 Task: Search one way flight ticket for 1 adult, 6 children, 1 infant in seat and 1 infant on lap in business from Asheville: Asheville Regional Airport to Gillette: Gillette Campbell County Airport on 5-1-2023. Choice of flights is Westjet. Number of bags: 2 checked bags. Price is upto 75000. Outbound departure time preference is 14:45.
Action: Mouse moved to (302, 573)
Screenshot: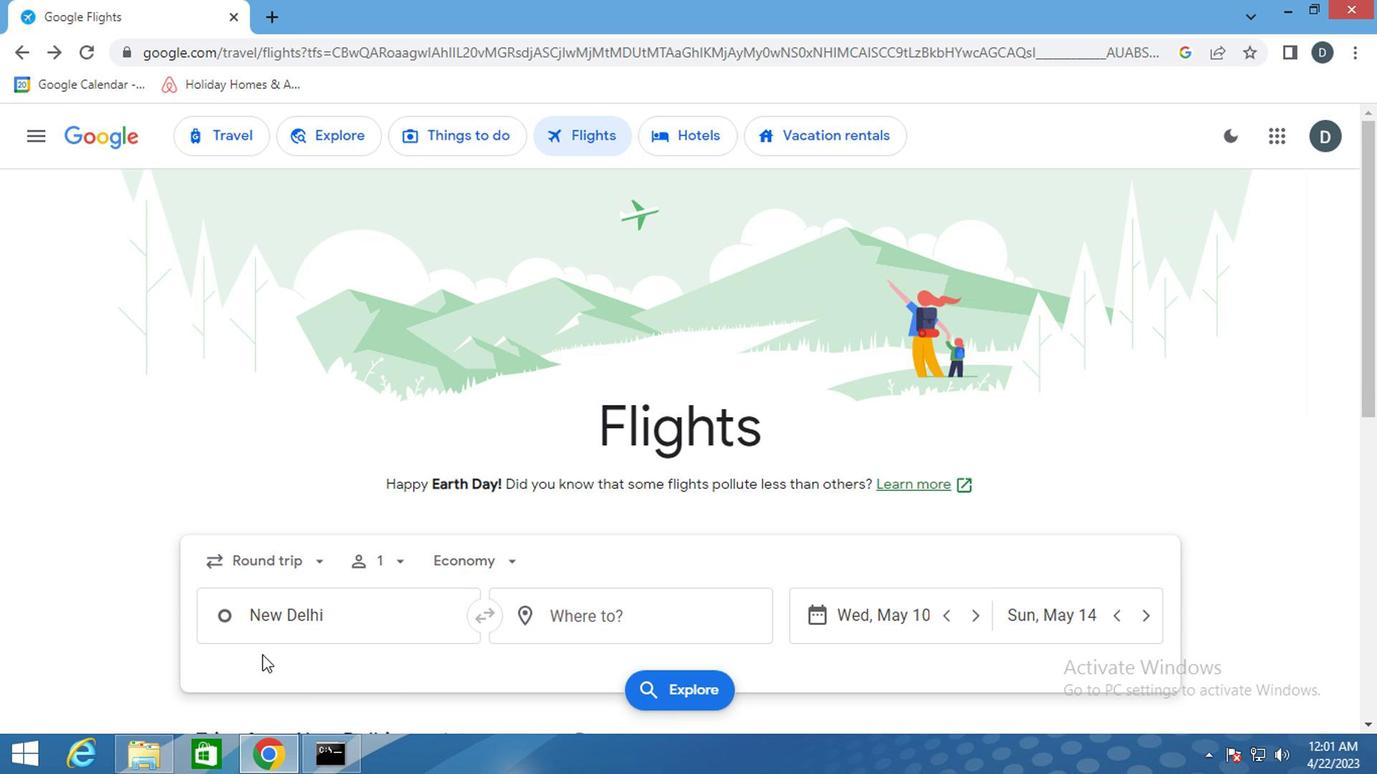 
Action: Mouse pressed left at (302, 573)
Screenshot: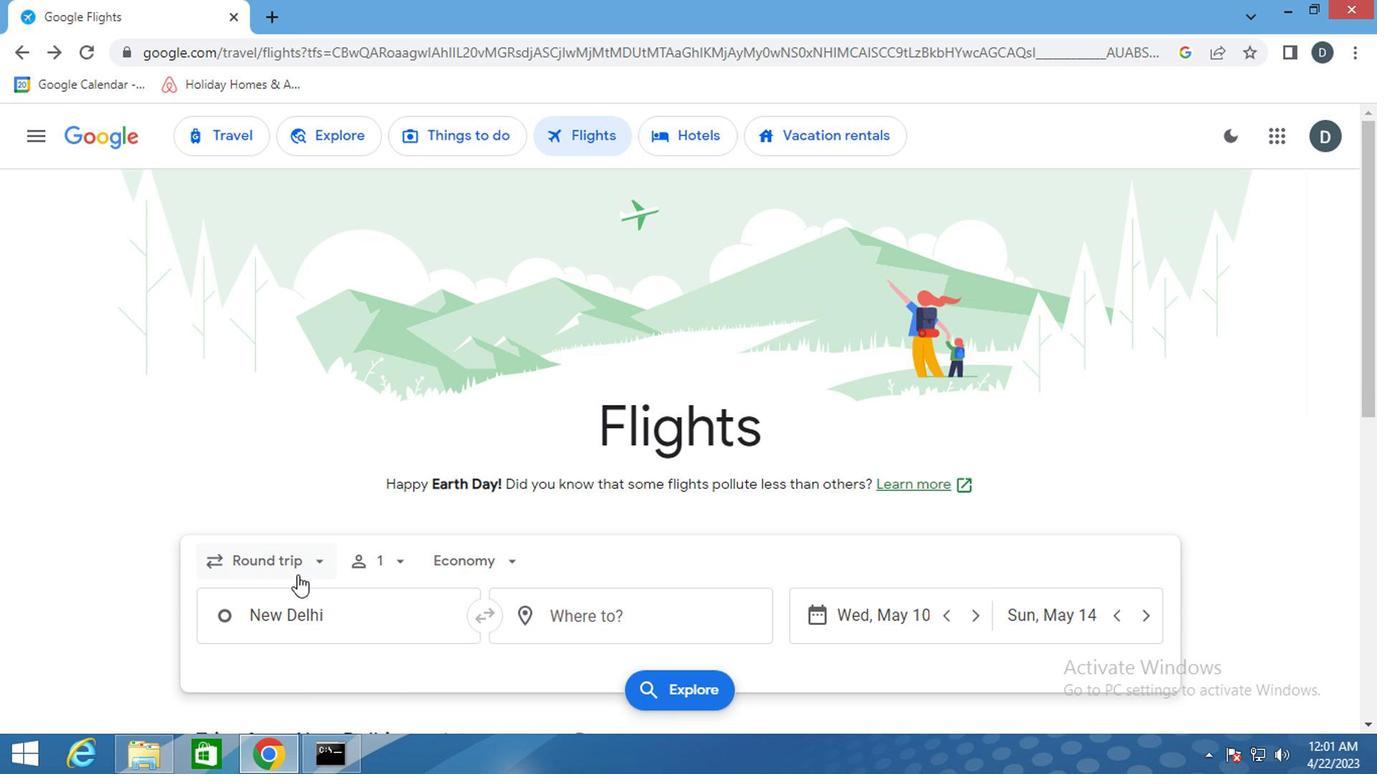 
Action: Mouse moved to (314, 637)
Screenshot: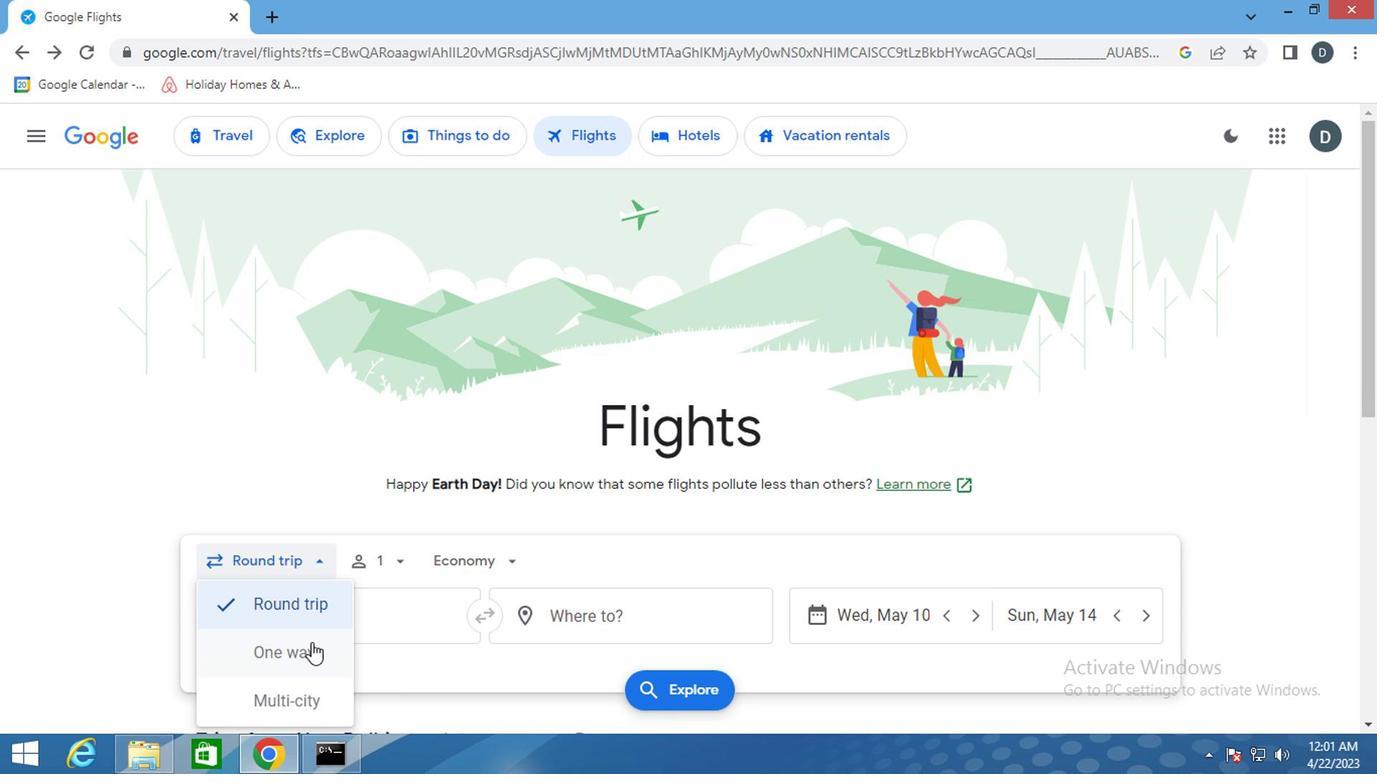 
Action: Mouse pressed left at (314, 637)
Screenshot: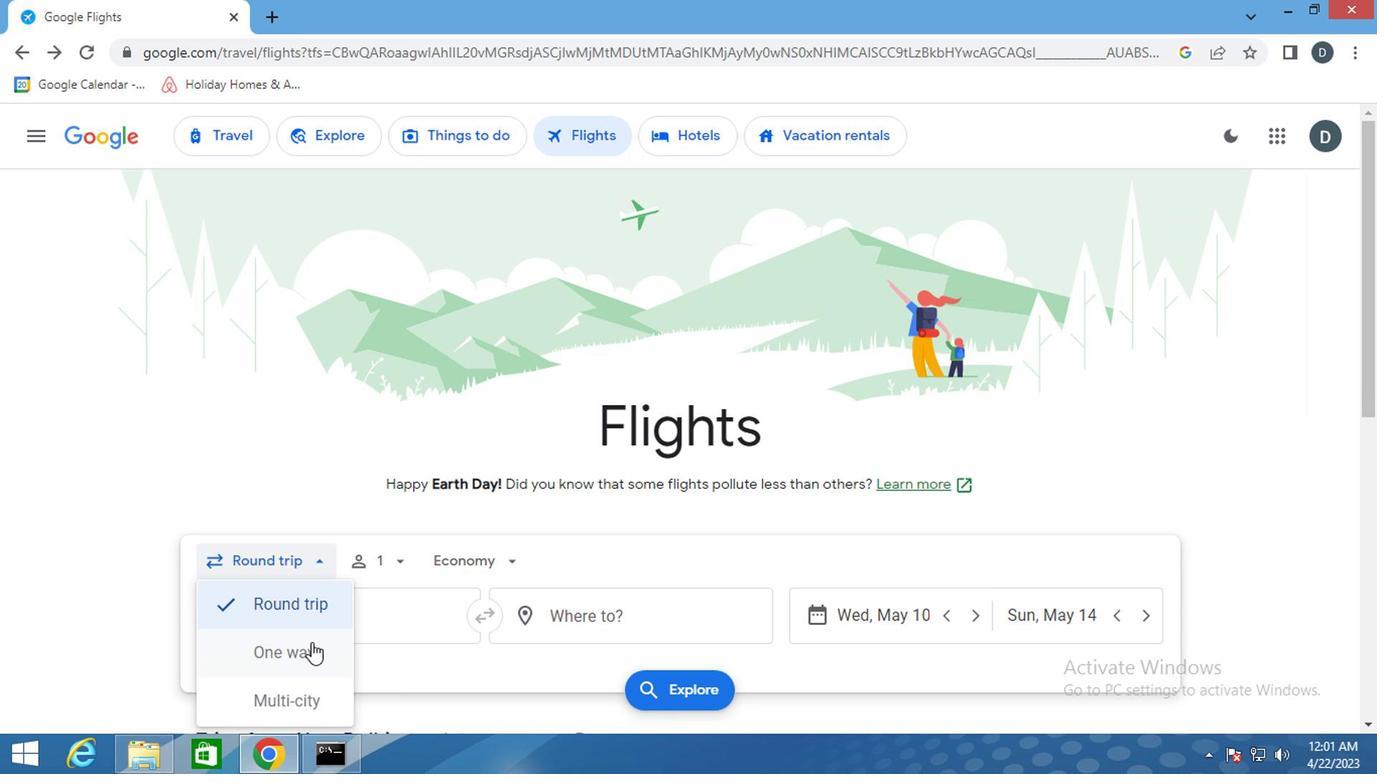 
Action: Mouse moved to (397, 546)
Screenshot: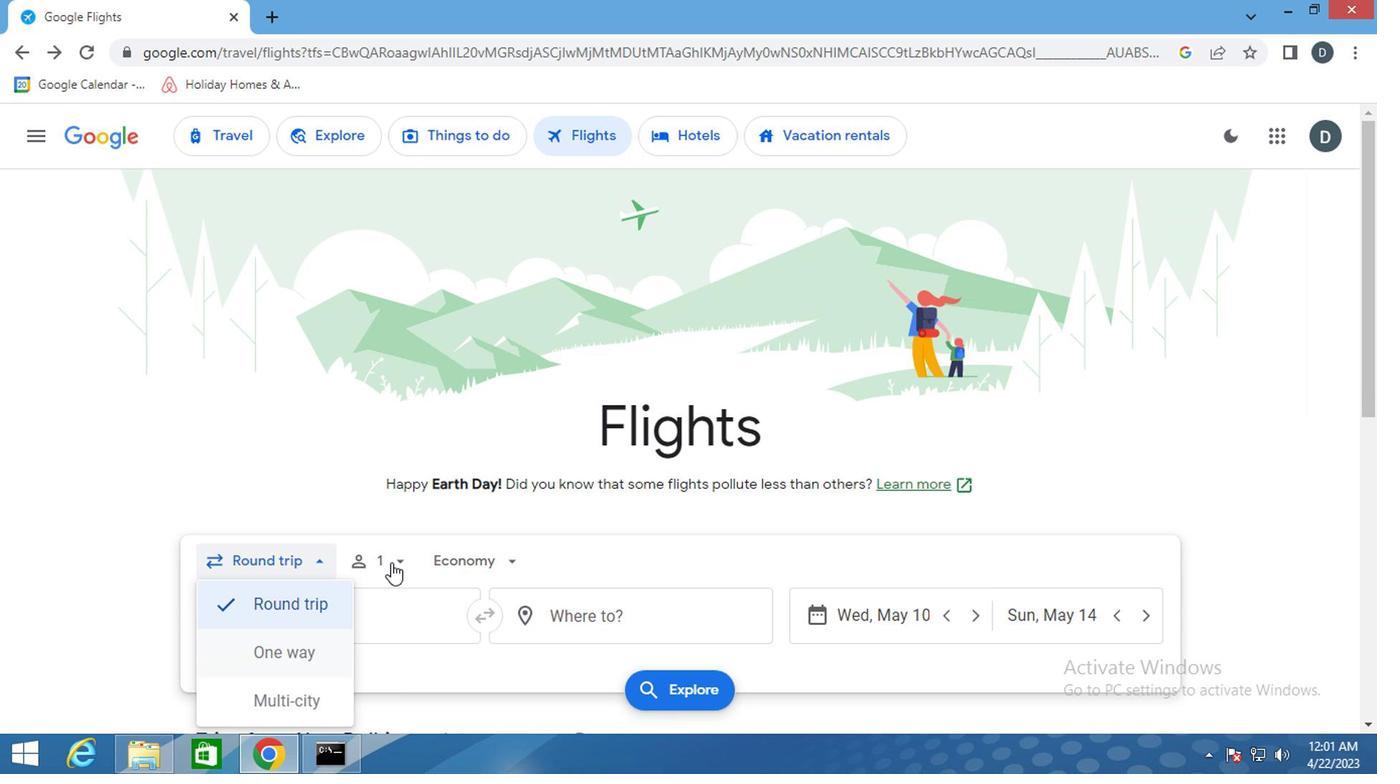 
Action: Mouse pressed left at (397, 546)
Screenshot: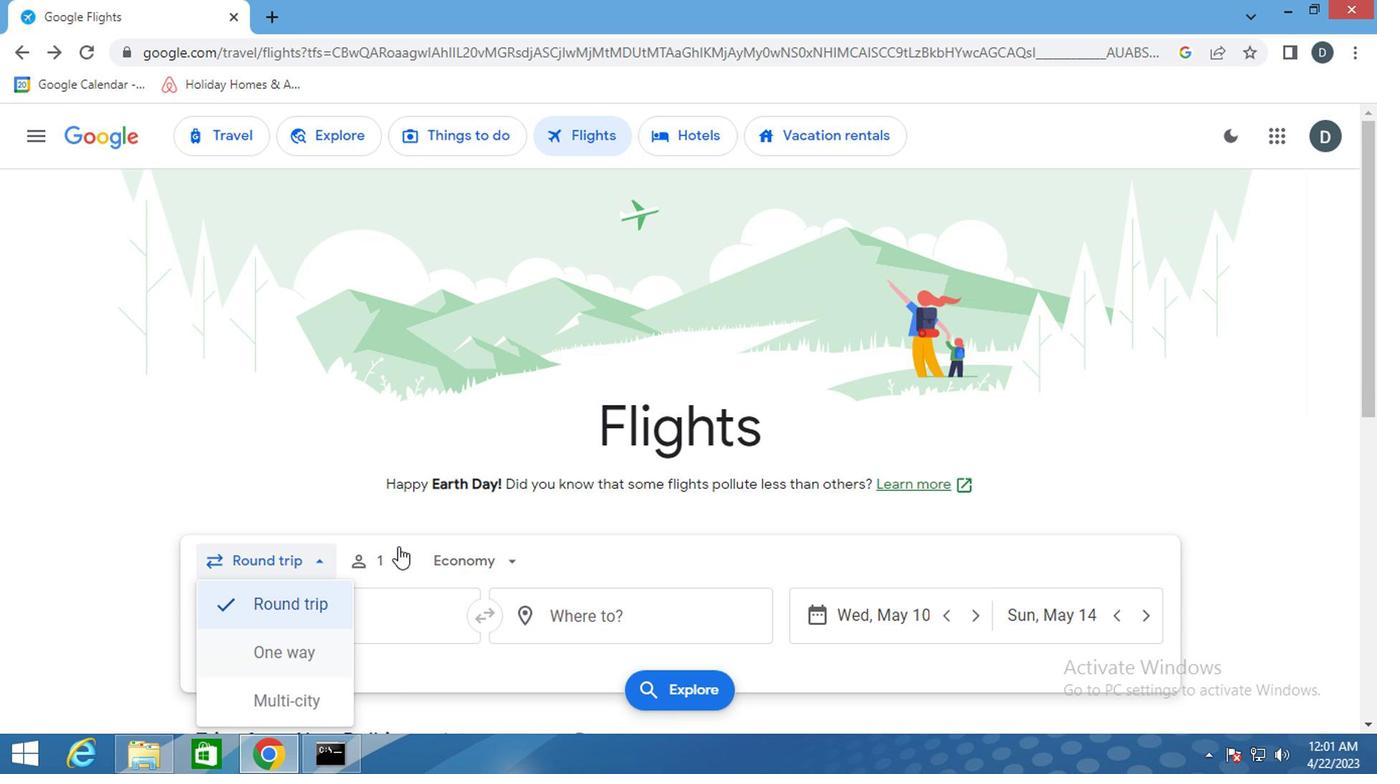 
Action: Mouse moved to (459, 588)
Screenshot: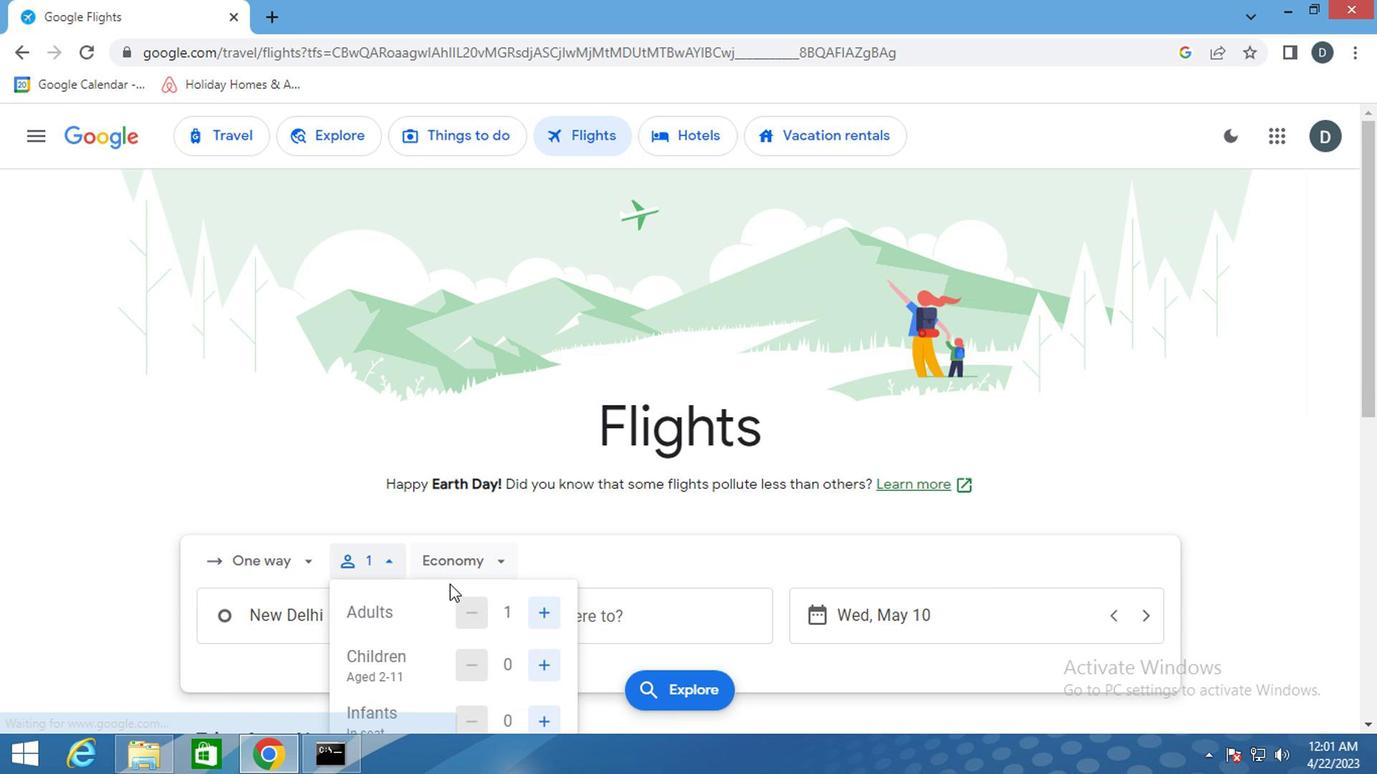 
Action: Mouse scrolled (459, 587) with delta (0, 0)
Screenshot: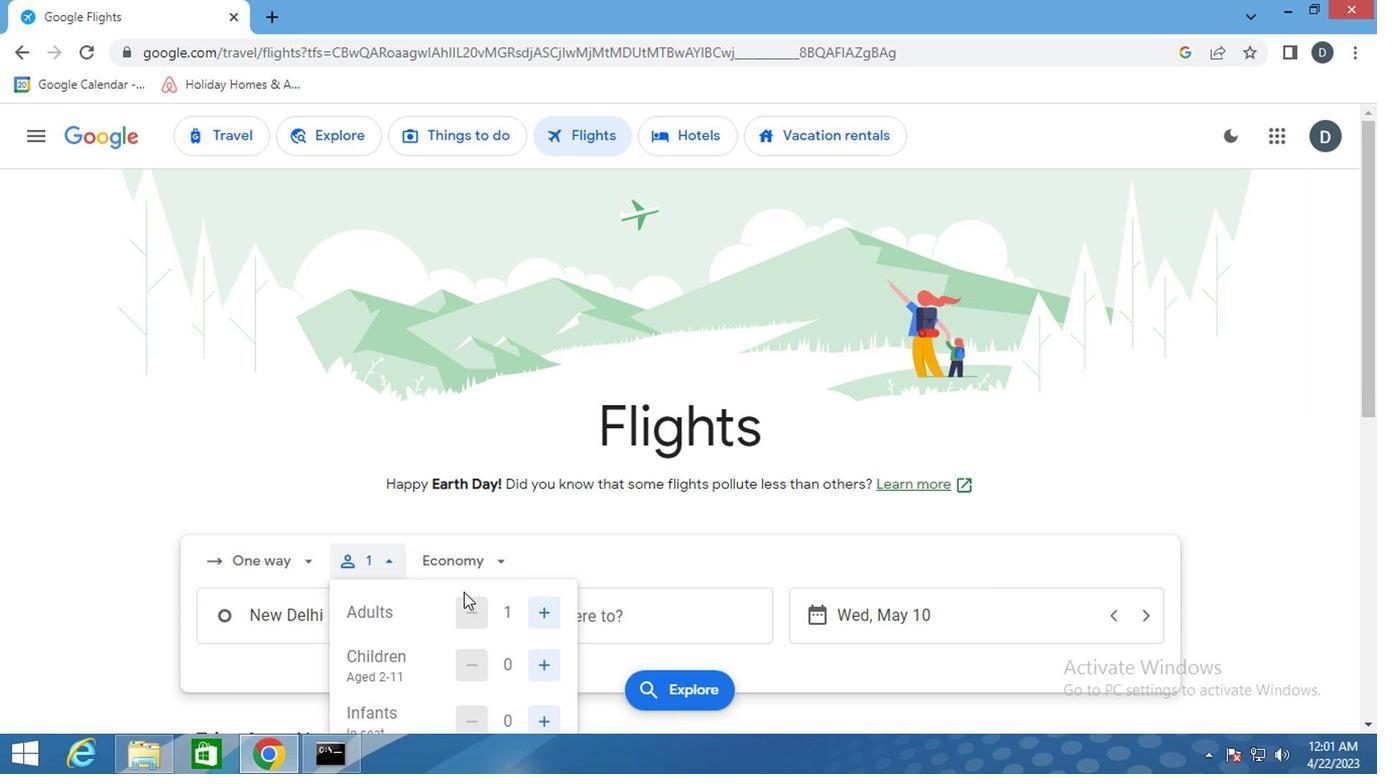 
Action: Mouse scrolled (459, 587) with delta (0, 0)
Screenshot: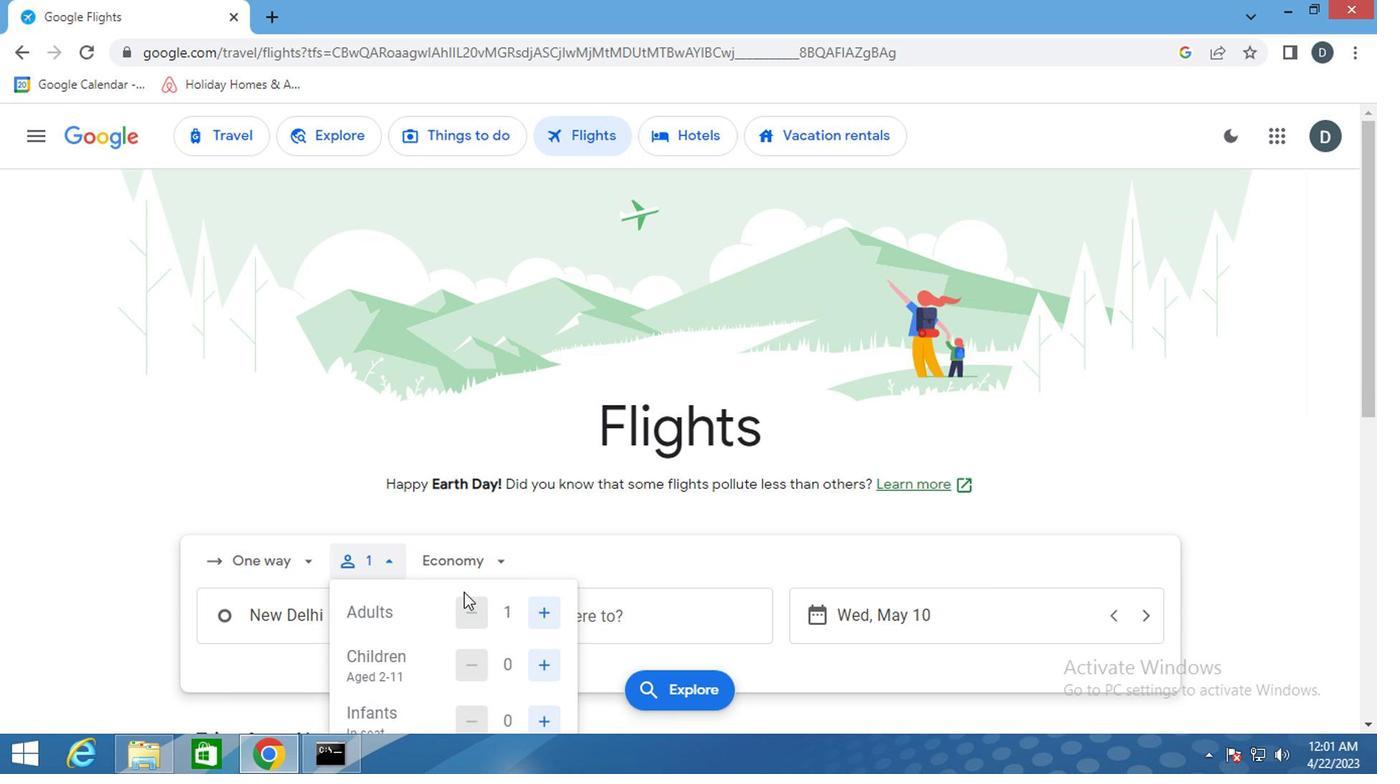 
Action: Mouse moved to (537, 471)
Screenshot: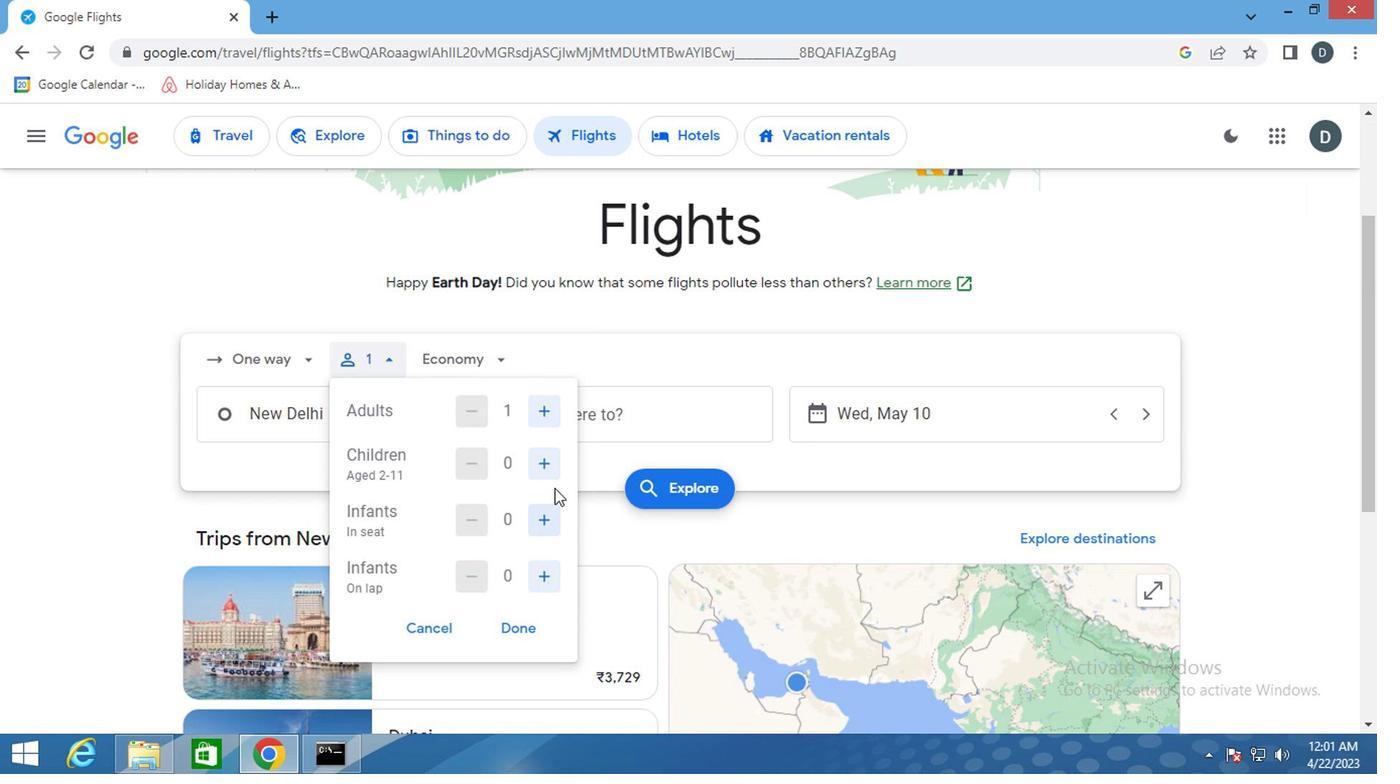 
Action: Mouse pressed left at (537, 471)
Screenshot: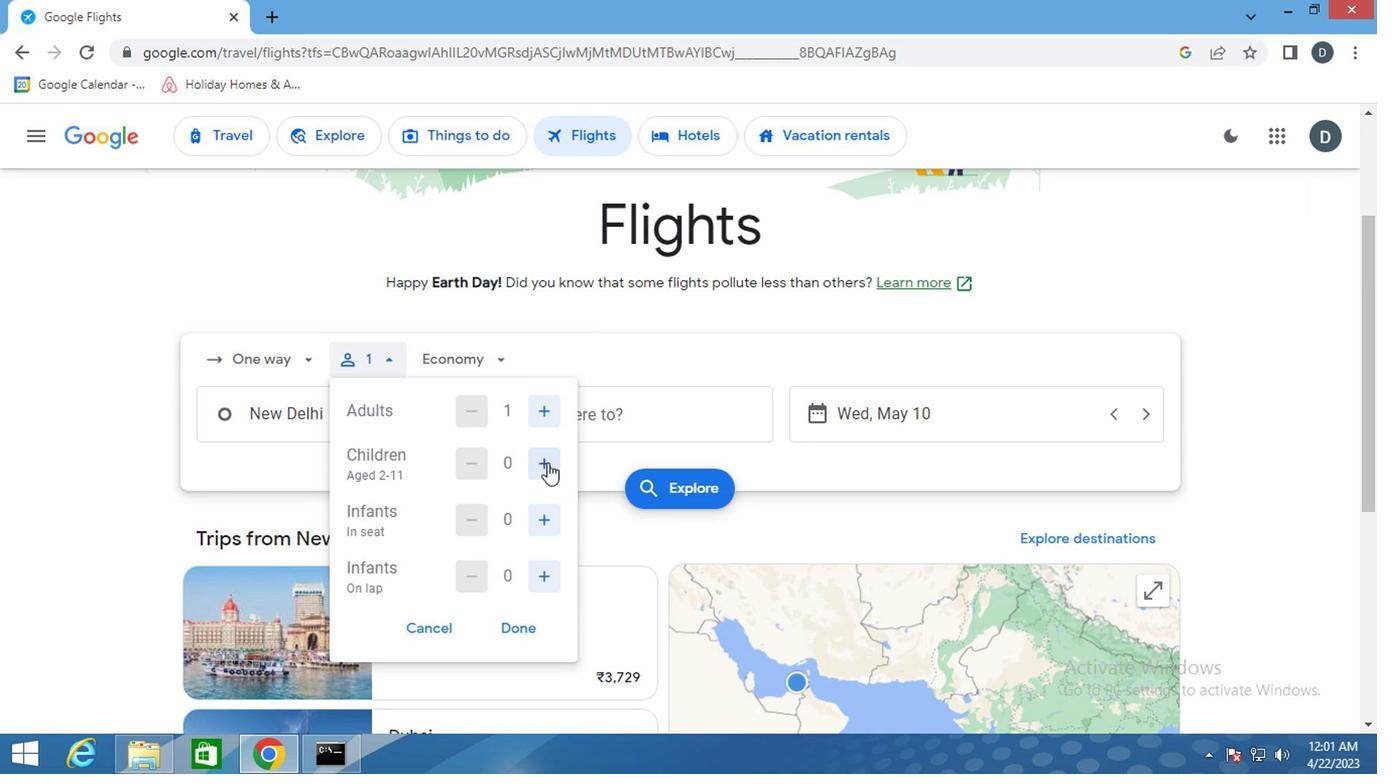 
Action: Mouse pressed left at (537, 471)
Screenshot: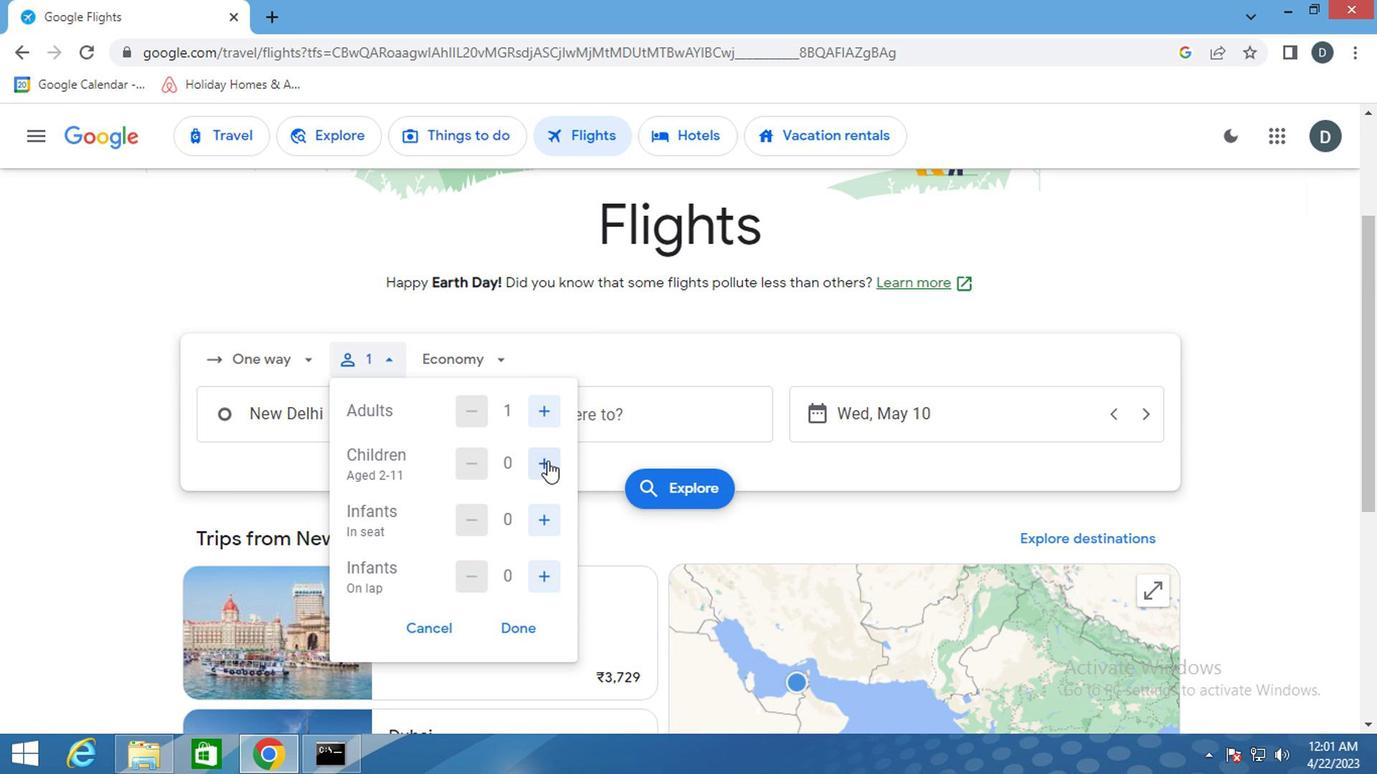 
Action: Mouse pressed left at (537, 471)
Screenshot: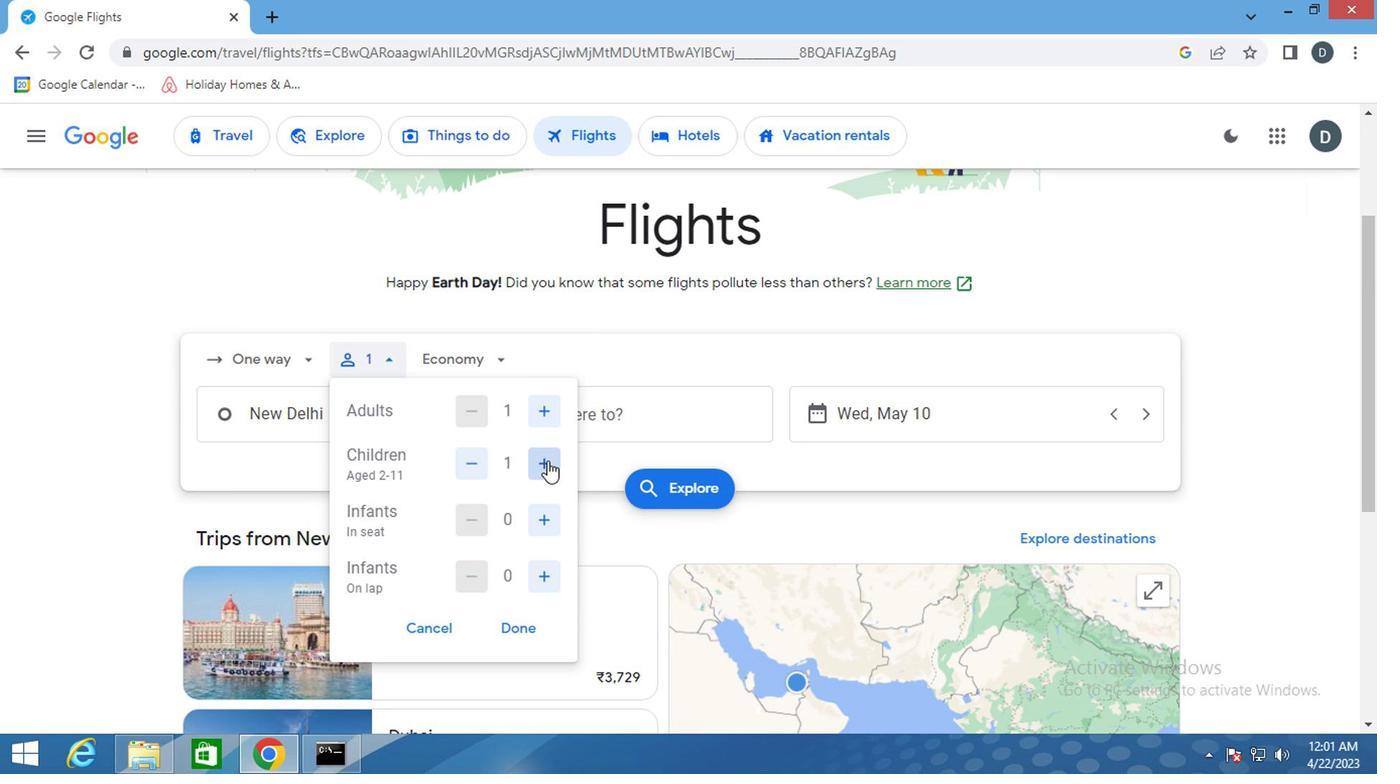 
Action: Mouse pressed left at (537, 471)
Screenshot: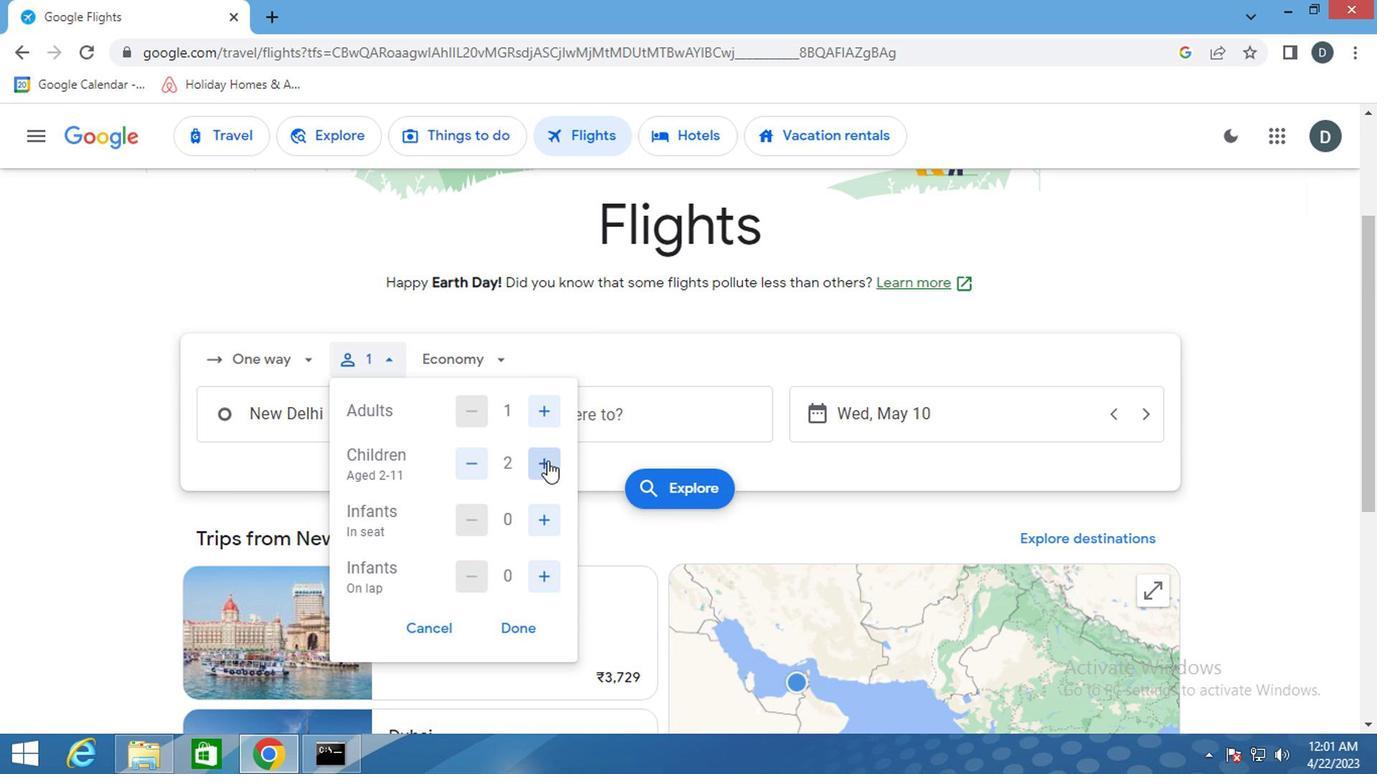 
Action: Mouse pressed left at (537, 471)
Screenshot: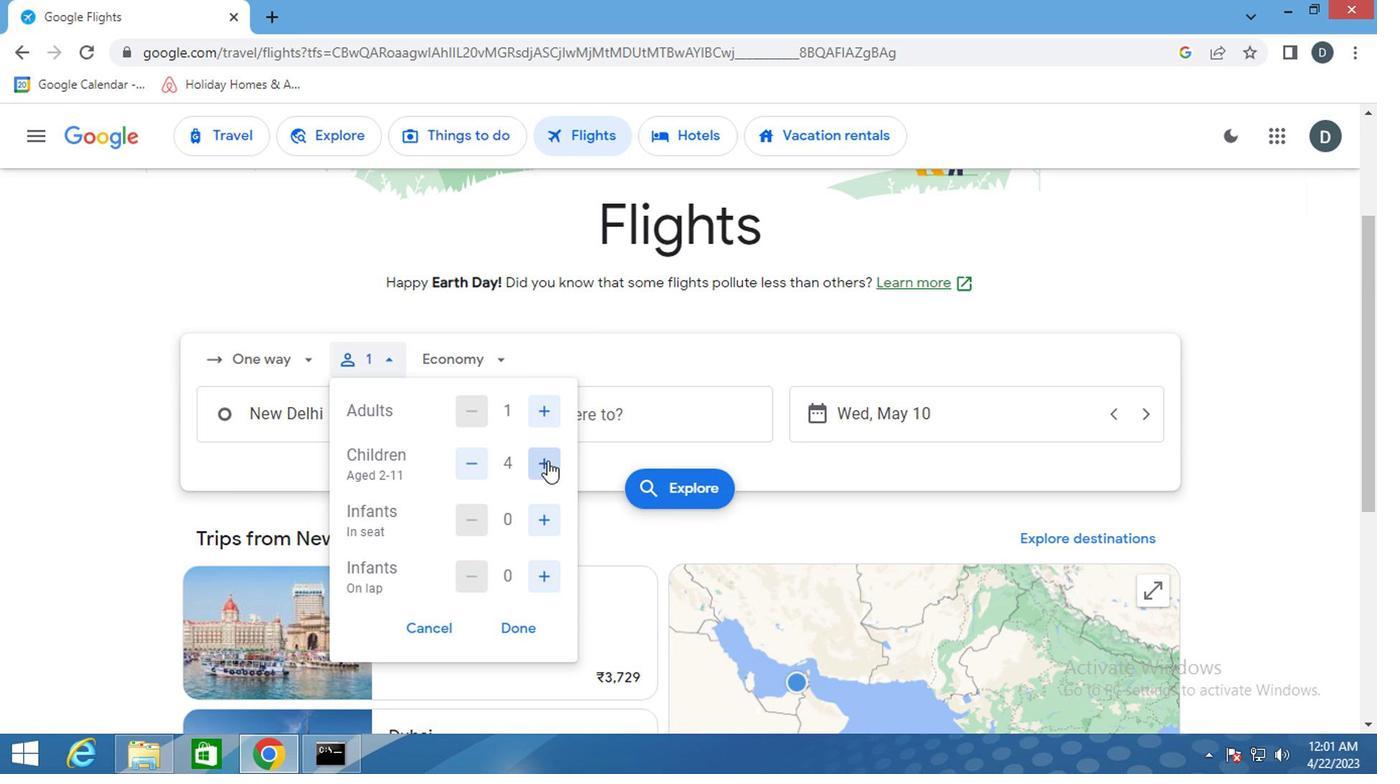 
Action: Mouse pressed left at (537, 471)
Screenshot: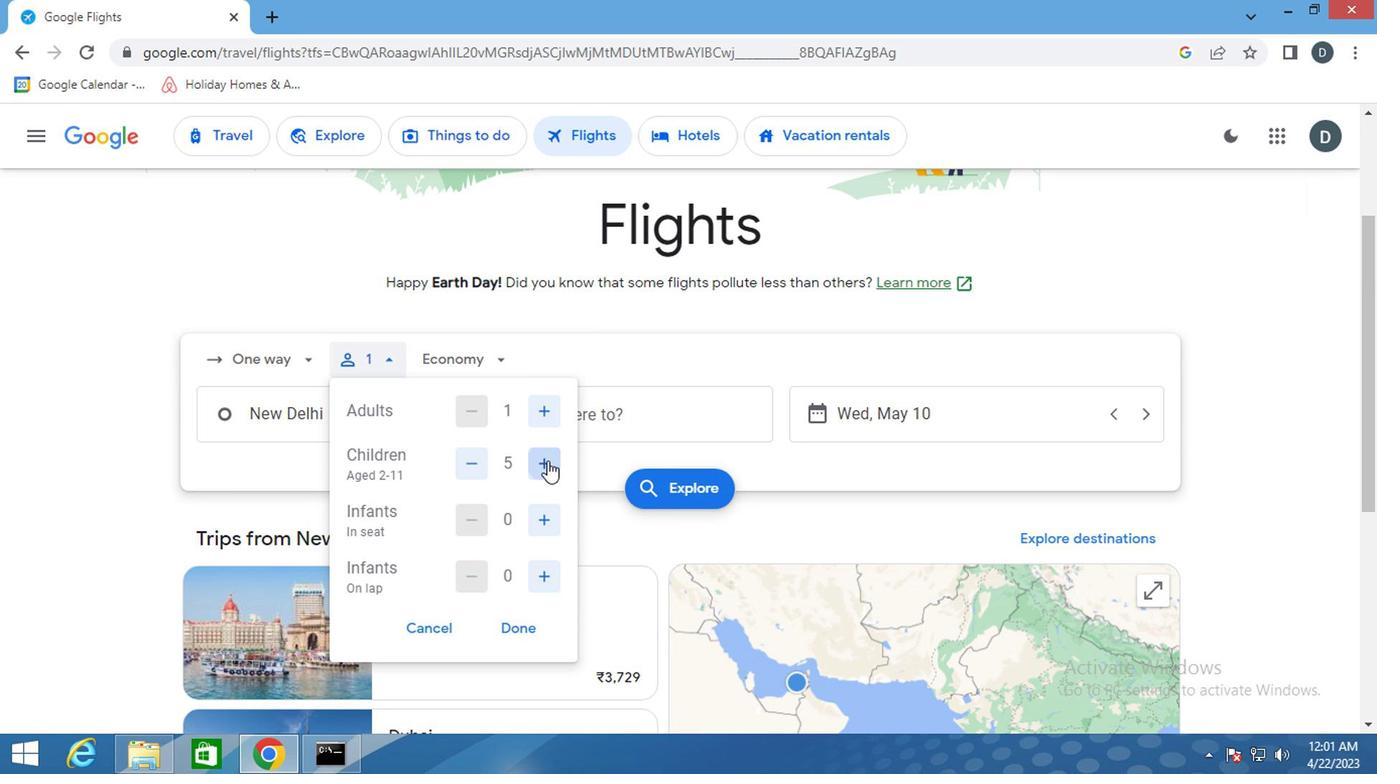 
Action: Mouse moved to (526, 523)
Screenshot: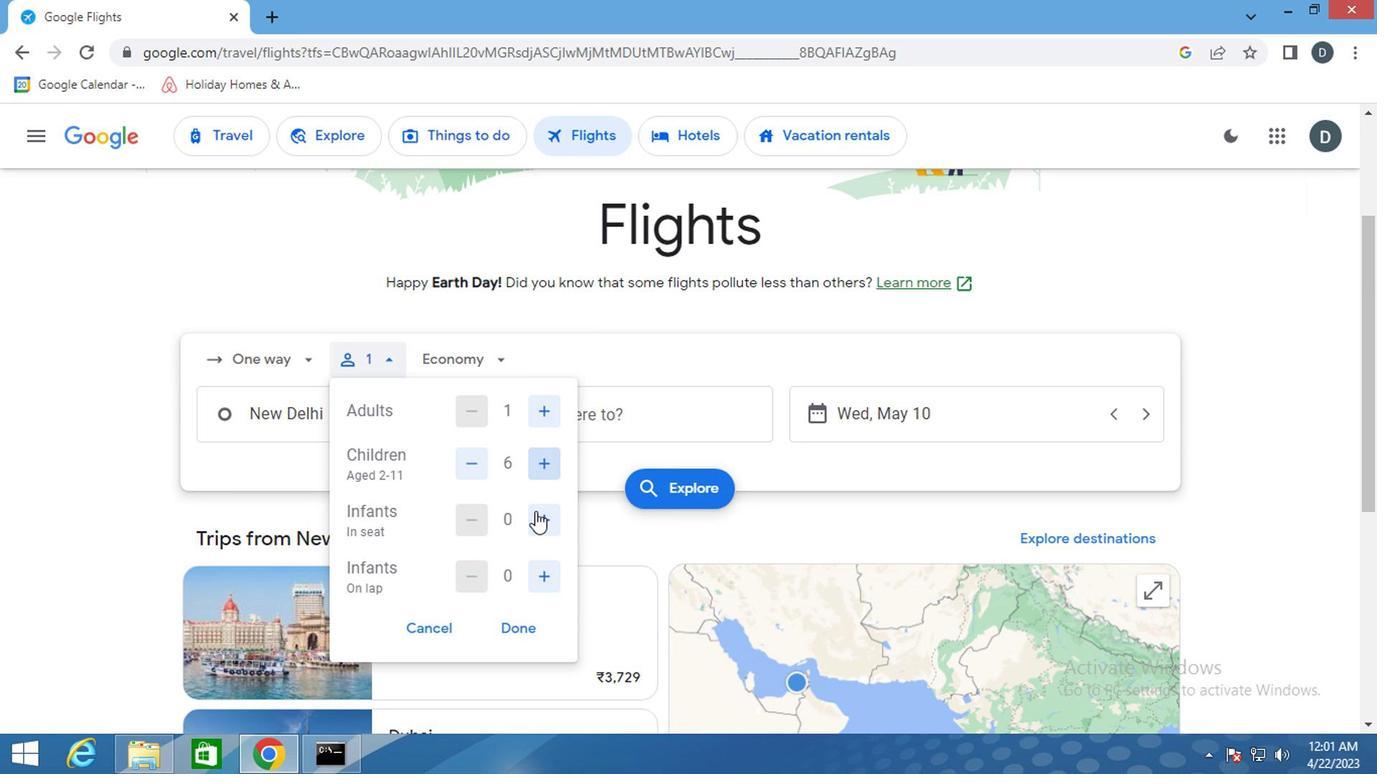 
Action: Mouse pressed left at (526, 523)
Screenshot: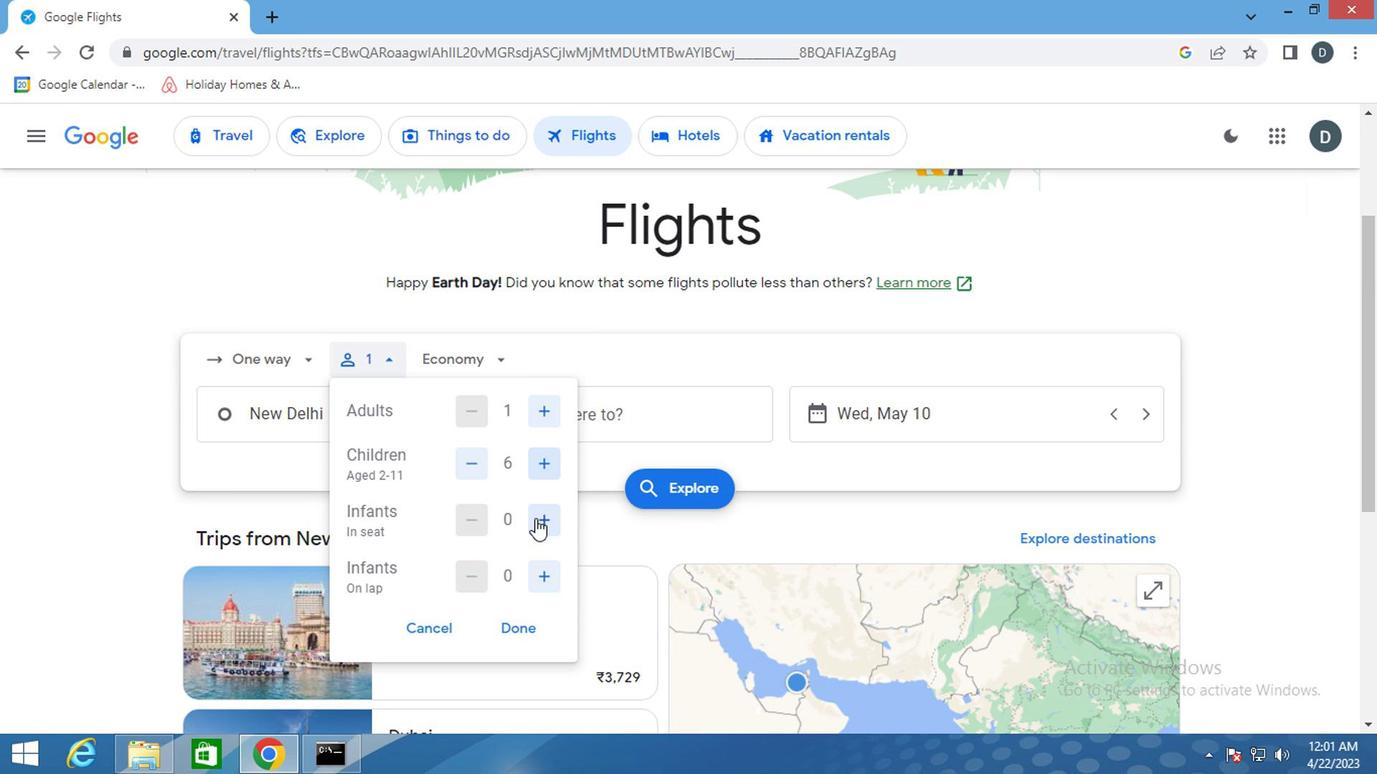 
Action: Mouse moved to (536, 574)
Screenshot: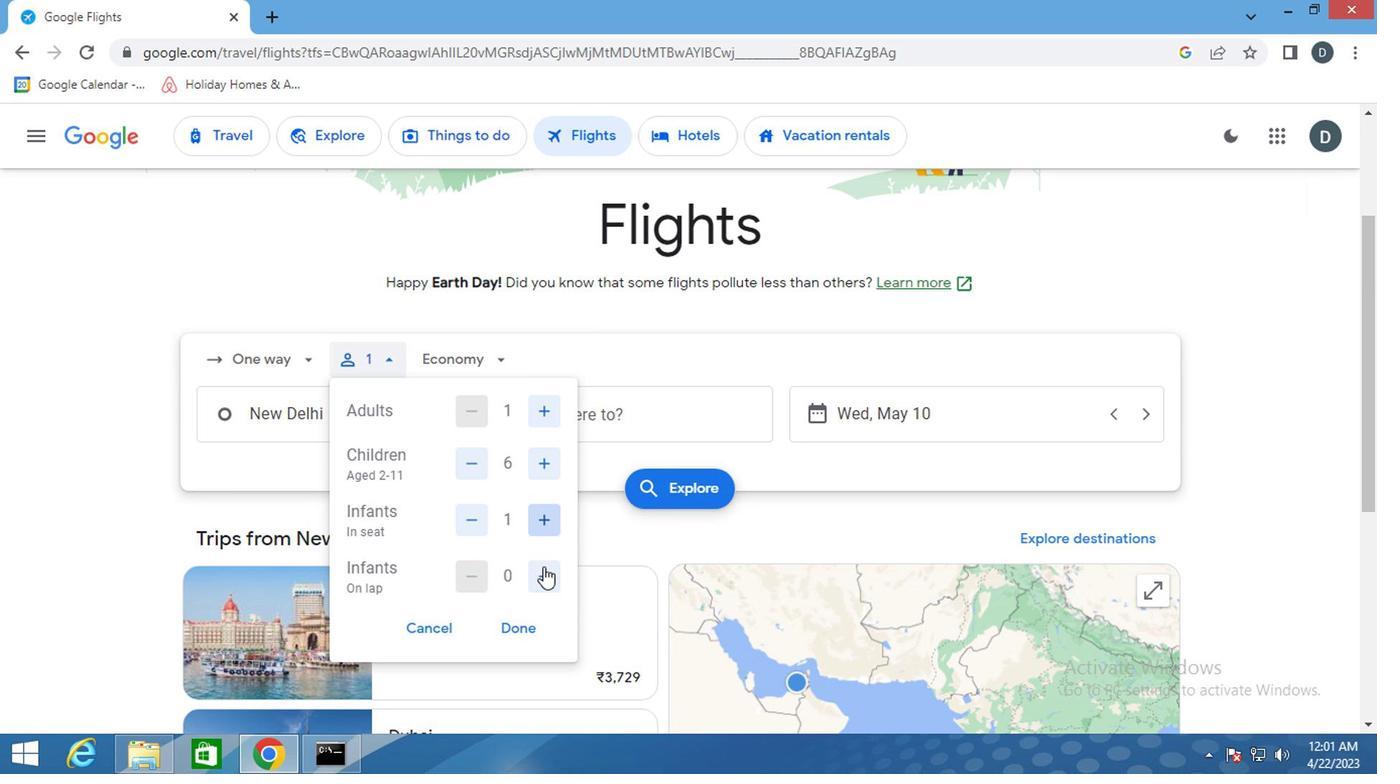 
Action: Mouse pressed left at (536, 574)
Screenshot: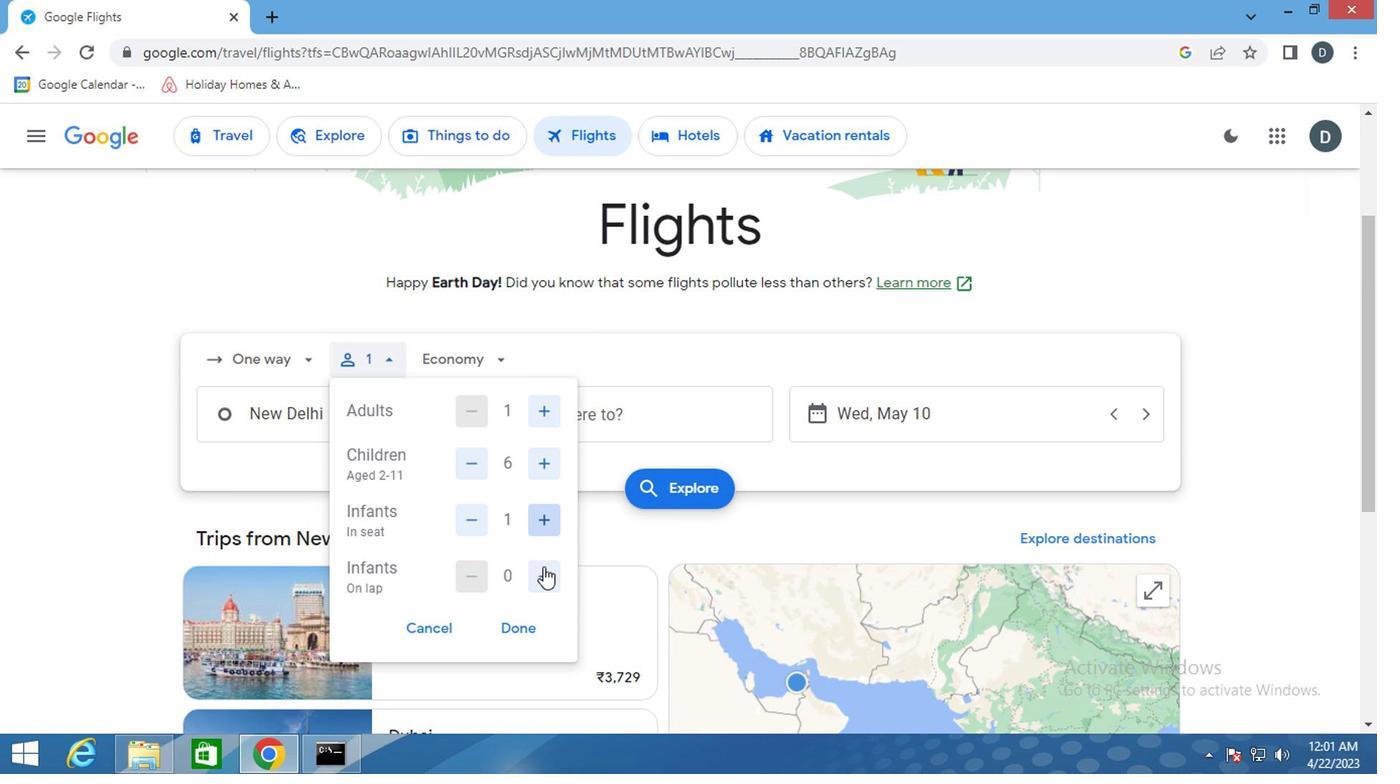 
Action: Mouse moved to (524, 617)
Screenshot: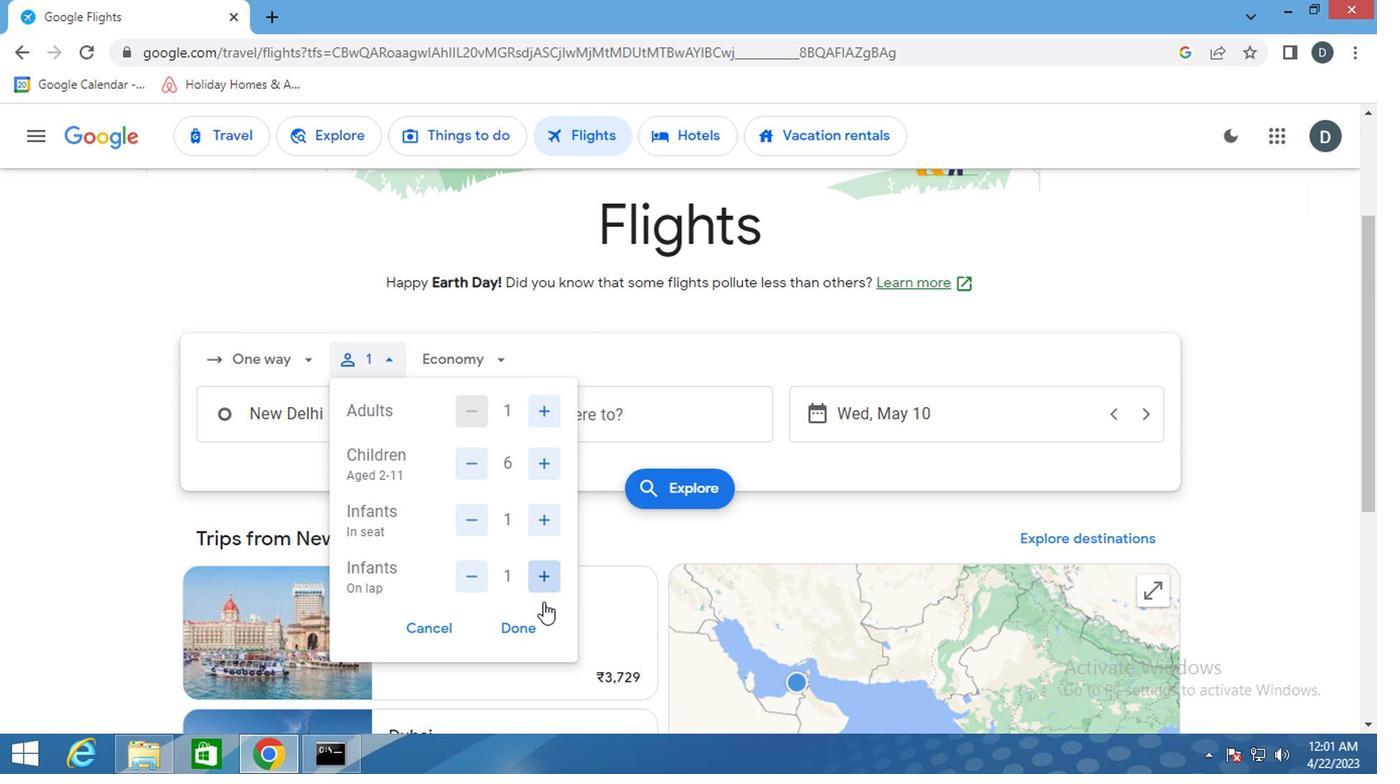 
Action: Mouse pressed left at (524, 617)
Screenshot: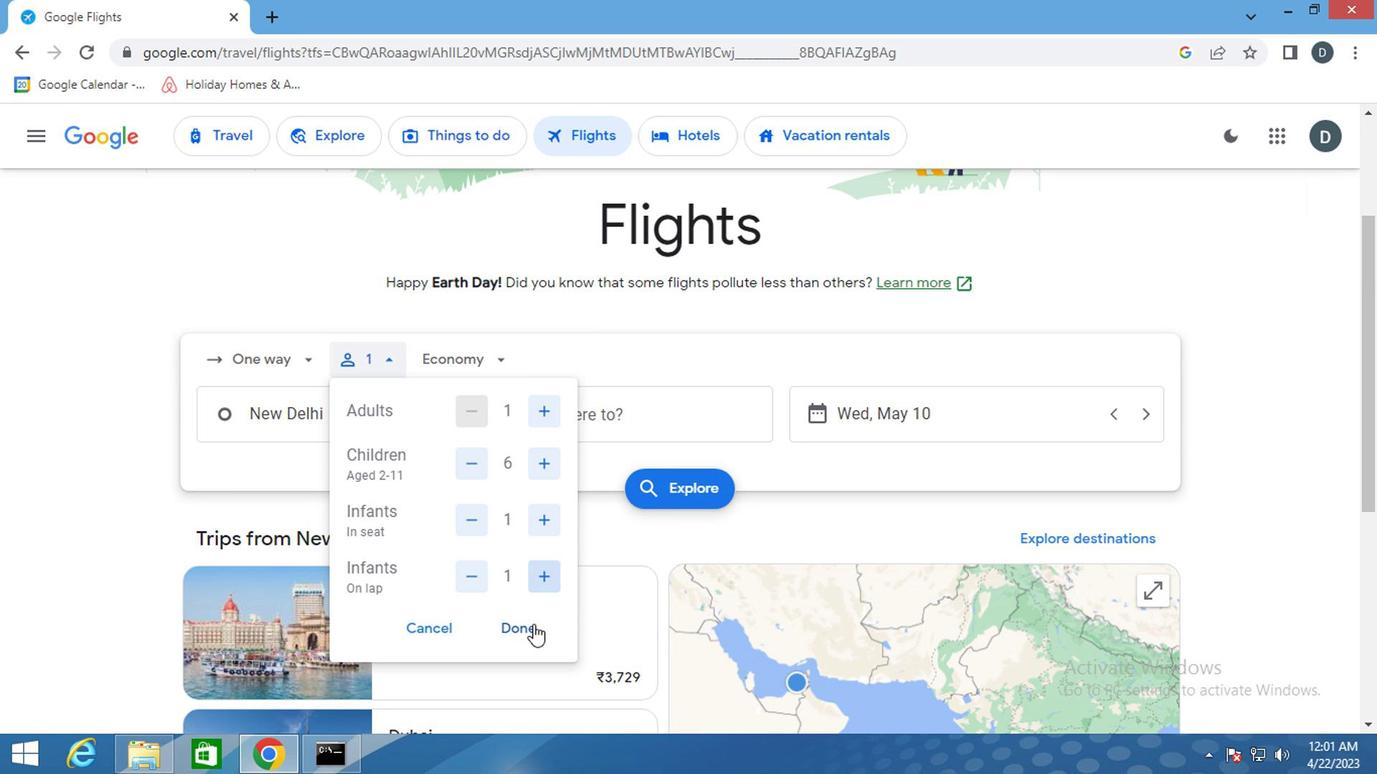 
Action: Mouse moved to (490, 391)
Screenshot: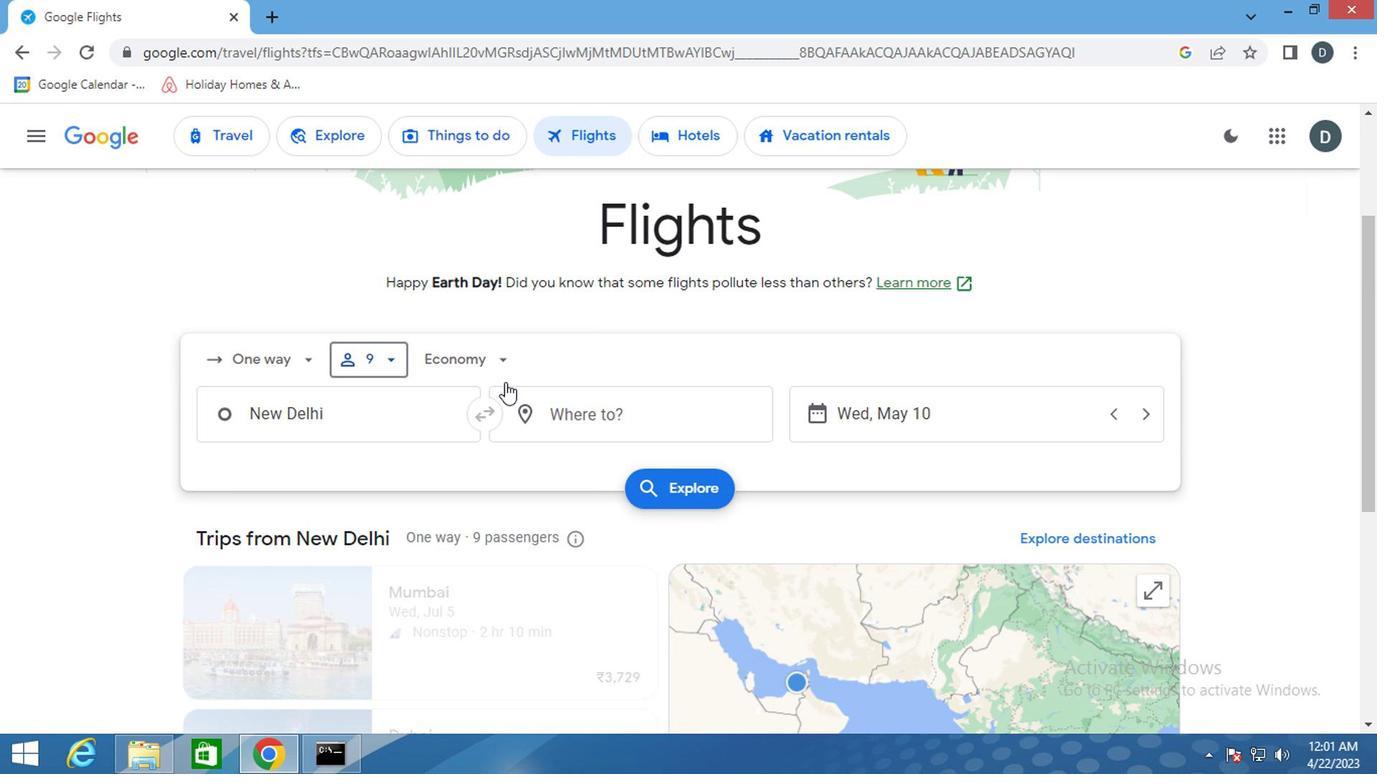 
Action: Mouse pressed left at (490, 391)
Screenshot: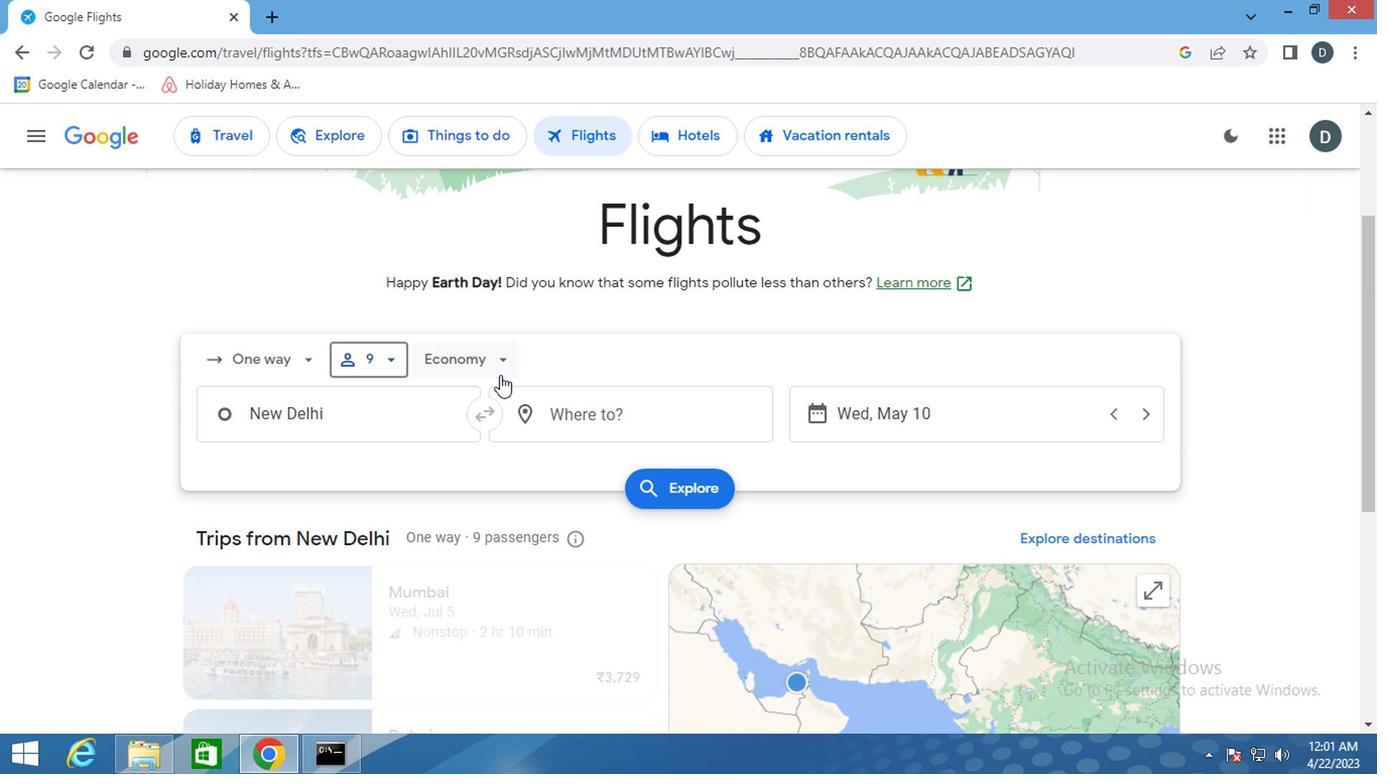 
Action: Mouse moved to (533, 516)
Screenshot: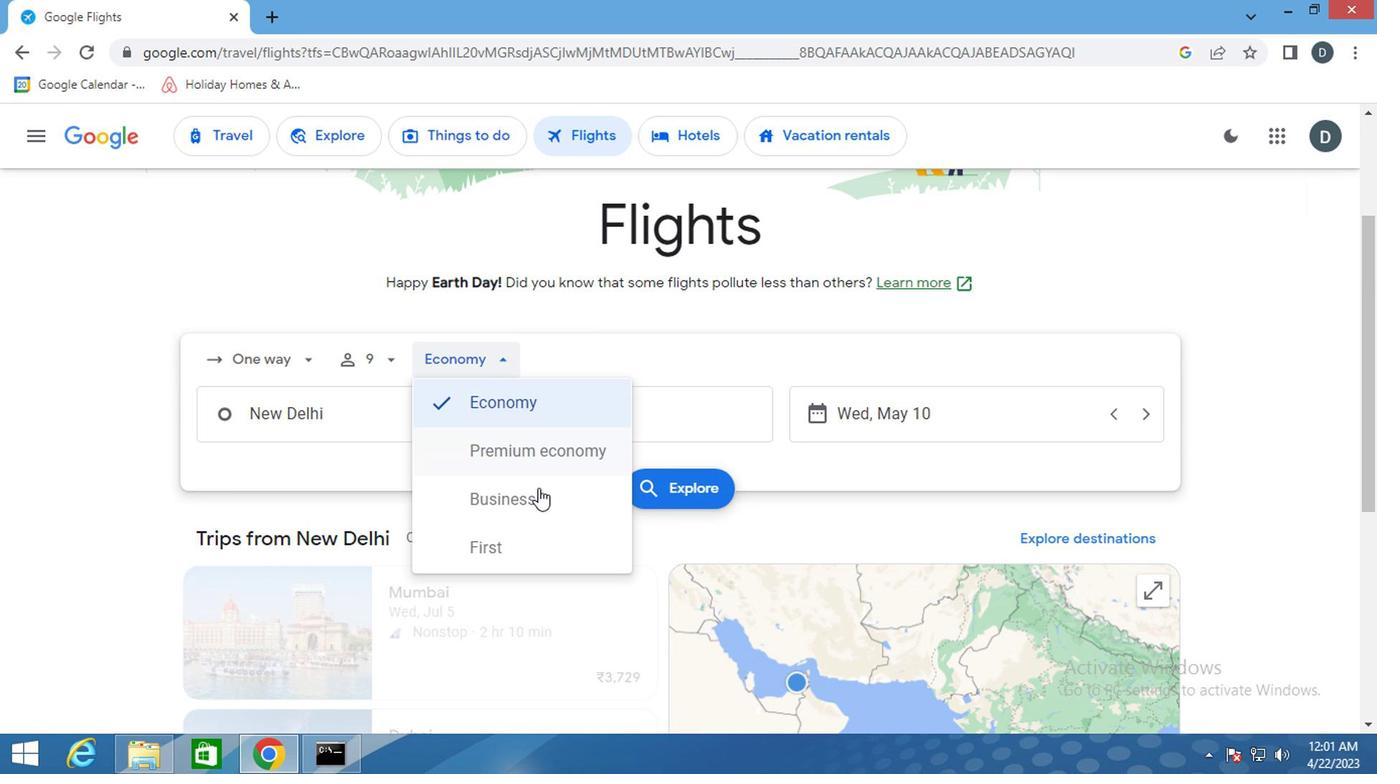 
Action: Mouse pressed left at (533, 516)
Screenshot: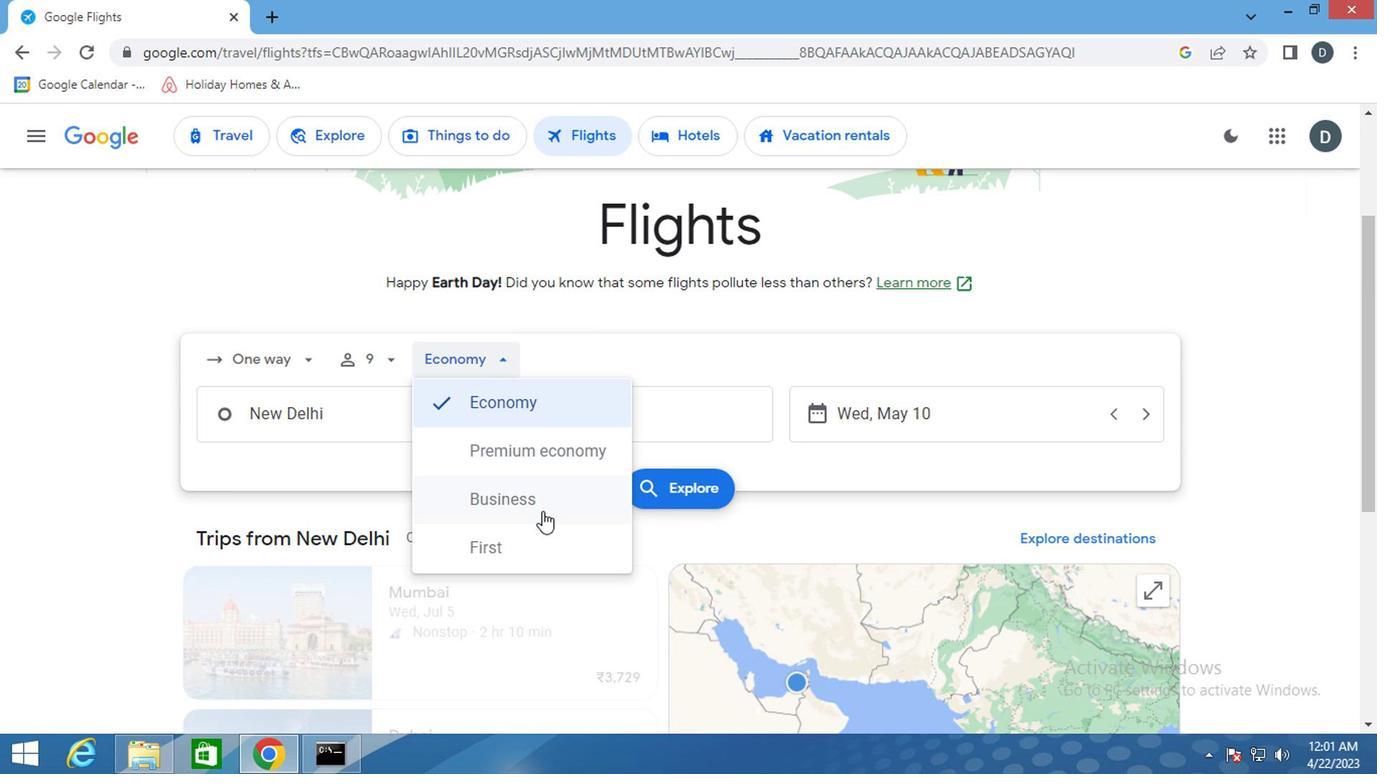 
Action: Mouse moved to (358, 429)
Screenshot: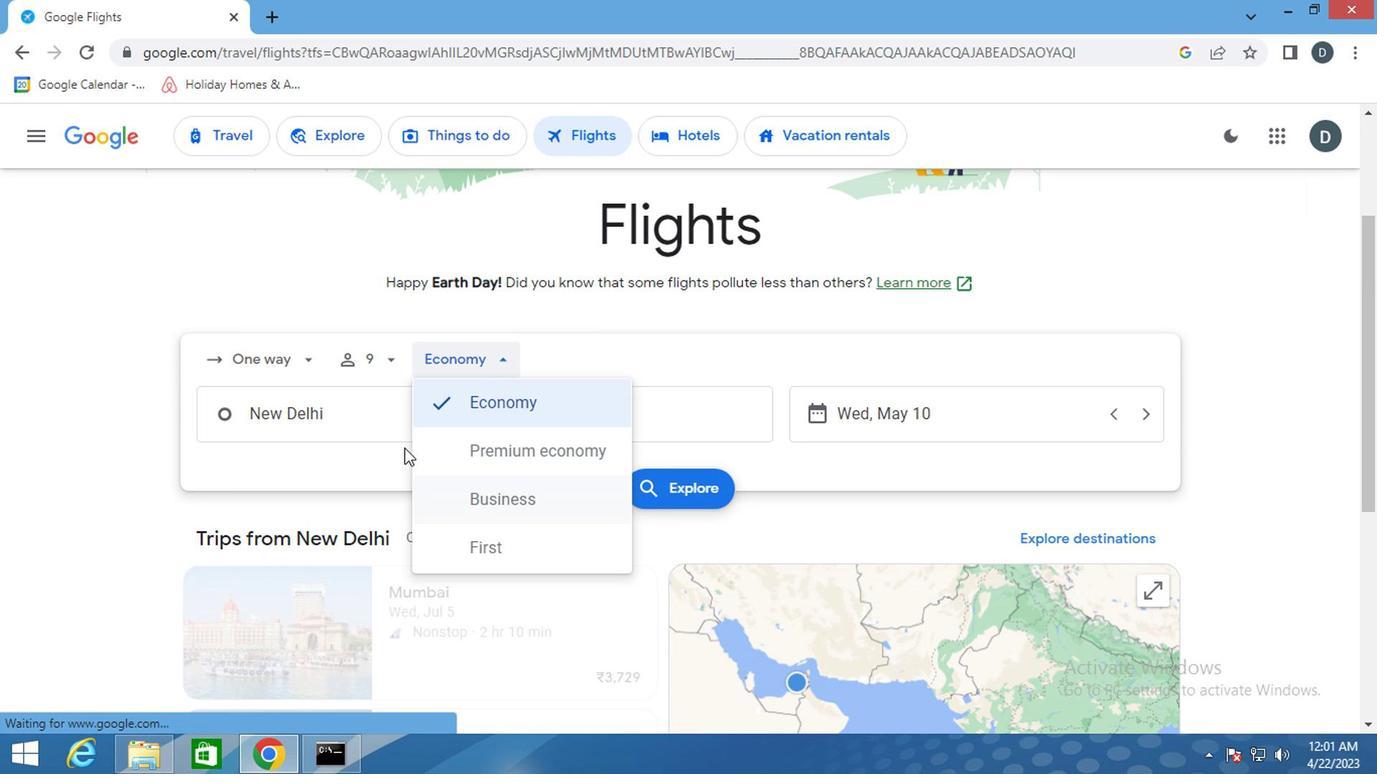 
Action: Mouse pressed left at (358, 429)
Screenshot: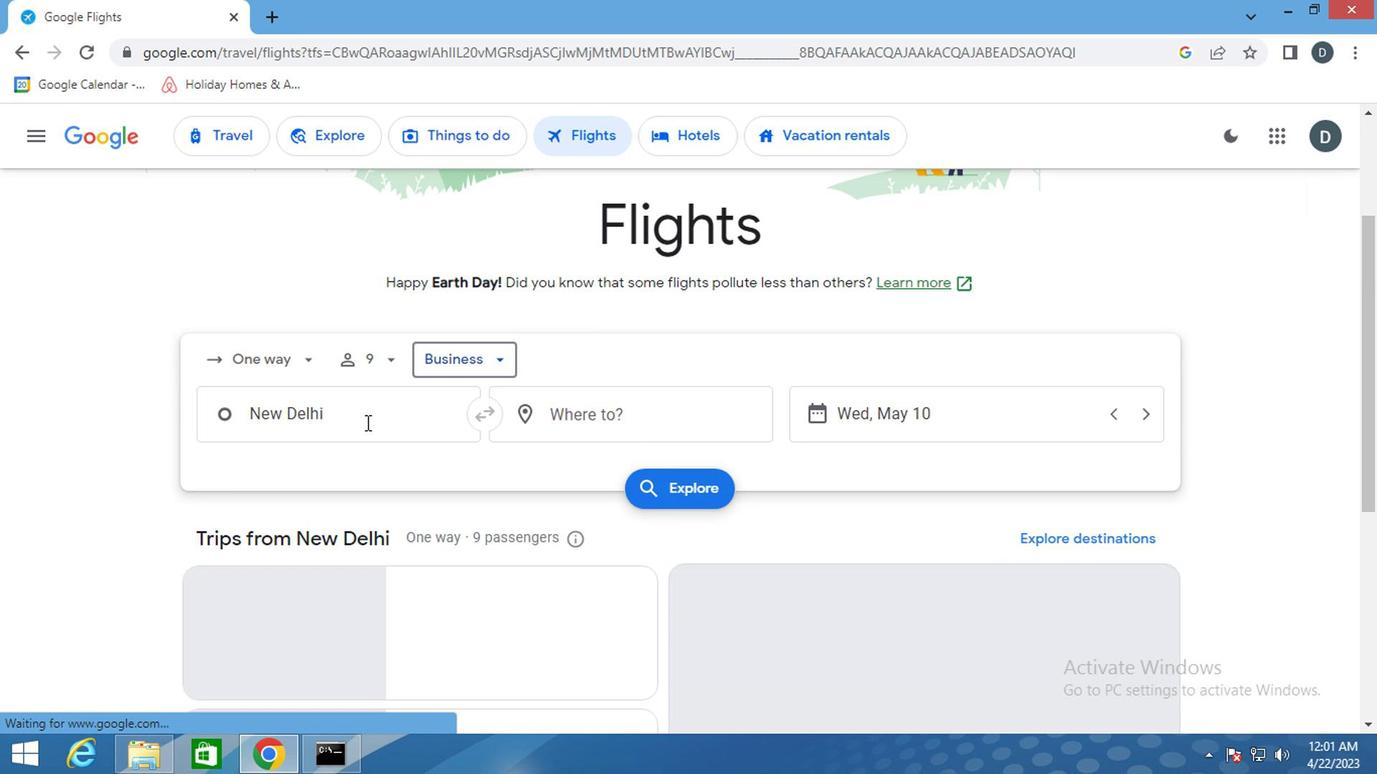 
Action: Mouse moved to (358, 429)
Screenshot: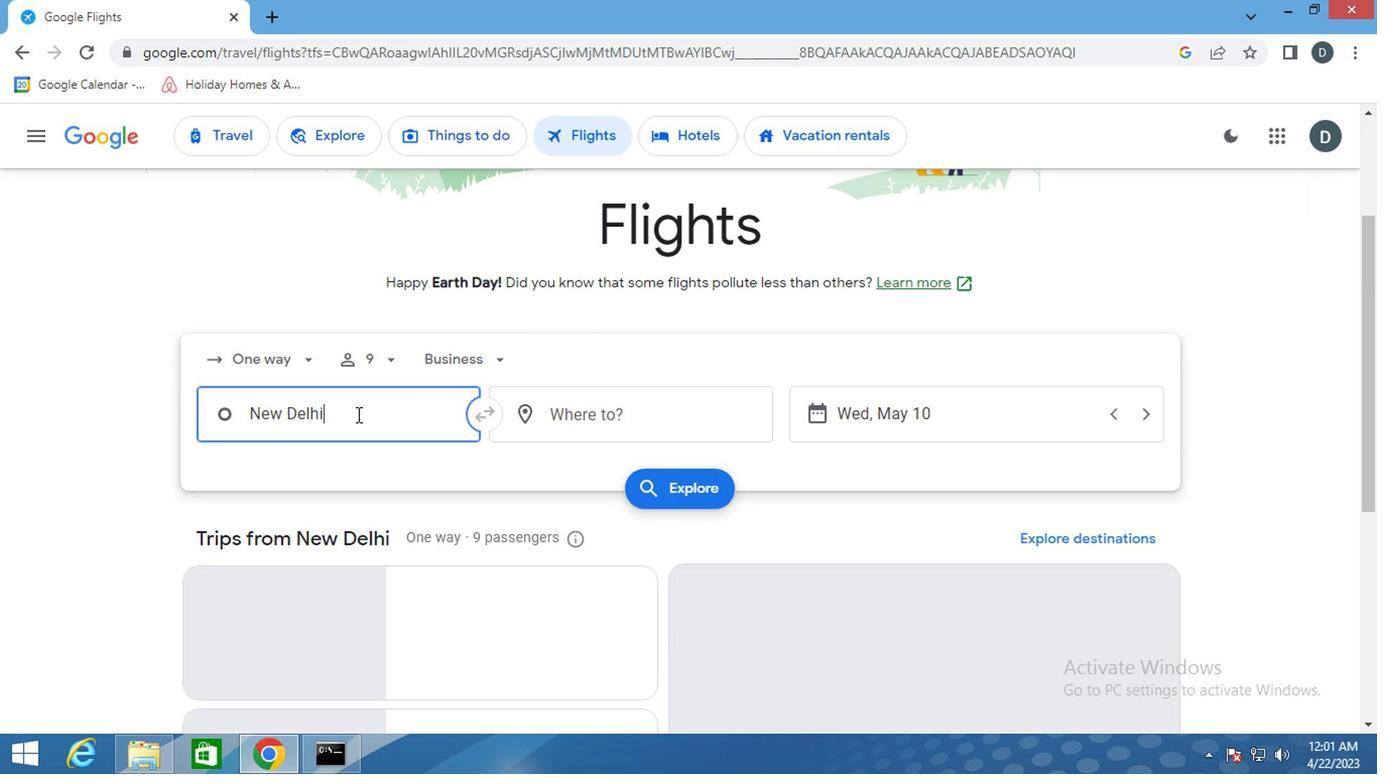 
Action: Key pressed <Key.shift>ASHE
Screenshot: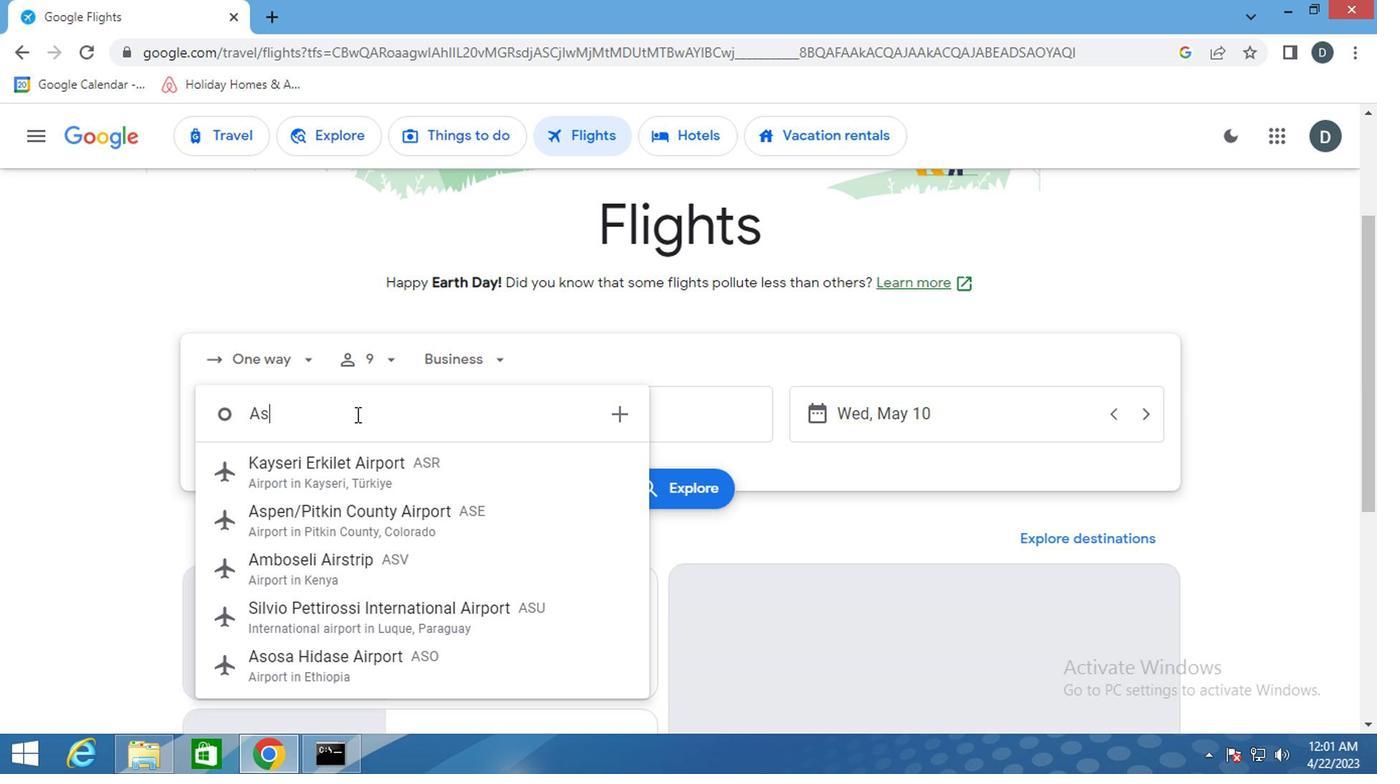 
Action: Mouse moved to (389, 538)
Screenshot: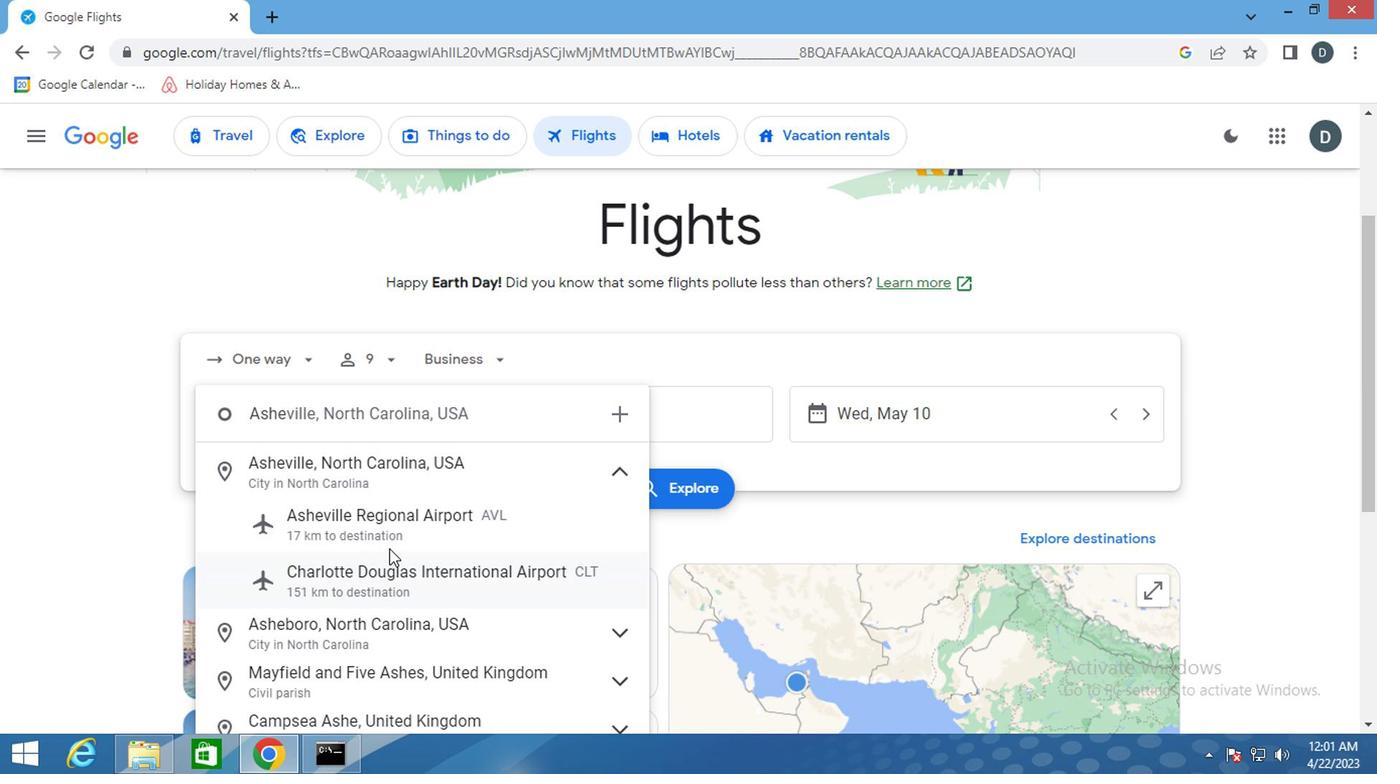 
Action: Mouse pressed left at (389, 538)
Screenshot: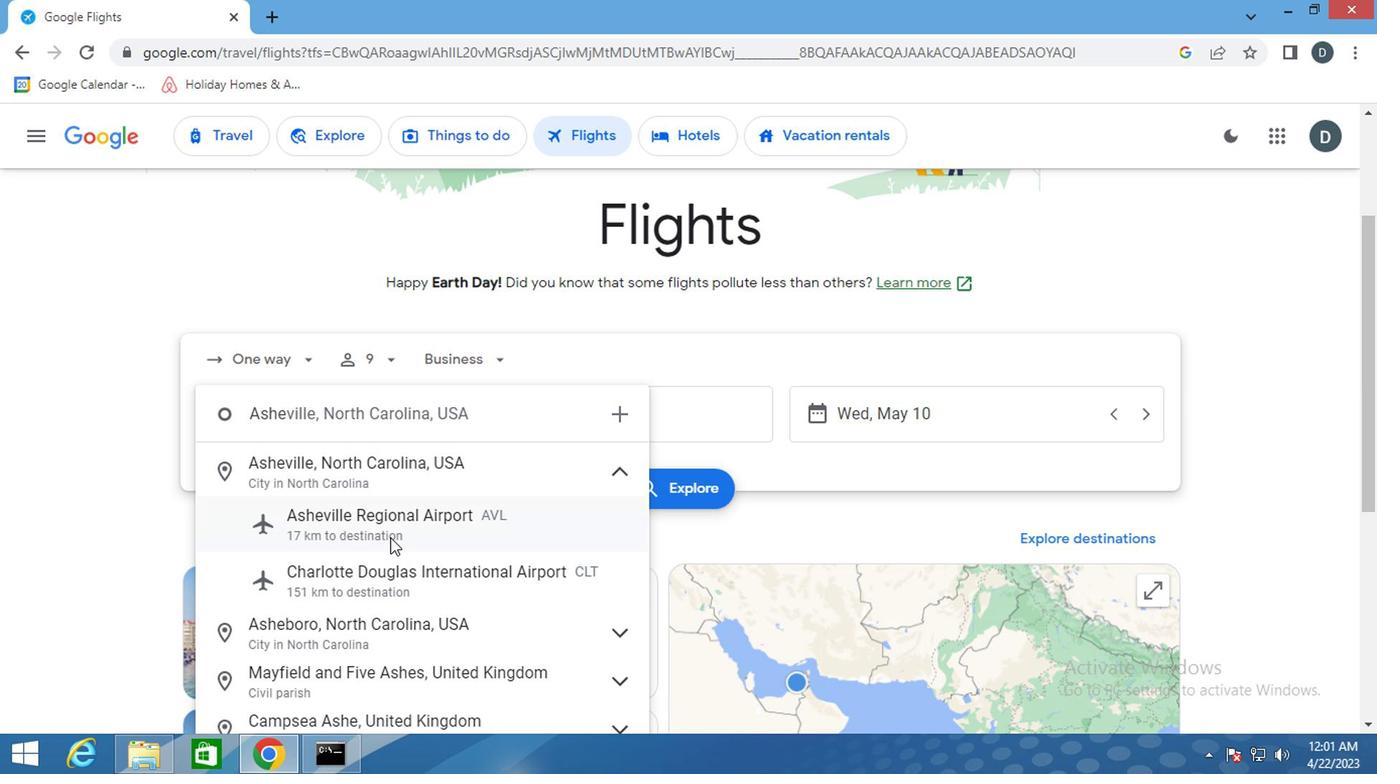 
Action: Mouse moved to (645, 422)
Screenshot: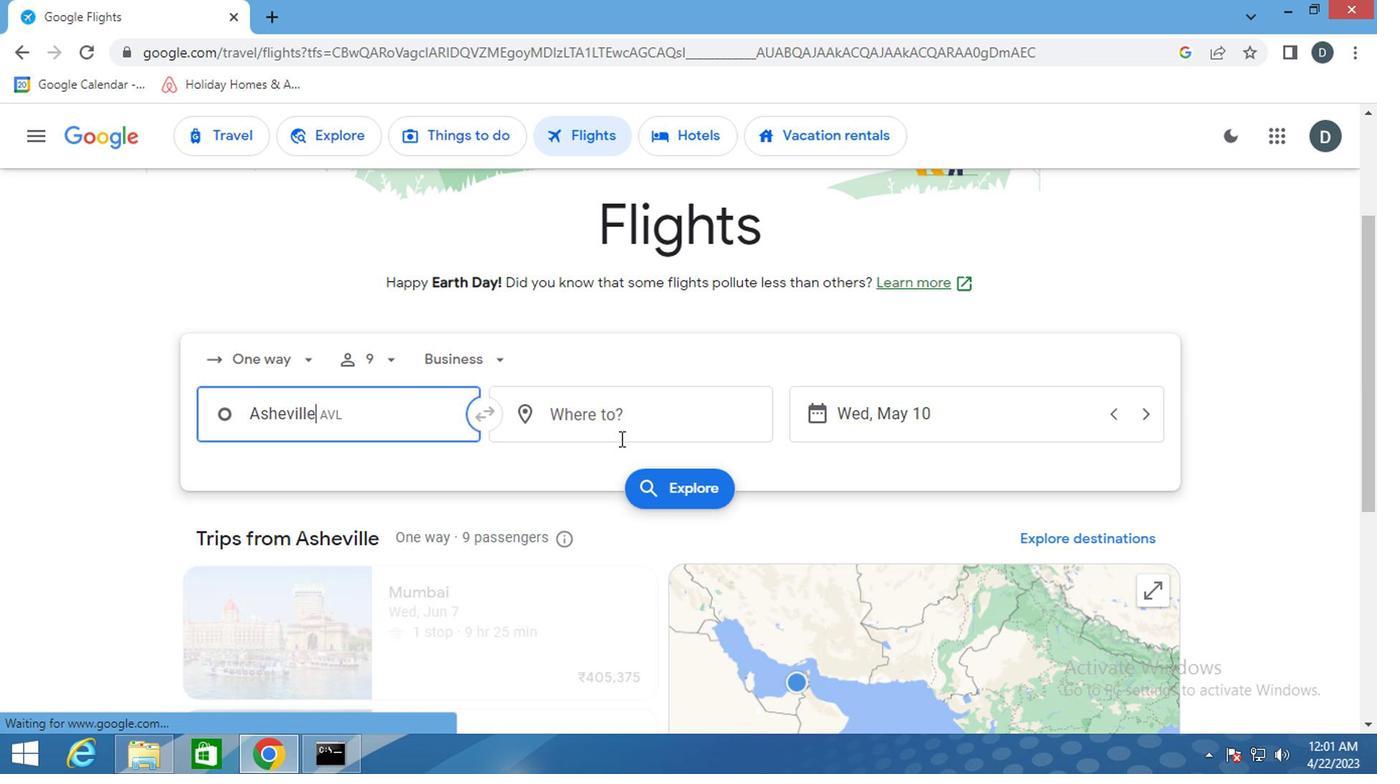 
Action: Mouse pressed left at (645, 422)
Screenshot: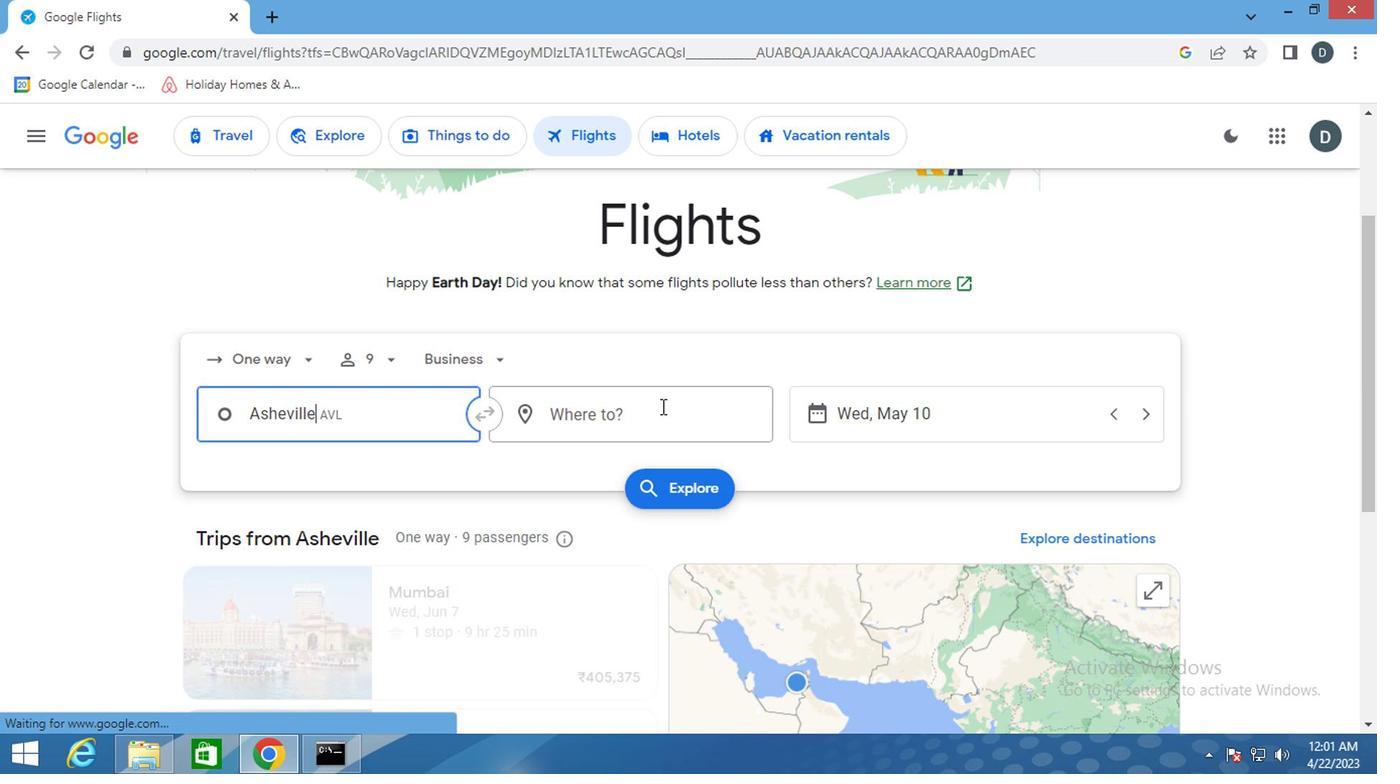 
Action: Mouse moved to (642, 422)
Screenshot: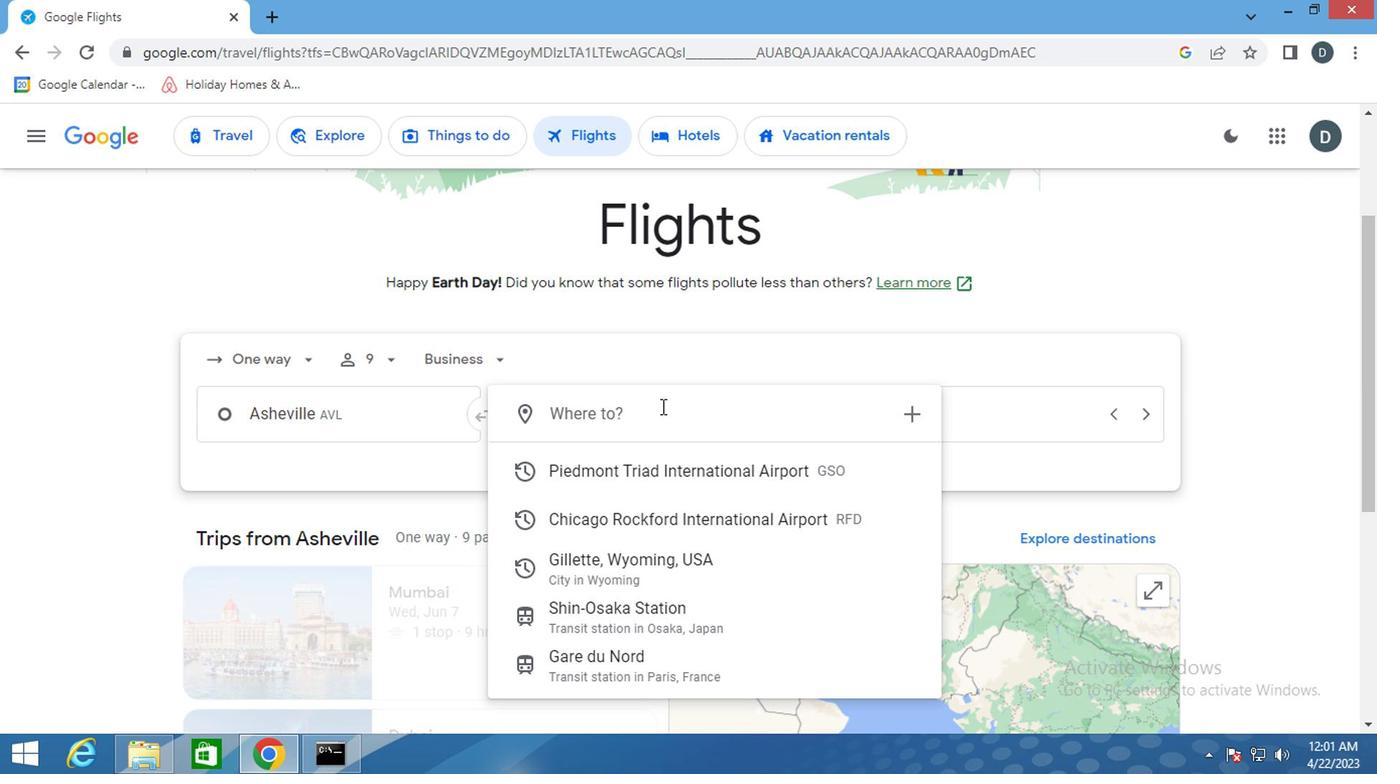 
Action: Key pressed <Key.shift>GILLETTE
Screenshot: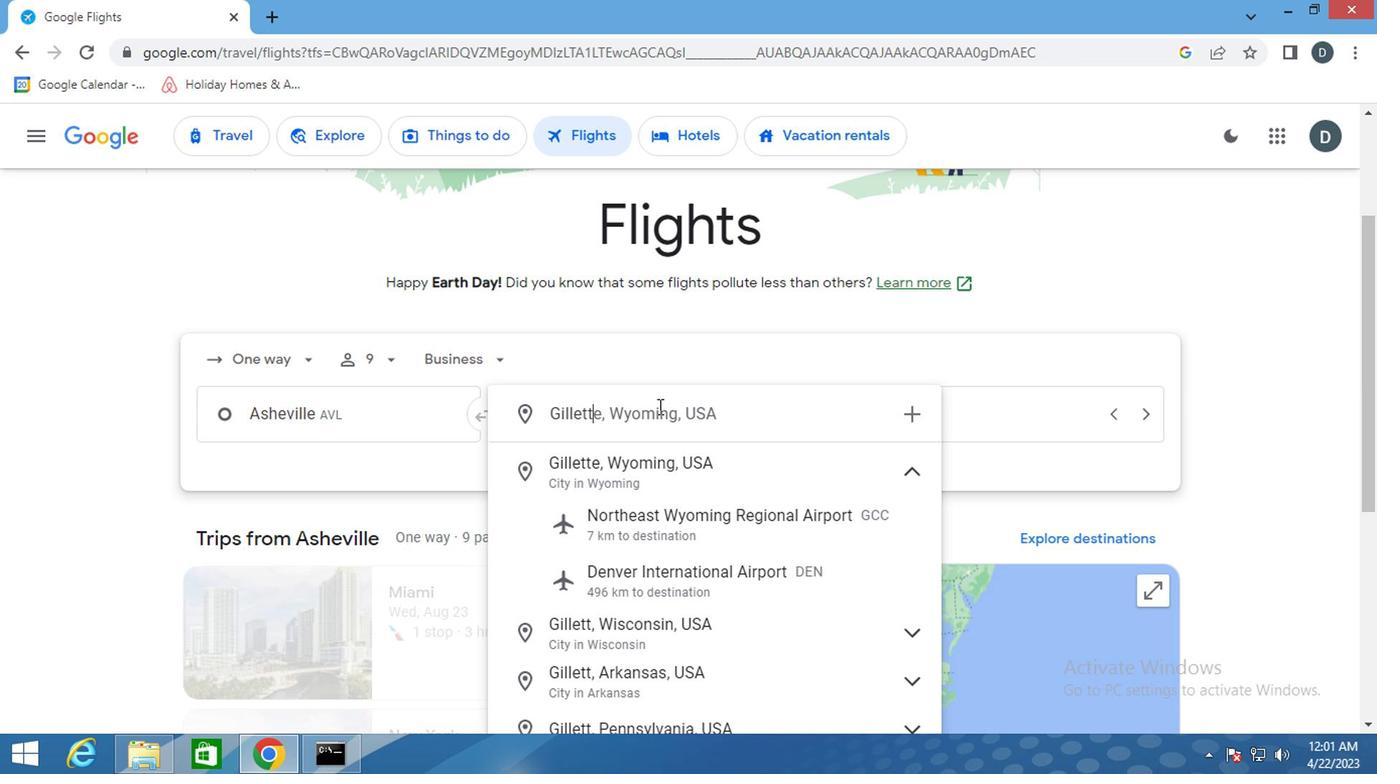 
Action: Mouse moved to (639, 460)
Screenshot: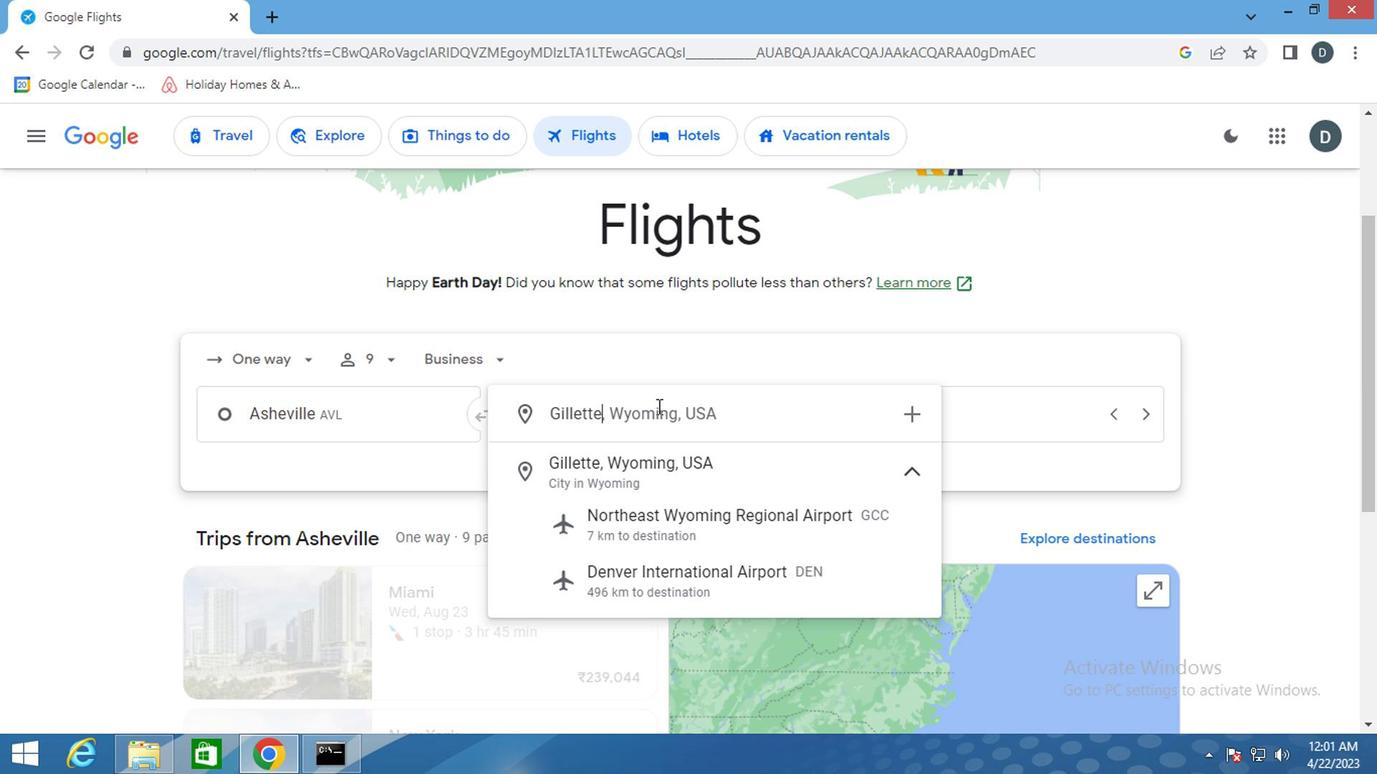 
Action: Mouse pressed left at (639, 460)
Screenshot: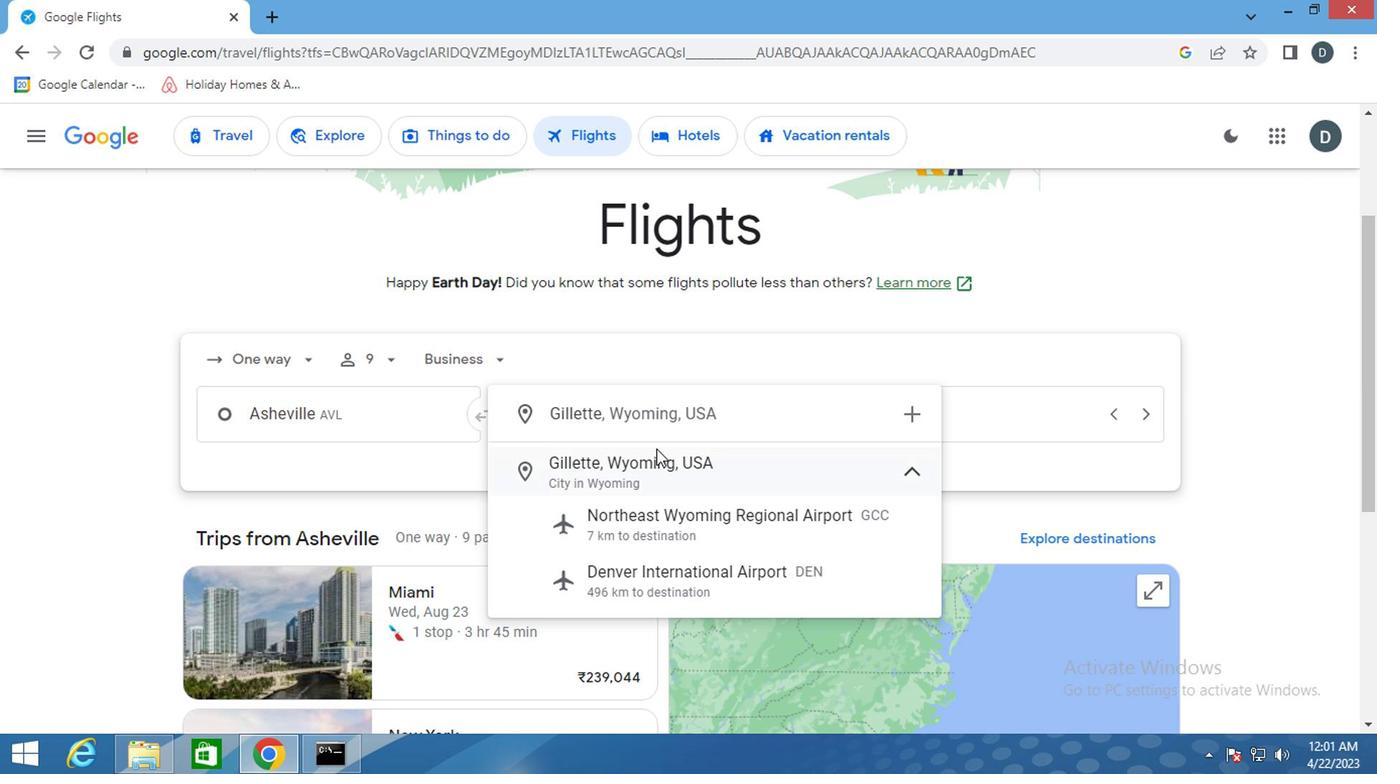 
Action: Mouse moved to (826, 422)
Screenshot: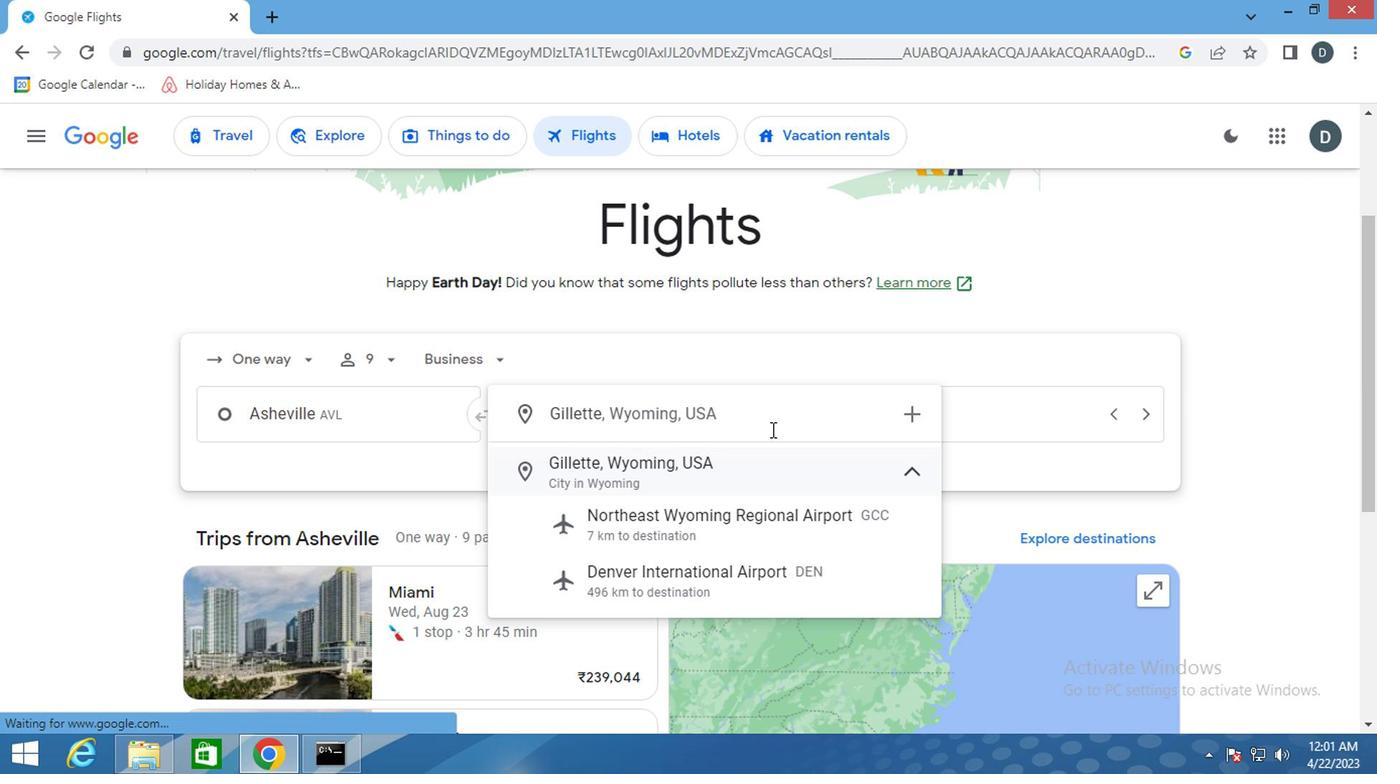 
Action: Mouse pressed left at (826, 422)
Screenshot: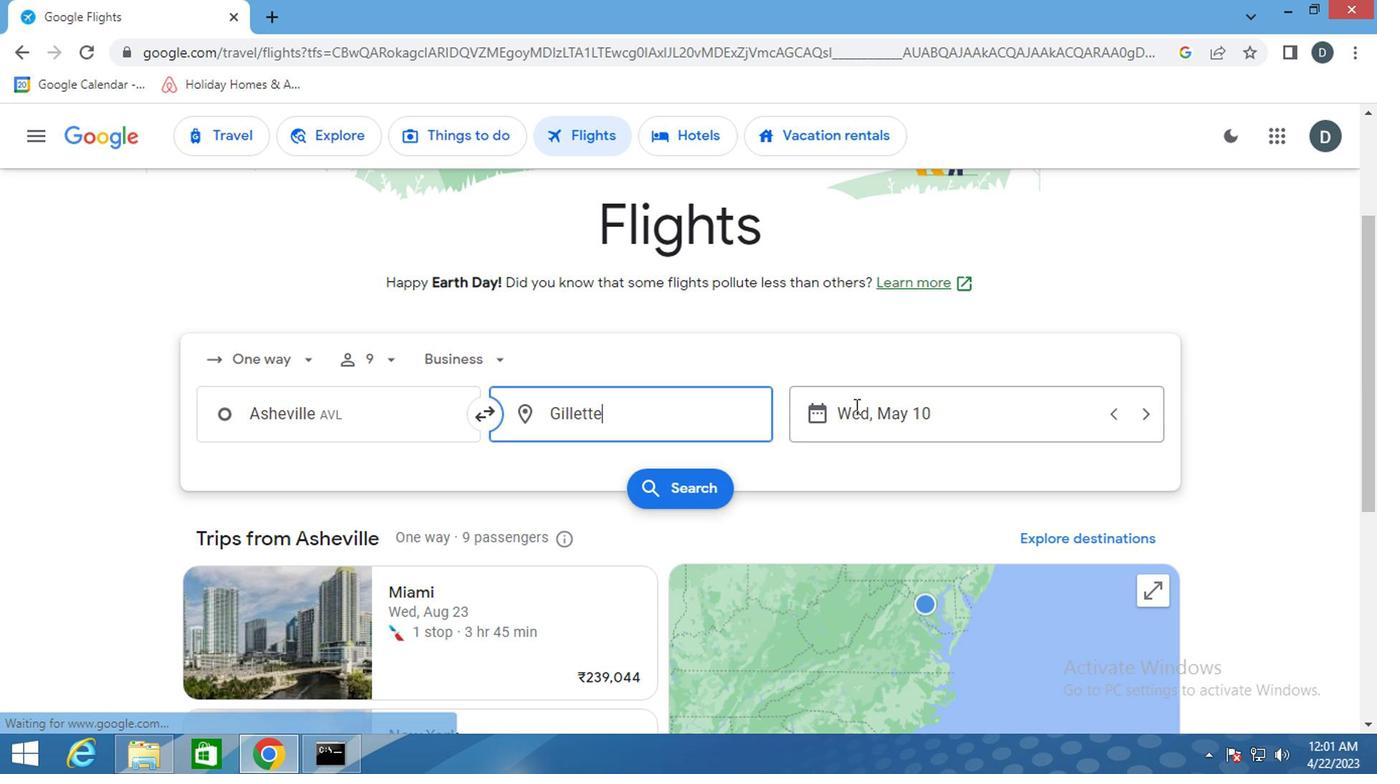 
Action: Mouse moved to (834, 384)
Screenshot: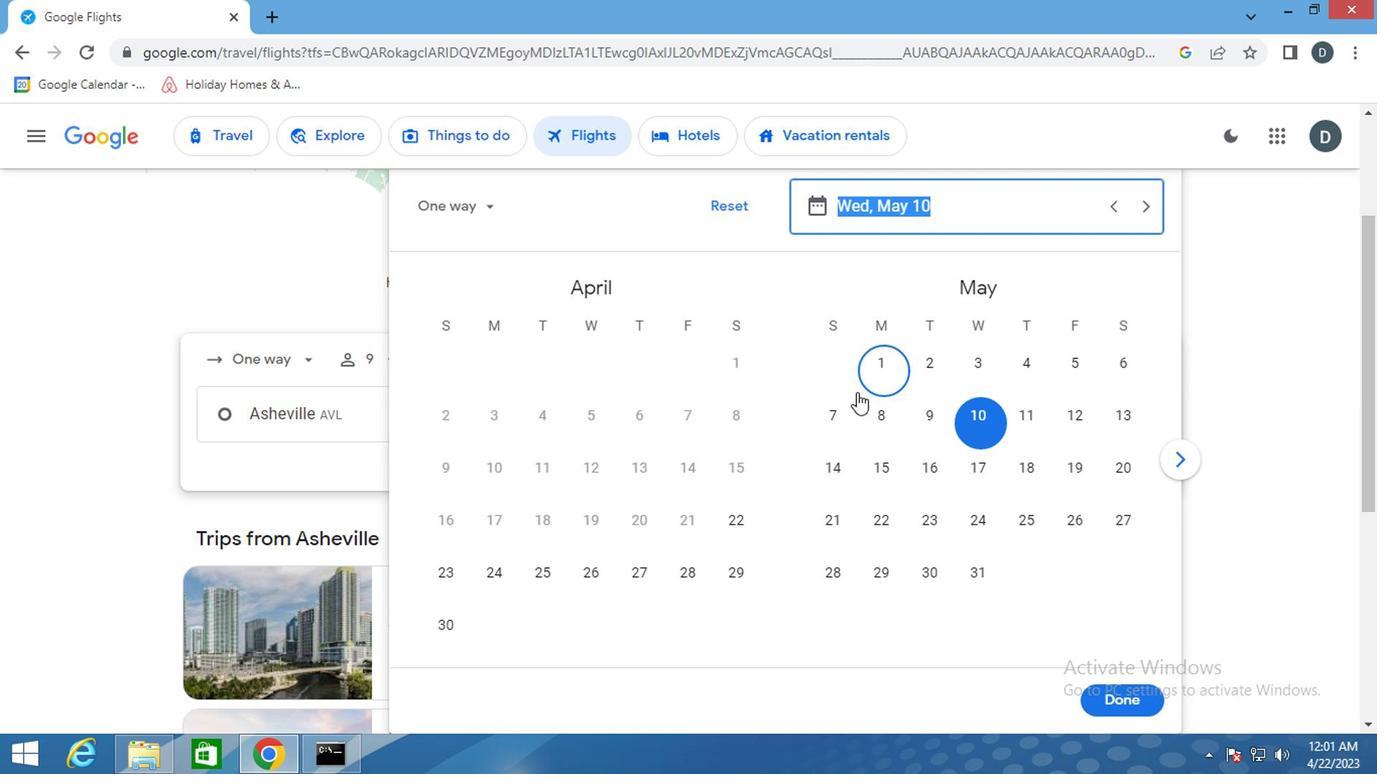 
Action: Mouse pressed left at (834, 384)
Screenshot: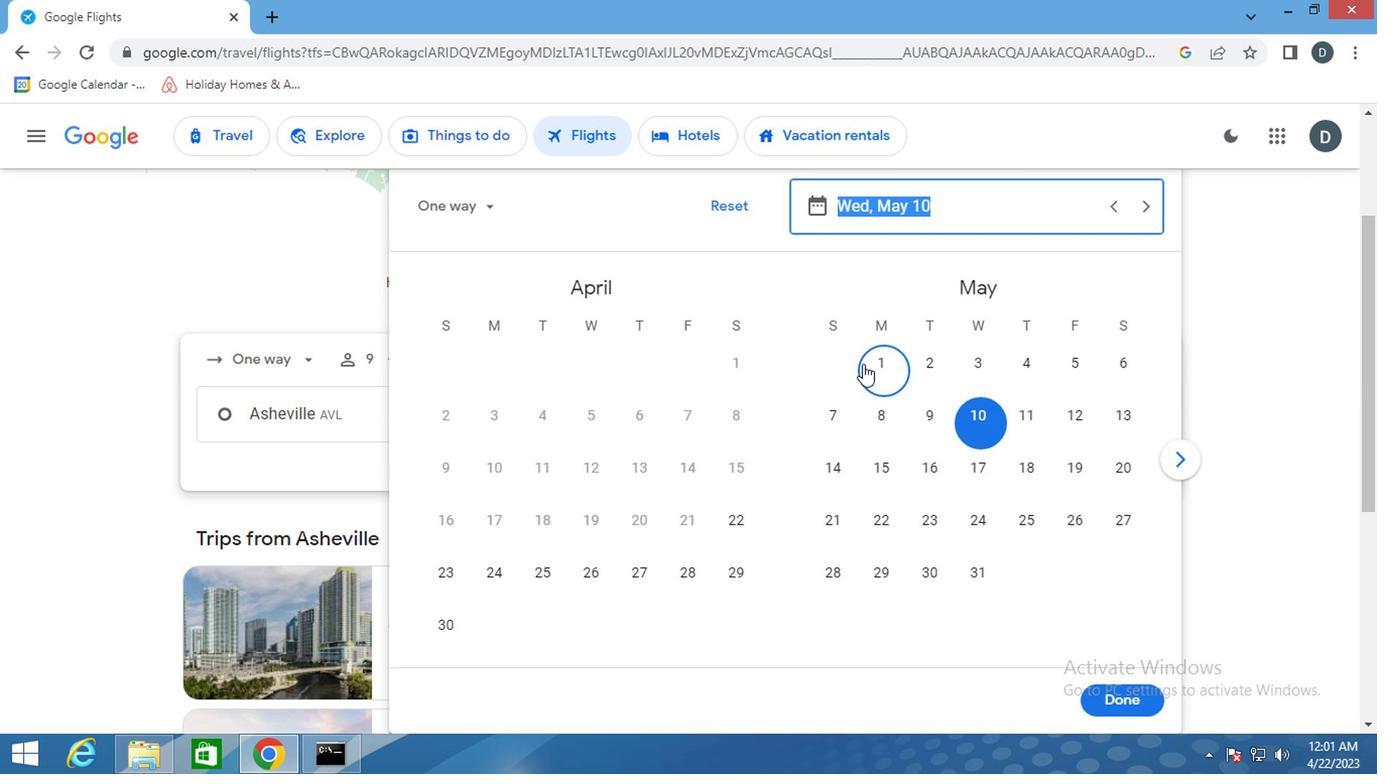 
Action: Mouse moved to (1064, 681)
Screenshot: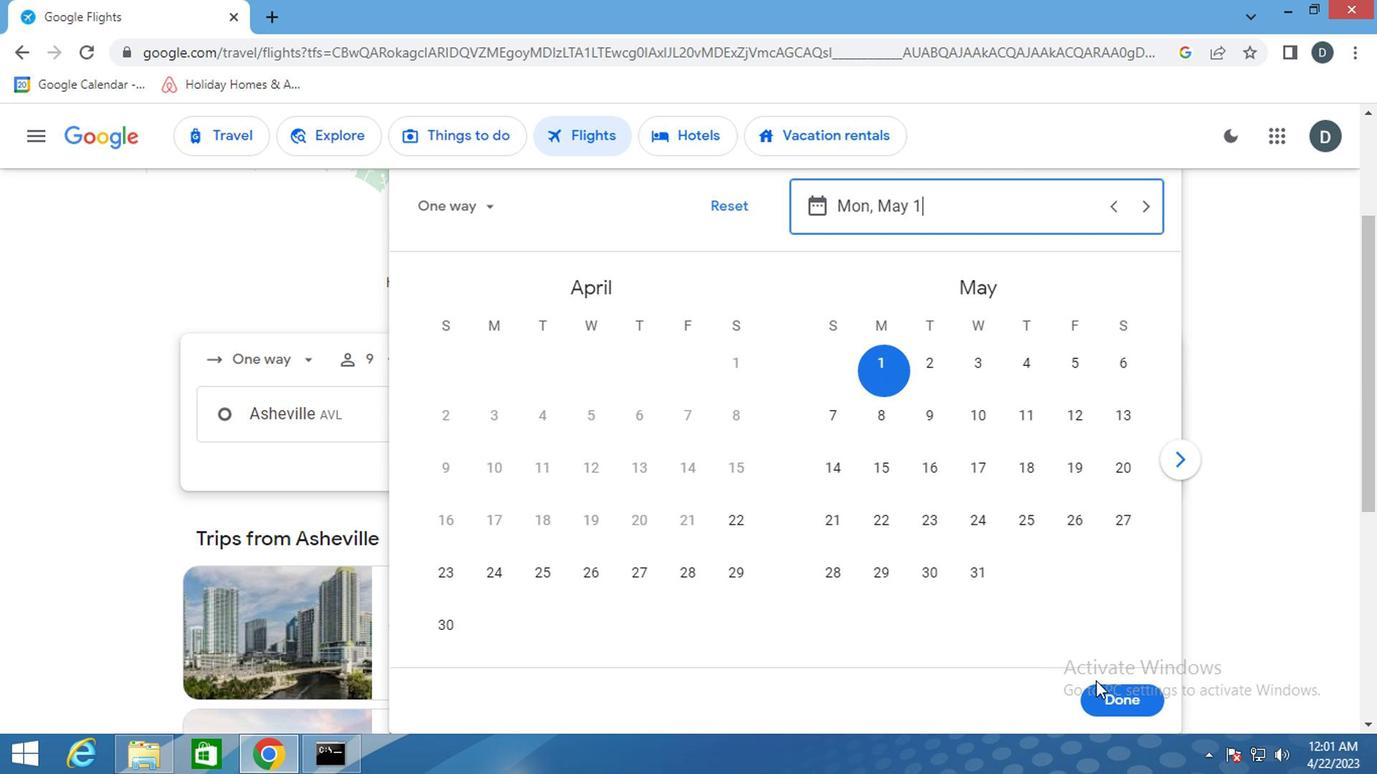 
Action: Mouse pressed left at (1064, 681)
Screenshot: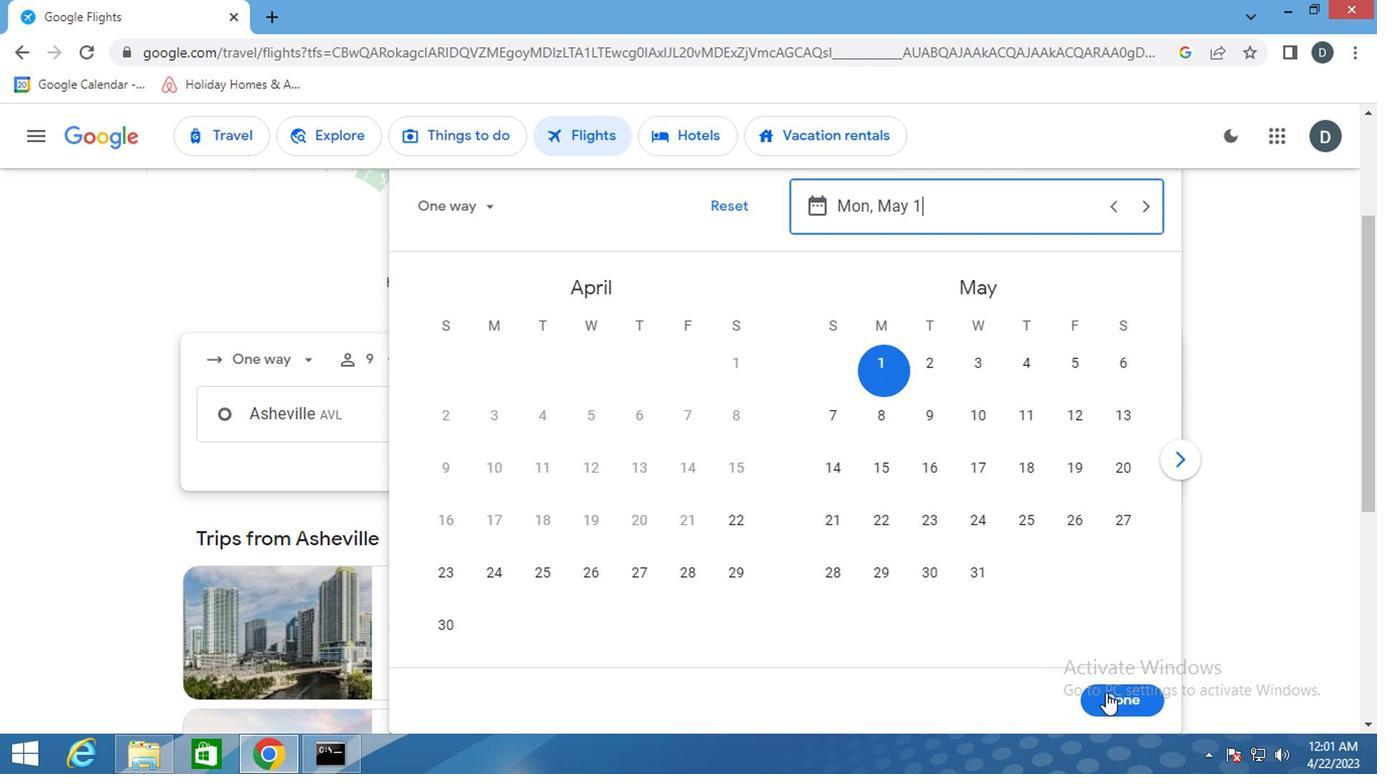 
Action: Mouse moved to (670, 499)
Screenshot: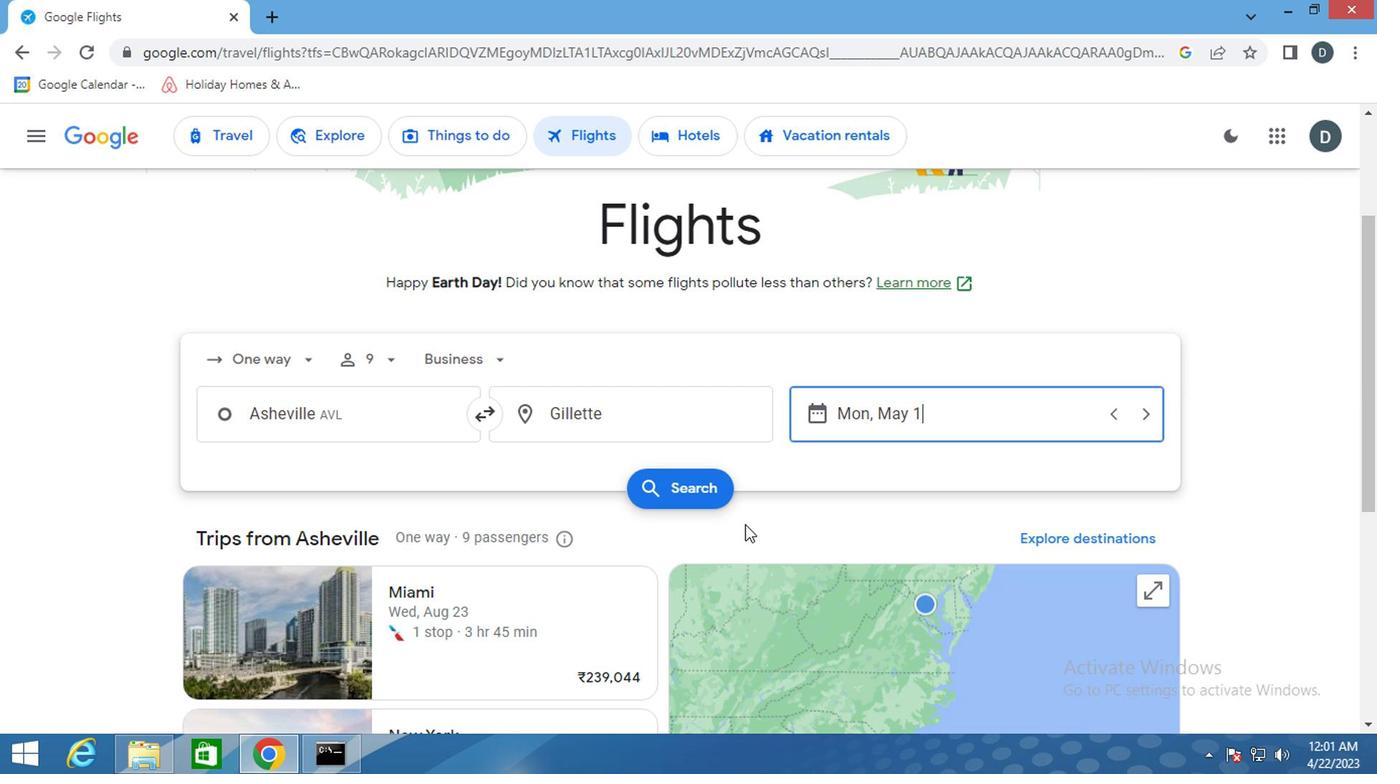 
Action: Mouse pressed left at (670, 499)
Screenshot: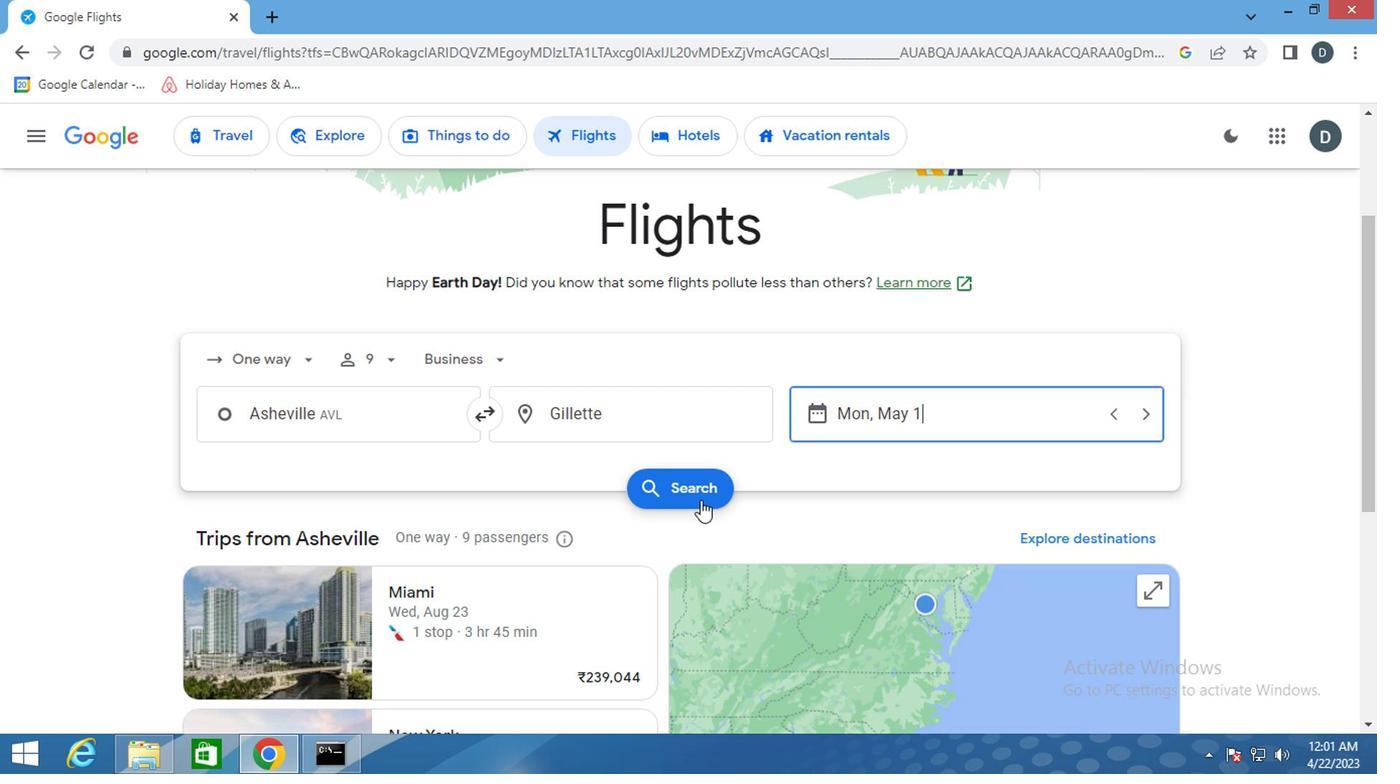 
Action: Mouse moved to (256, 339)
Screenshot: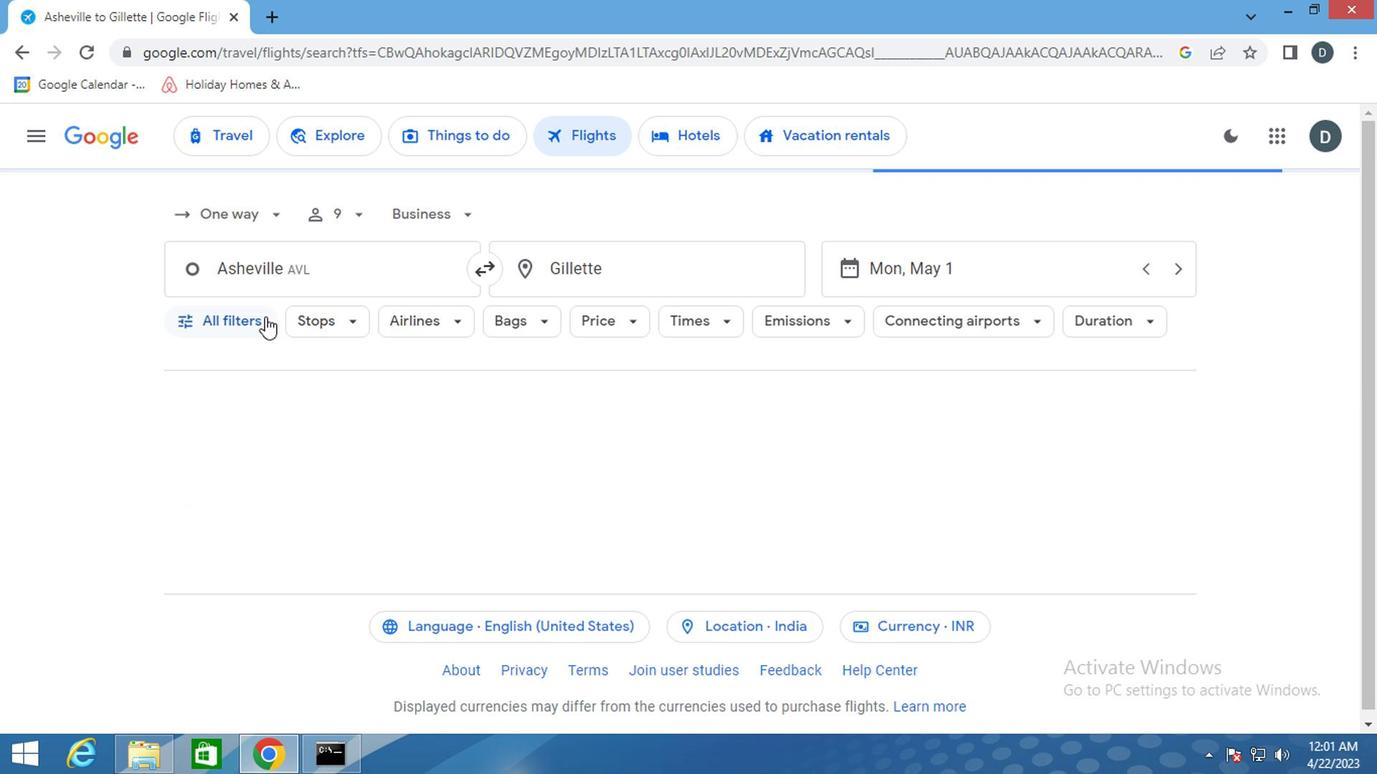 
Action: Mouse pressed left at (256, 339)
Screenshot: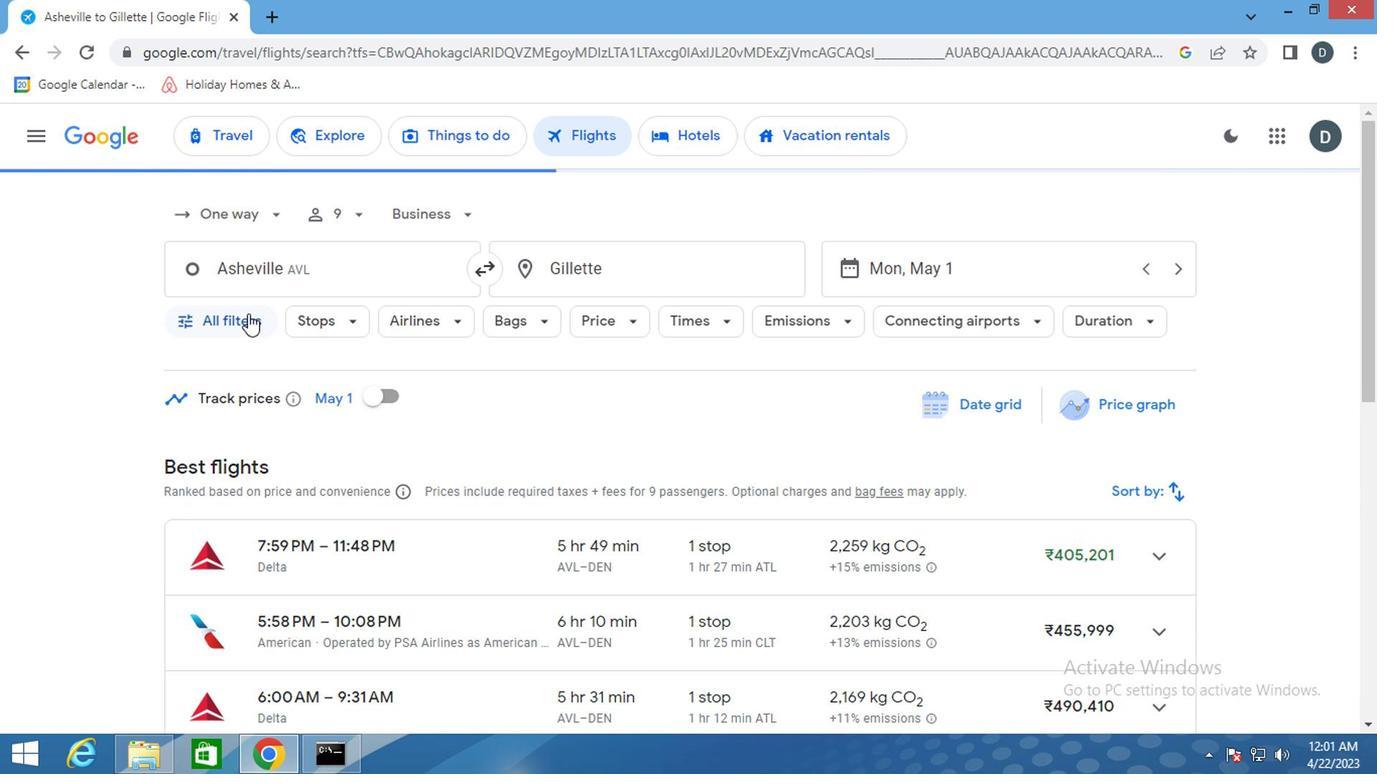 
Action: Mouse moved to (337, 481)
Screenshot: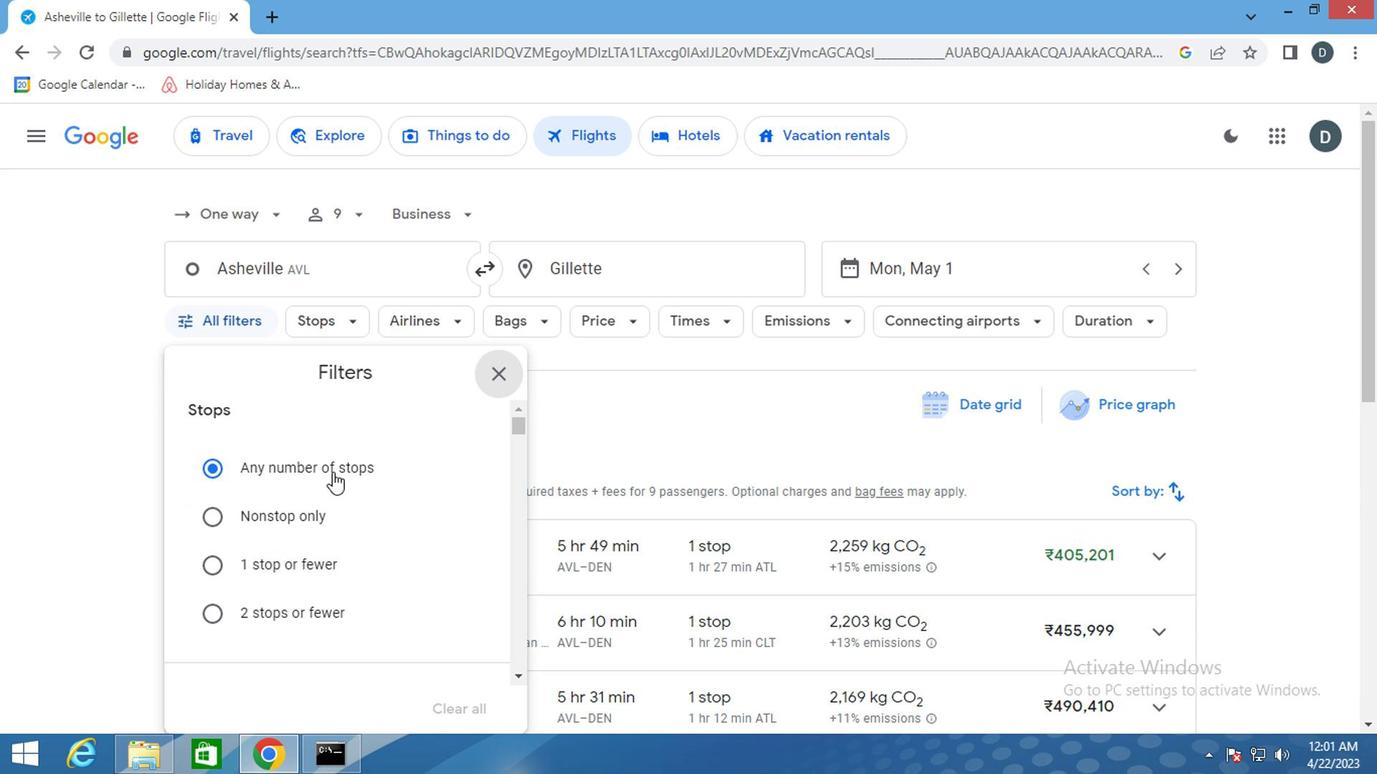 
Action: Mouse scrolled (337, 479) with delta (0, -1)
Screenshot: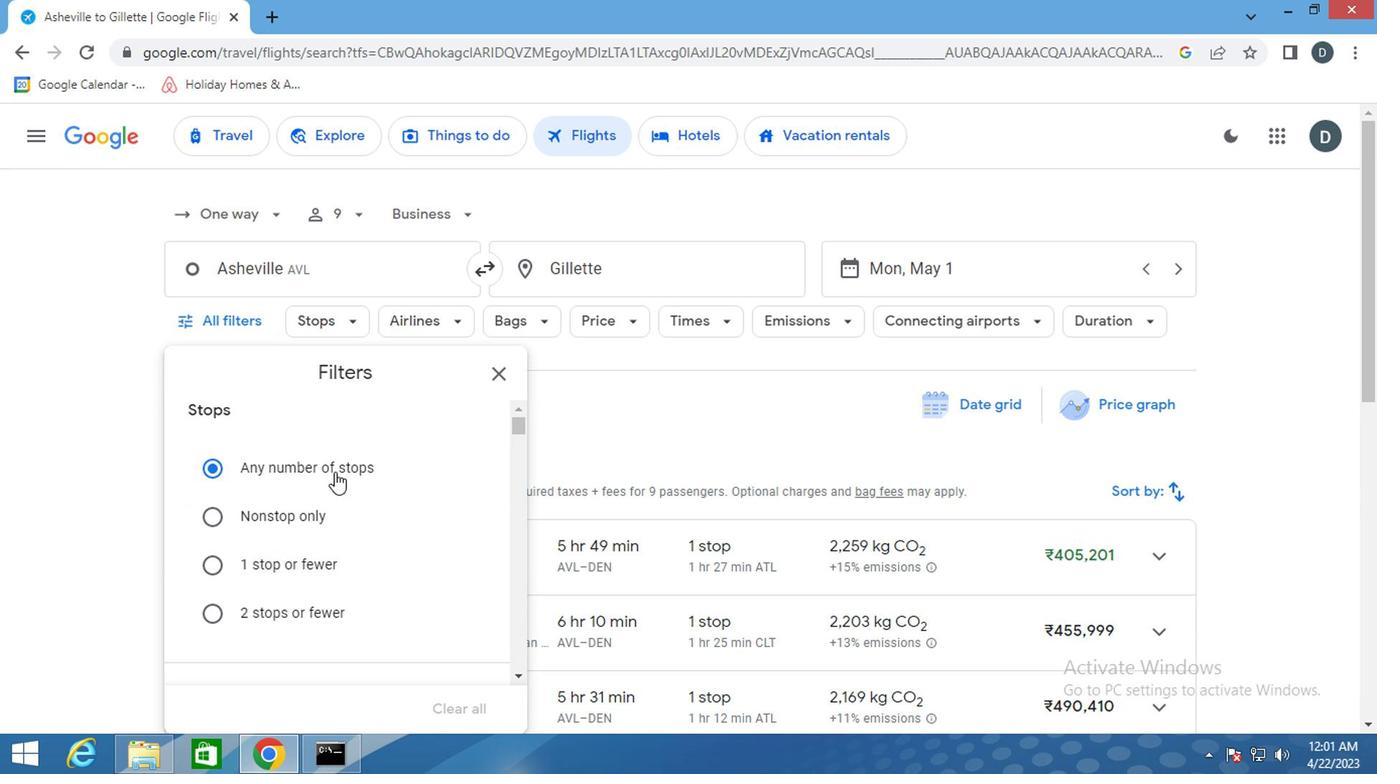 
Action: Mouse scrolled (337, 479) with delta (0, -1)
Screenshot: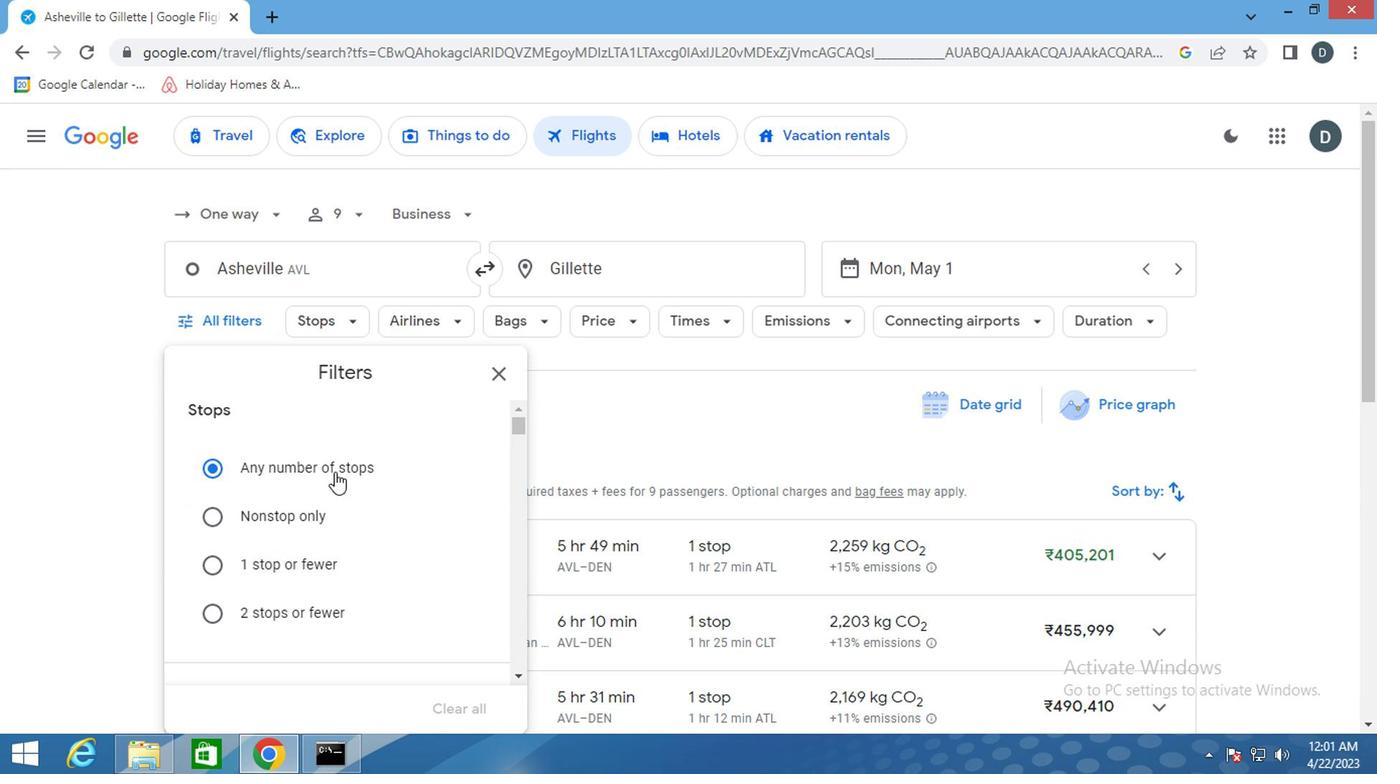 
Action: Mouse moved to (364, 504)
Screenshot: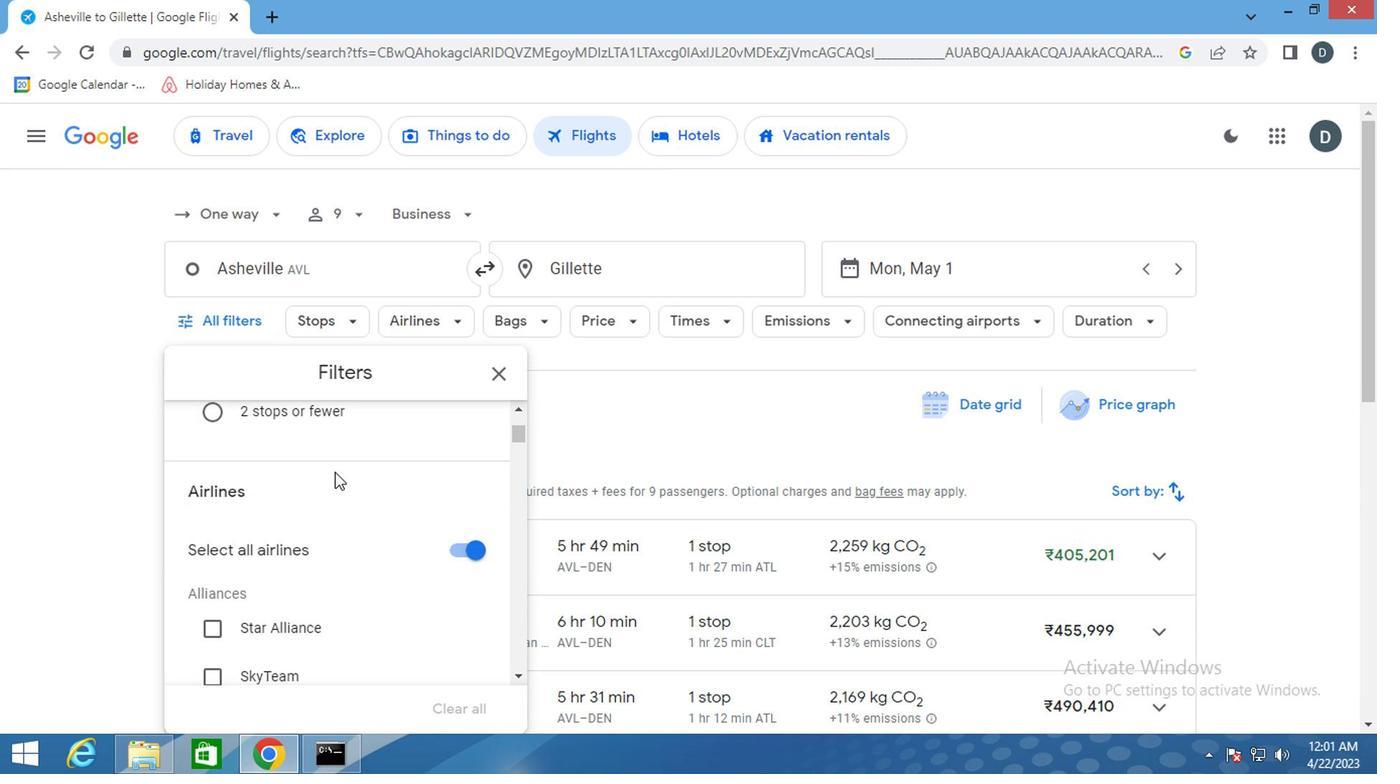 
Action: Mouse scrolled (364, 503) with delta (0, 0)
Screenshot: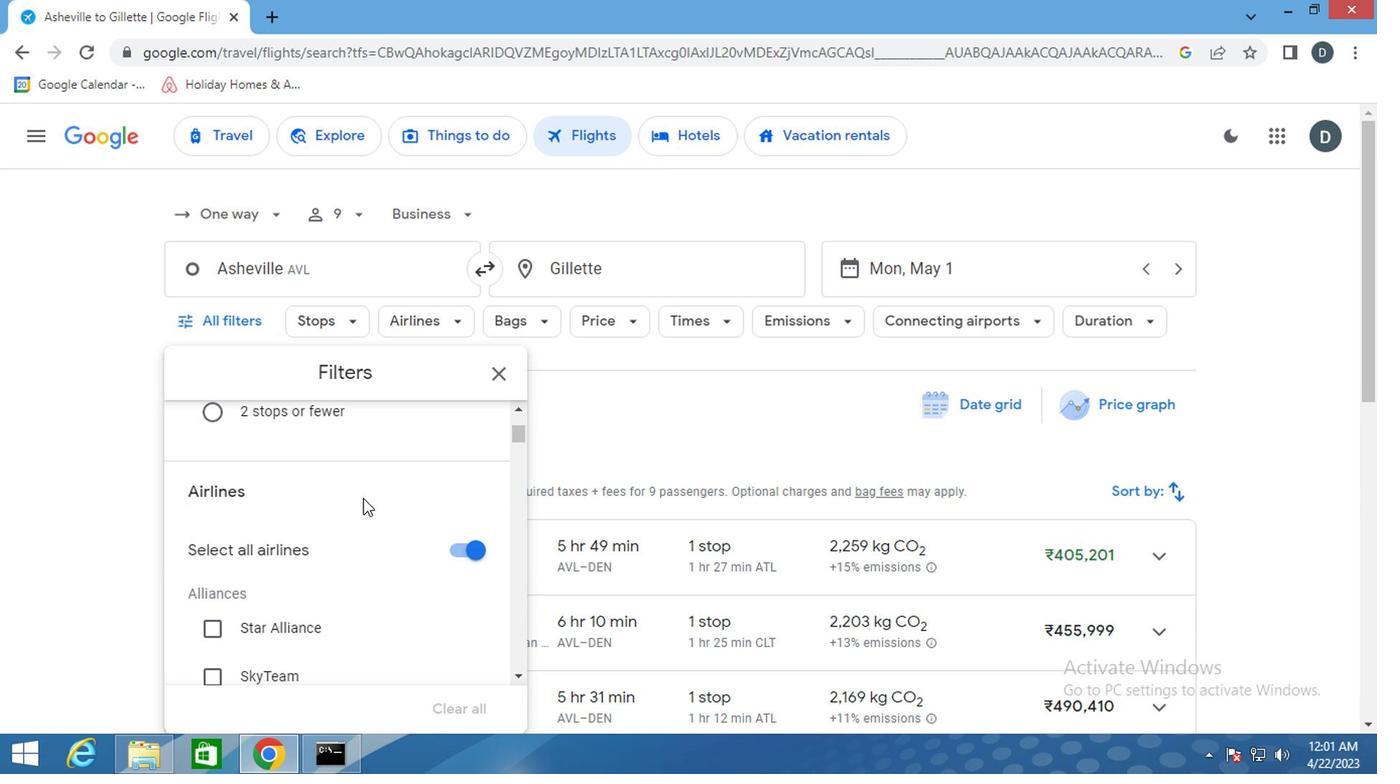 
Action: Mouse scrolled (364, 503) with delta (0, 0)
Screenshot: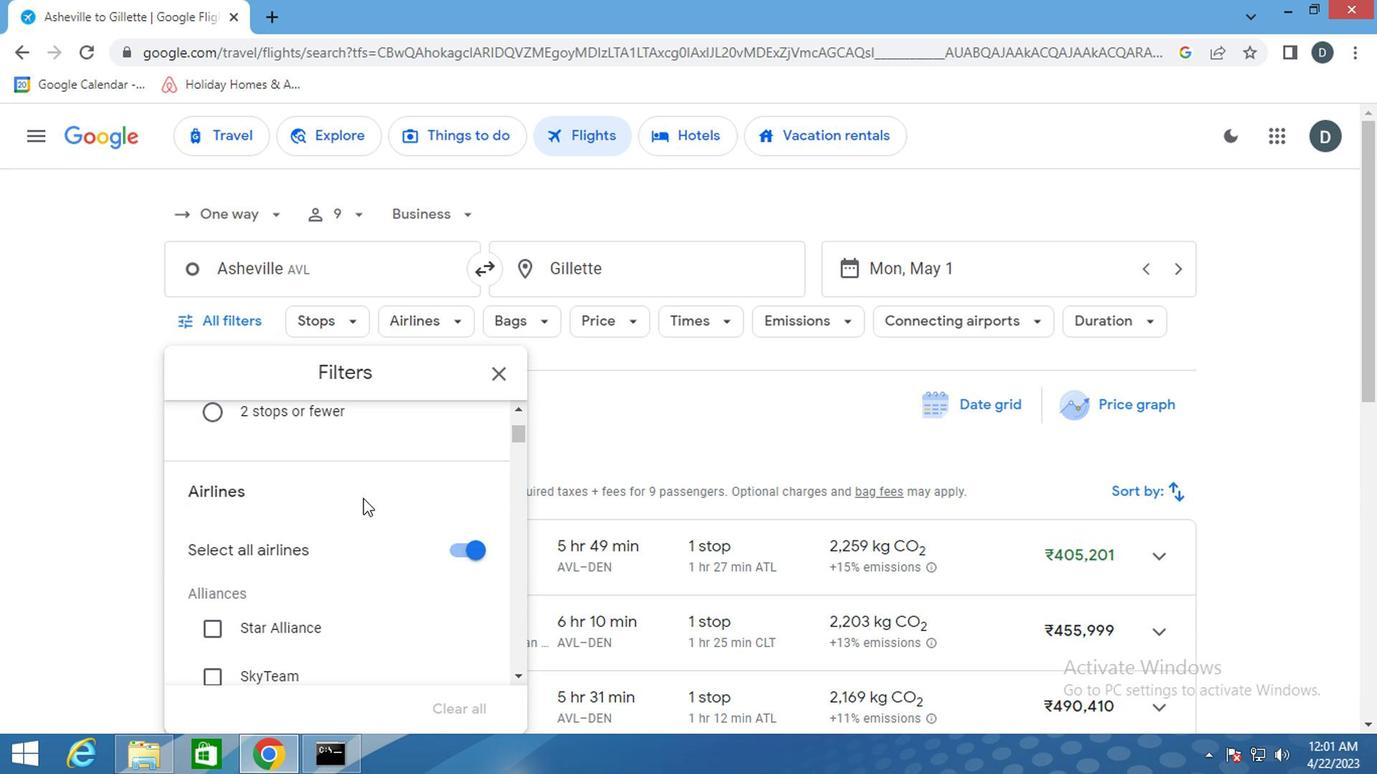 
Action: Mouse scrolled (364, 503) with delta (0, 0)
Screenshot: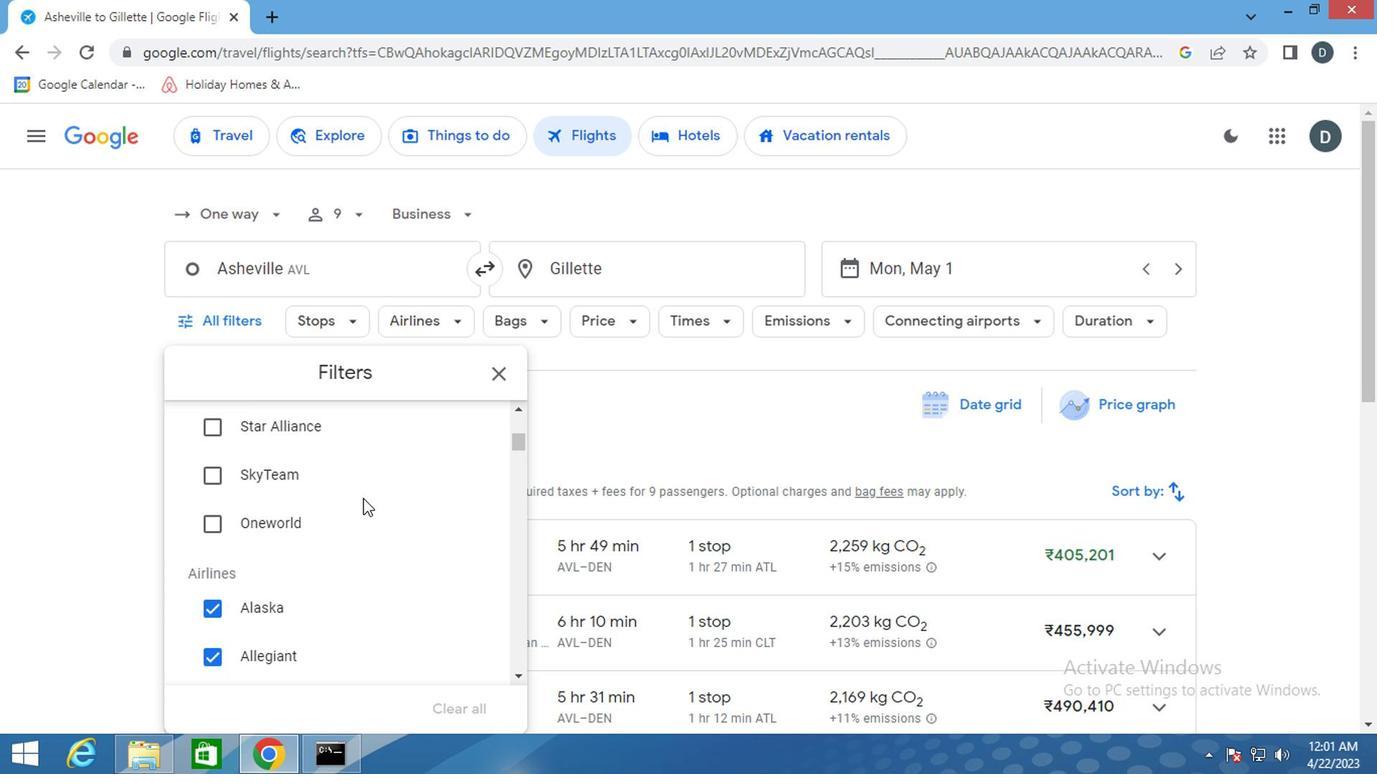 
Action: Mouse scrolled (364, 503) with delta (0, 0)
Screenshot: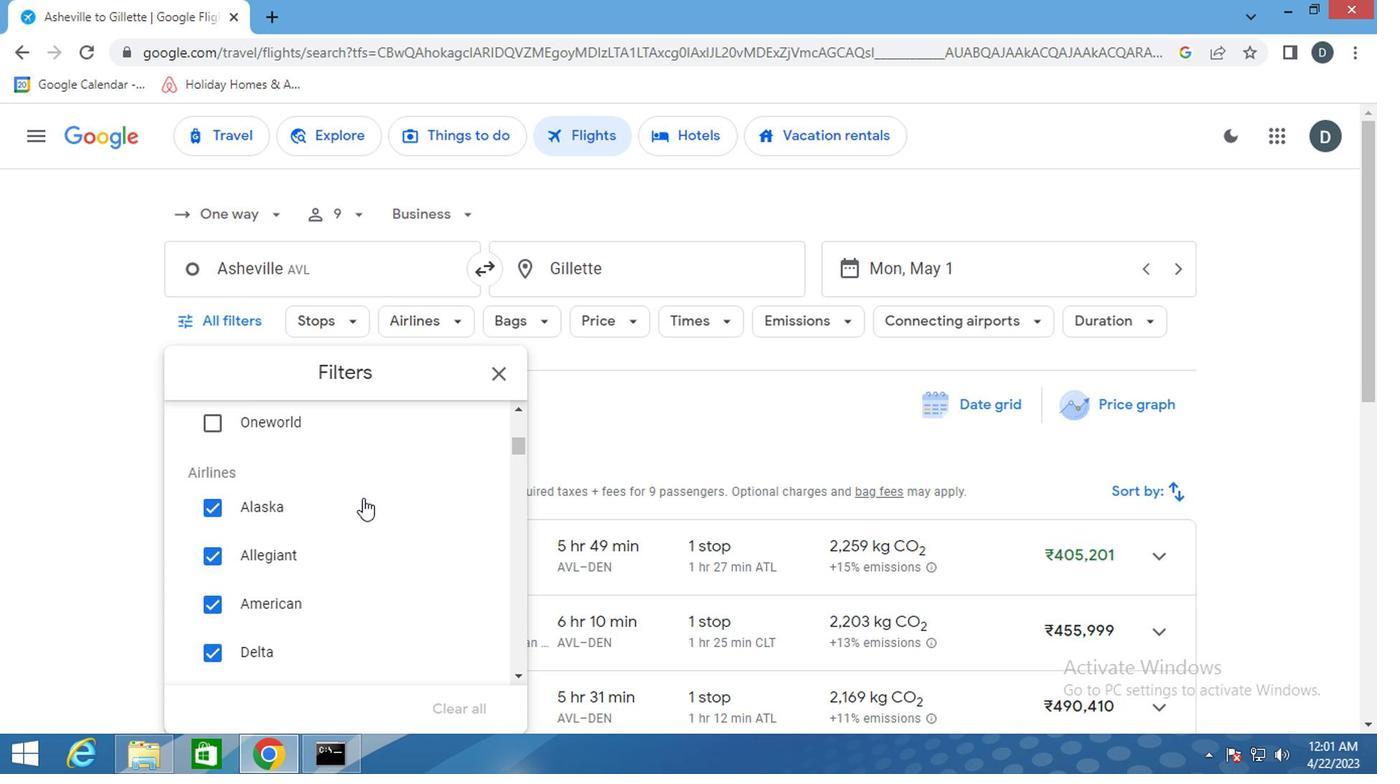 
Action: Mouse scrolled (364, 503) with delta (0, 0)
Screenshot: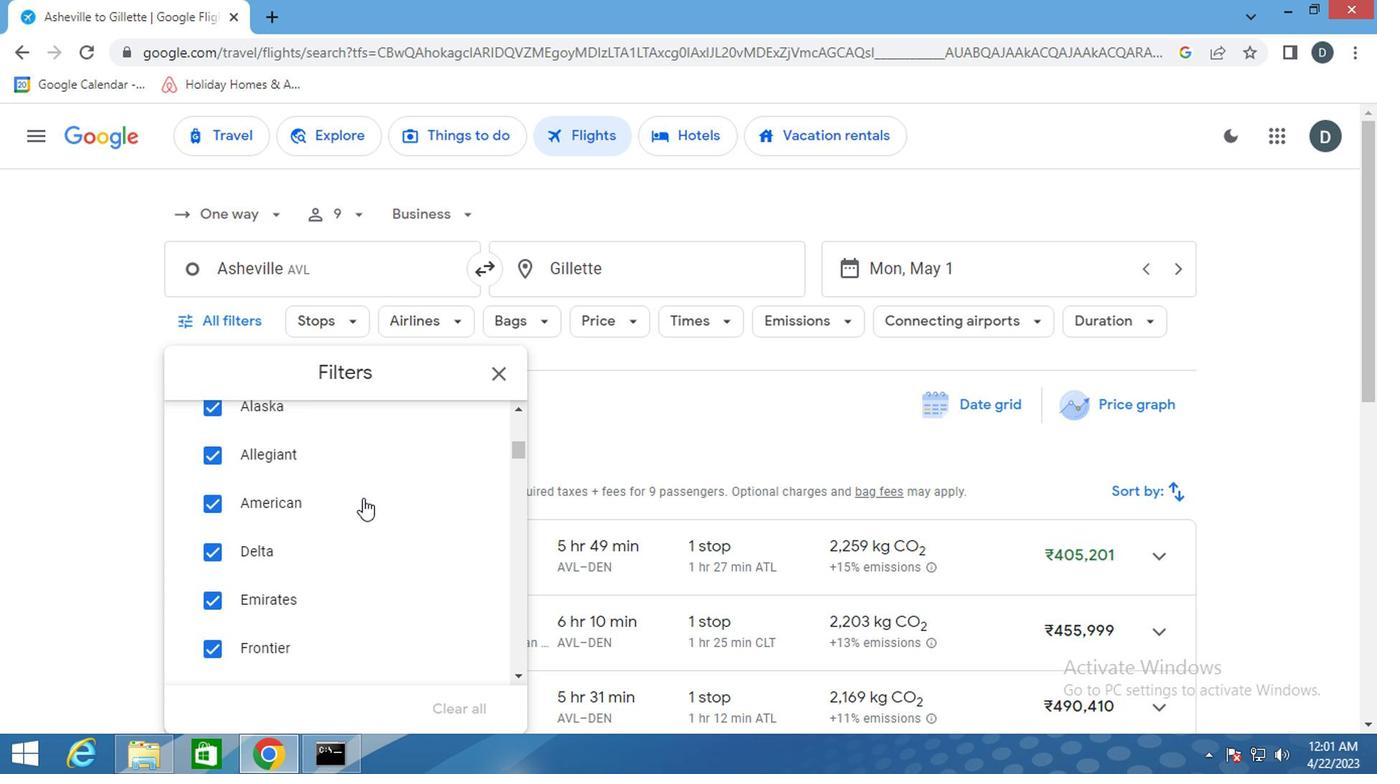 
Action: Mouse moved to (367, 546)
Screenshot: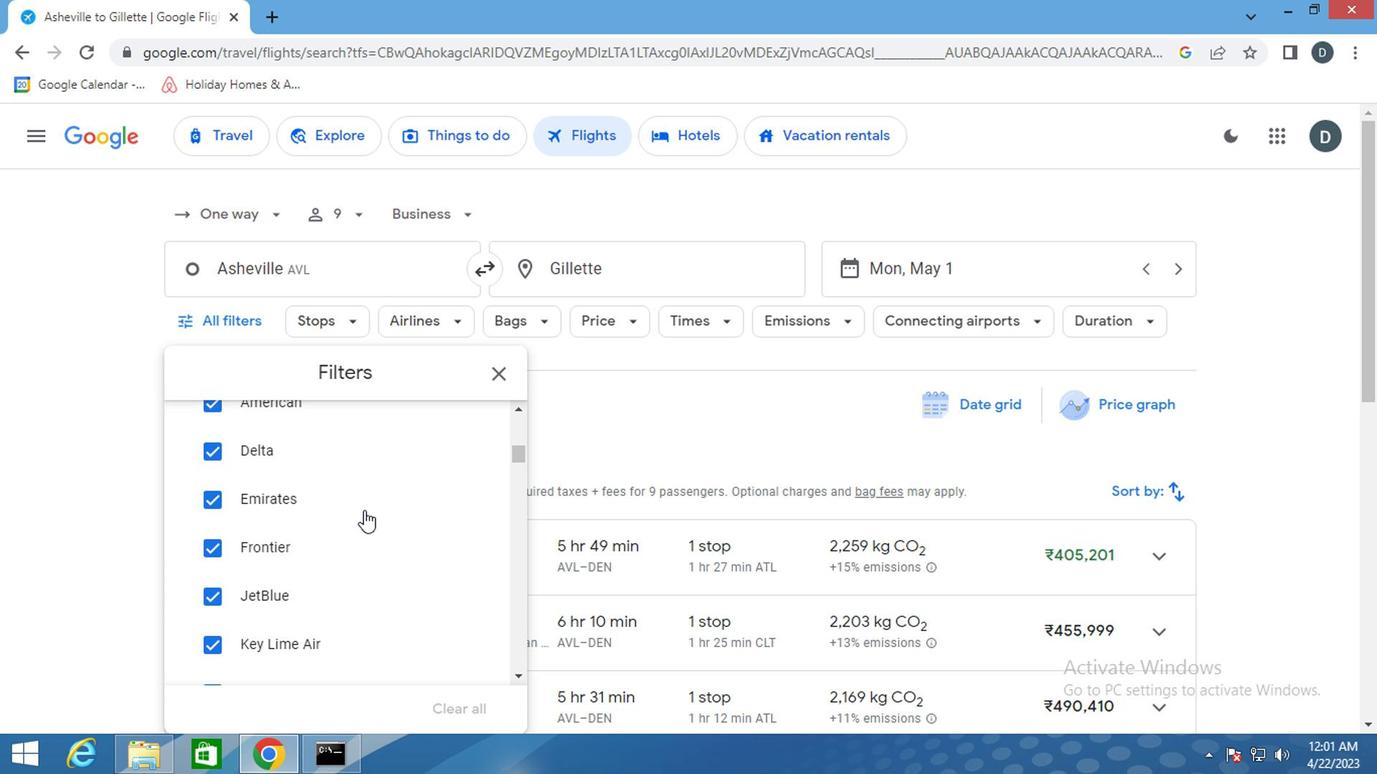 
Action: Mouse scrolled (367, 545) with delta (0, 0)
Screenshot: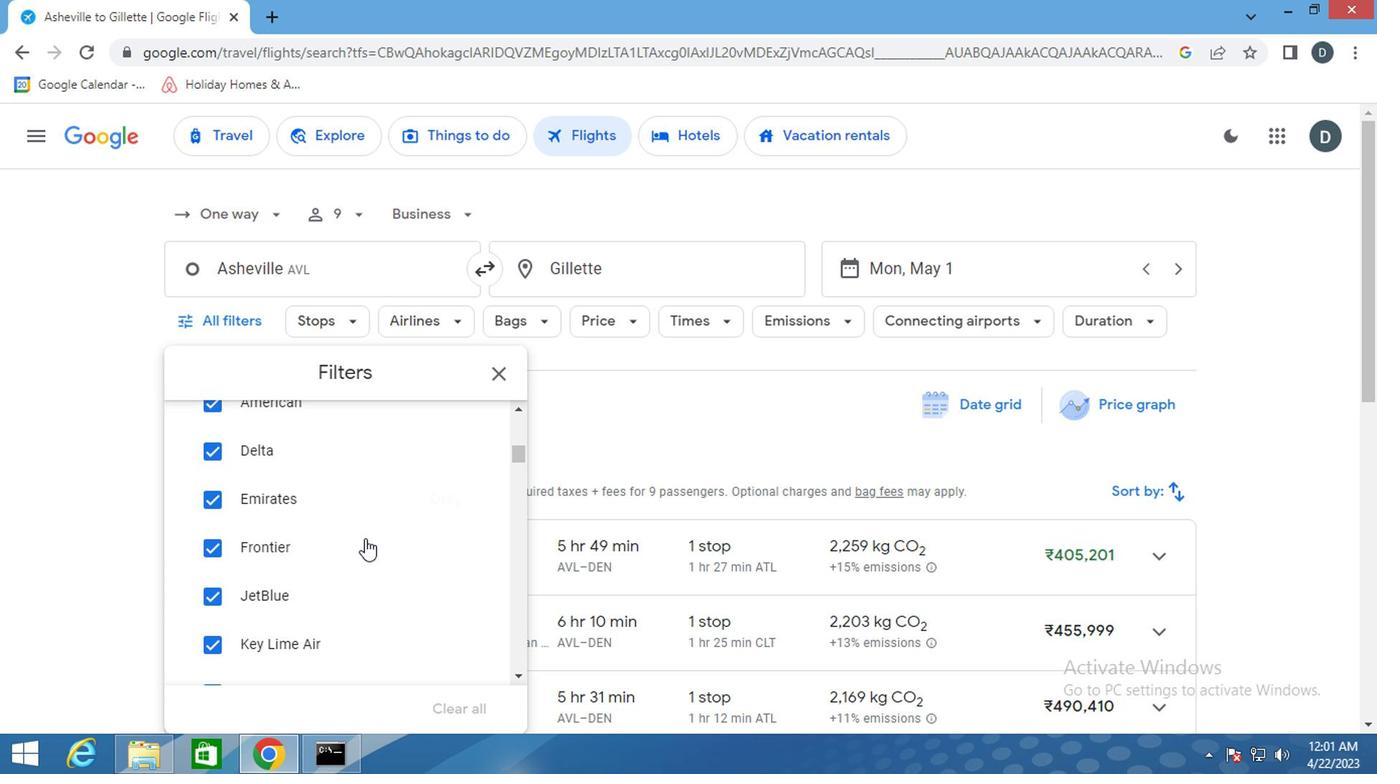 
Action: Mouse scrolled (367, 545) with delta (0, 0)
Screenshot: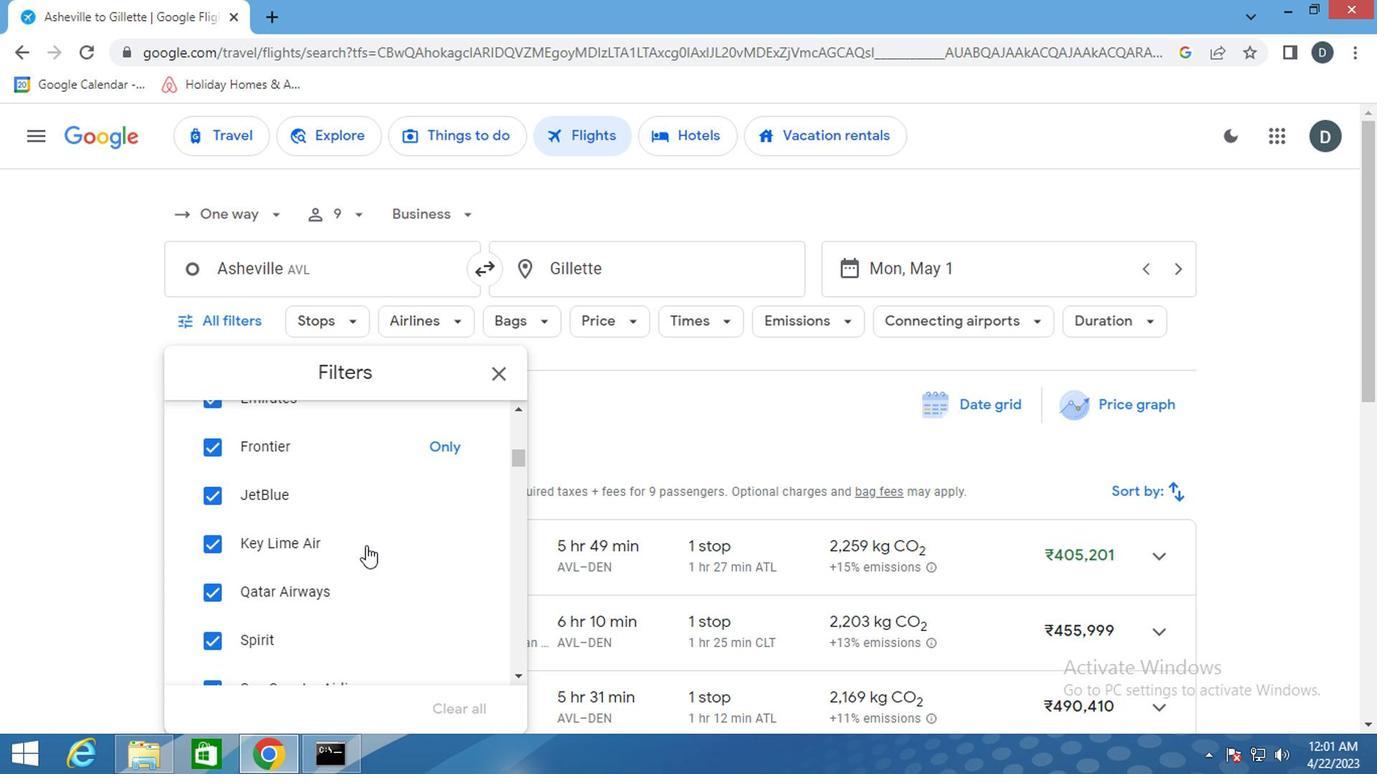 
Action: Mouse scrolled (367, 545) with delta (0, 0)
Screenshot: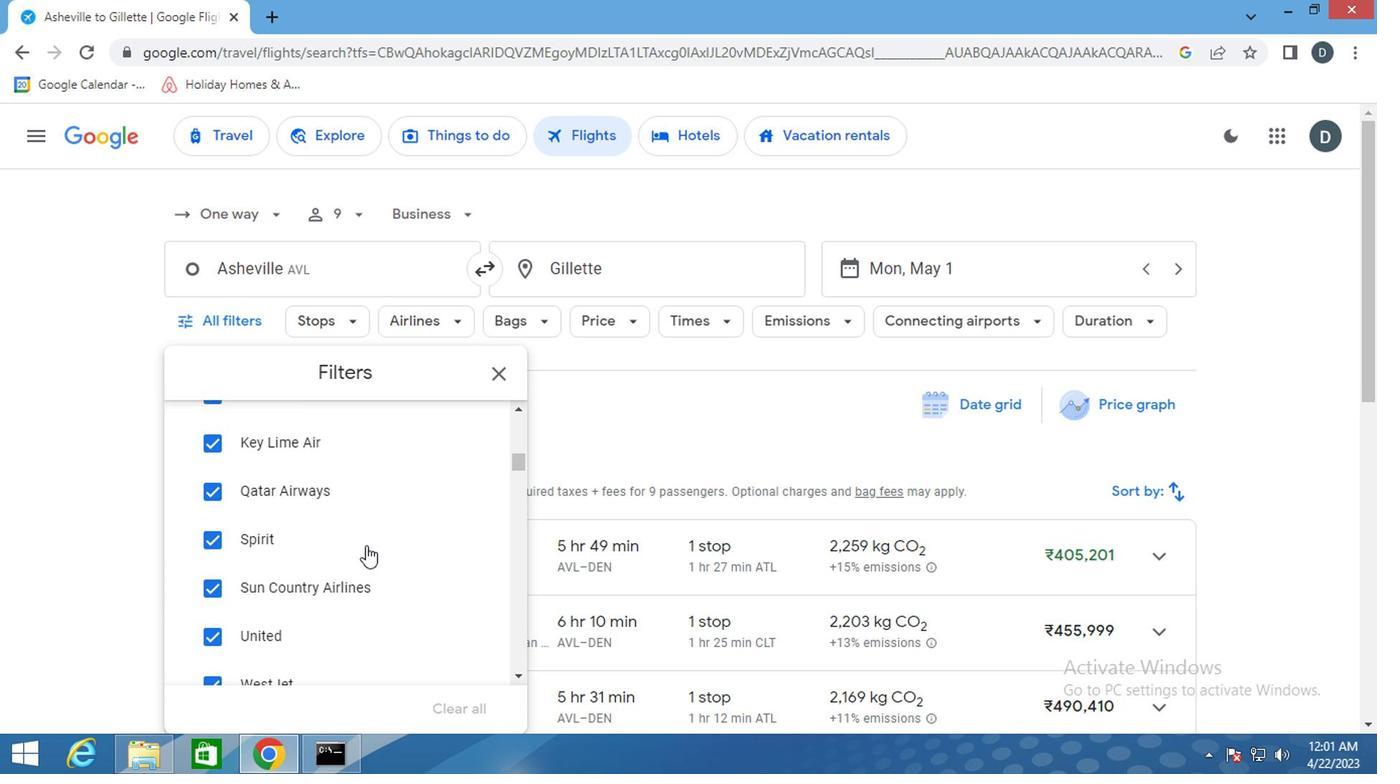 
Action: Mouse moved to (446, 584)
Screenshot: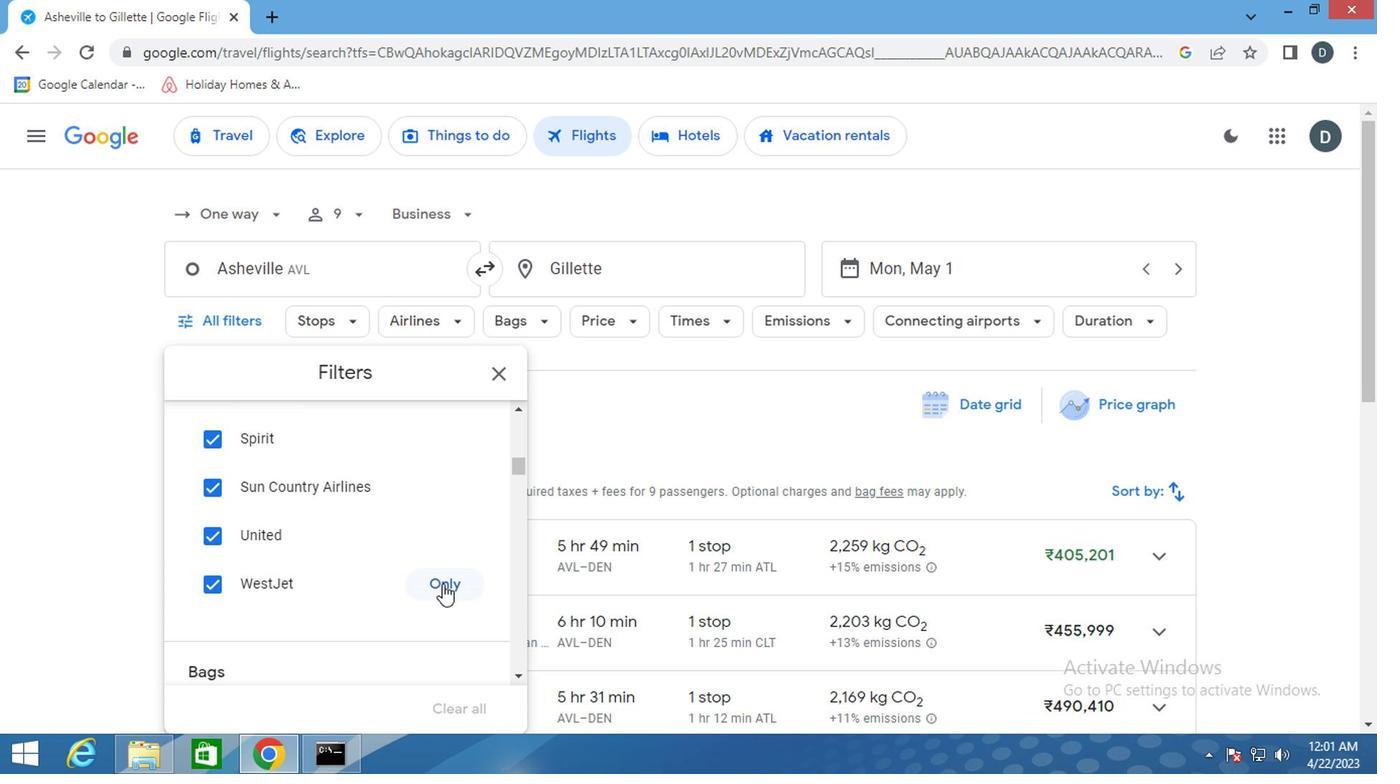 
Action: Mouse pressed left at (446, 584)
Screenshot: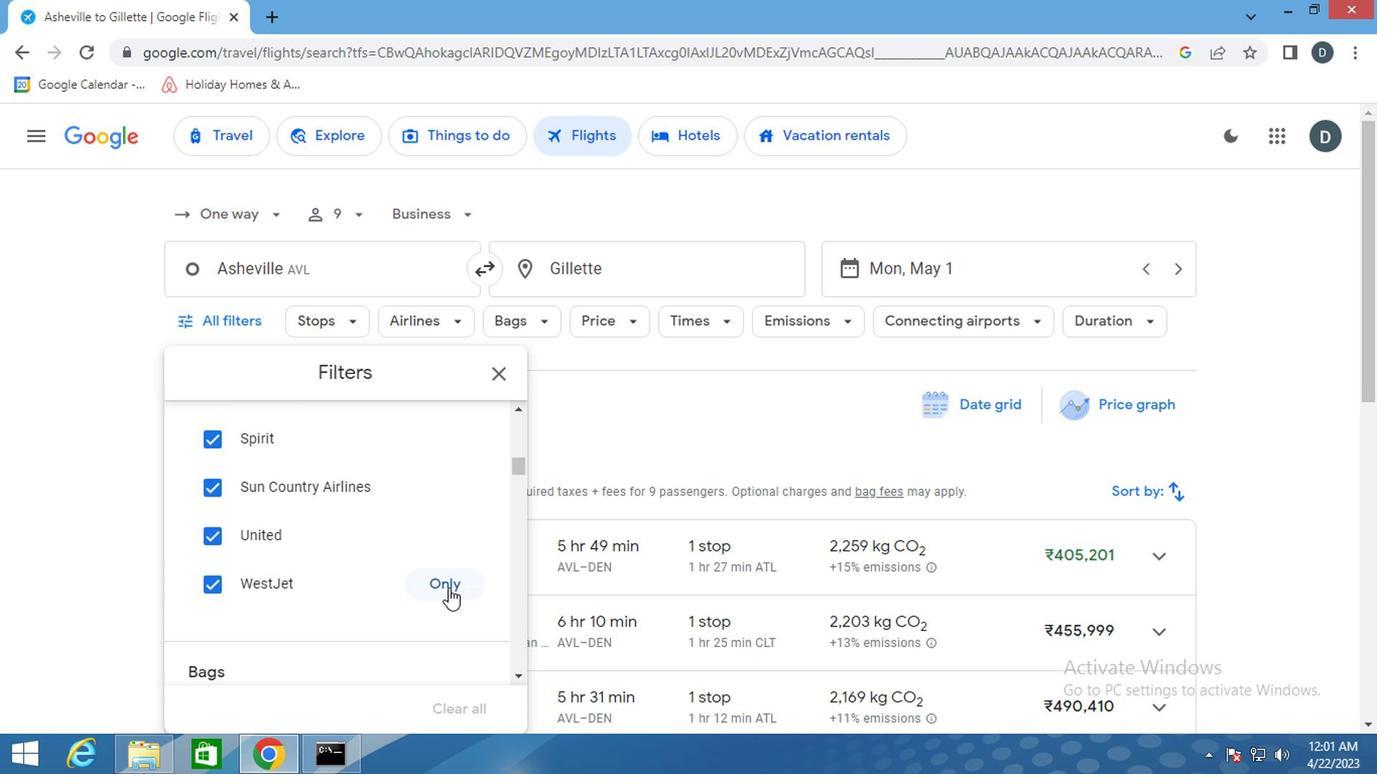 
Action: Mouse moved to (426, 566)
Screenshot: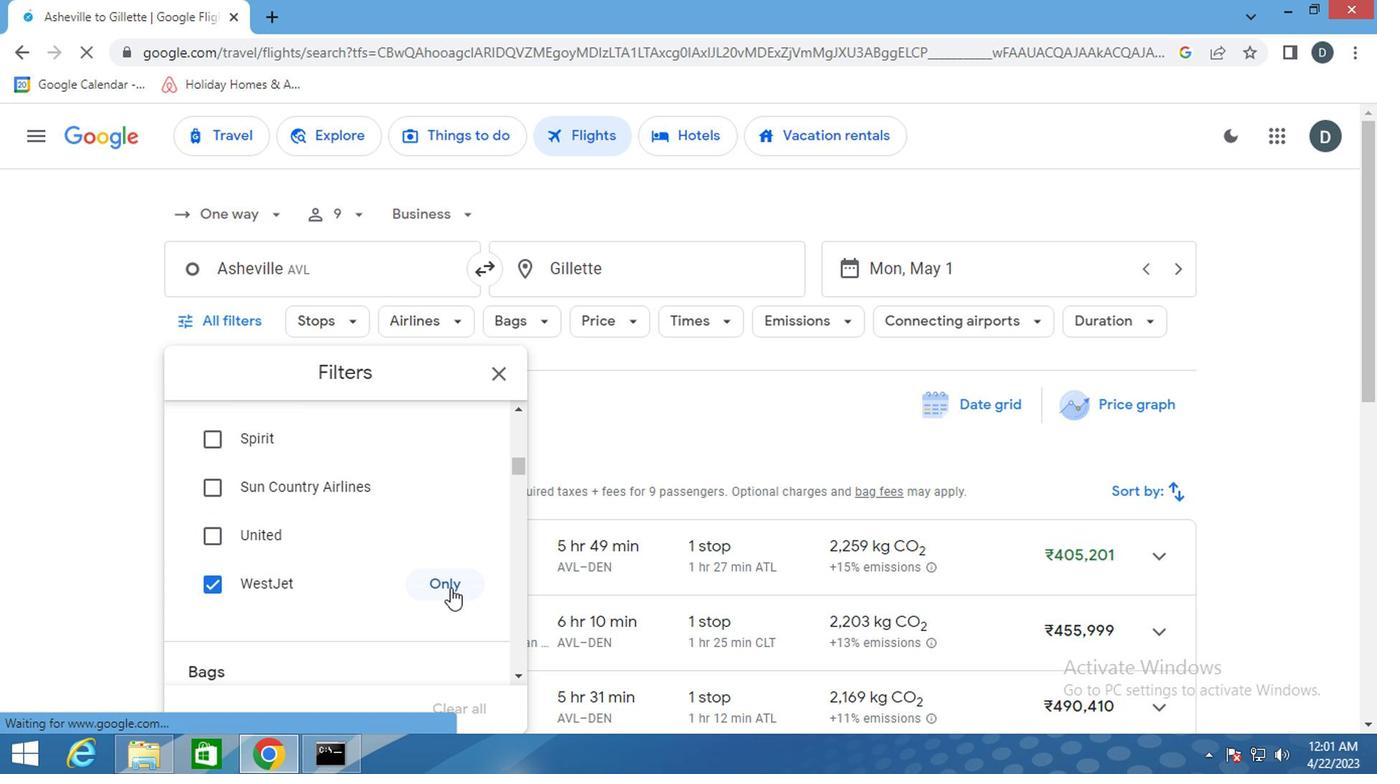 
Action: Mouse scrolled (426, 566) with delta (0, 0)
Screenshot: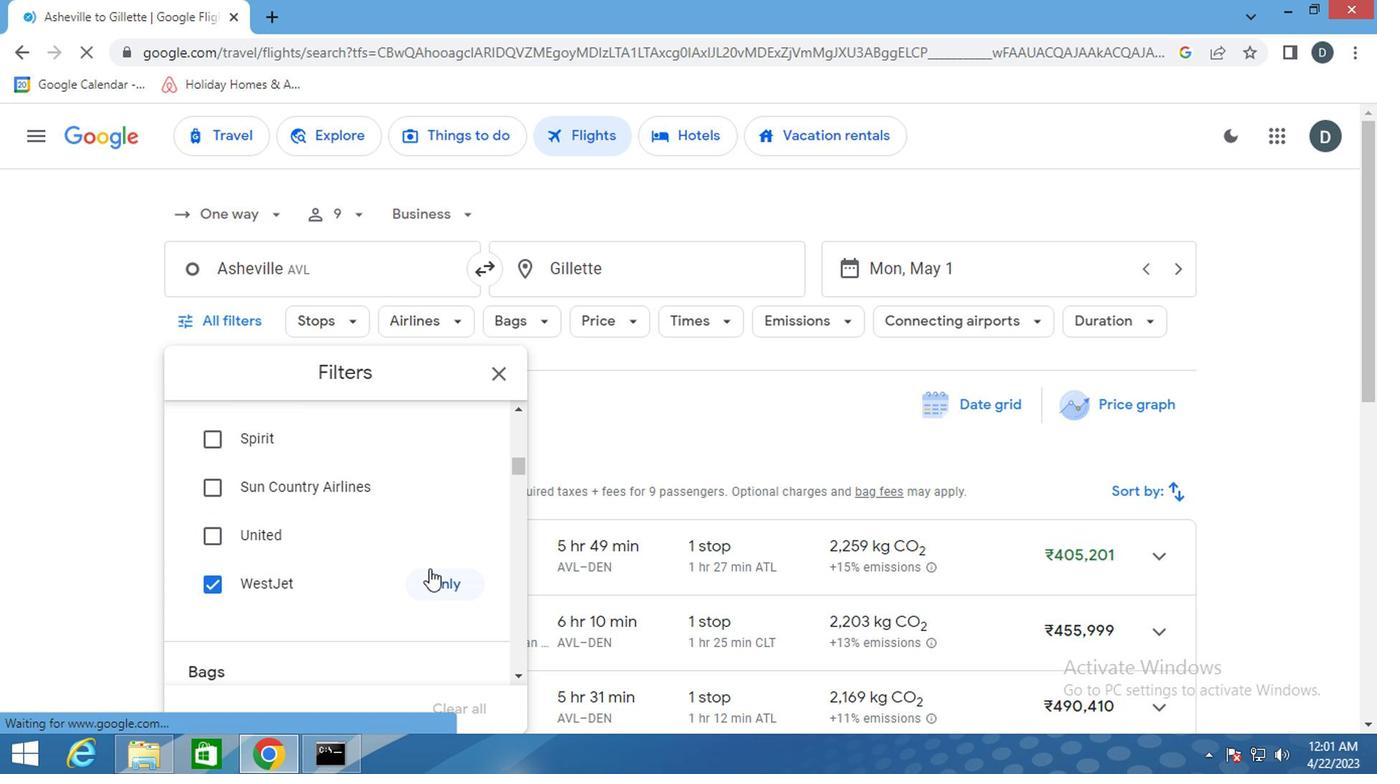 
Action: Mouse scrolled (426, 566) with delta (0, 0)
Screenshot: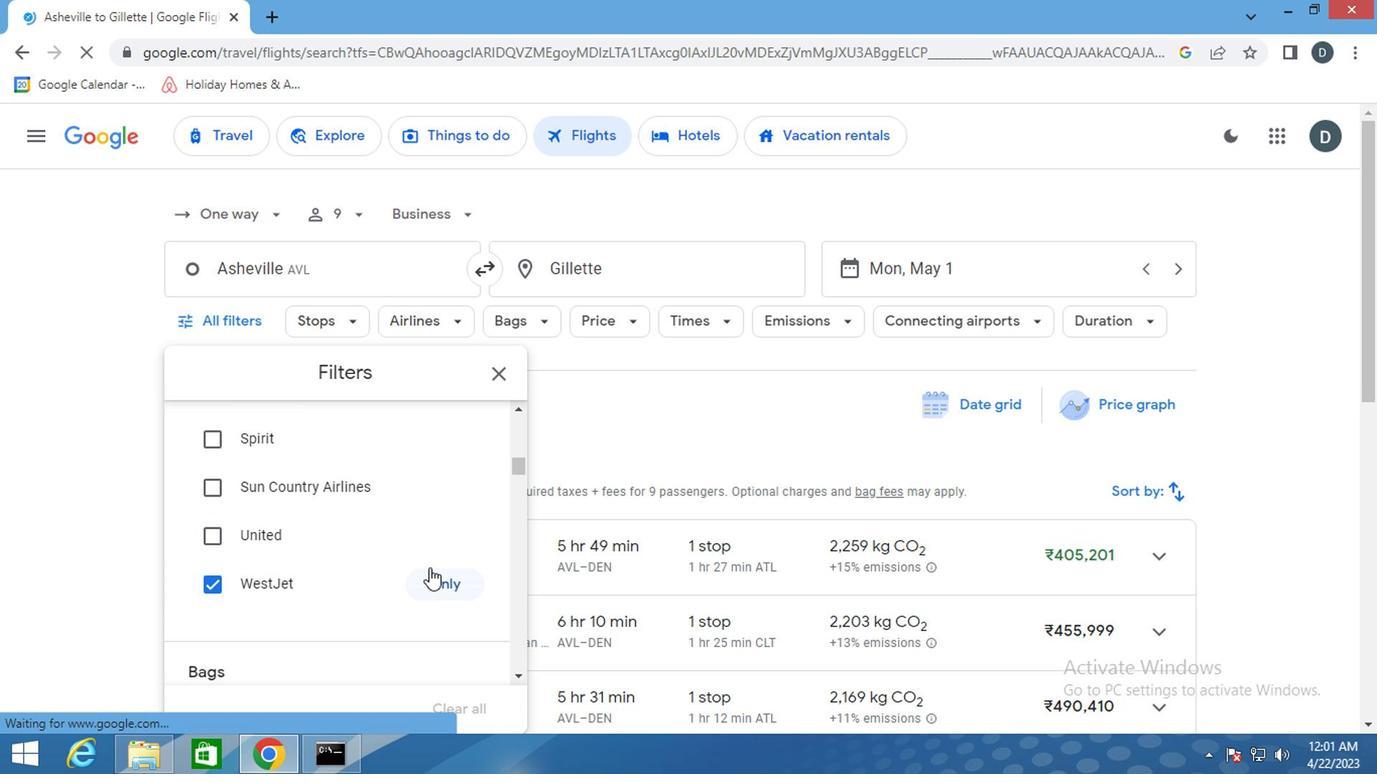 
Action: Mouse moved to (462, 563)
Screenshot: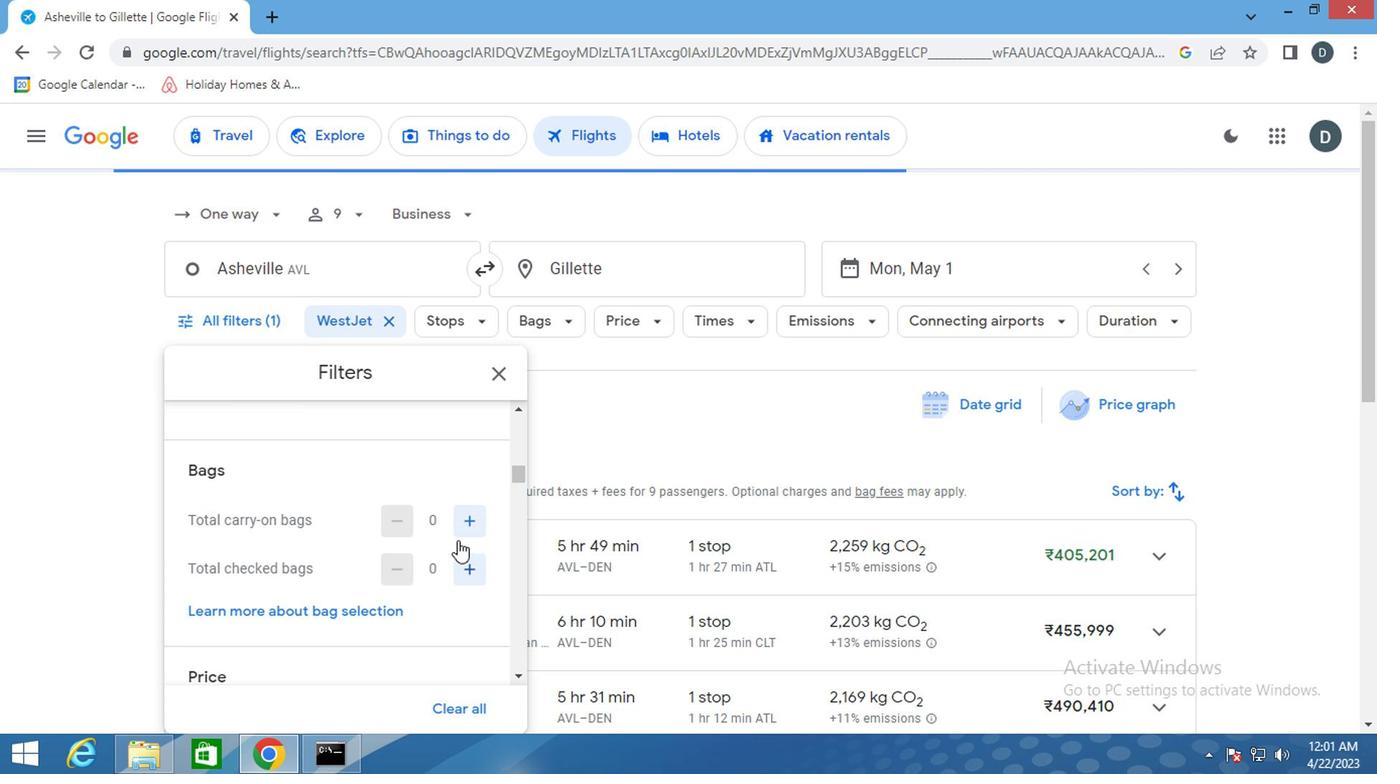 
Action: Mouse pressed left at (462, 563)
Screenshot: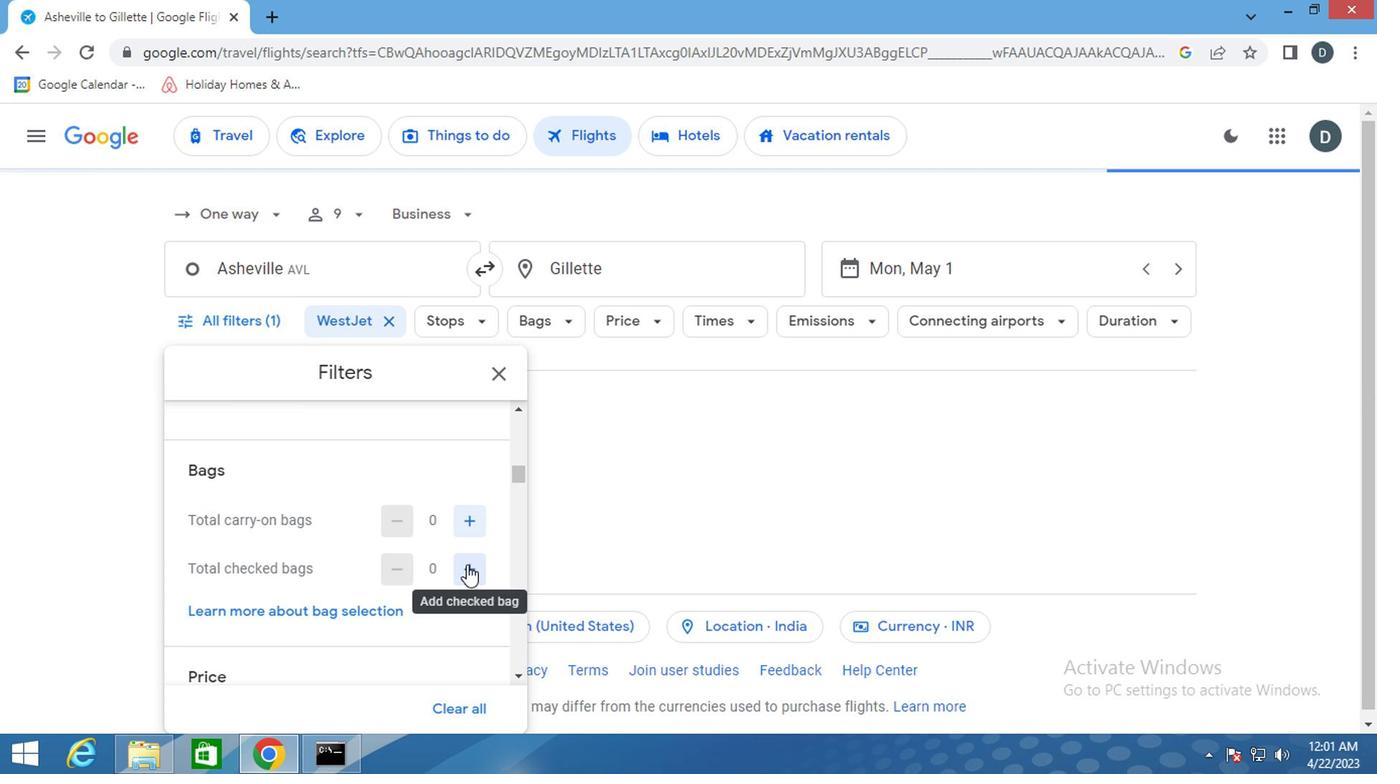 
Action: Mouse pressed left at (462, 563)
Screenshot: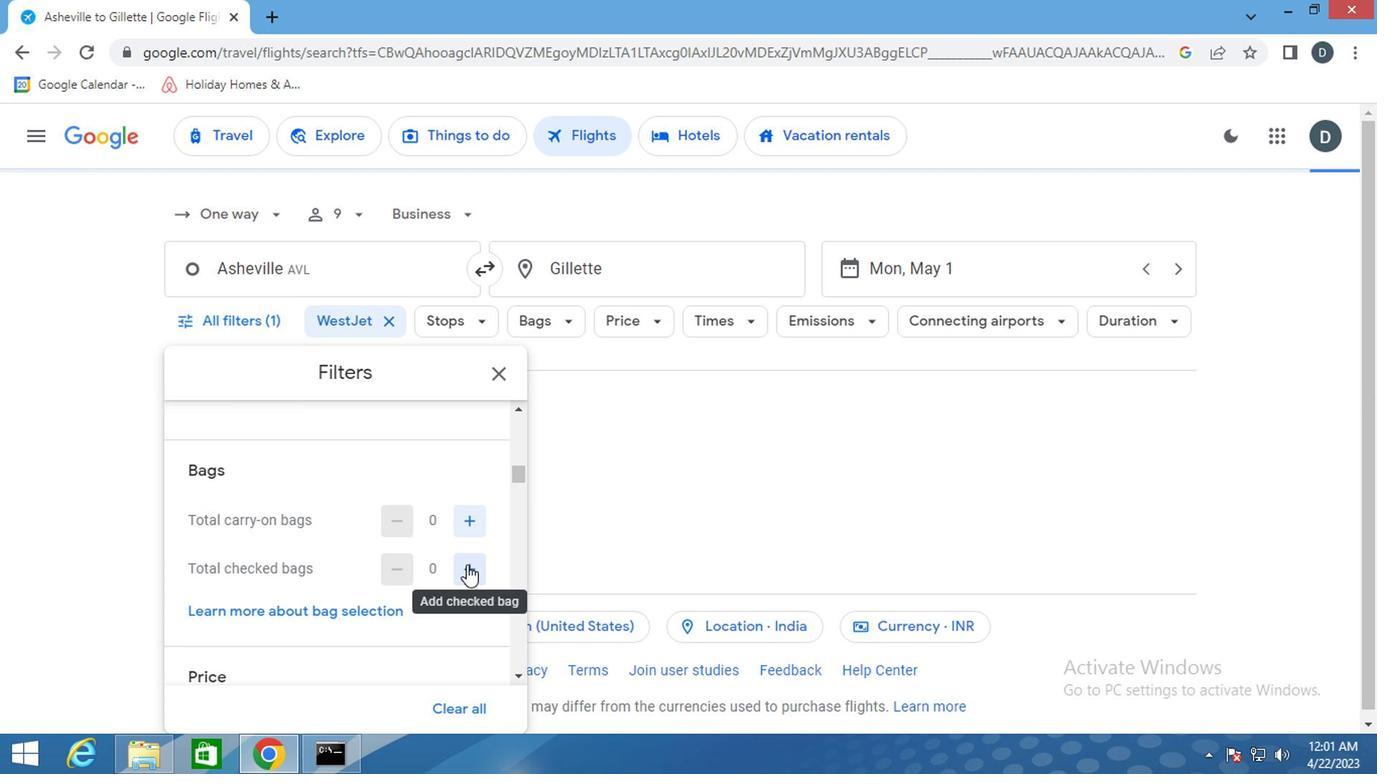 
Action: Mouse moved to (409, 618)
Screenshot: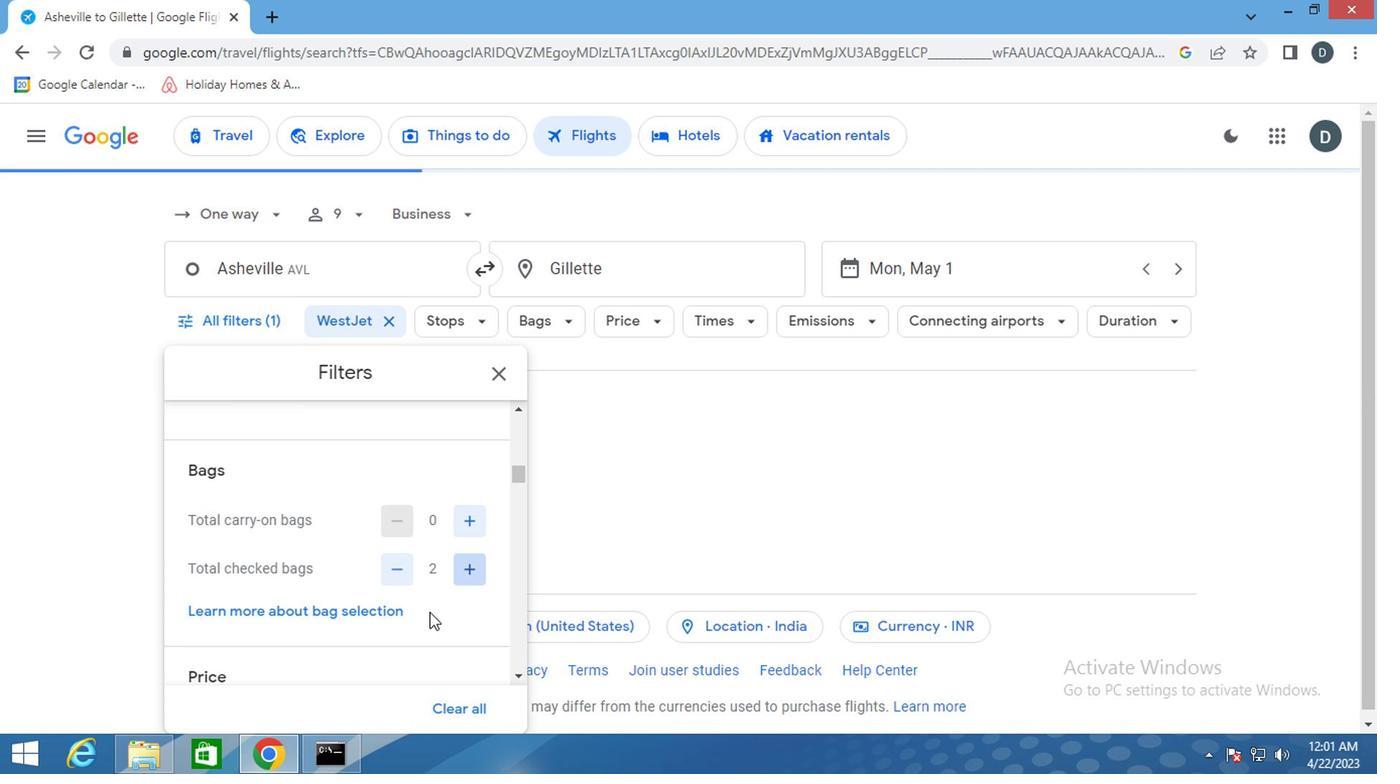 
Action: Mouse scrolled (409, 617) with delta (0, 0)
Screenshot: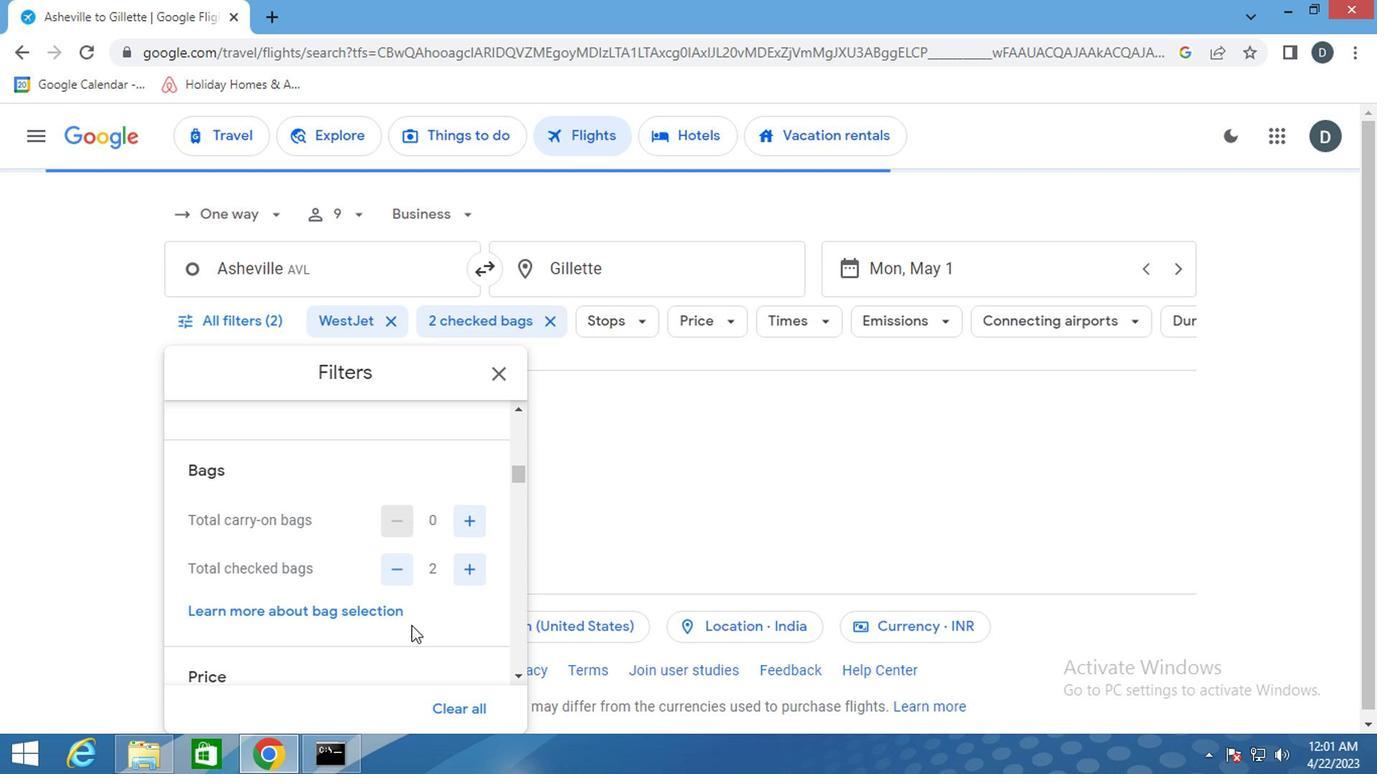 
Action: Mouse scrolled (409, 617) with delta (0, 0)
Screenshot: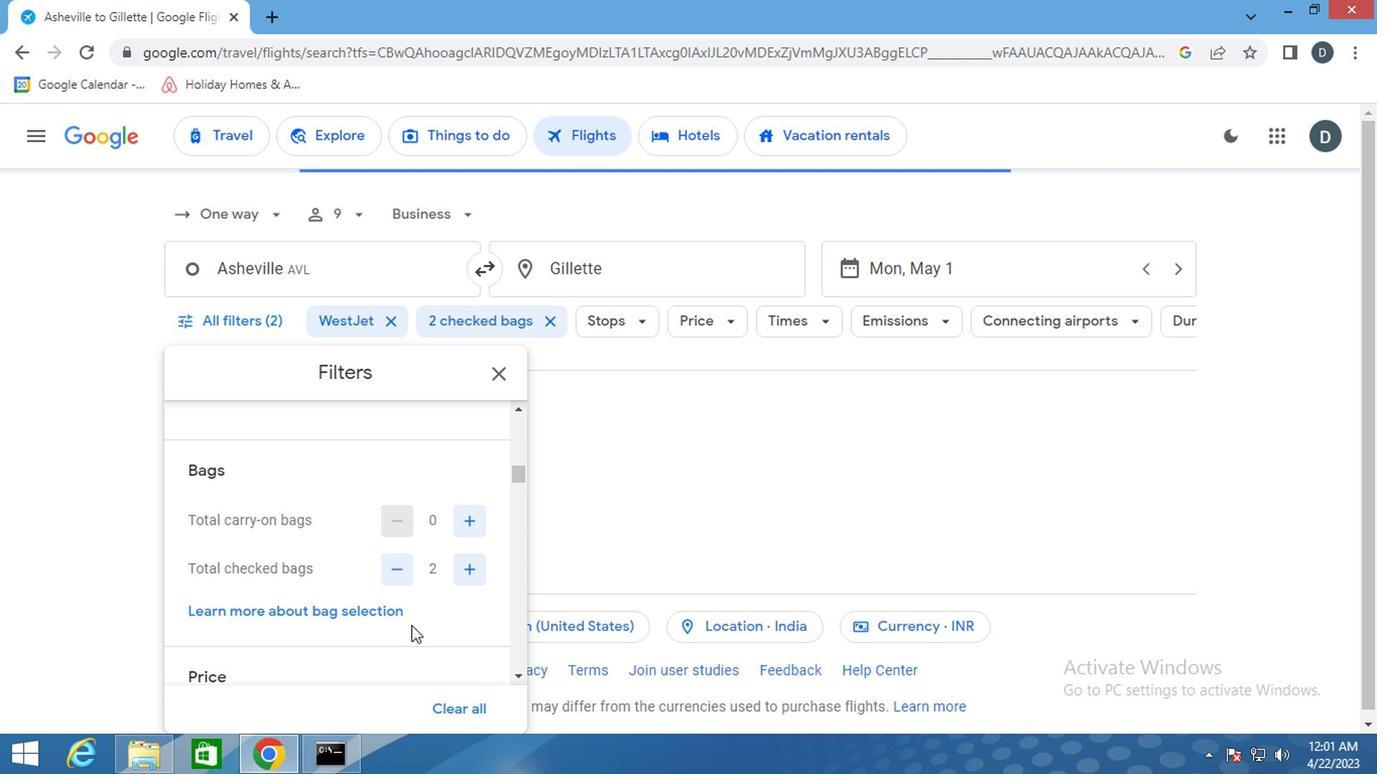 
Action: Mouse moved to (469, 568)
Screenshot: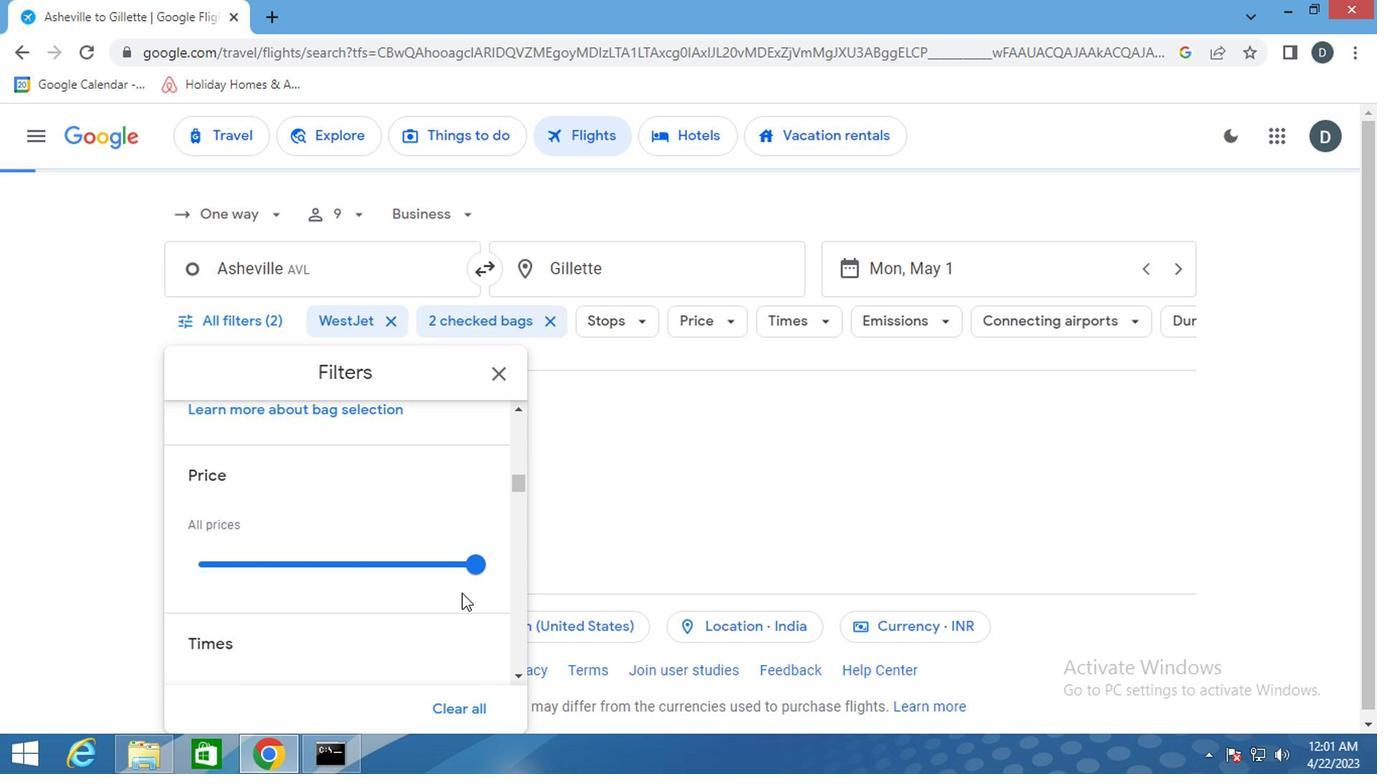 
Action: Mouse pressed left at (469, 568)
Screenshot: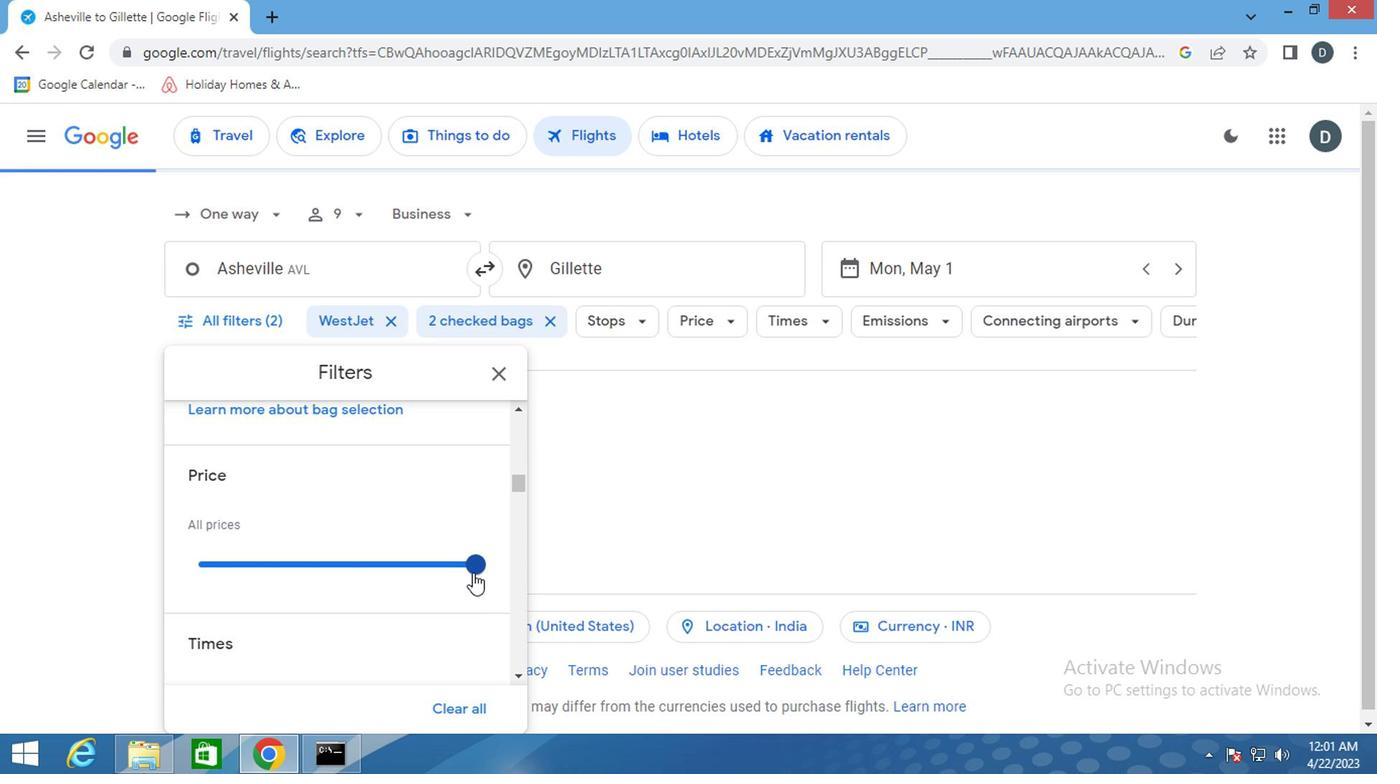 
Action: Mouse moved to (203, 549)
Screenshot: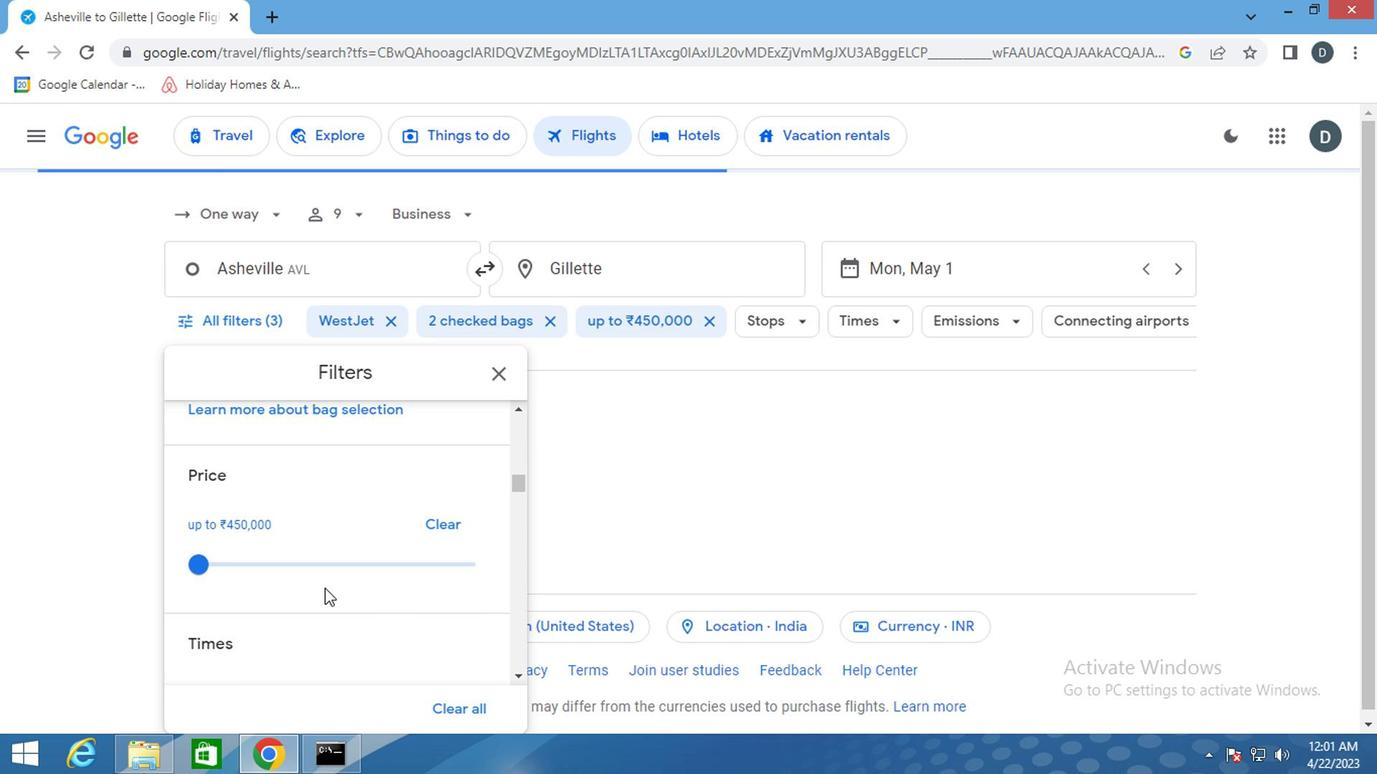 
Action: Mouse pressed left at (203, 549)
Screenshot: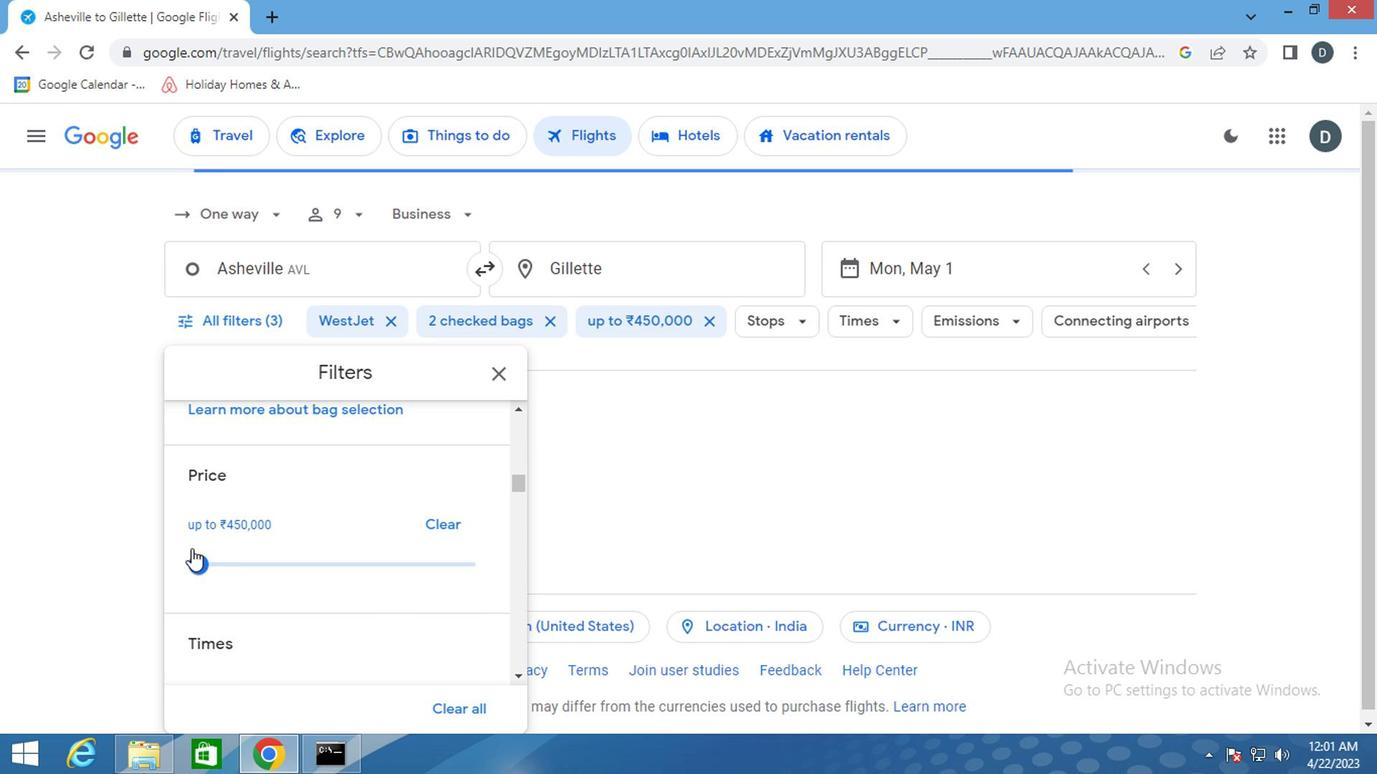 
Action: Mouse moved to (377, 611)
Screenshot: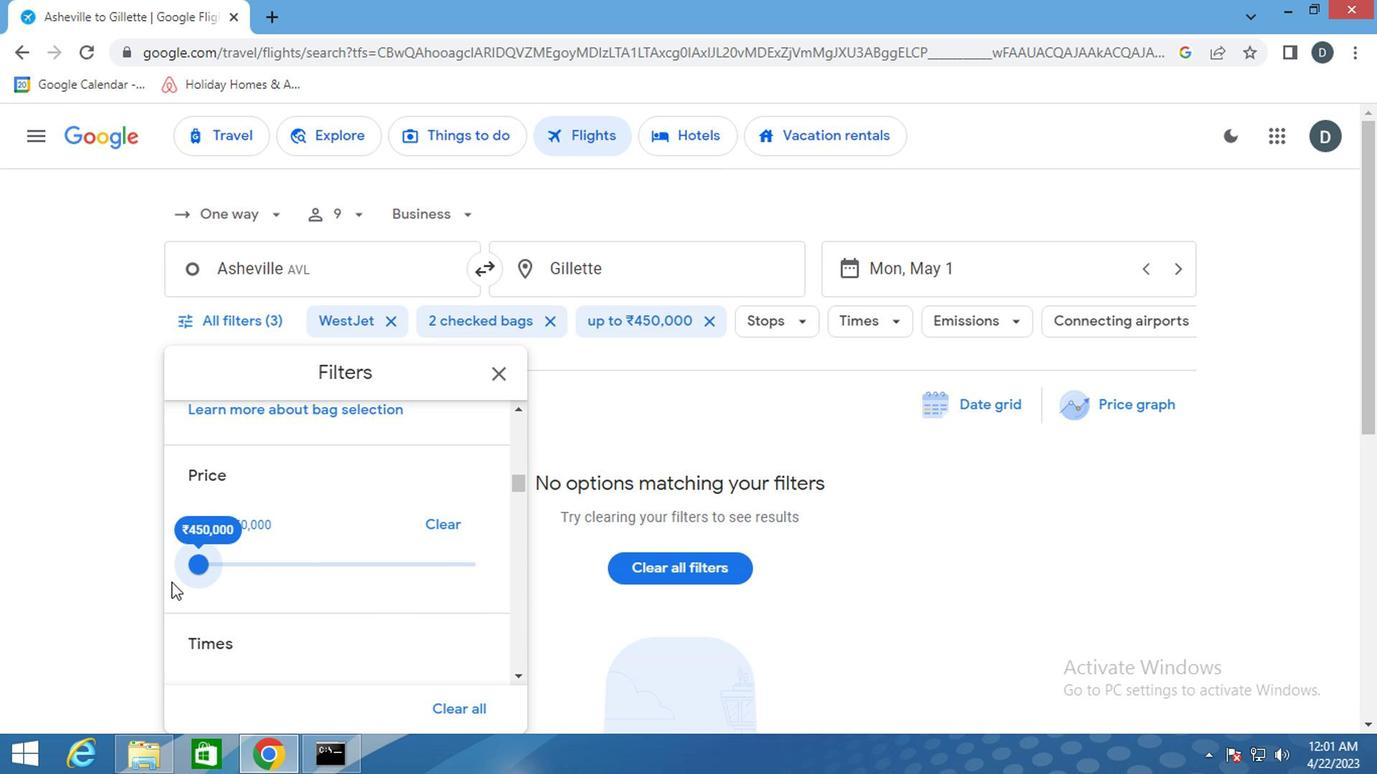 
Action: Mouse scrolled (377, 609) with delta (0, -1)
Screenshot: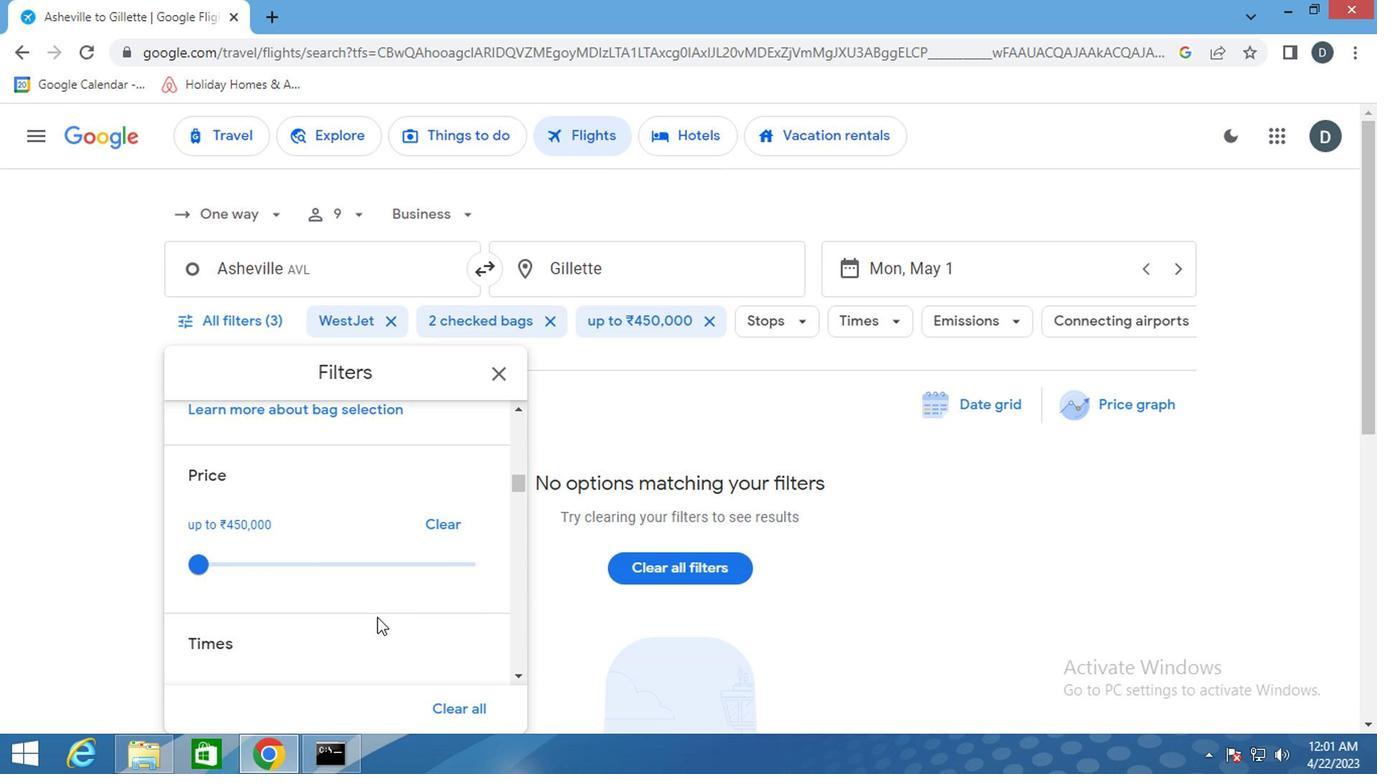 
Action: Mouse scrolled (377, 609) with delta (0, -1)
Screenshot: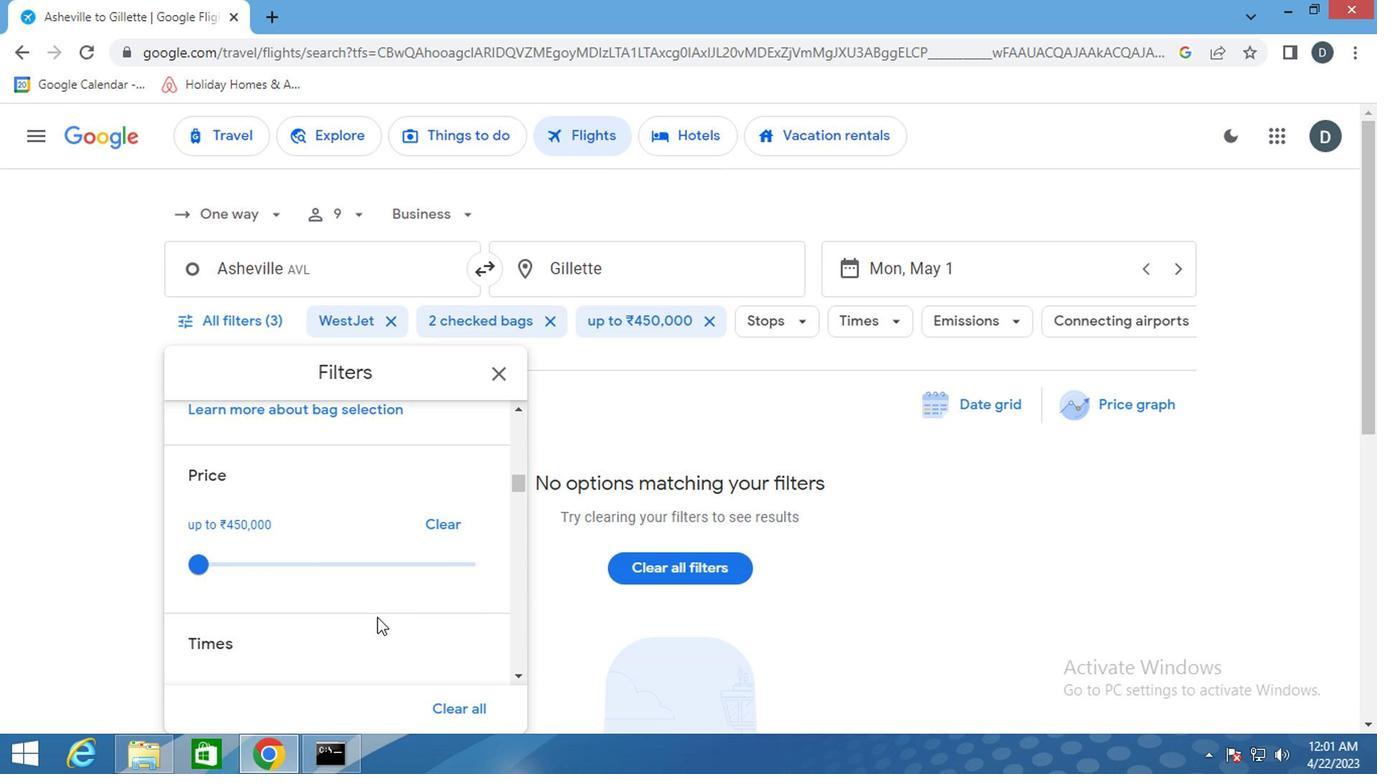 
Action: Mouse moved to (210, 583)
Screenshot: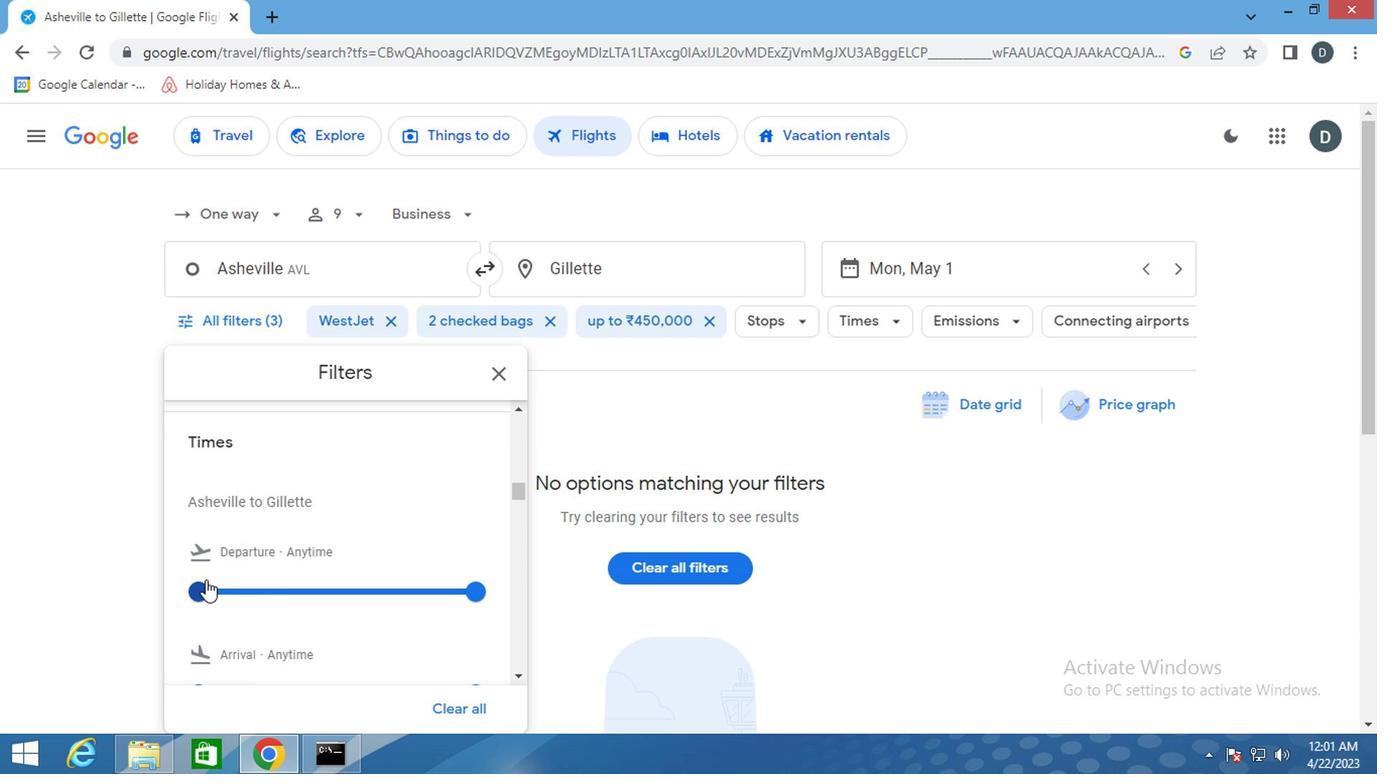 
Action: Mouse pressed left at (210, 583)
Screenshot: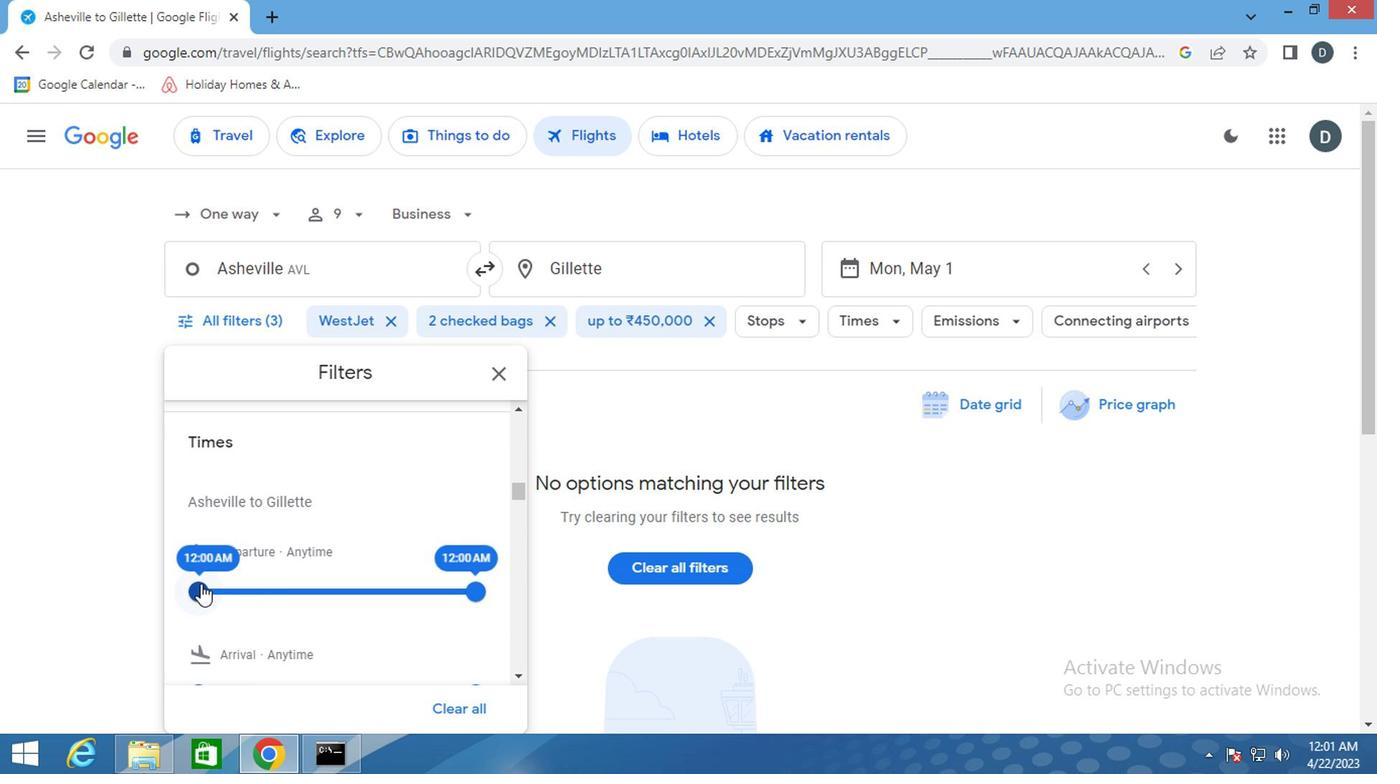 
Action: Mouse moved to (466, 588)
Screenshot: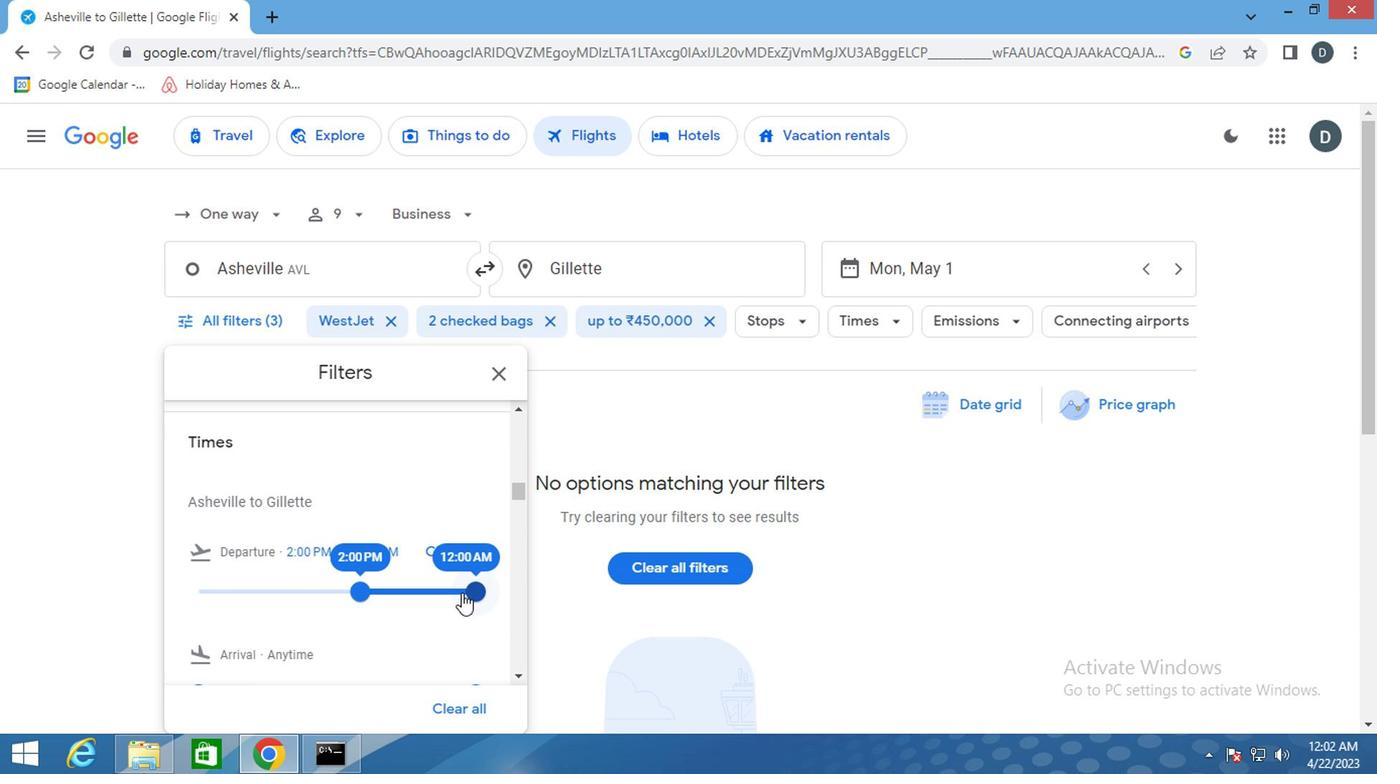 
Action: Mouse pressed left at (466, 588)
Screenshot: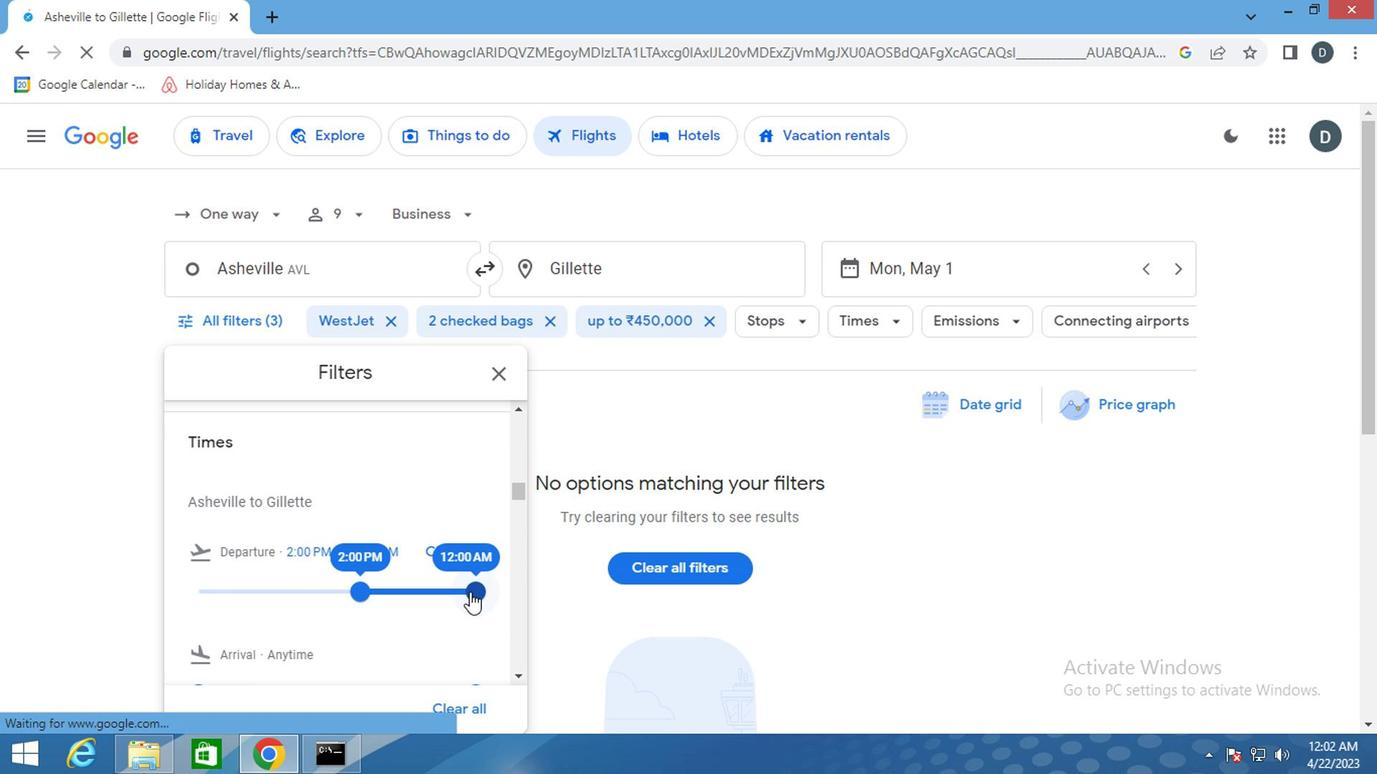 
Action: Mouse moved to (380, 619)
Screenshot: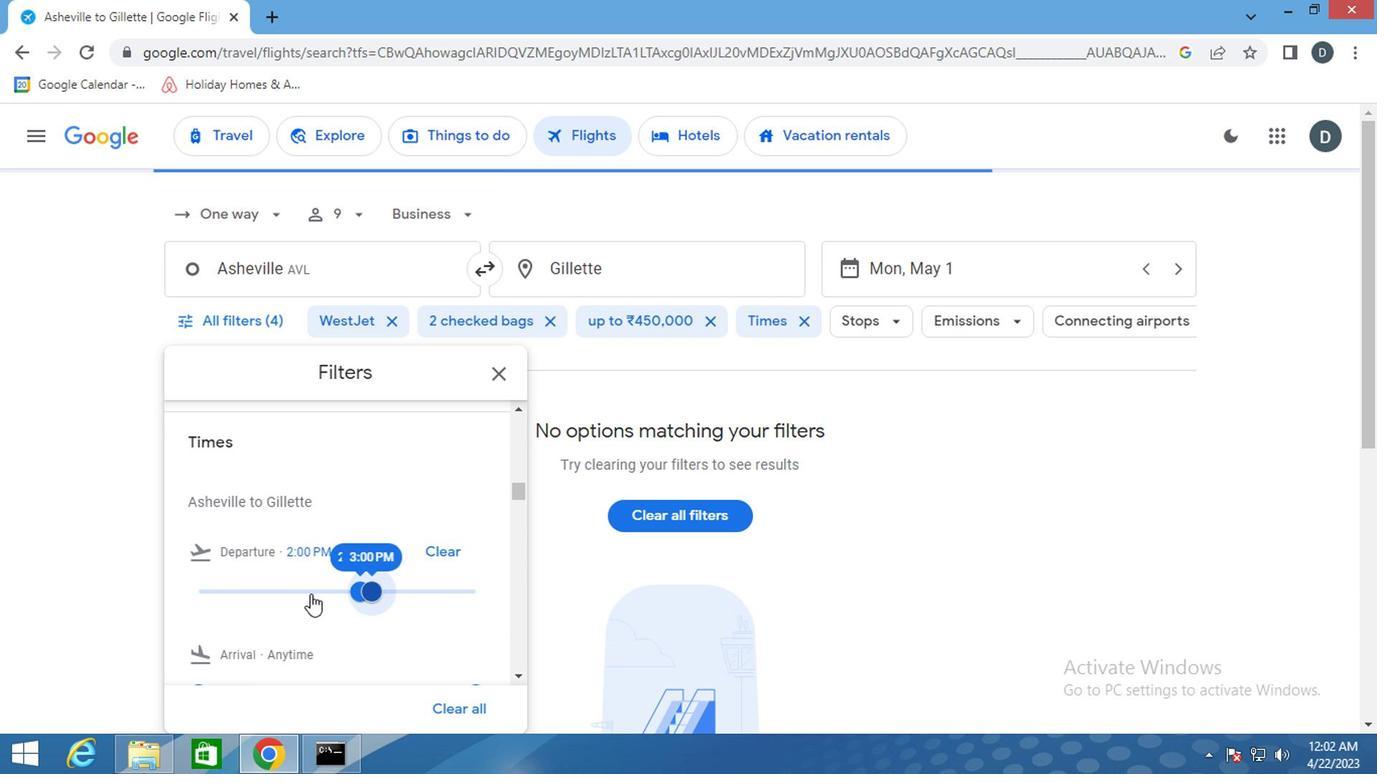 
Action: Mouse scrolled (380, 619) with delta (0, 0)
Screenshot: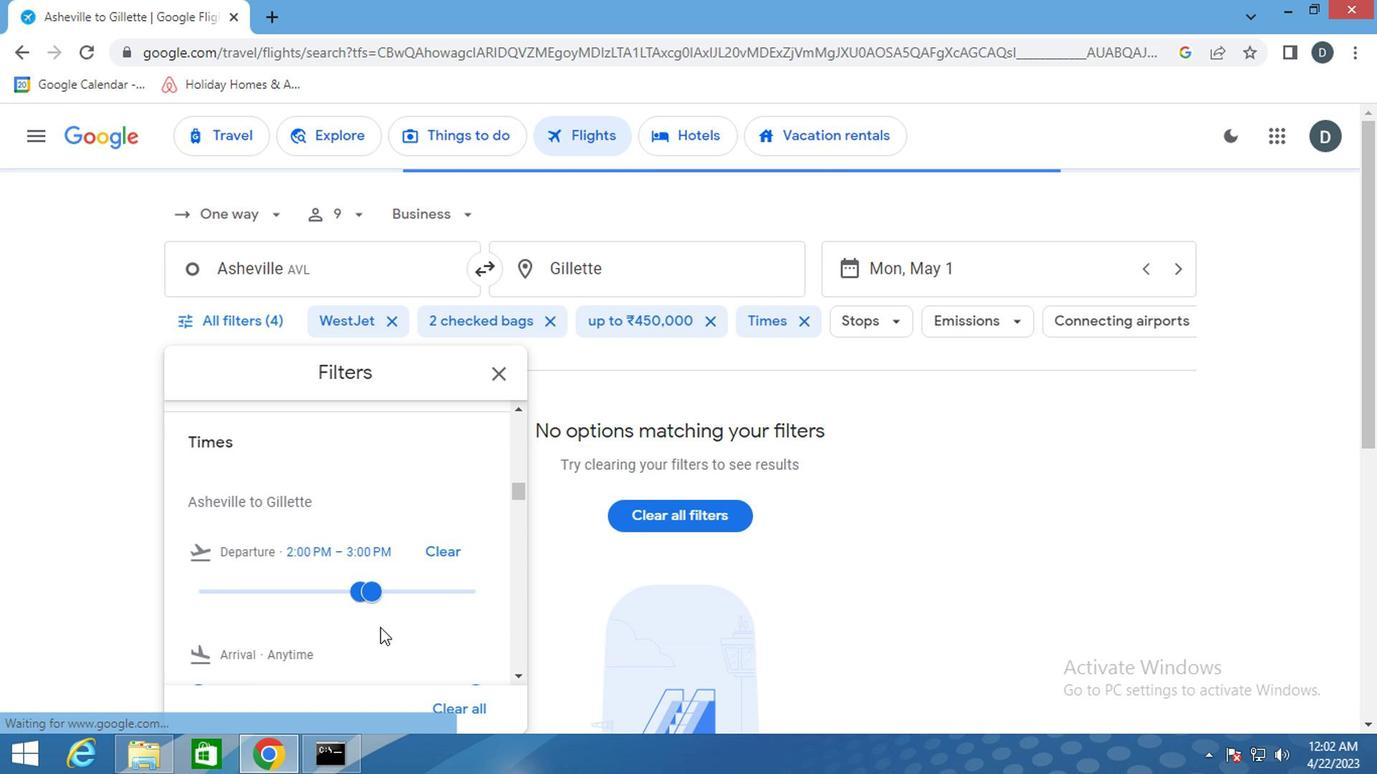 
Action: Mouse scrolled (380, 619) with delta (0, 0)
Screenshot: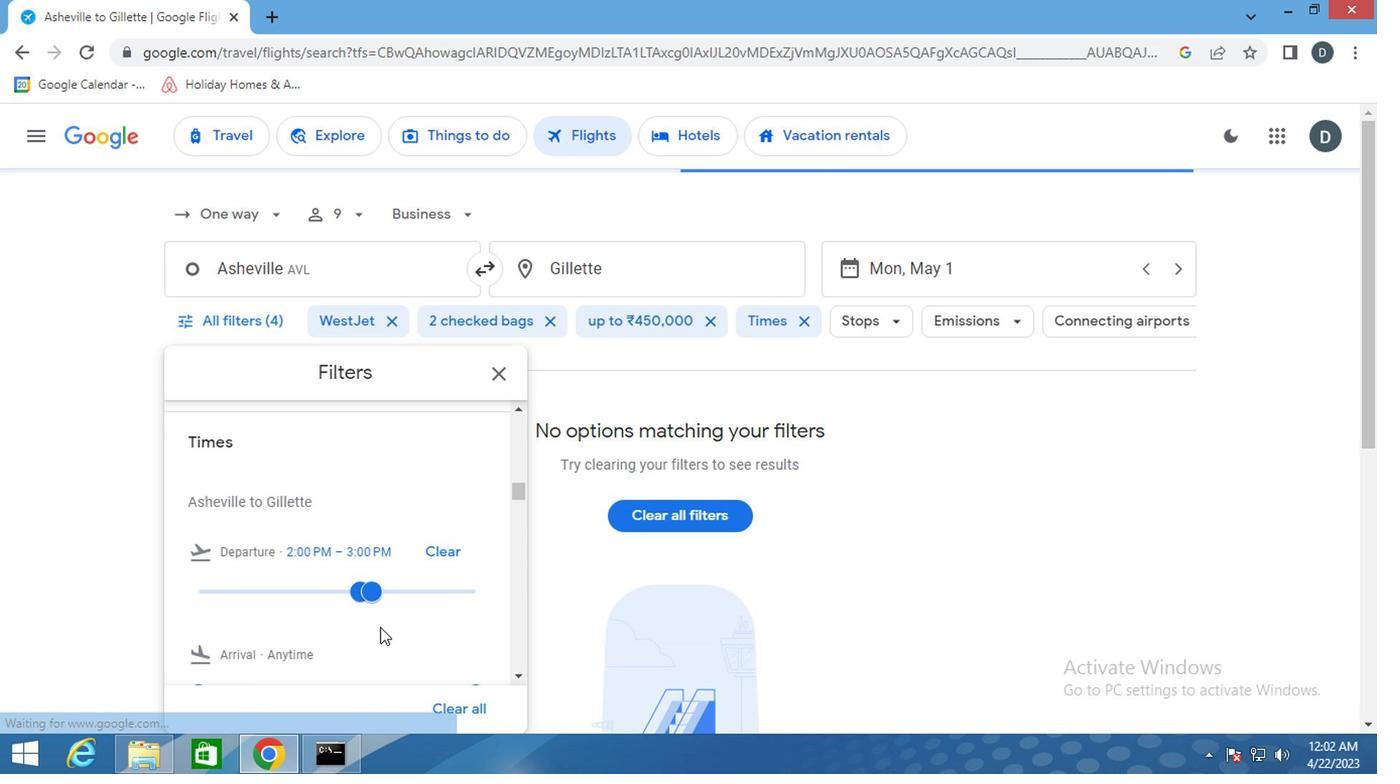 
Action: Mouse scrolled (380, 619) with delta (0, 0)
Screenshot: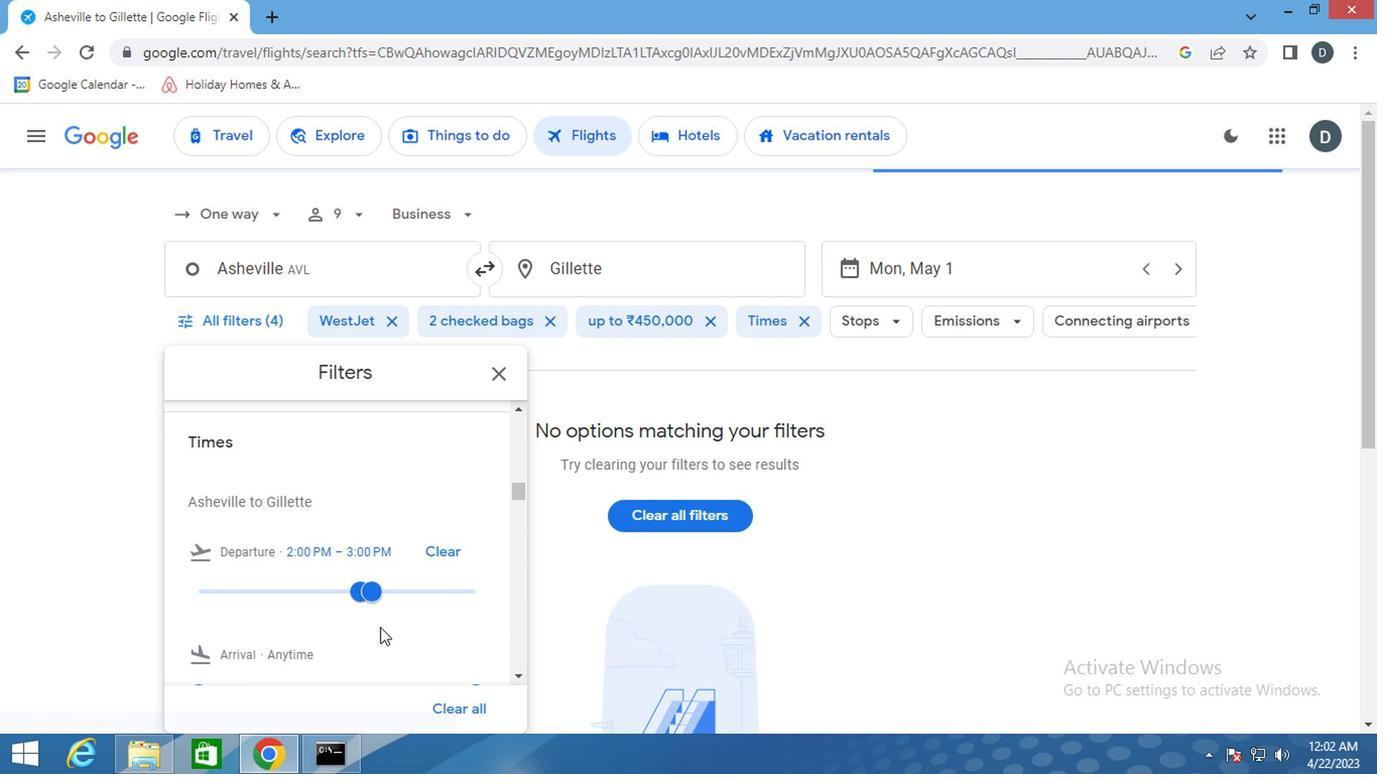 
Action: Mouse moved to (384, 619)
Screenshot: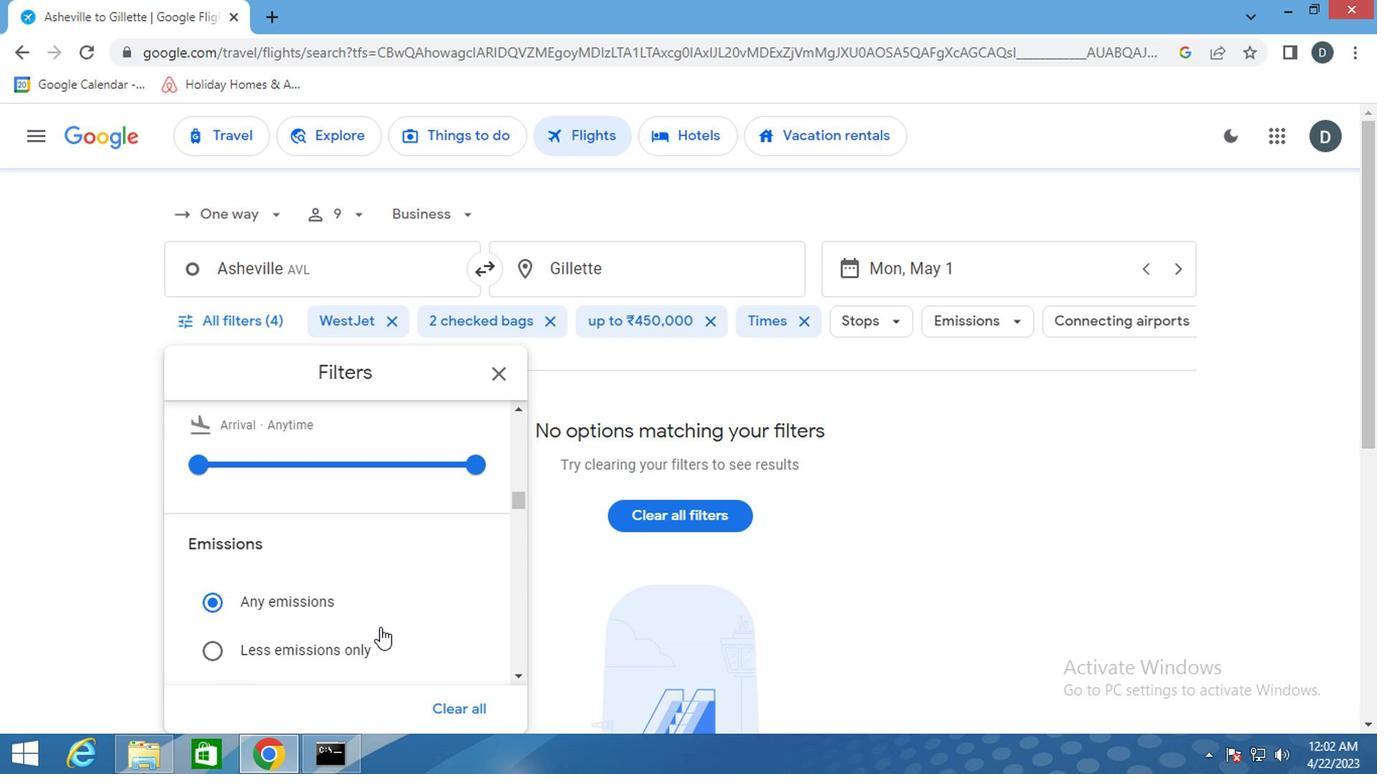 
Action: Mouse scrolled (384, 619) with delta (0, 0)
Screenshot: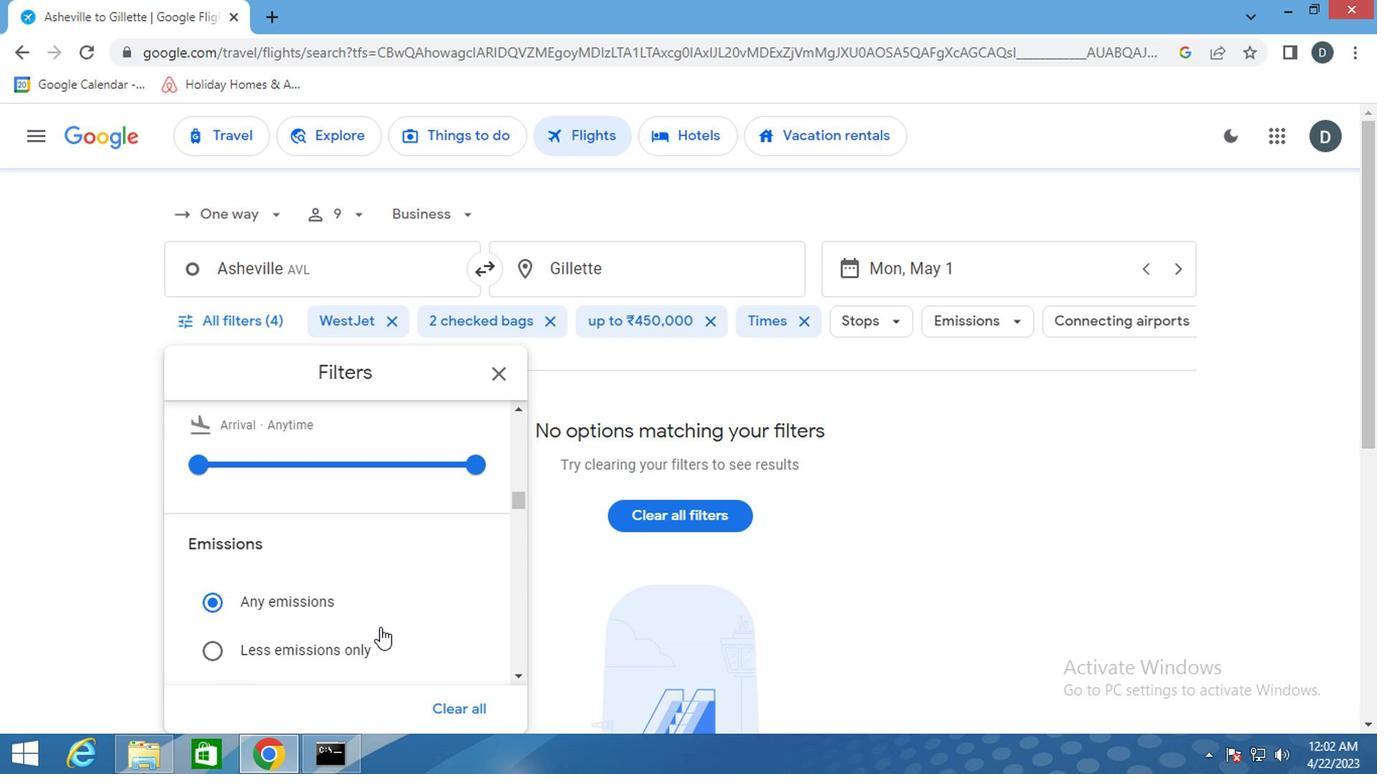 
Action: Mouse scrolled (384, 619) with delta (0, 0)
Screenshot: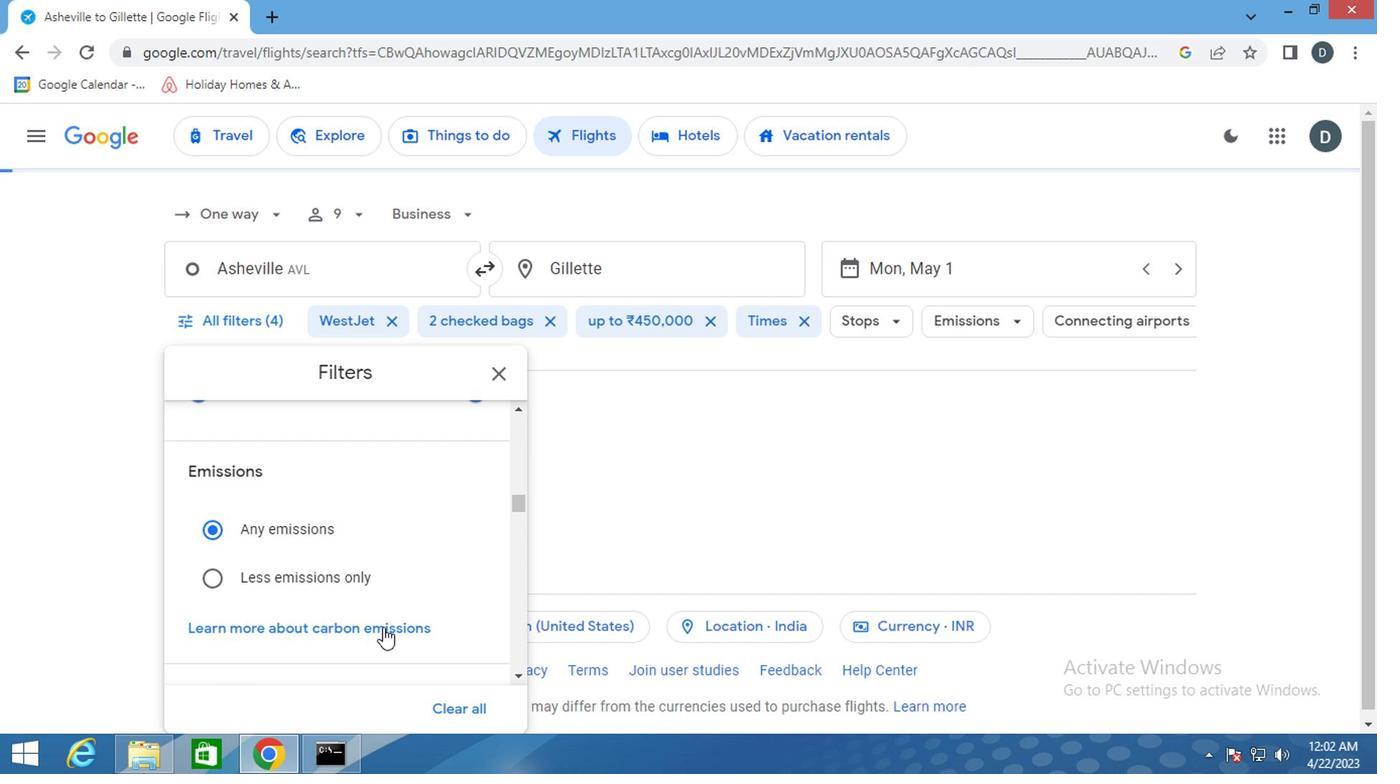 
Action: Mouse scrolled (384, 619) with delta (0, 0)
Screenshot: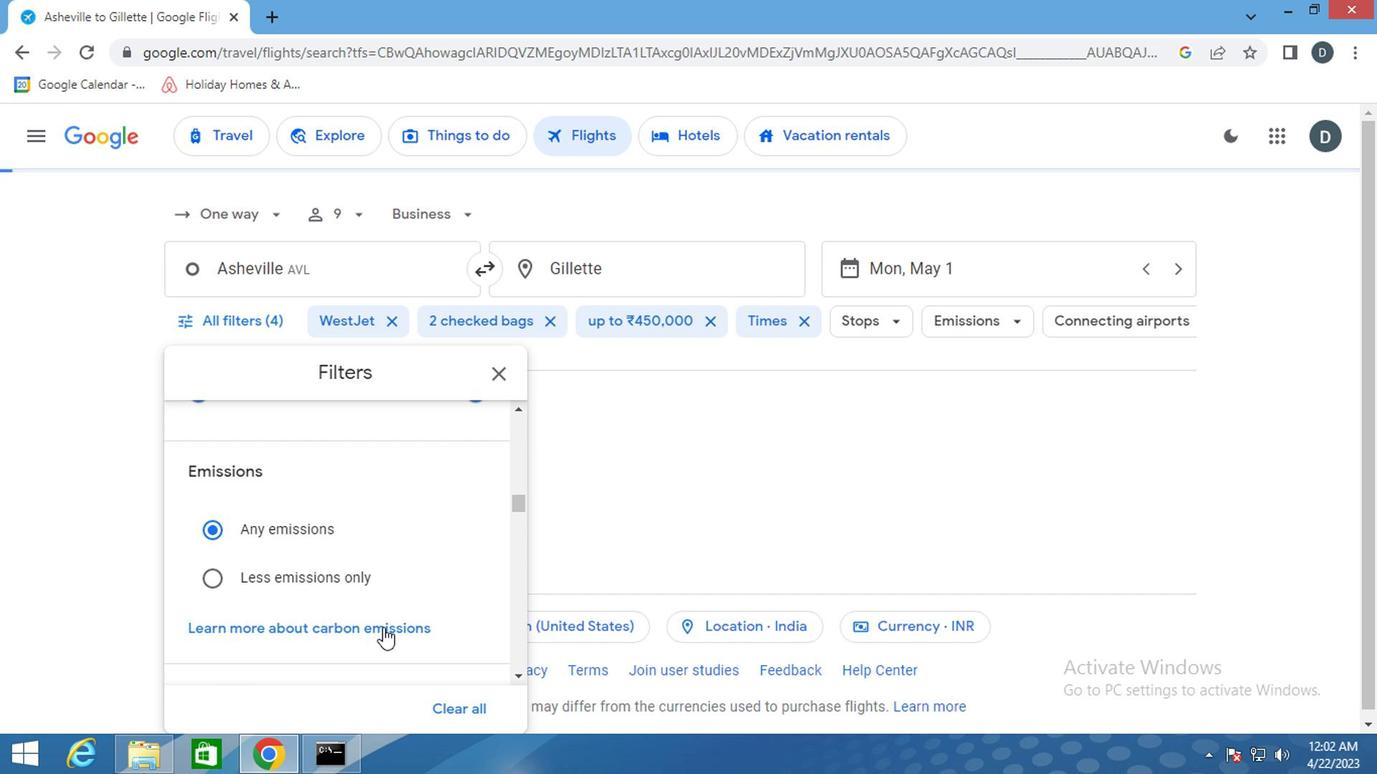 
Action: Mouse scrolled (384, 619) with delta (0, 0)
Screenshot: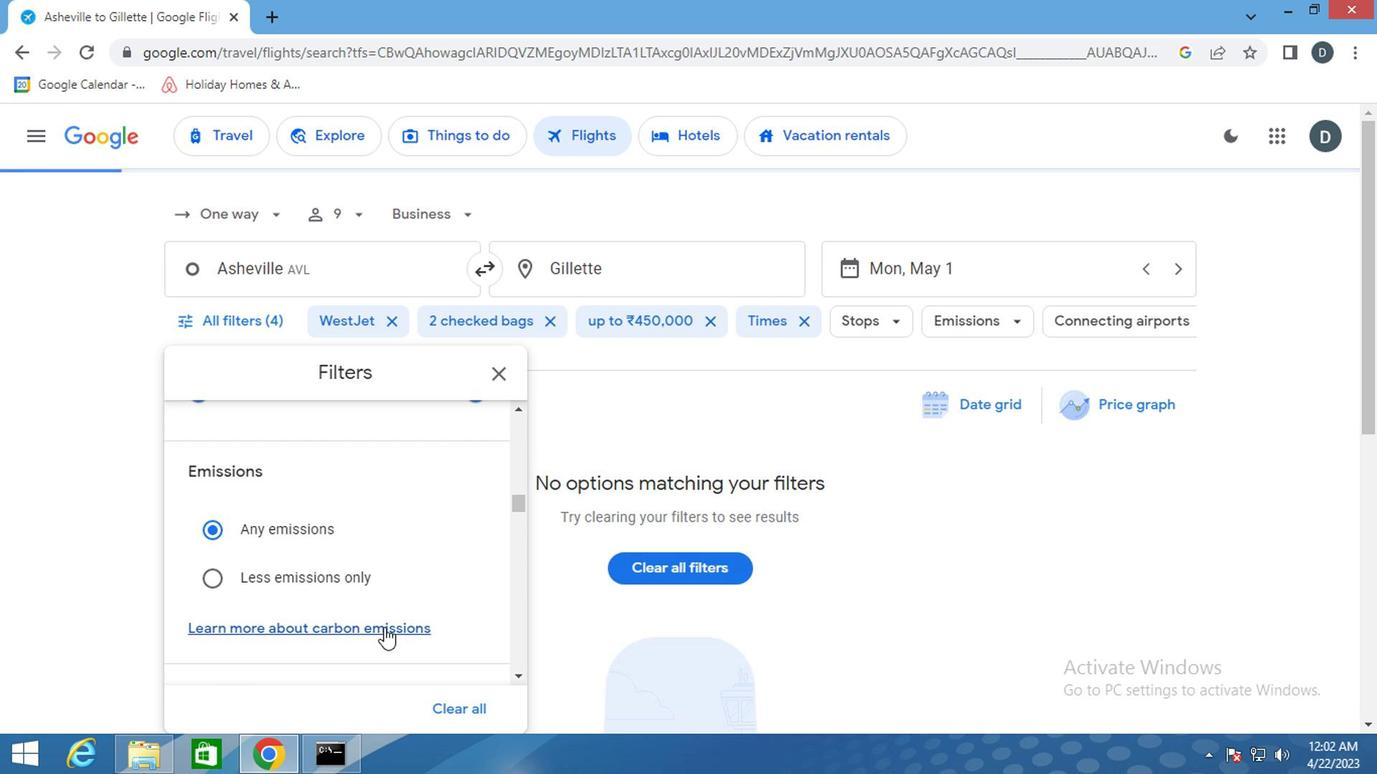 
Action: Mouse moved to (384, 619)
Screenshot: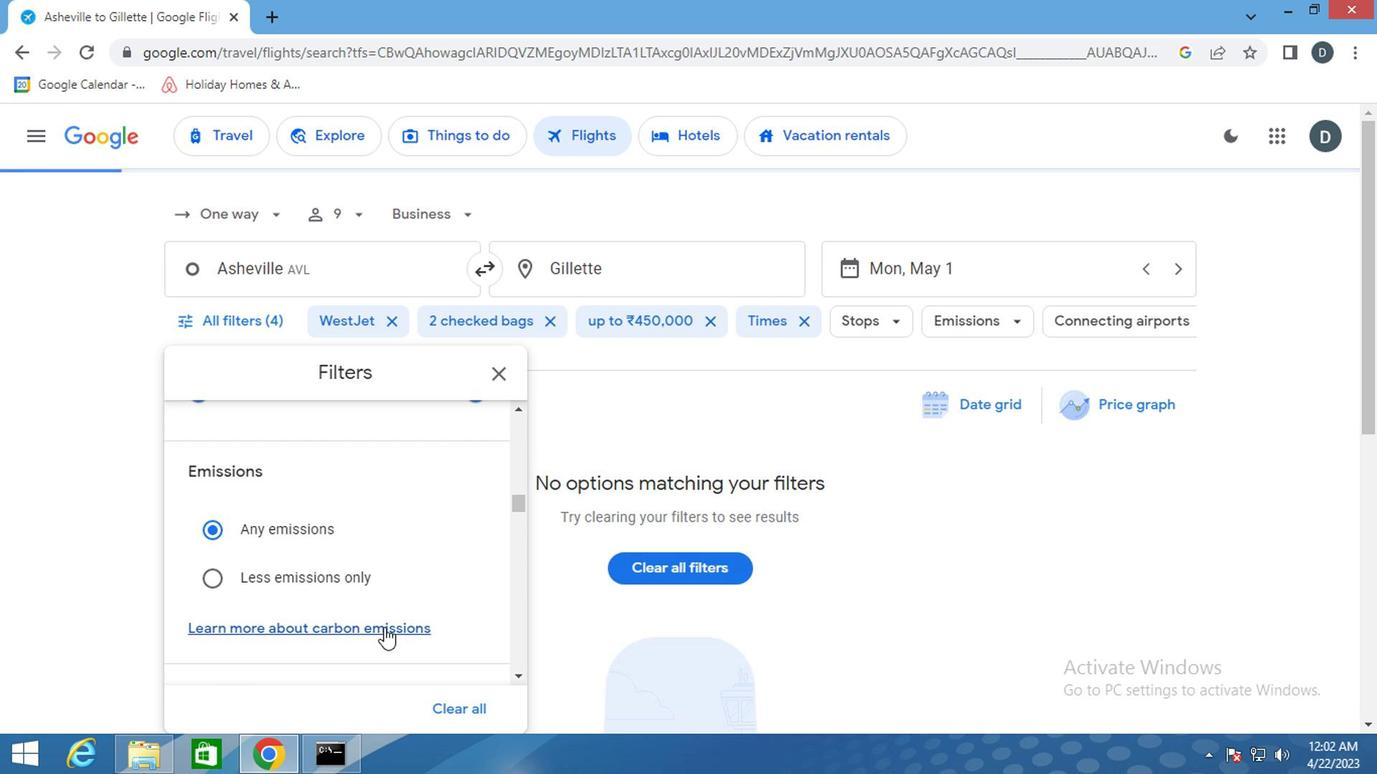
Action: Mouse scrolled (384, 619) with delta (0, 0)
Screenshot: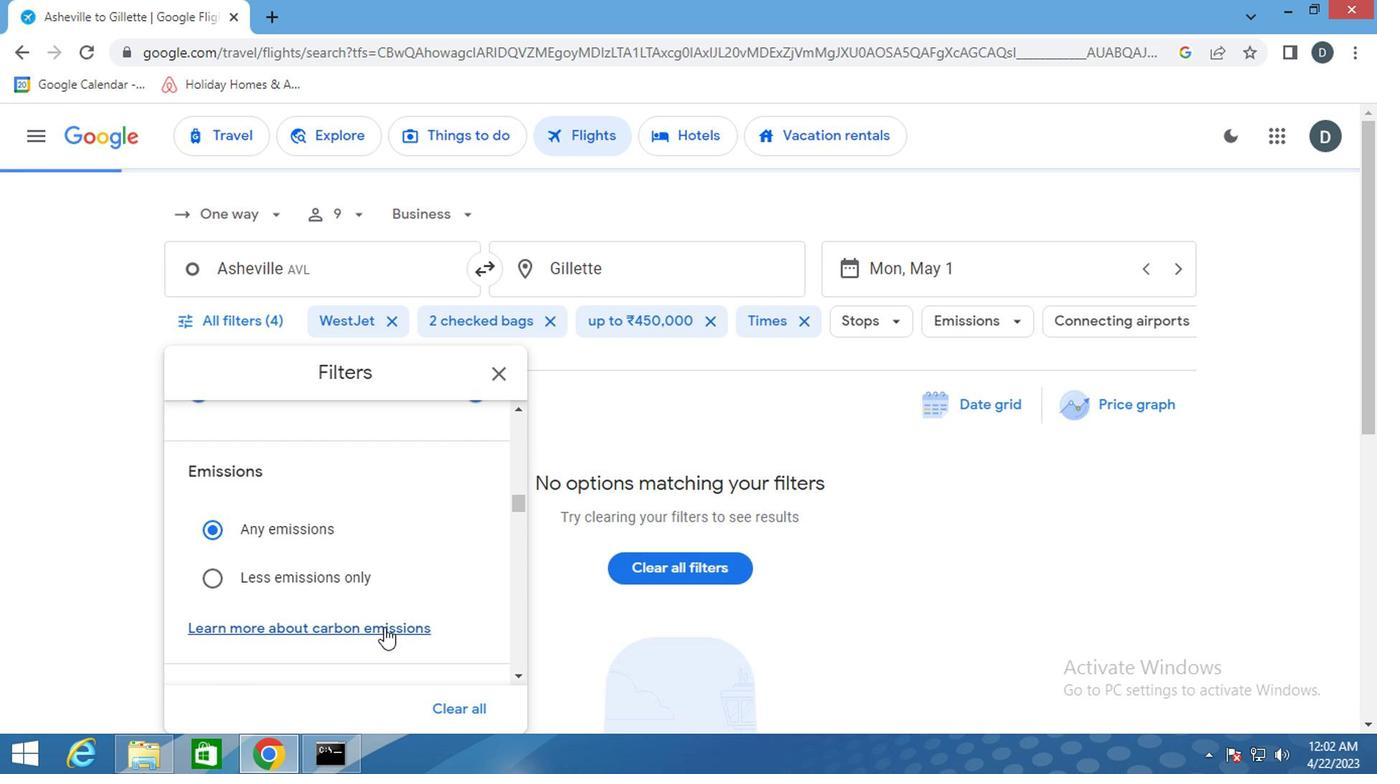 
Action: Mouse moved to (385, 619)
Screenshot: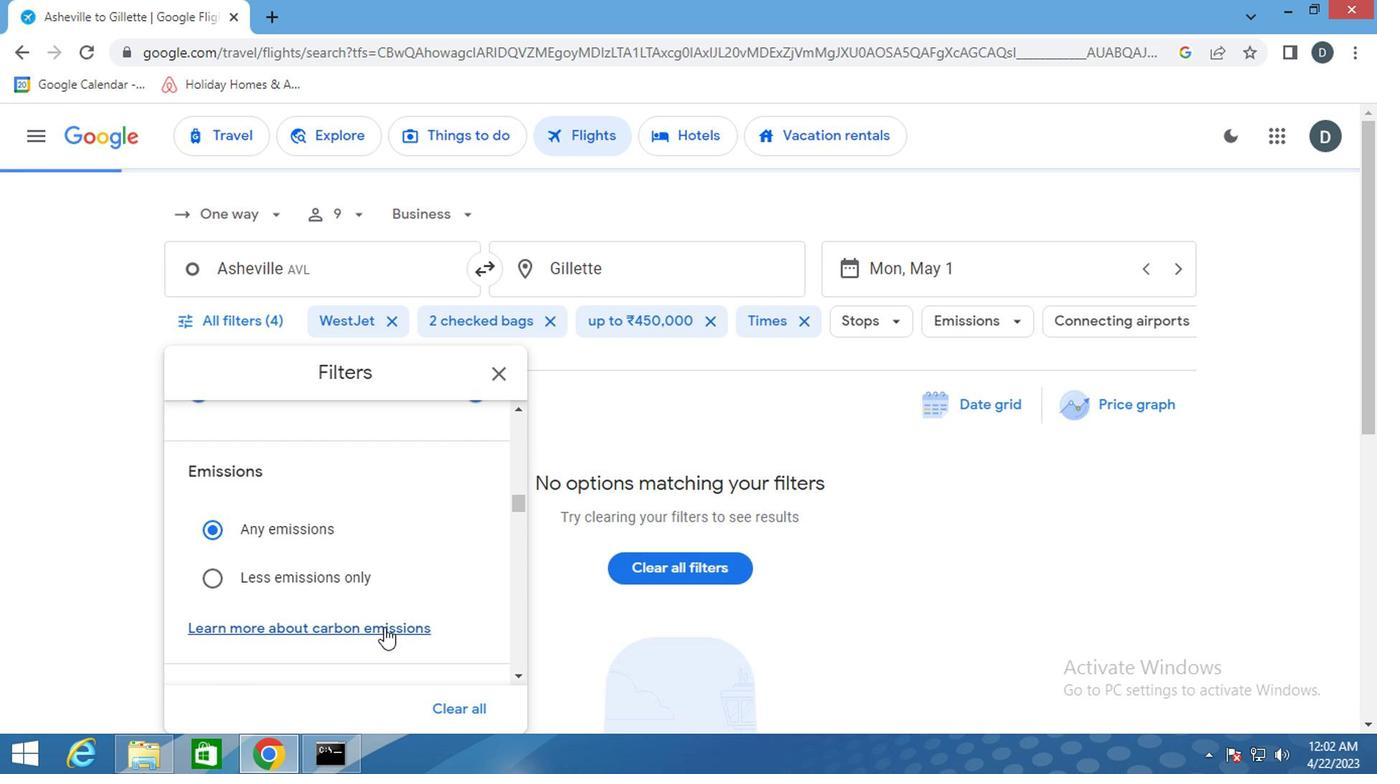 
Action: Mouse scrolled (385, 619) with delta (0, 0)
Screenshot: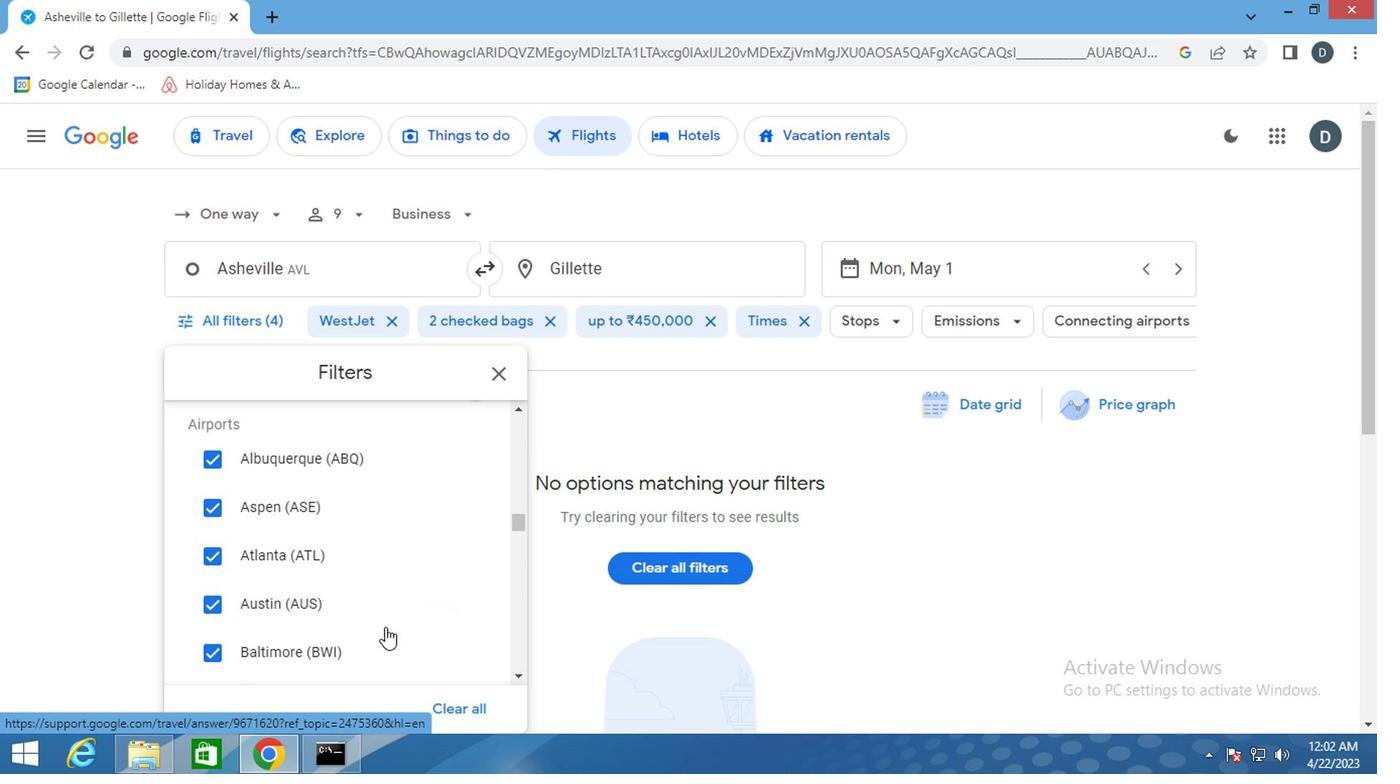 
Action: Mouse scrolled (385, 619) with delta (0, 0)
Screenshot: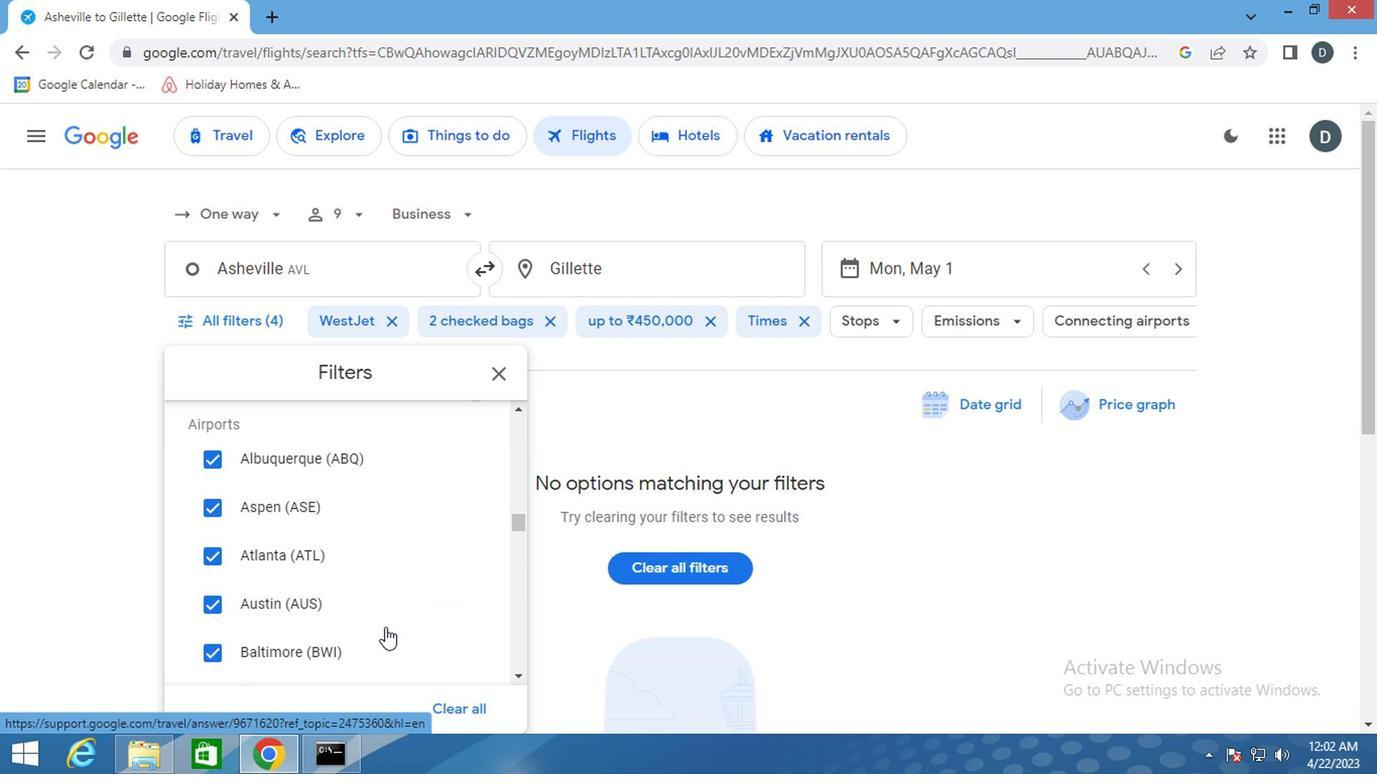 
Action: Mouse scrolled (385, 619) with delta (0, 0)
Screenshot: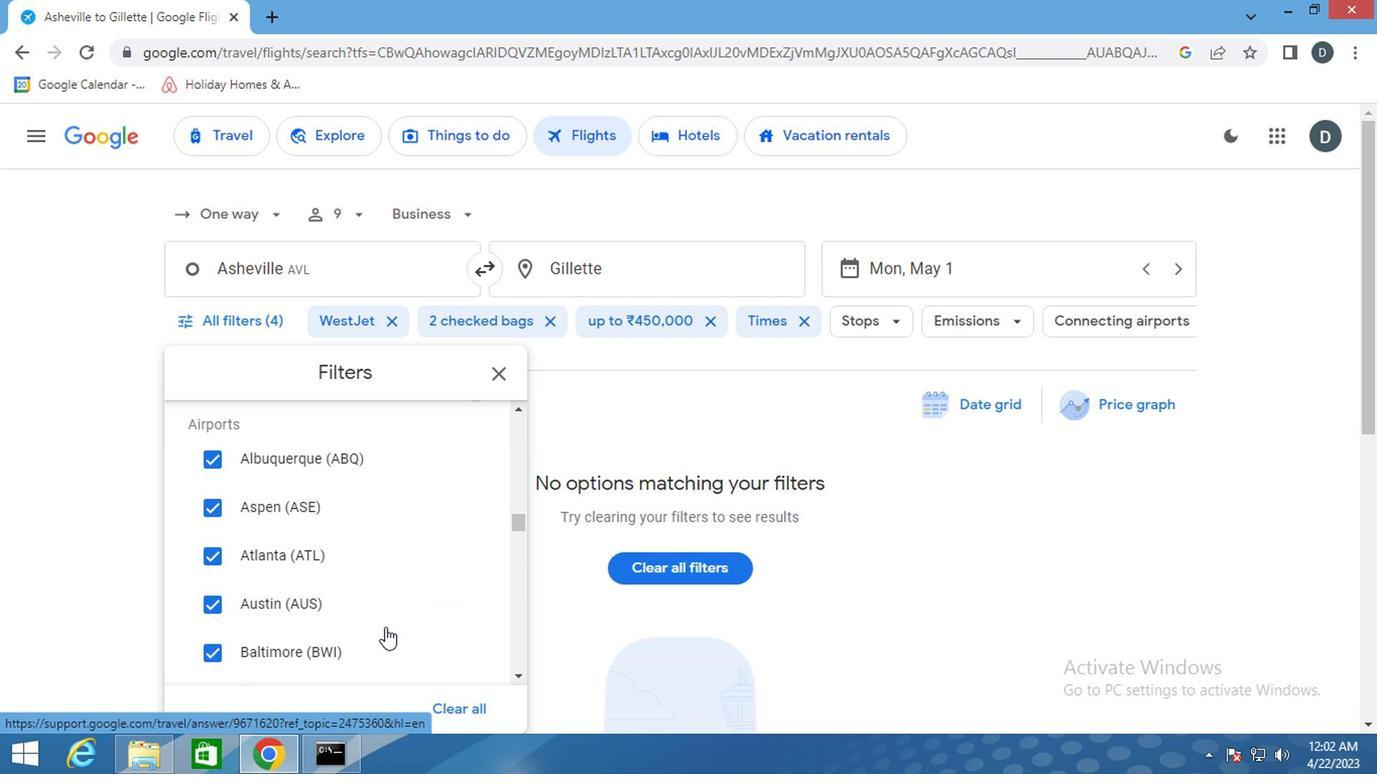 
Action: Mouse scrolled (385, 619) with delta (0, 0)
Screenshot: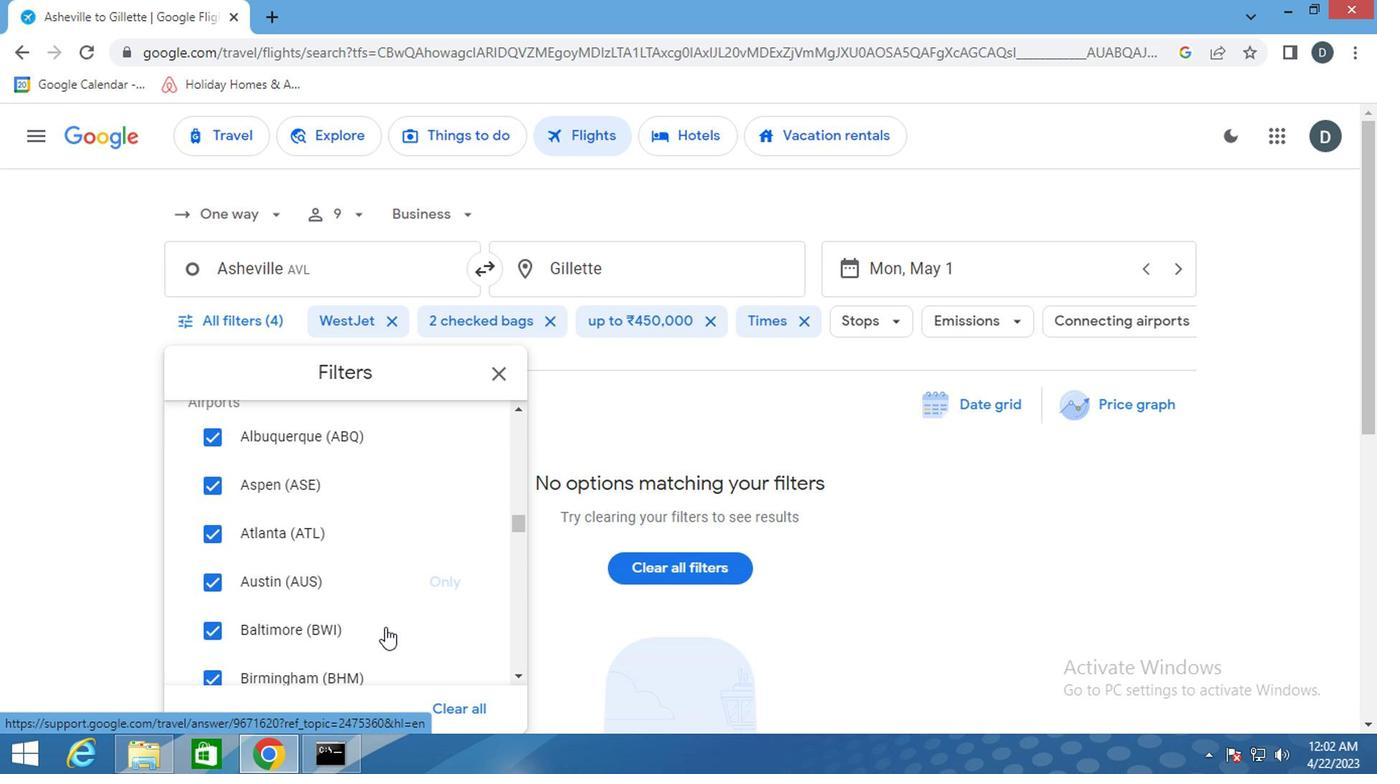 
Action: Mouse scrolled (385, 619) with delta (0, 0)
Screenshot: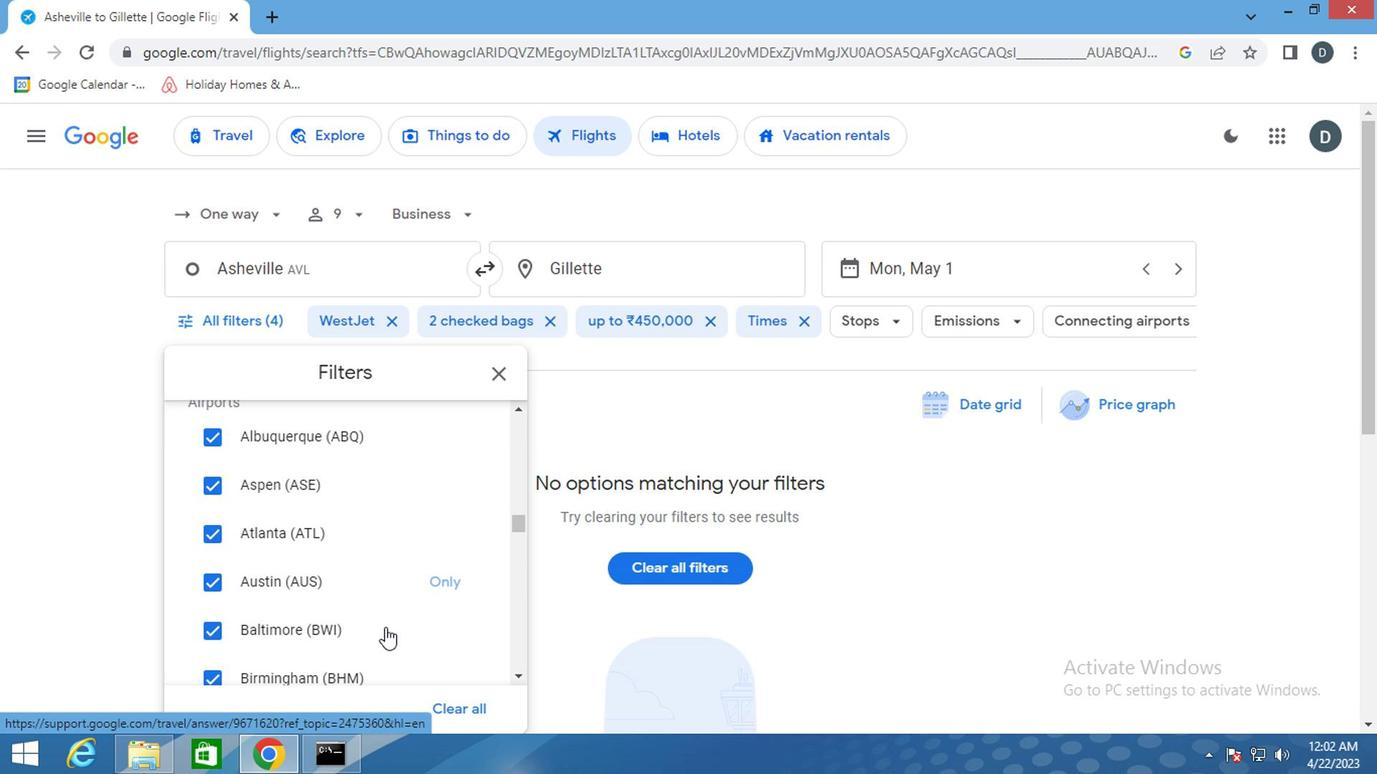 
Action: Mouse moved to (385, 619)
Screenshot: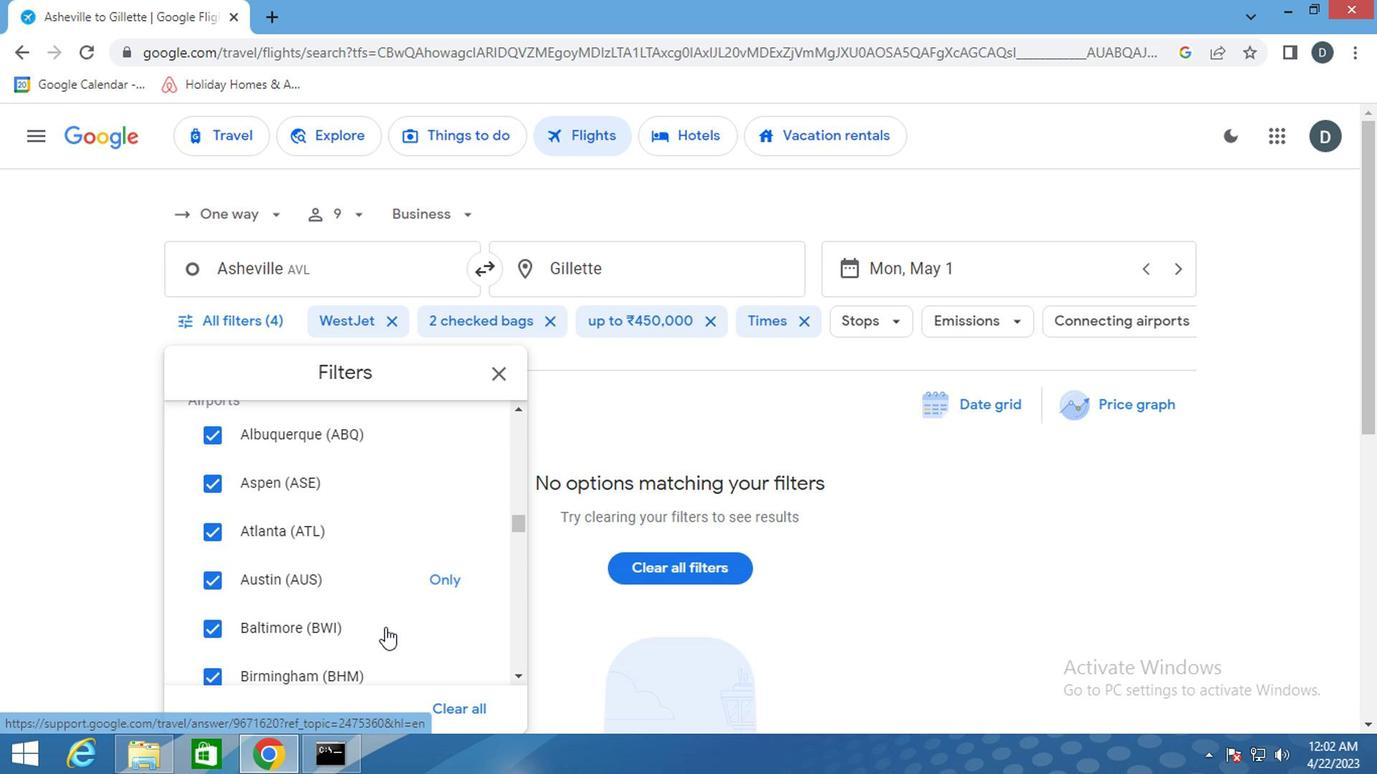 
Action: Mouse scrolled (385, 619) with delta (0, 0)
Screenshot: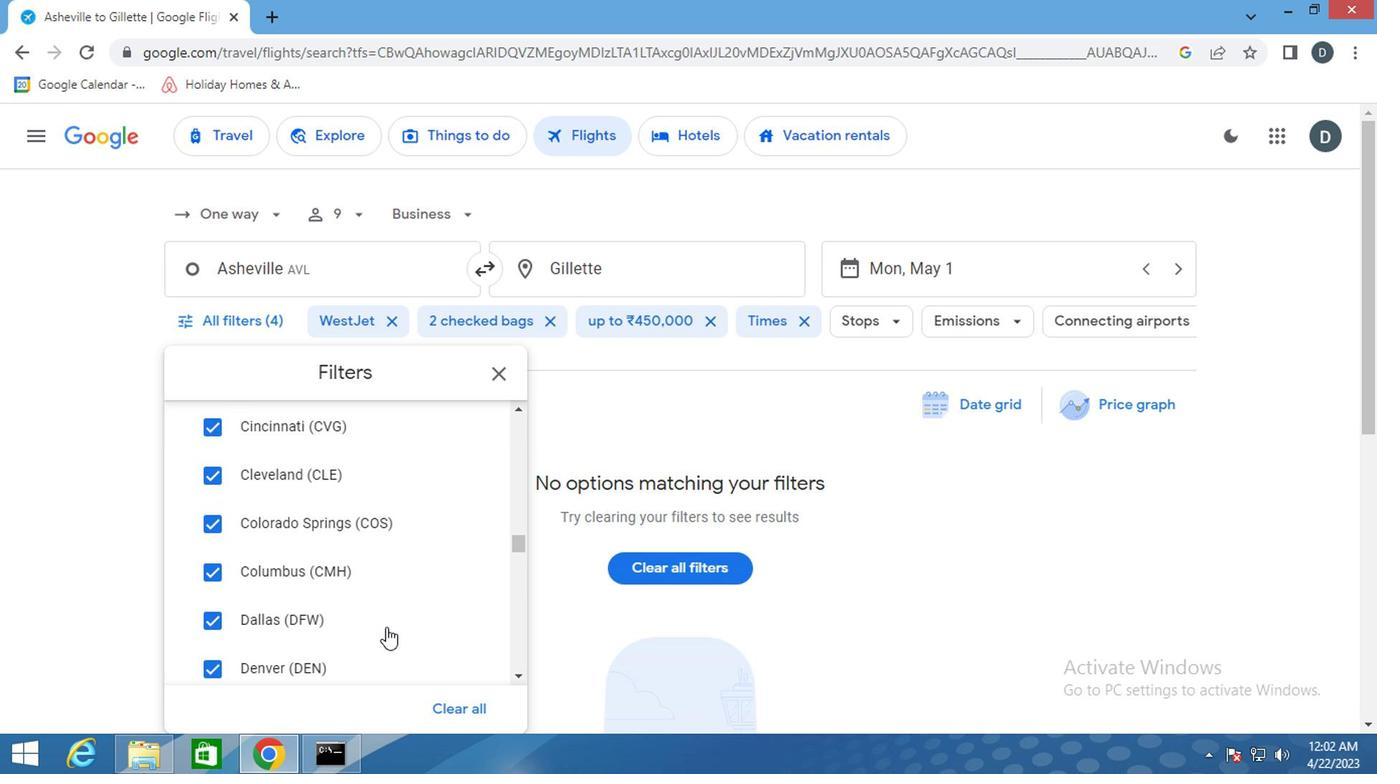 
Action: Mouse scrolled (385, 619) with delta (0, 0)
Screenshot: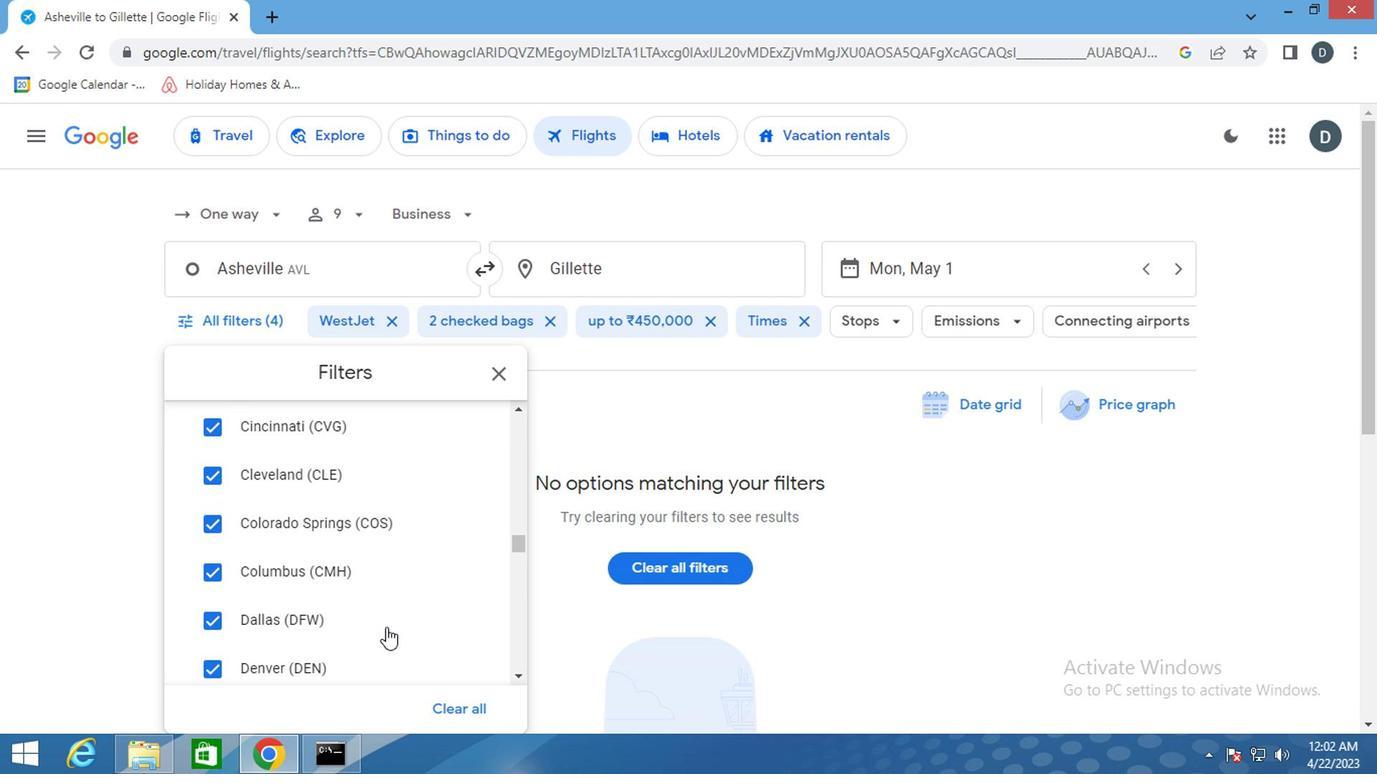 
Action: Mouse scrolled (385, 619) with delta (0, 0)
Screenshot: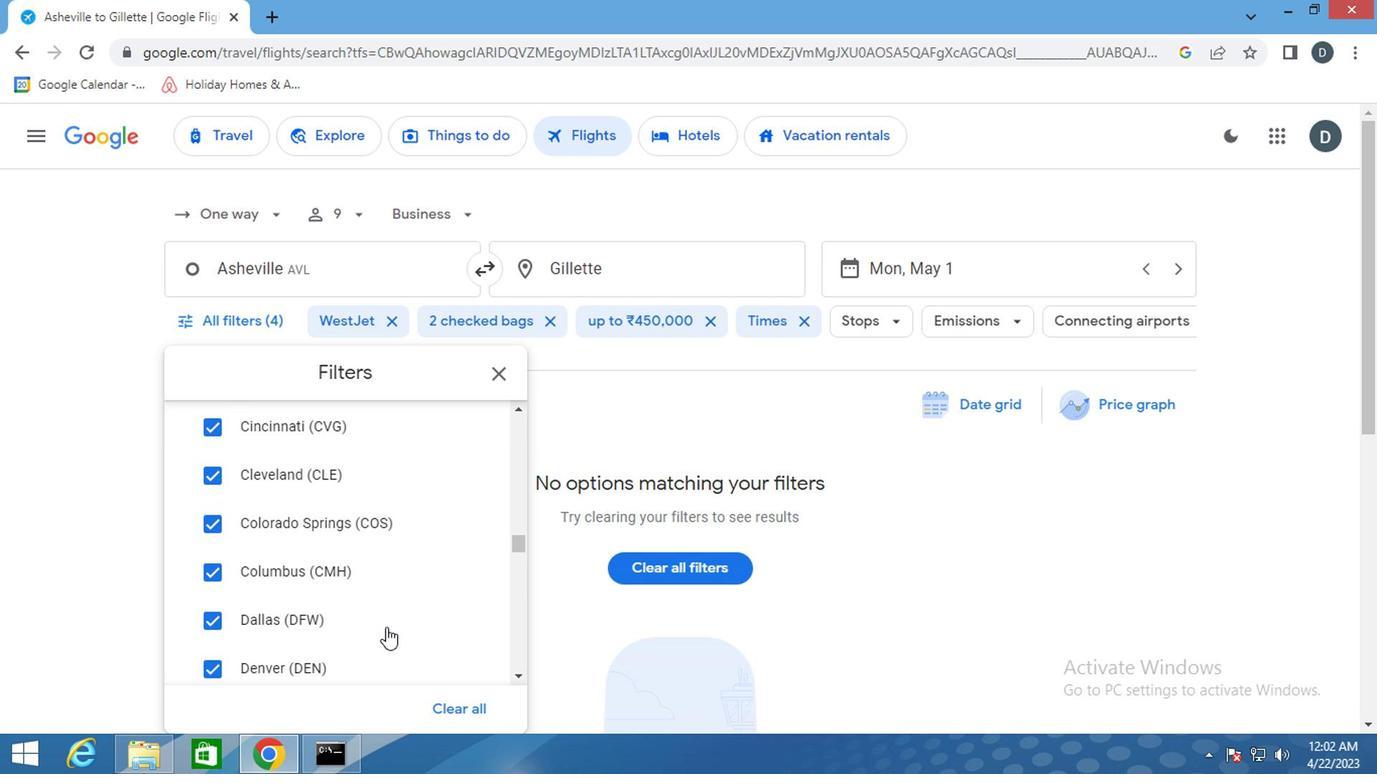 
Action: Mouse scrolled (385, 619) with delta (0, 0)
Screenshot: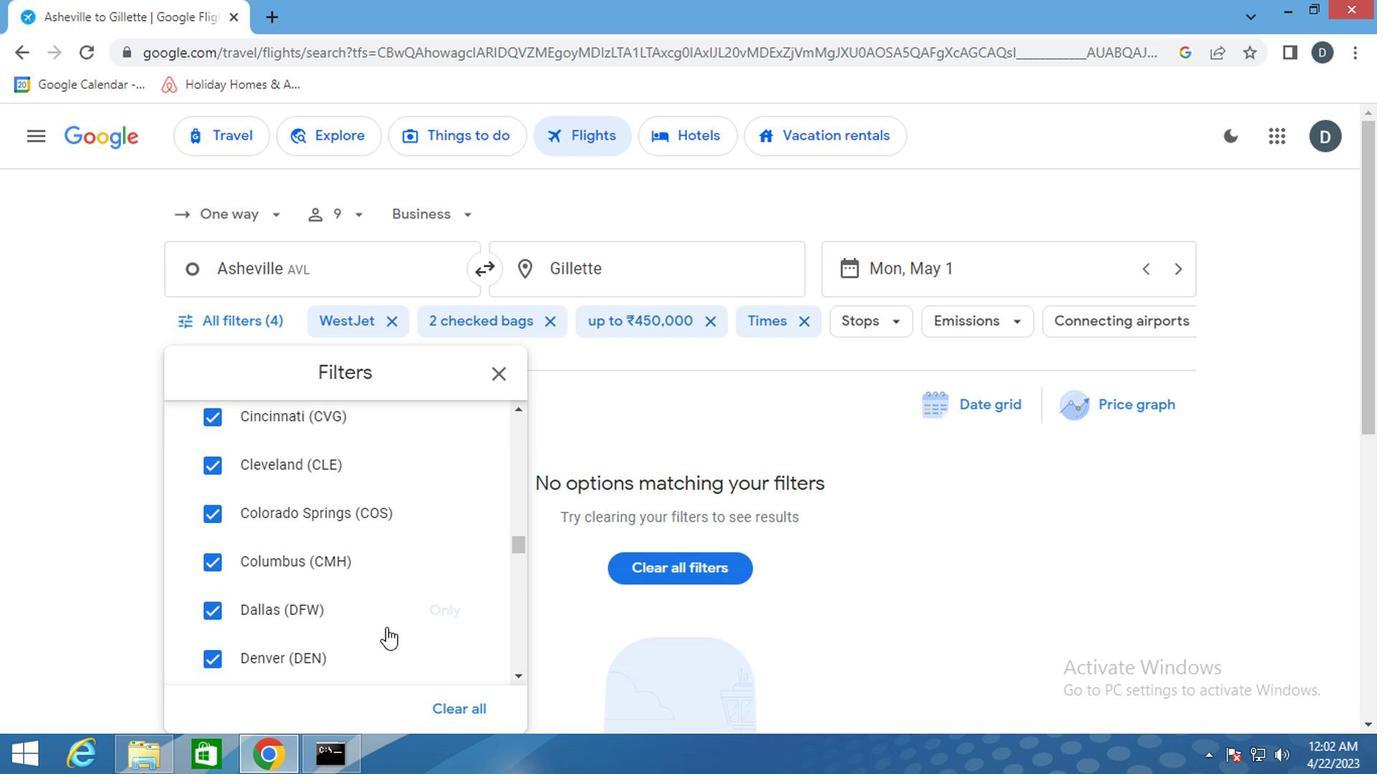 
Action: Mouse scrolled (385, 619) with delta (0, 0)
Screenshot: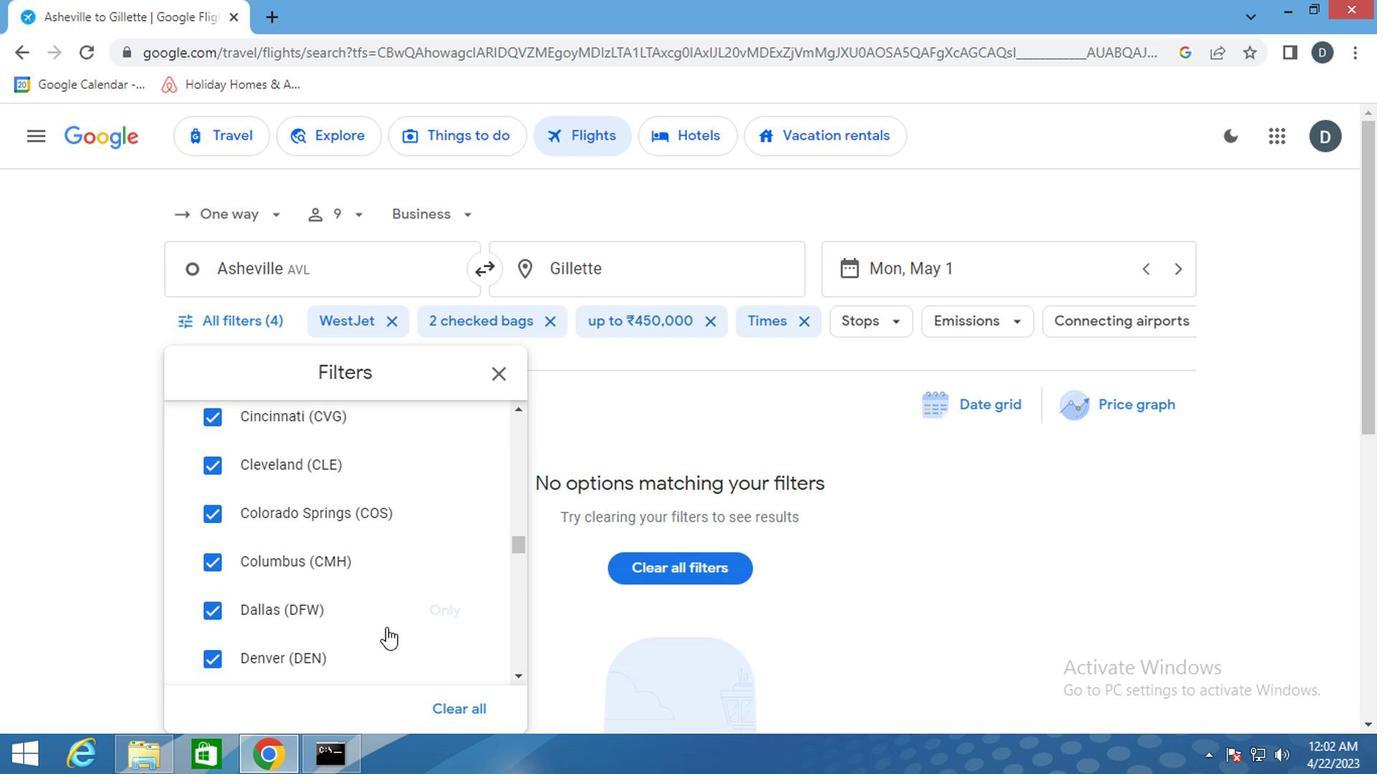 
Action: Mouse scrolled (385, 619) with delta (0, 0)
Screenshot: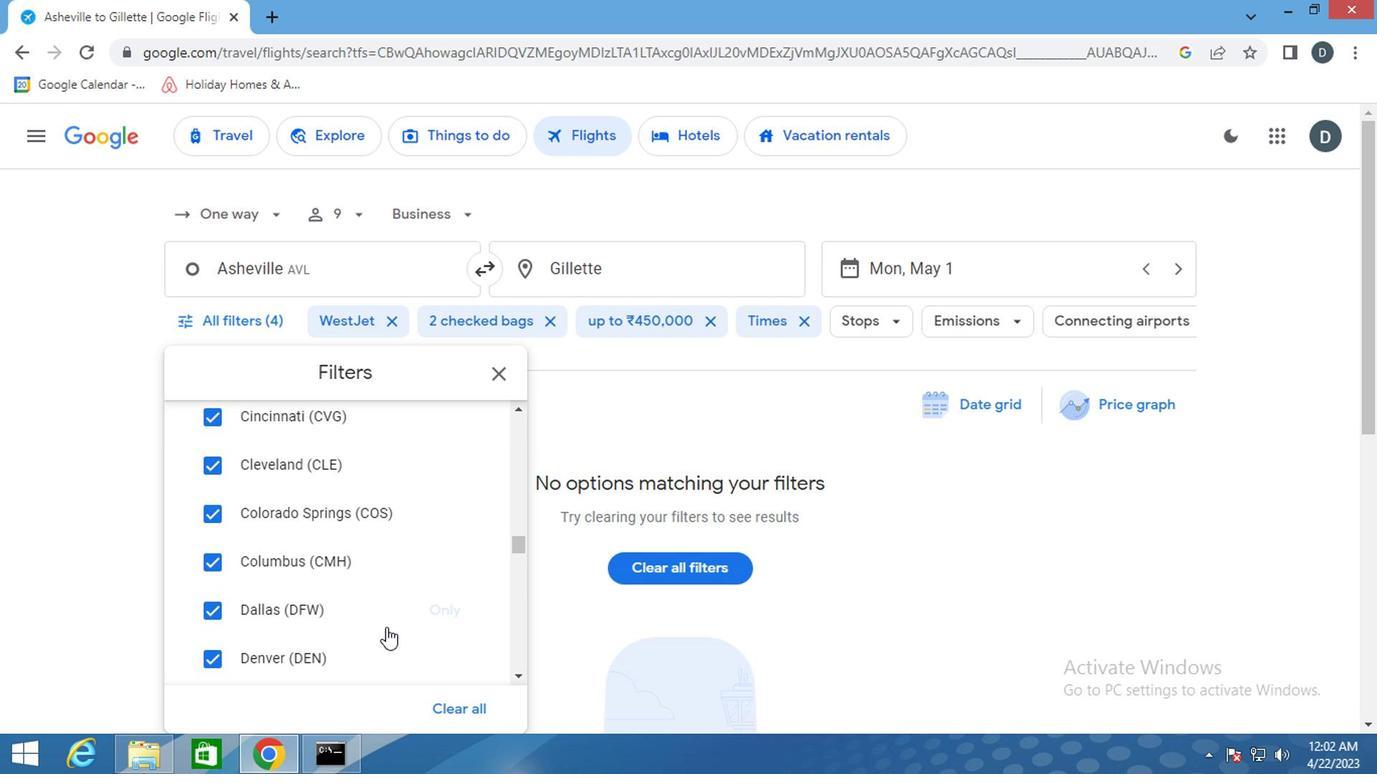 
Action: Mouse moved to (391, 618)
Screenshot: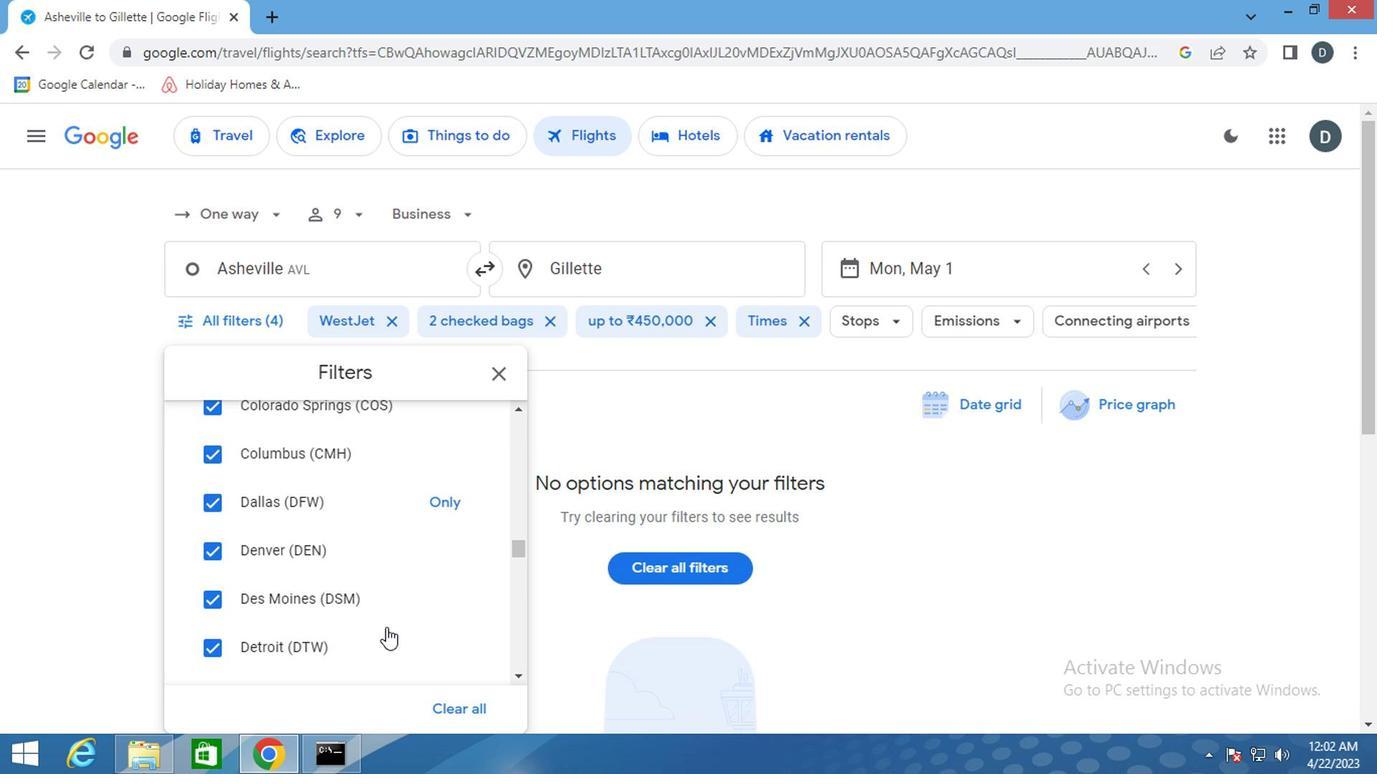 
Action: Mouse scrolled (391, 617) with delta (0, 0)
Screenshot: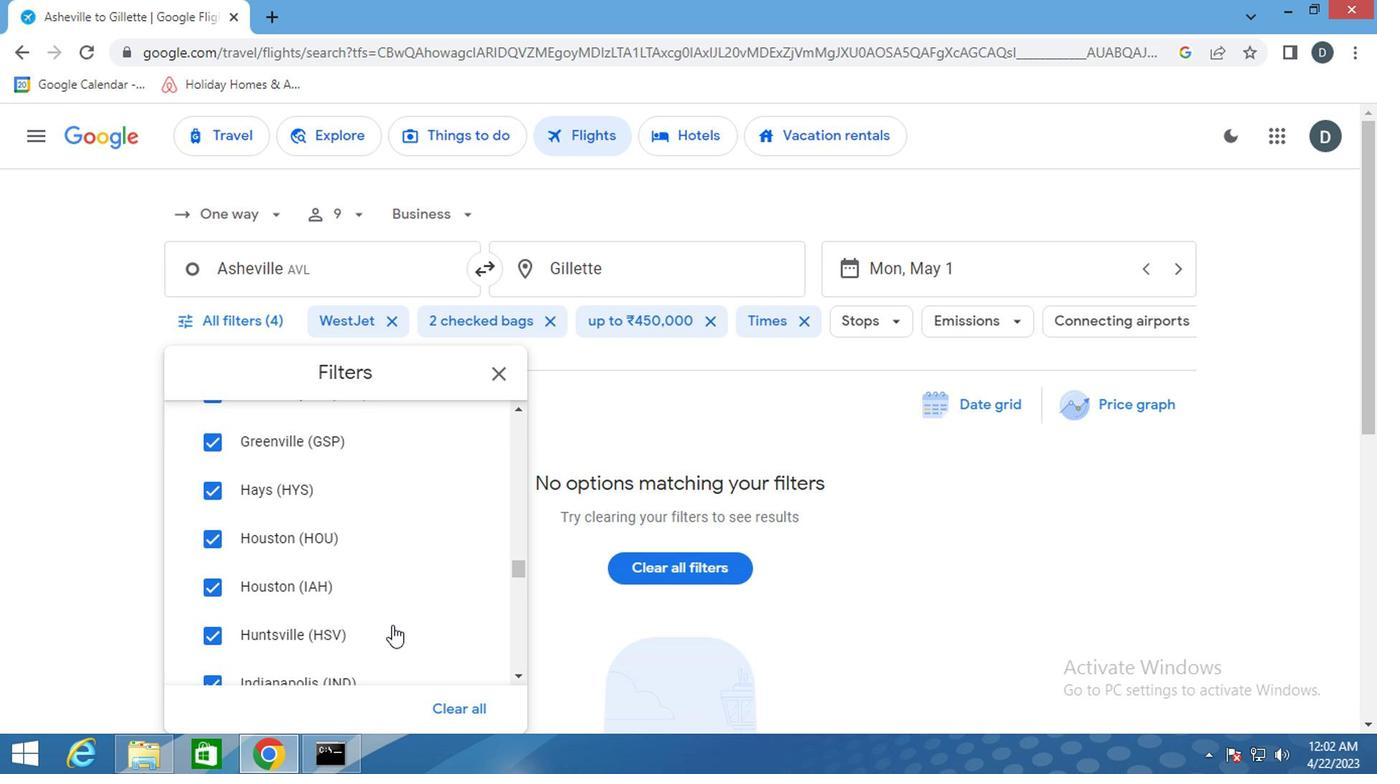 
Action: Mouse scrolled (391, 617) with delta (0, 0)
Screenshot: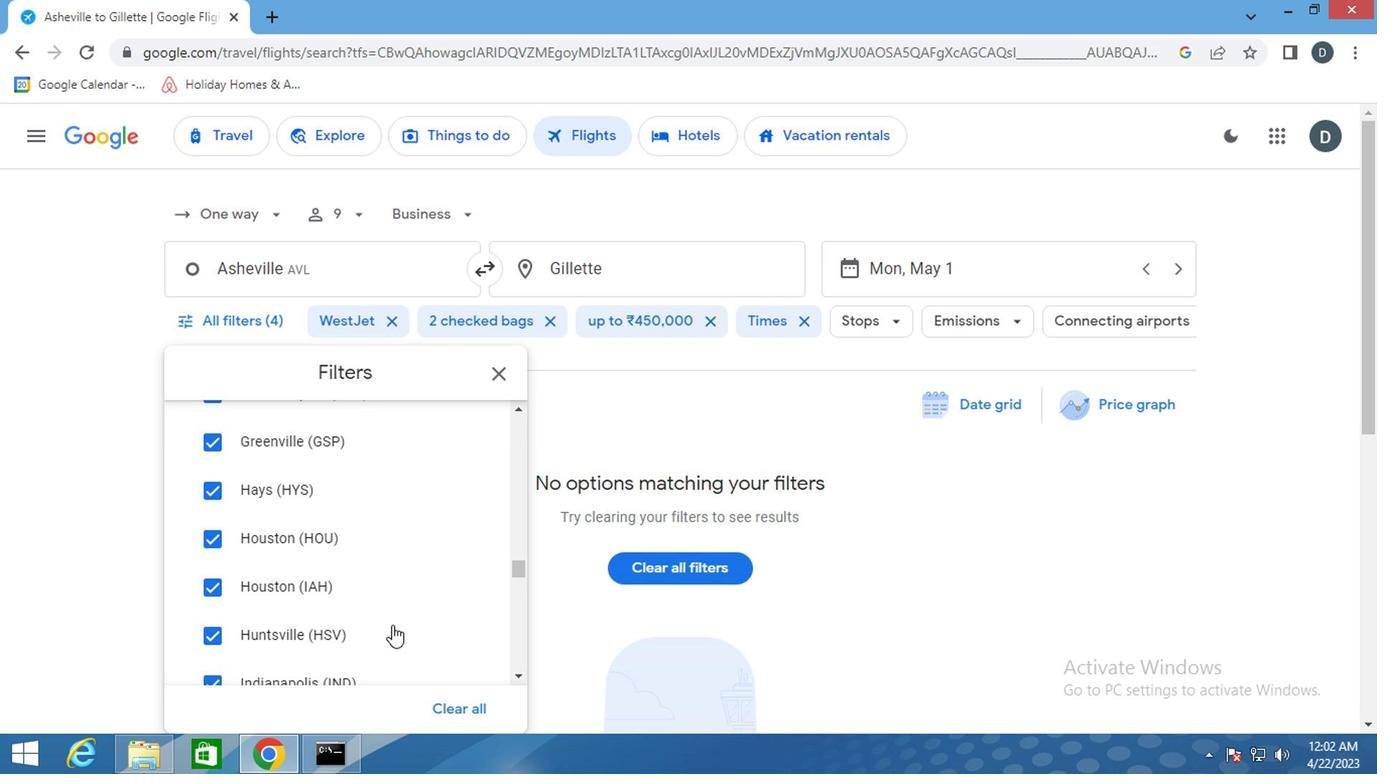 
Action: Mouse scrolled (391, 617) with delta (0, 0)
Screenshot: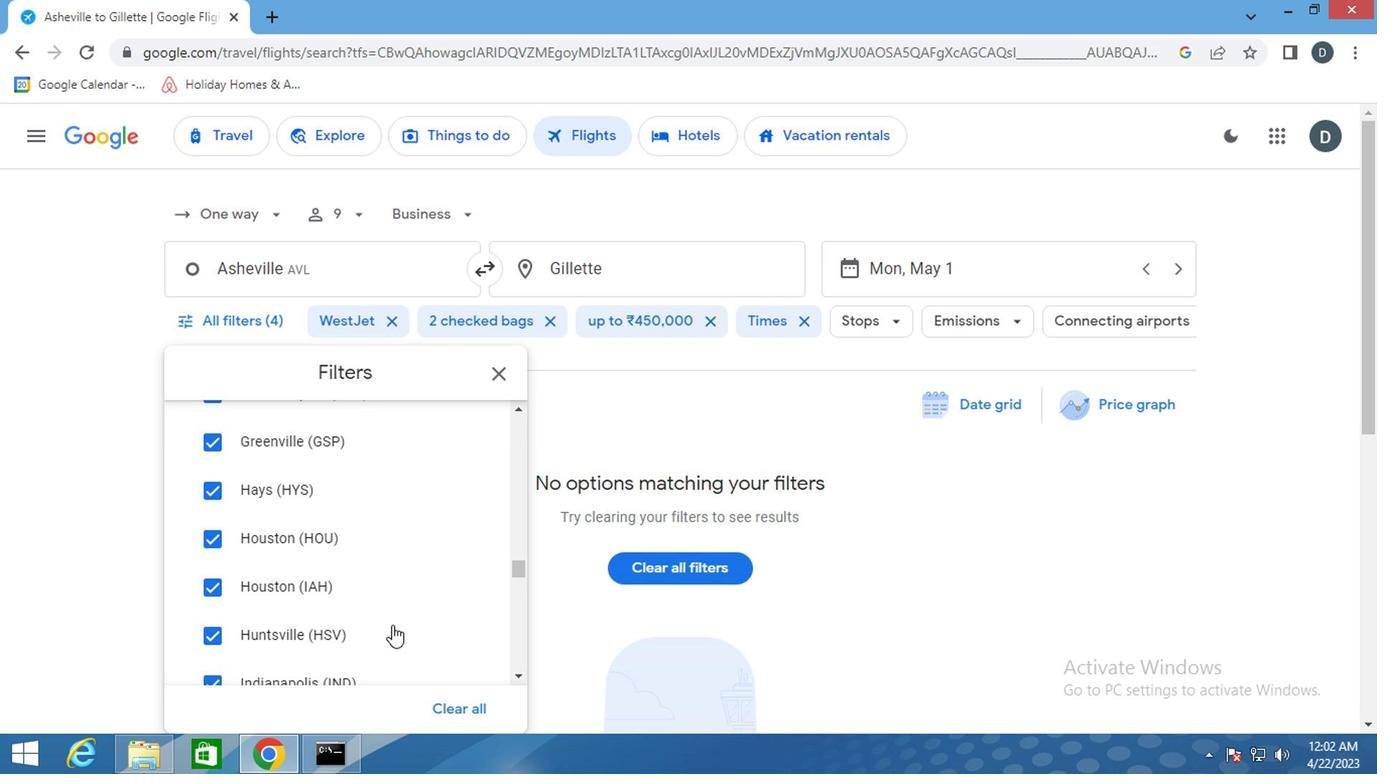 
Action: Mouse scrolled (391, 617) with delta (0, 0)
Screenshot: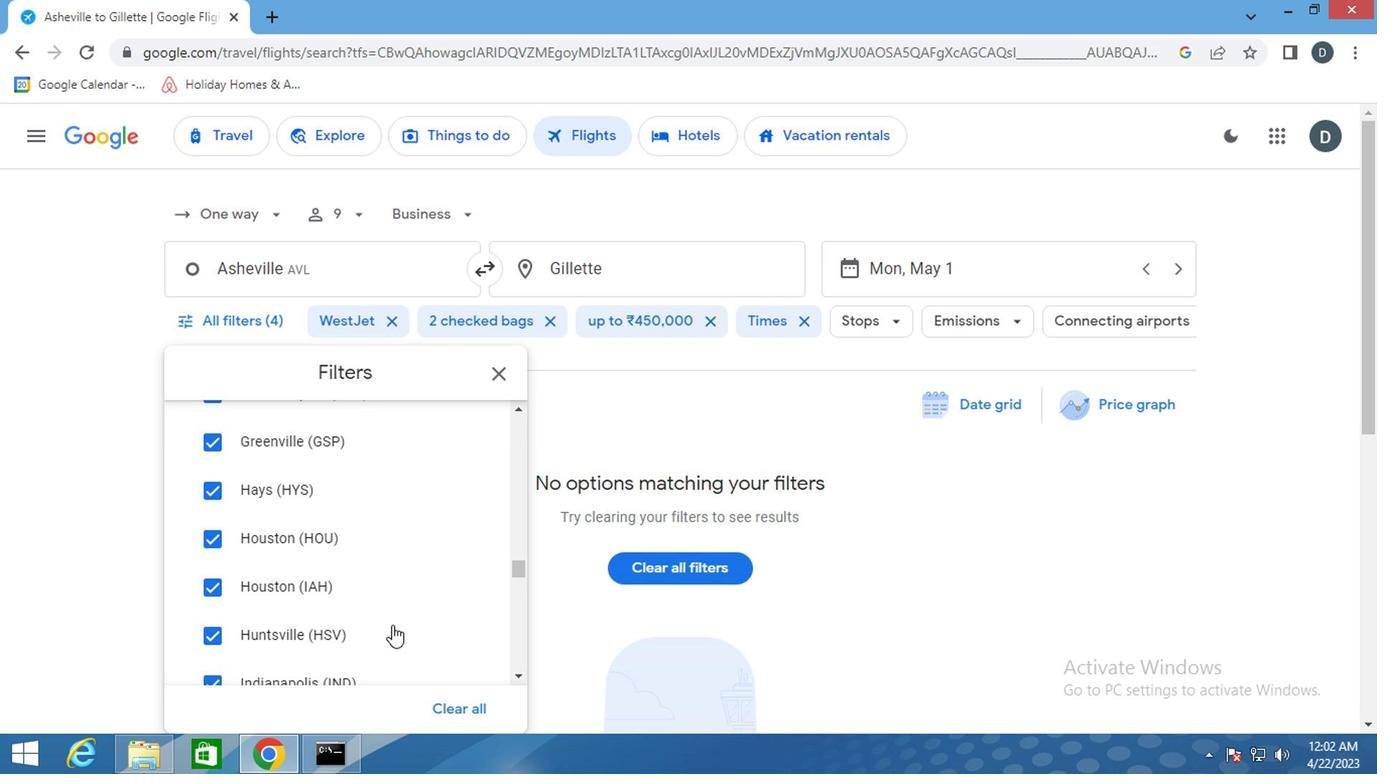 
Action: Mouse scrolled (391, 617) with delta (0, 0)
Screenshot: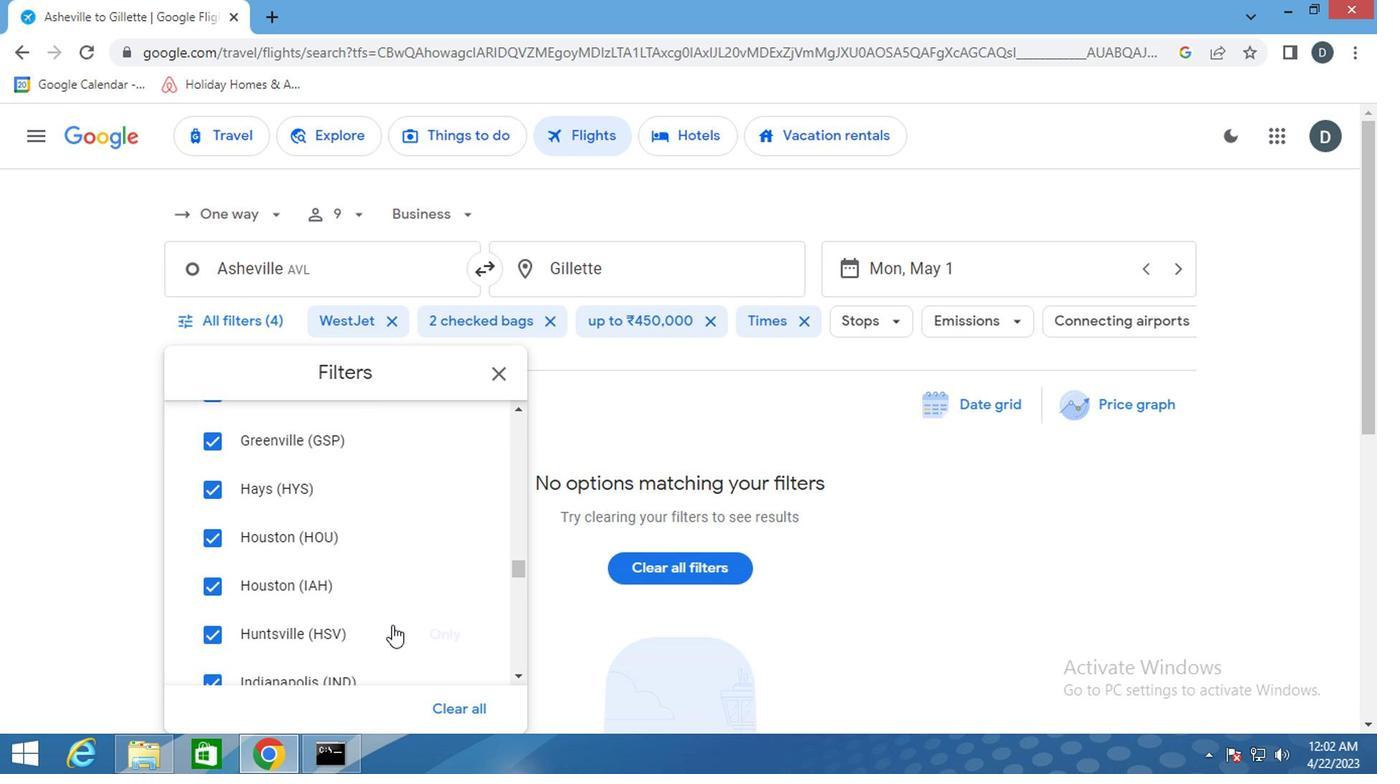 
Action: Mouse scrolled (391, 617) with delta (0, 0)
Screenshot: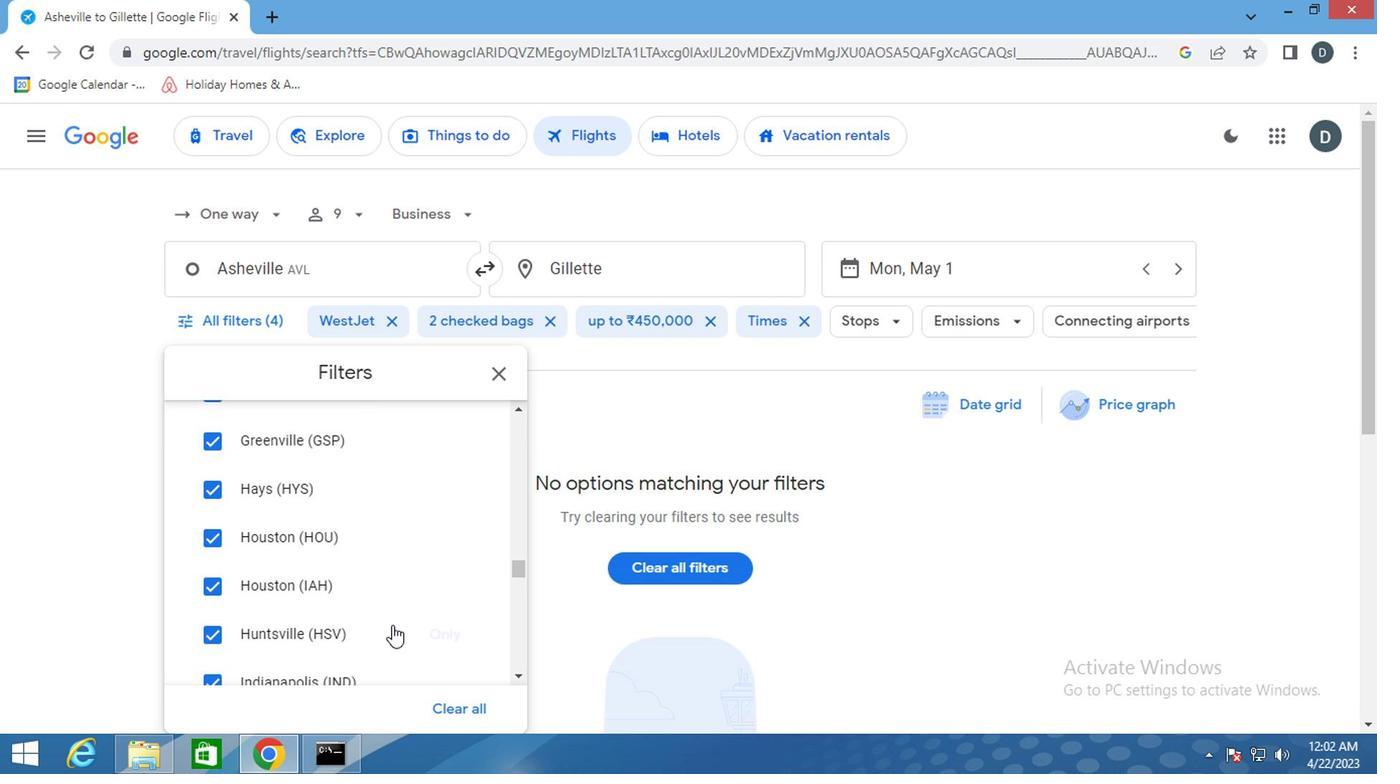 
Action: Mouse moved to (394, 618)
Screenshot: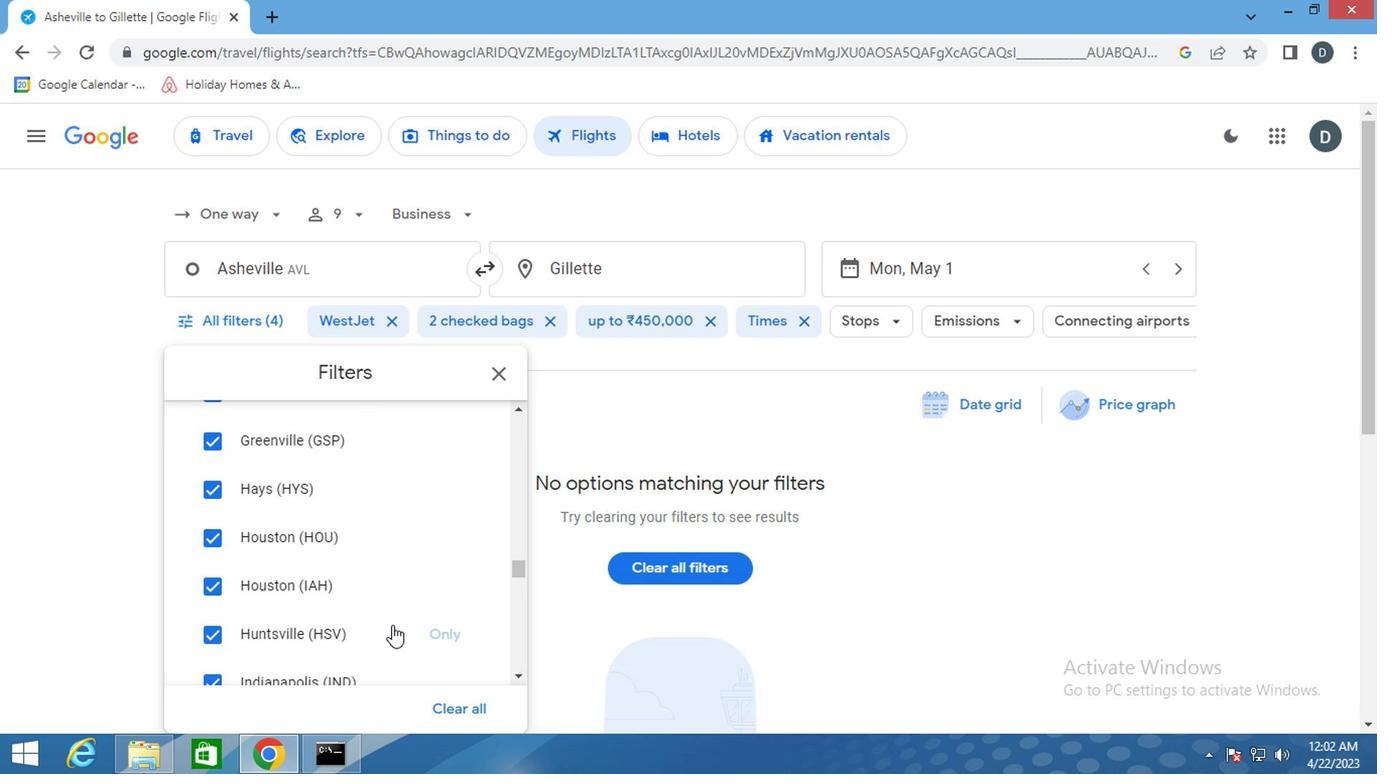 
Action: Mouse scrolled (394, 617) with delta (0, 0)
Screenshot: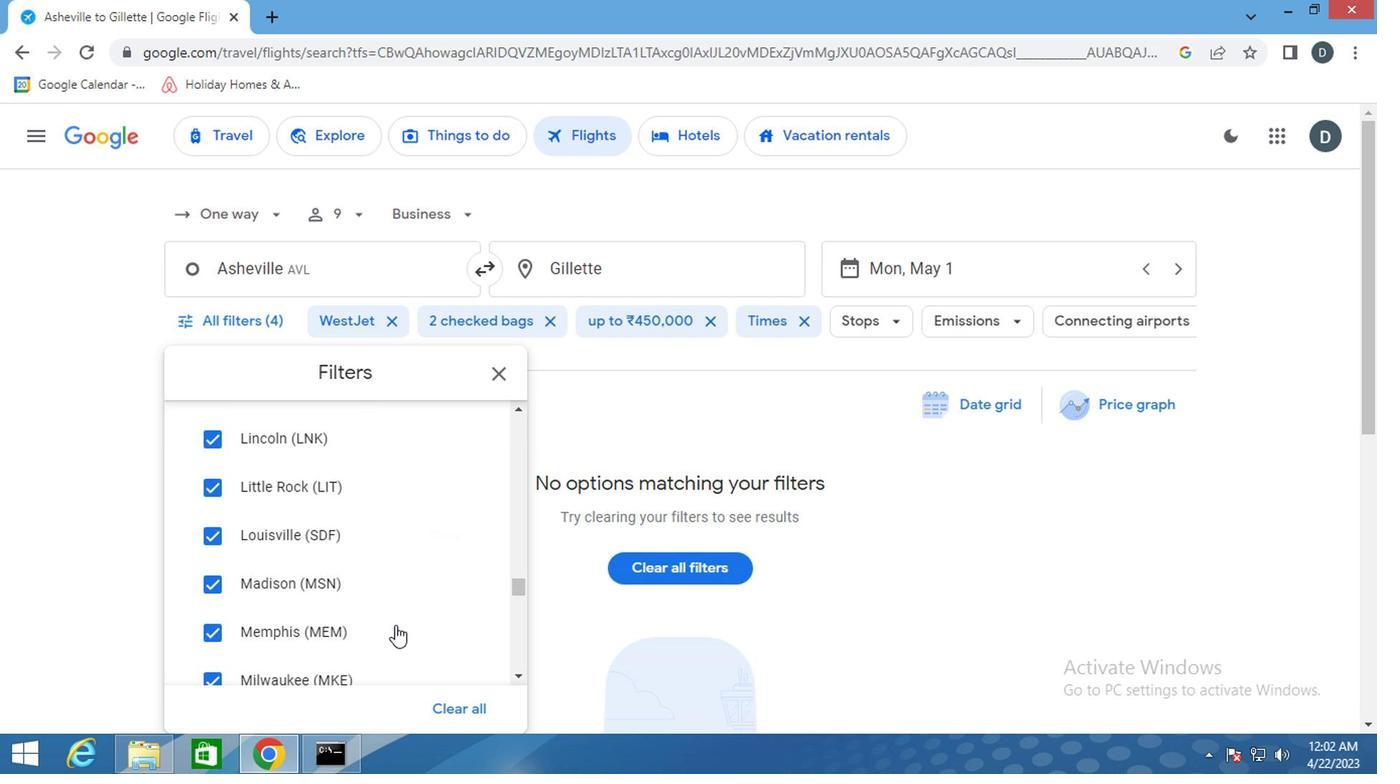 
Action: Mouse scrolled (394, 617) with delta (0, 0)
Screenshot: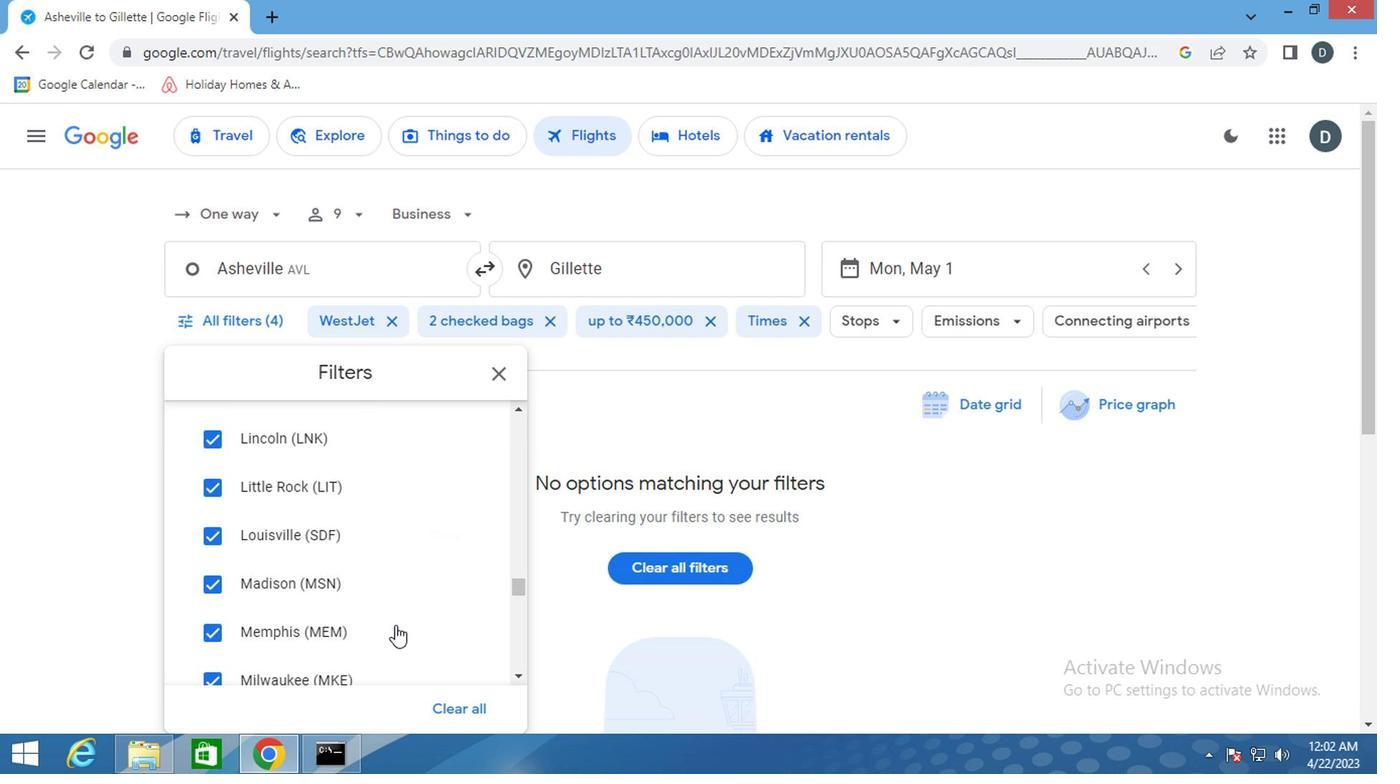 
Action: Mouse scrolled (394, 617) with delta (0, 0)
Screenshot: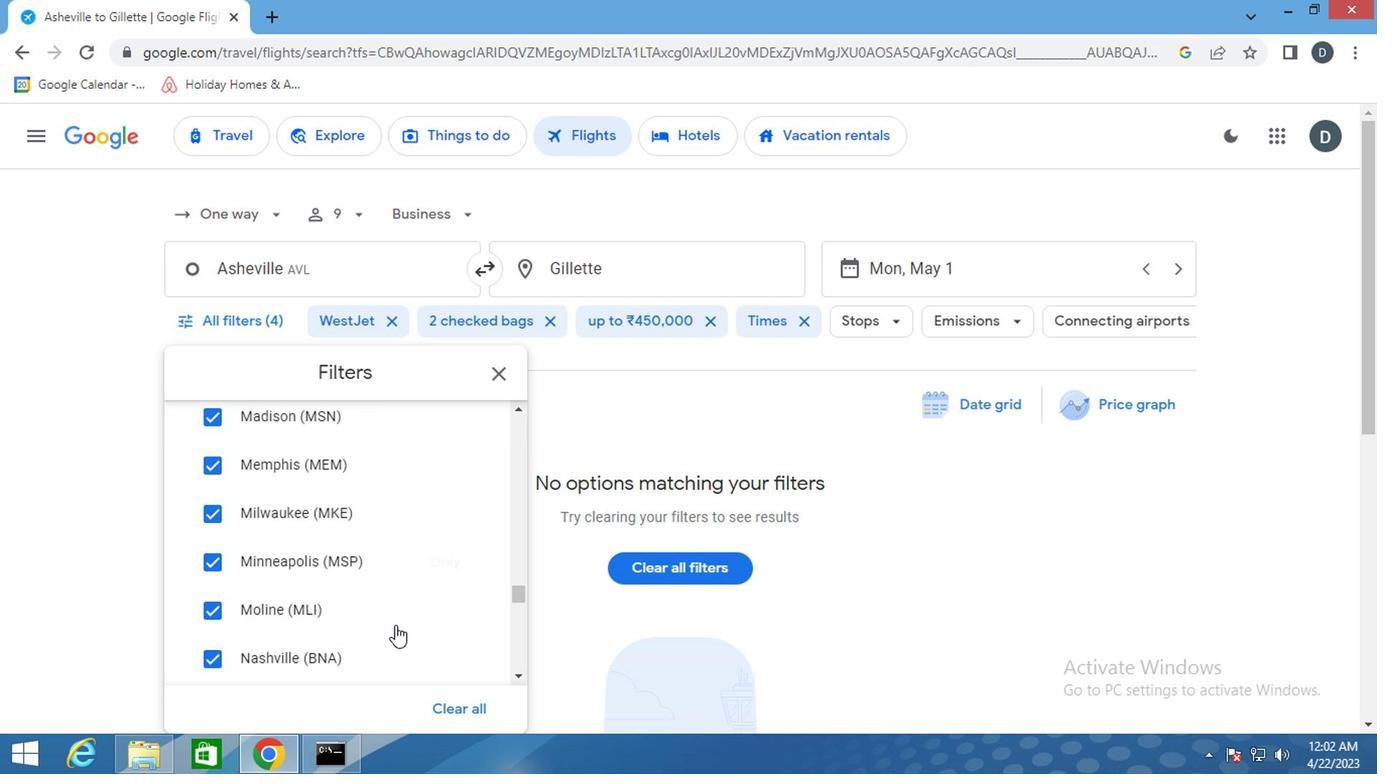 
Action: Mouse scrolled (394, 617) with delta (0, 0)
Screenshot: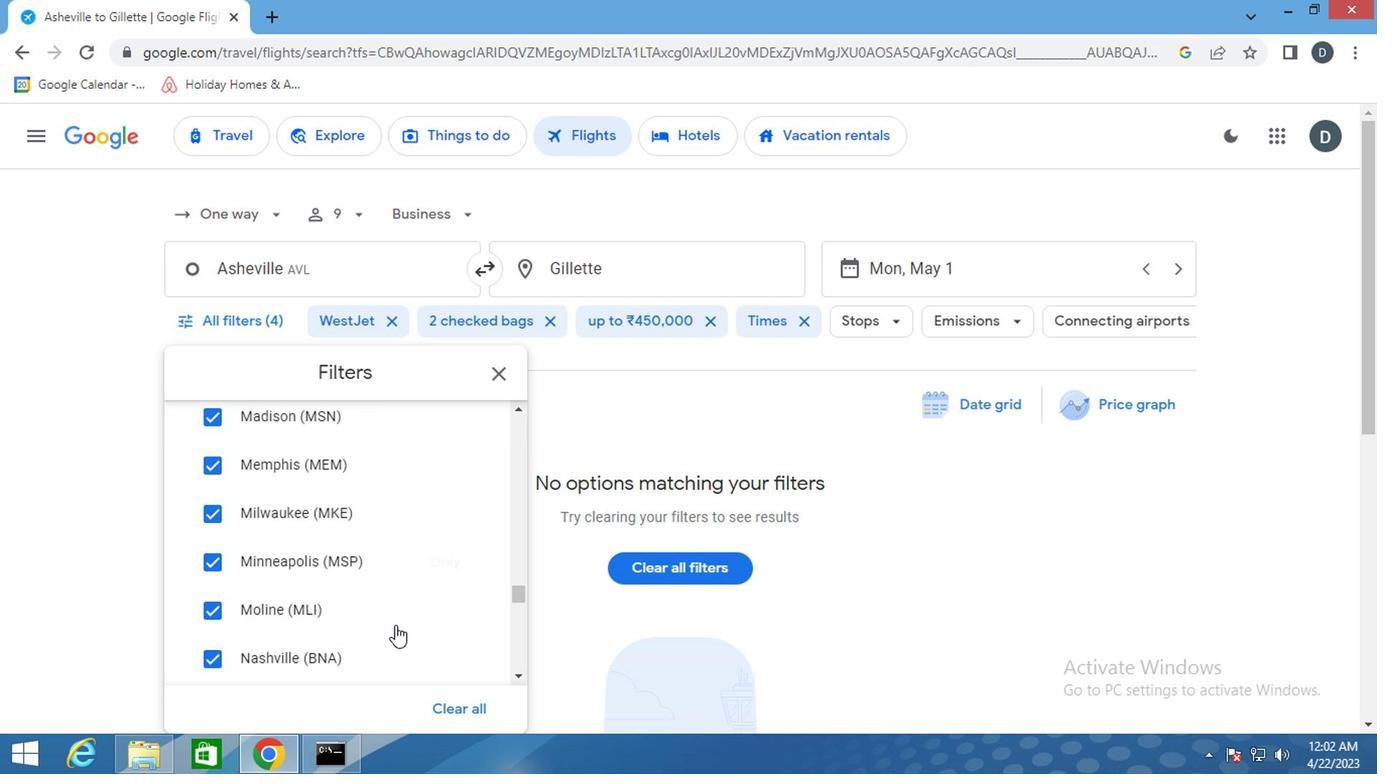
Action: Mouse scrolled (394, 617) with delta (0, 0)
Screenshot: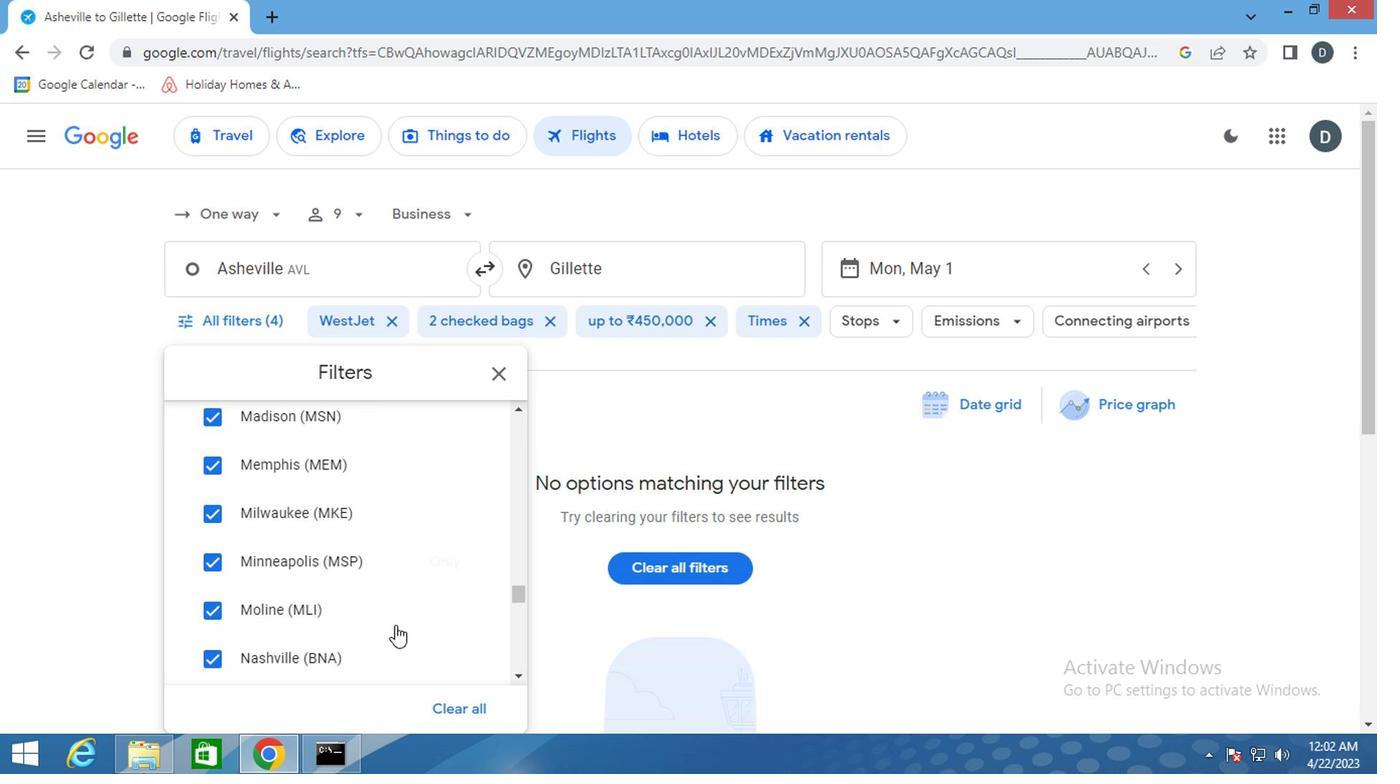
Action: Mouse scrolled (394, 617) with delta (0, 0)
Screenshot: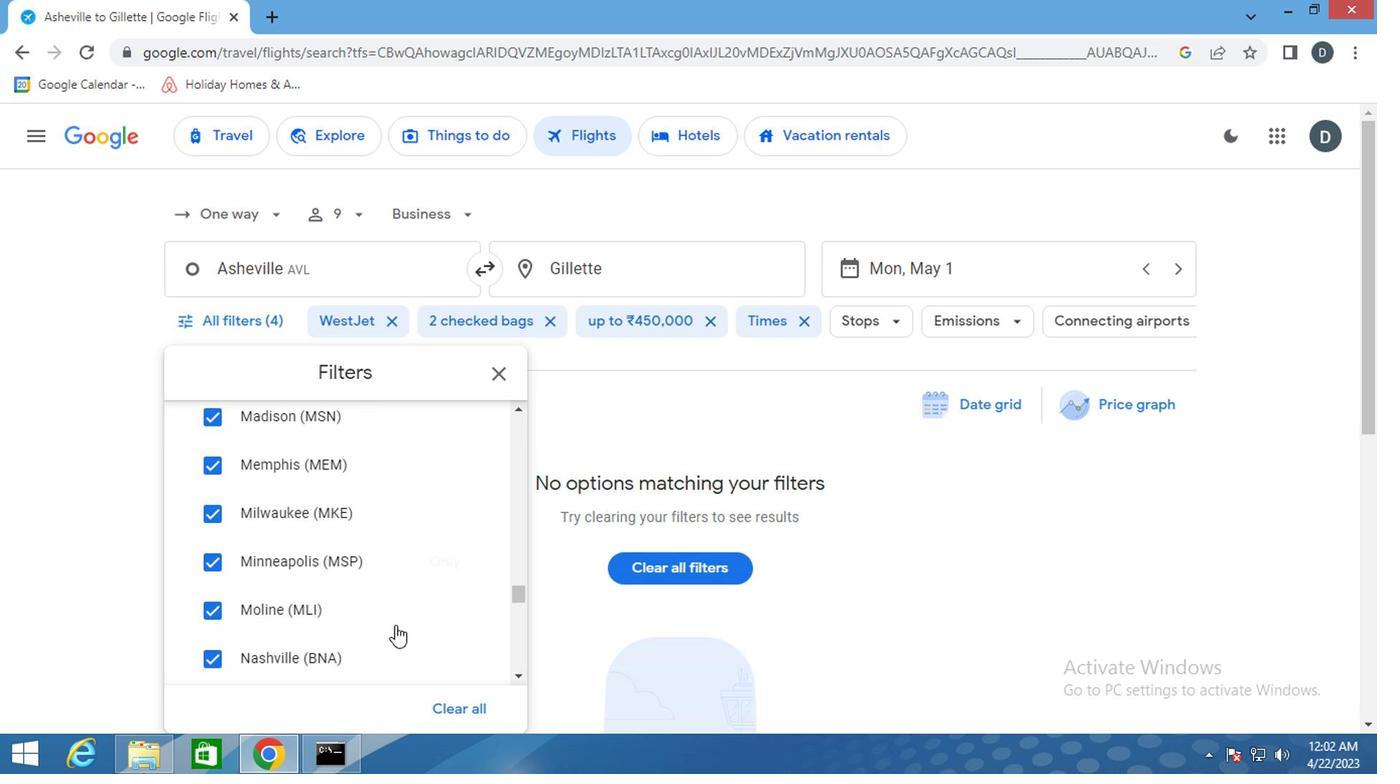 
Action: Mouse scrolled (394, 617) with delta (0, 0)
Screenshot: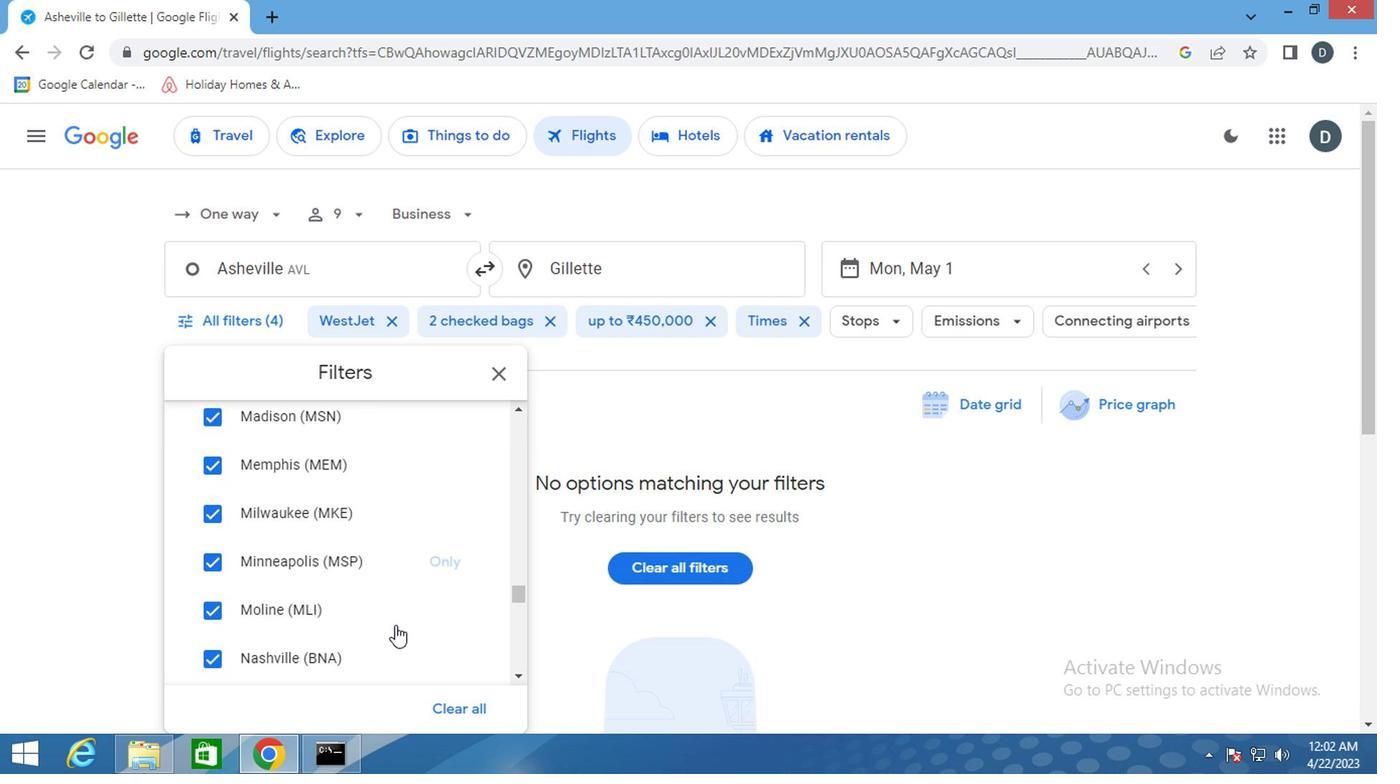 
Action: Mouse scrolled (394, 617) with delta (0, 0)
Screenshot: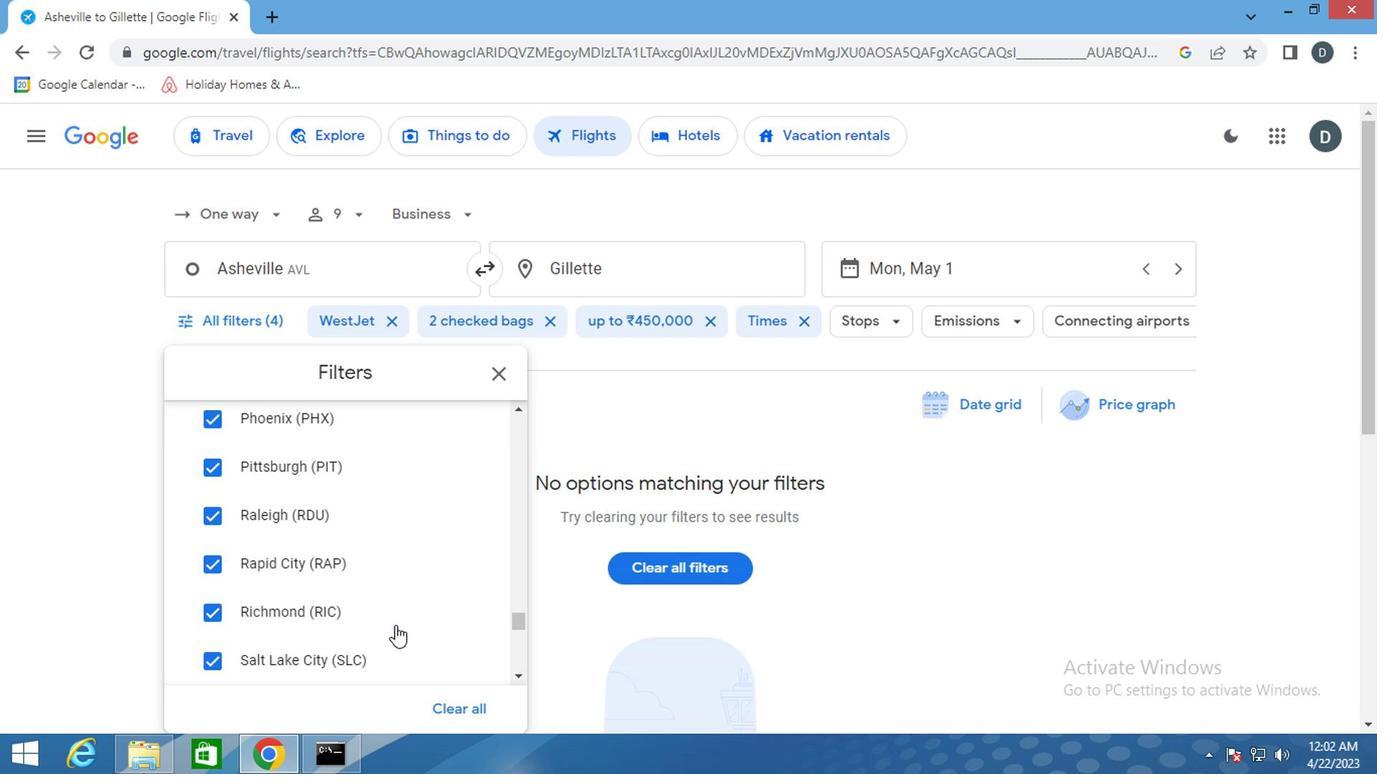 
Action: Mouse scrolled (394, 617) with delta (0, 0)
Screenshot: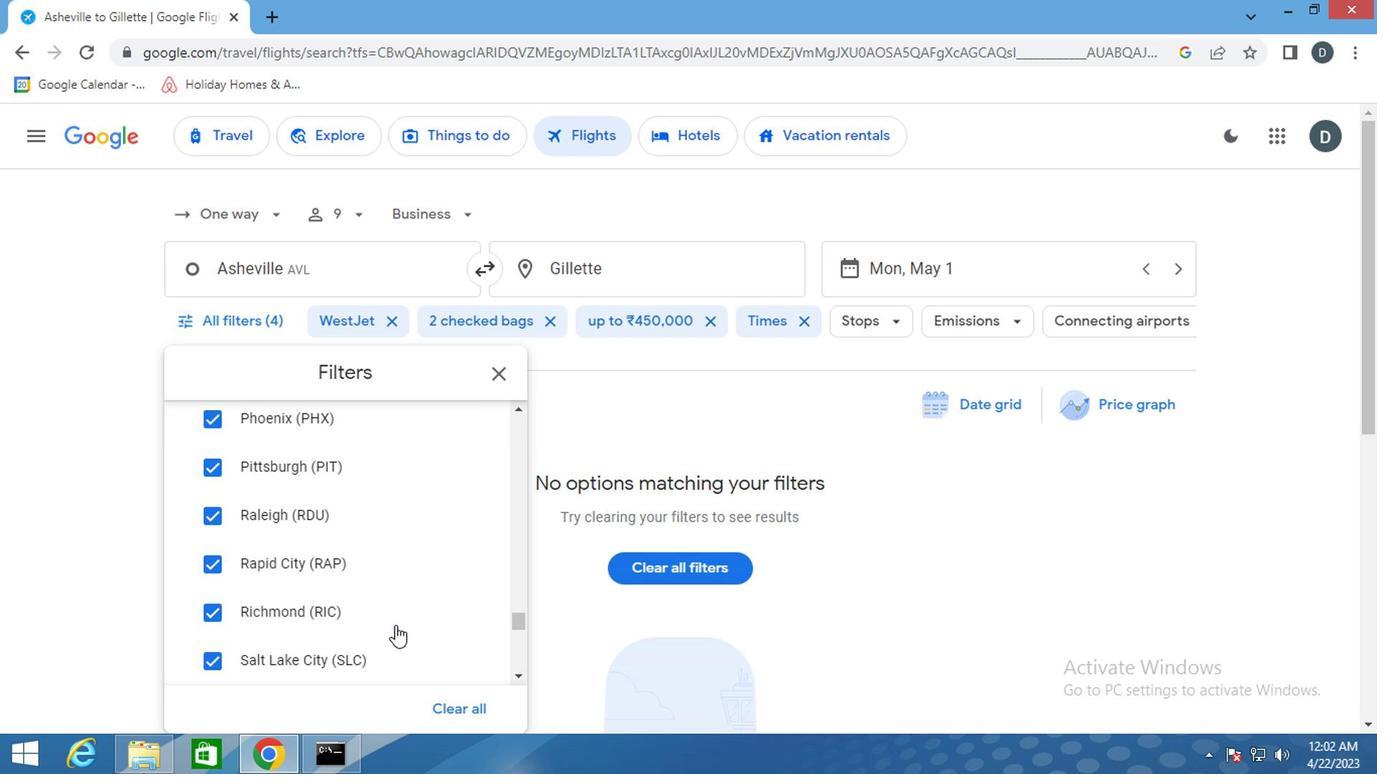 
Action: Mouse scrolled (394, 617) with delta (0, 0)
Screenshot: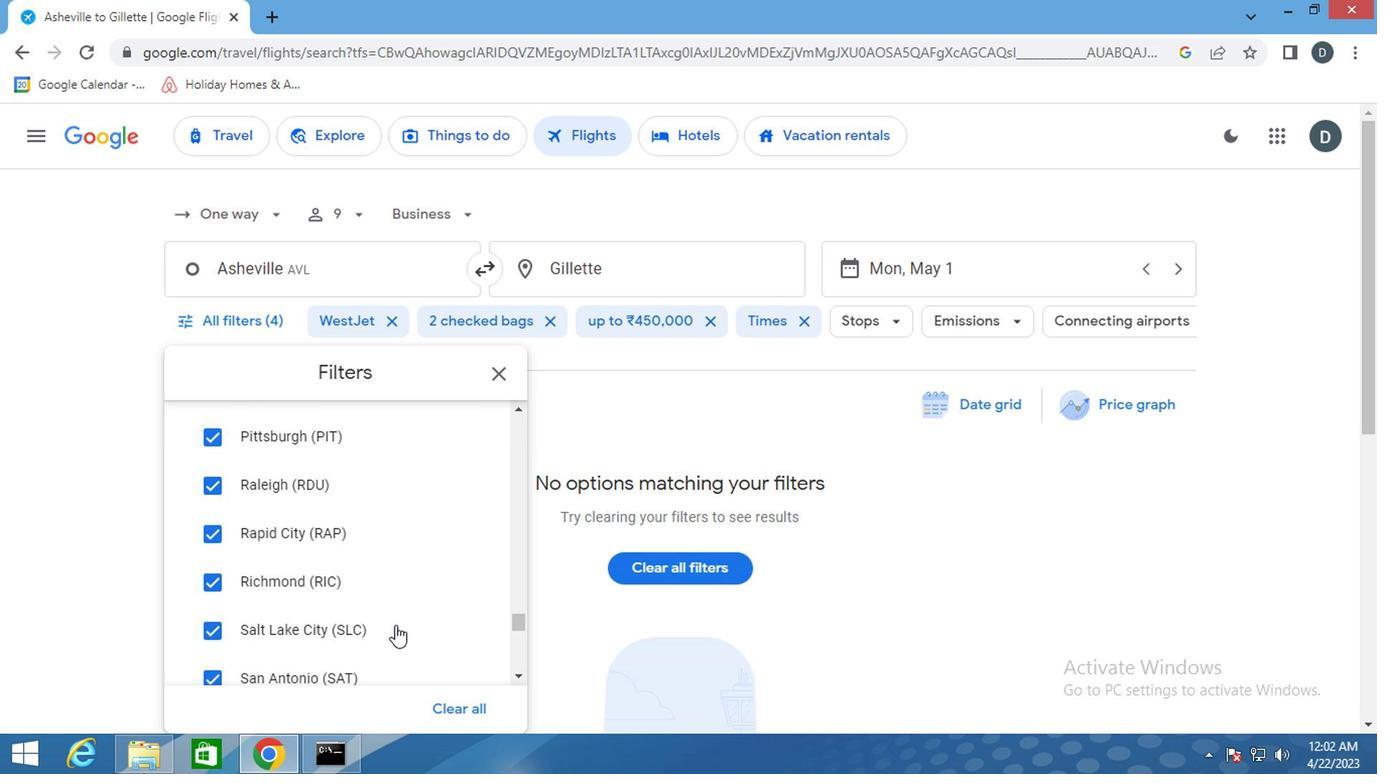 
Action: Mouse scrolled (394, 617) with delta (0, 0)
Screenshot: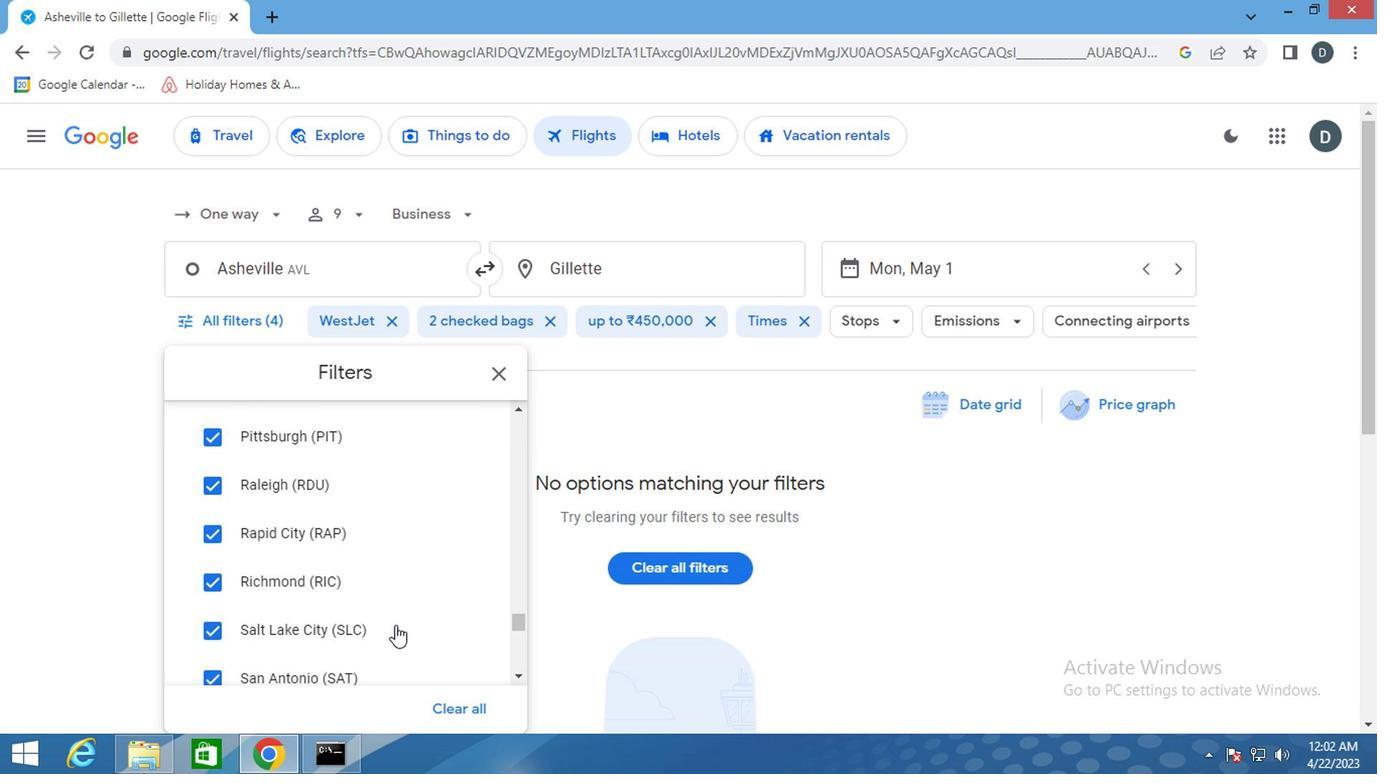 
Action: Mouse scrolled (394, 617) with delta (0, 0)
Screenshot: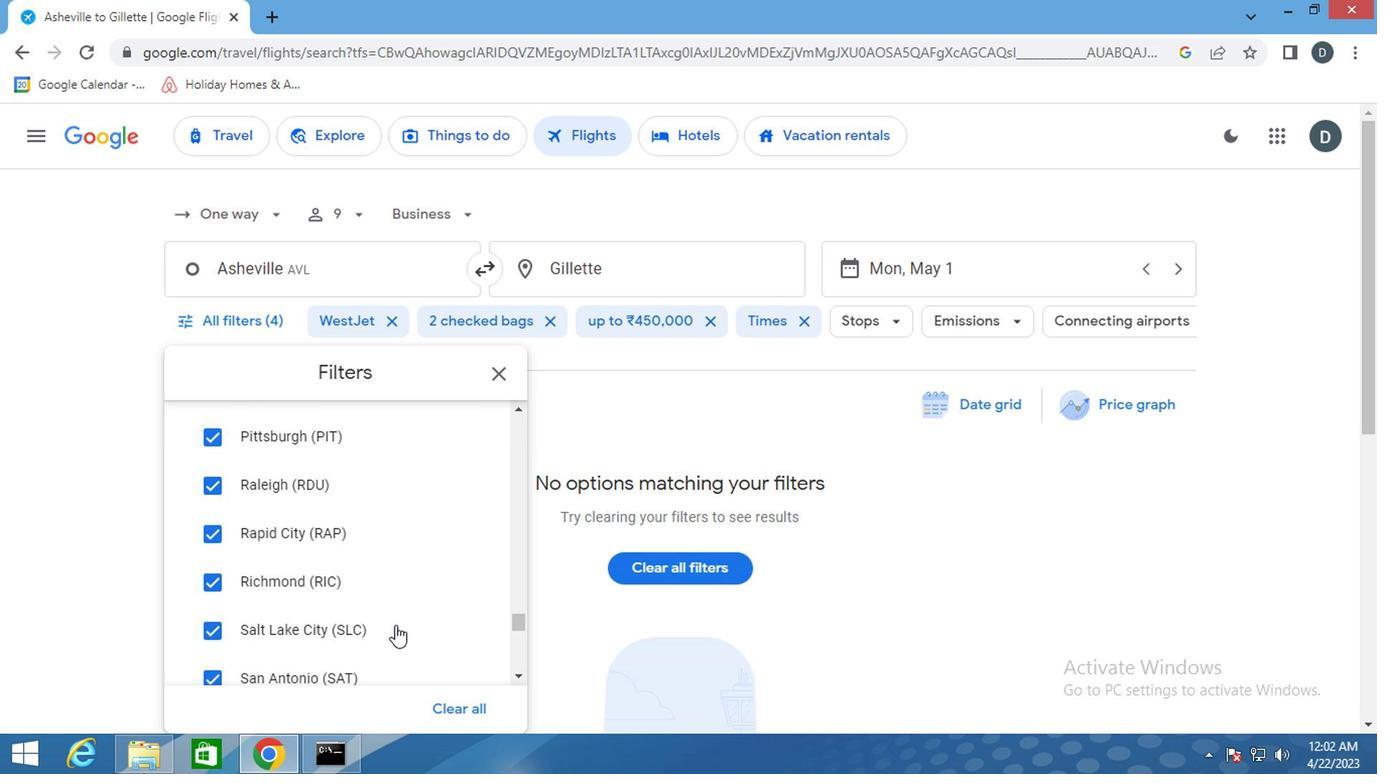 
Action: Mouse scrolled (394, 617) with delta (0, 0)
Screenshot: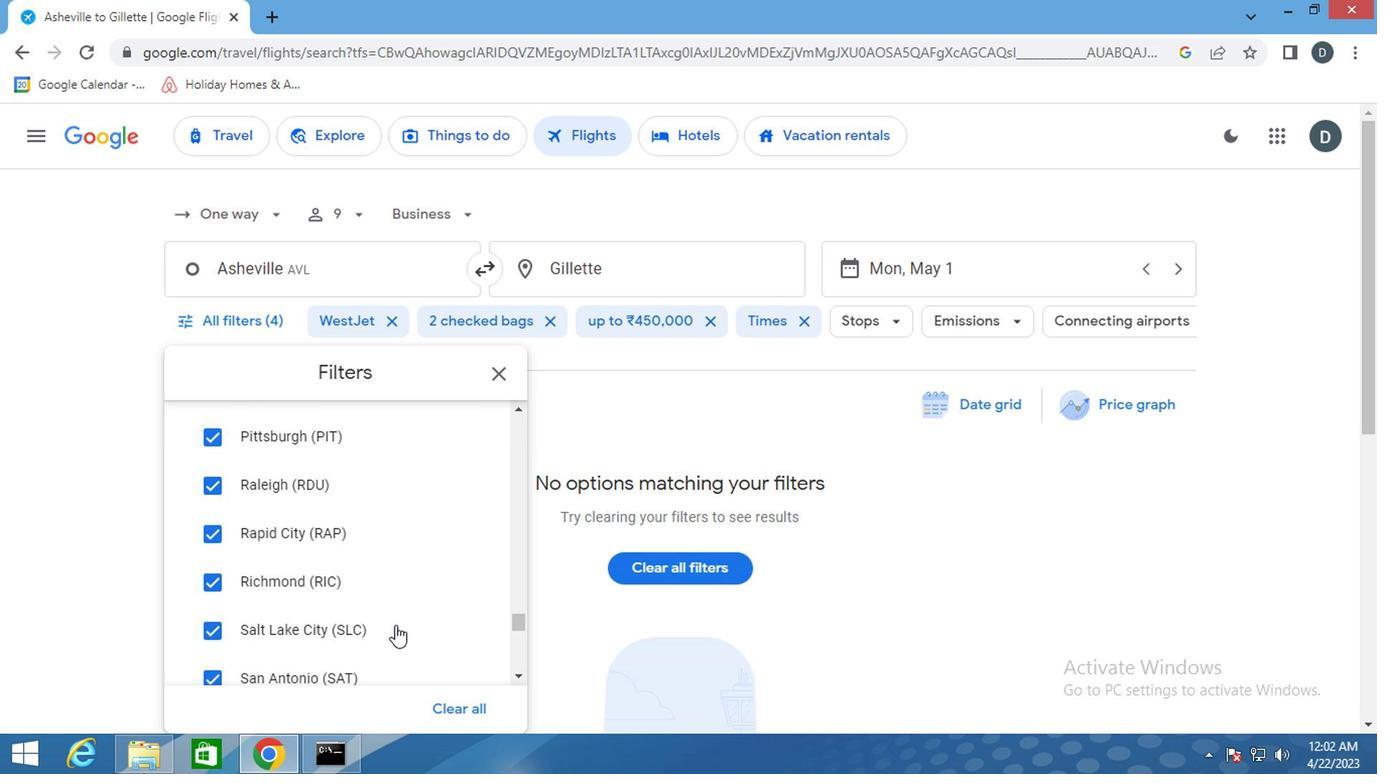 
Action: Mouse scrolled (394, 617) with delta (0, 0)
Screenshot: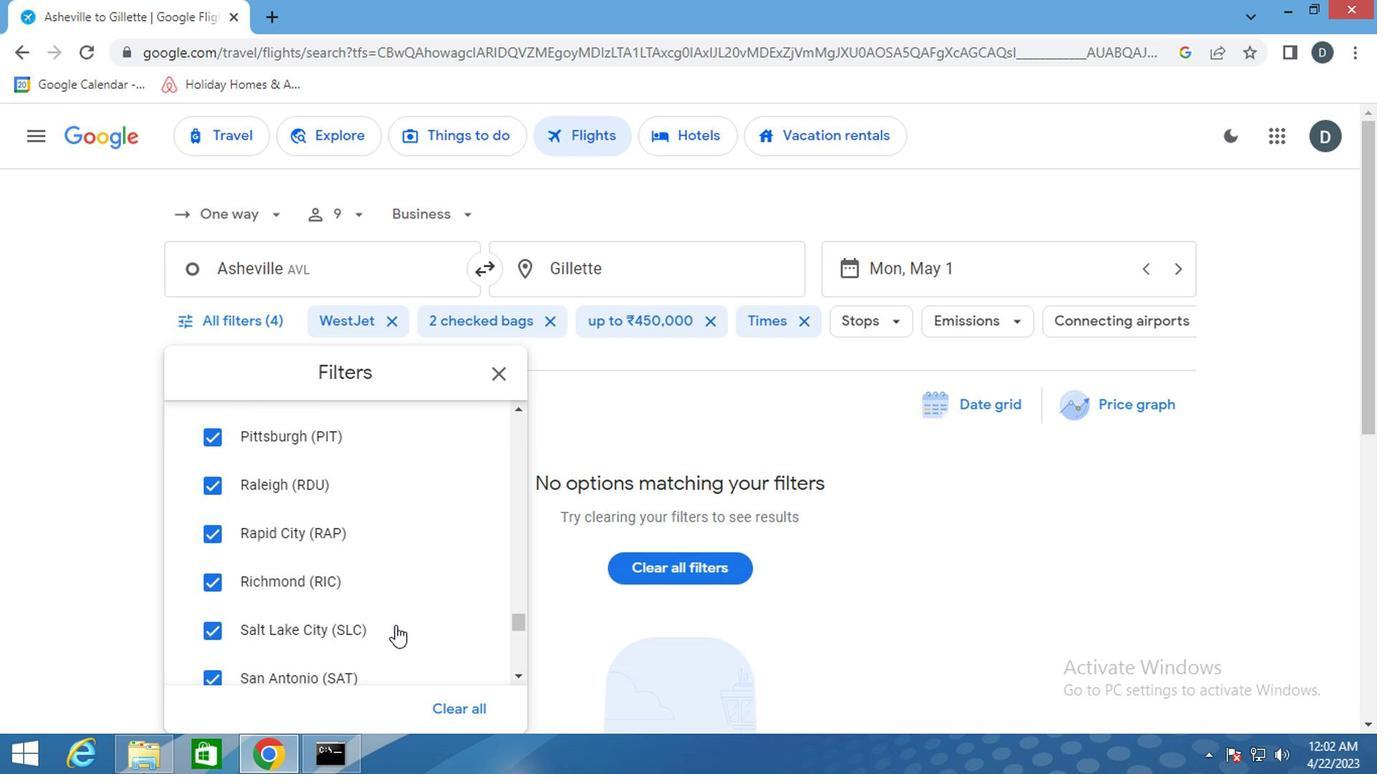 
Action: Mouse moved to (488, 391)
Screenshot: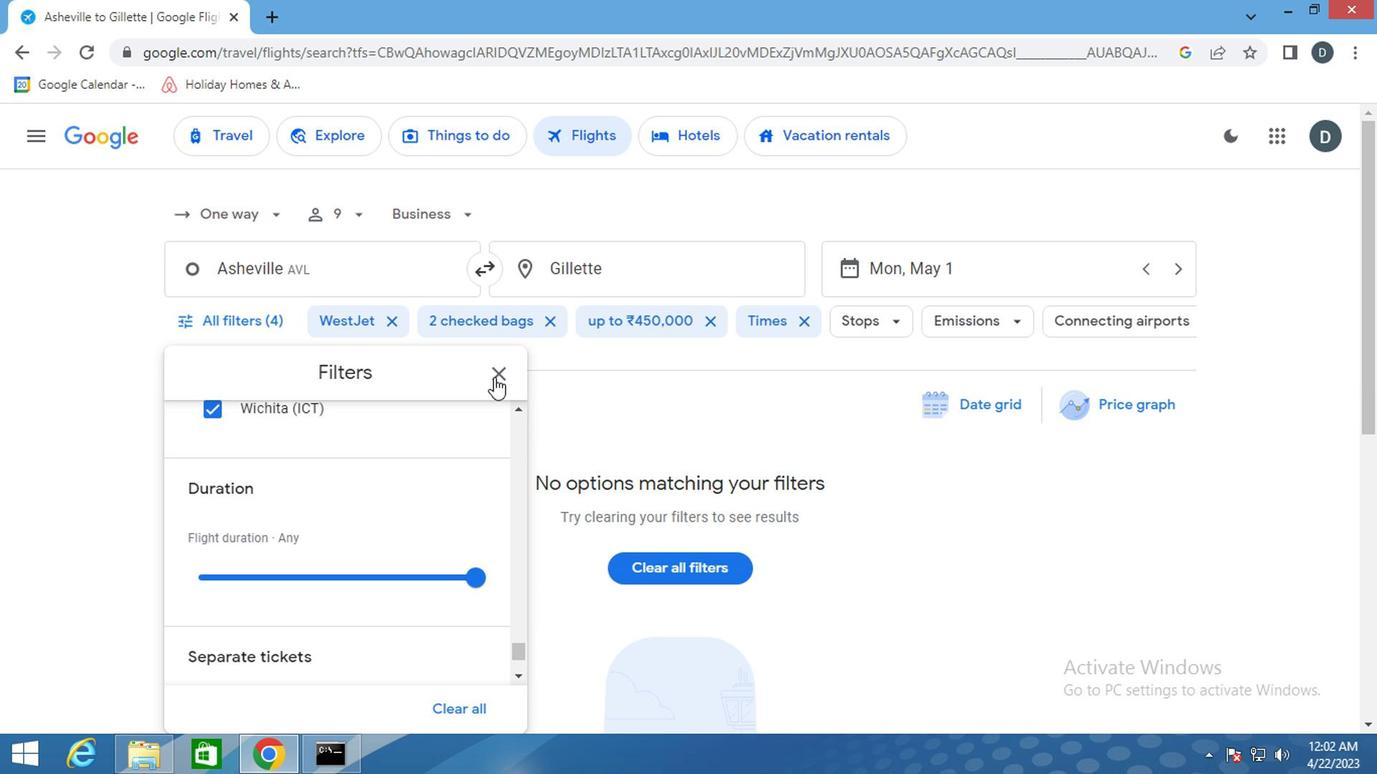 
Action: Mouse pressed left at (488, 391)
Screenshot: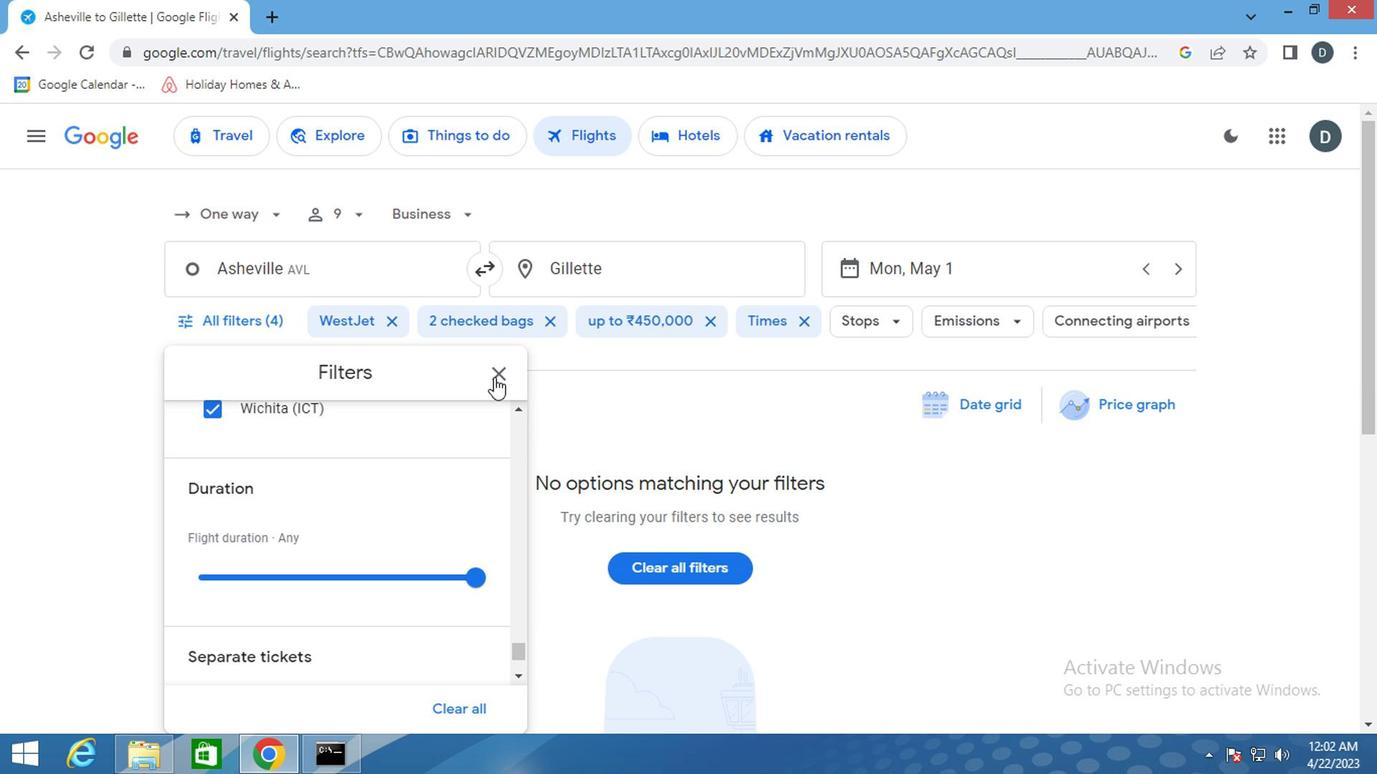 
Action: Mouse moved to (660, 566)
Screenshot: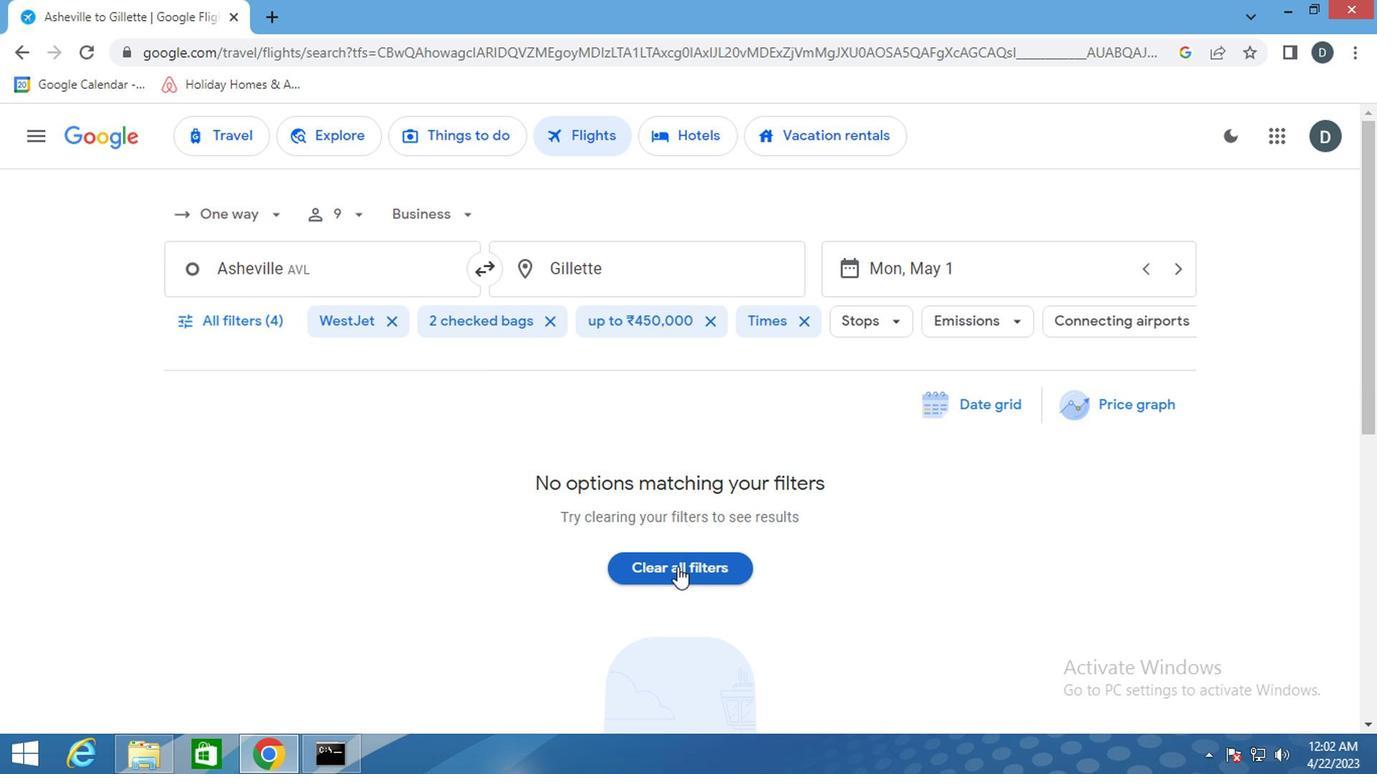 
